Task: Experiment with long exposure effects on a night scene photo
Action: Mouse moved to (497, 606)
Screenshot: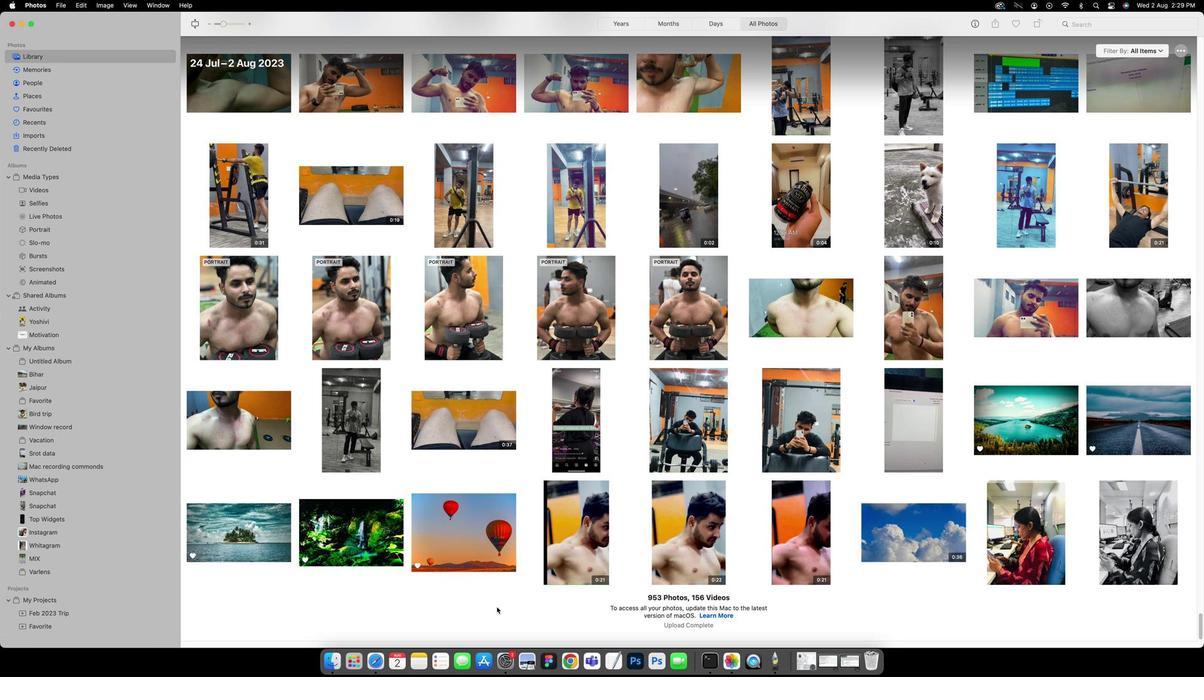 
Action: Mouse pressed left at (497, 606)
Screenshot: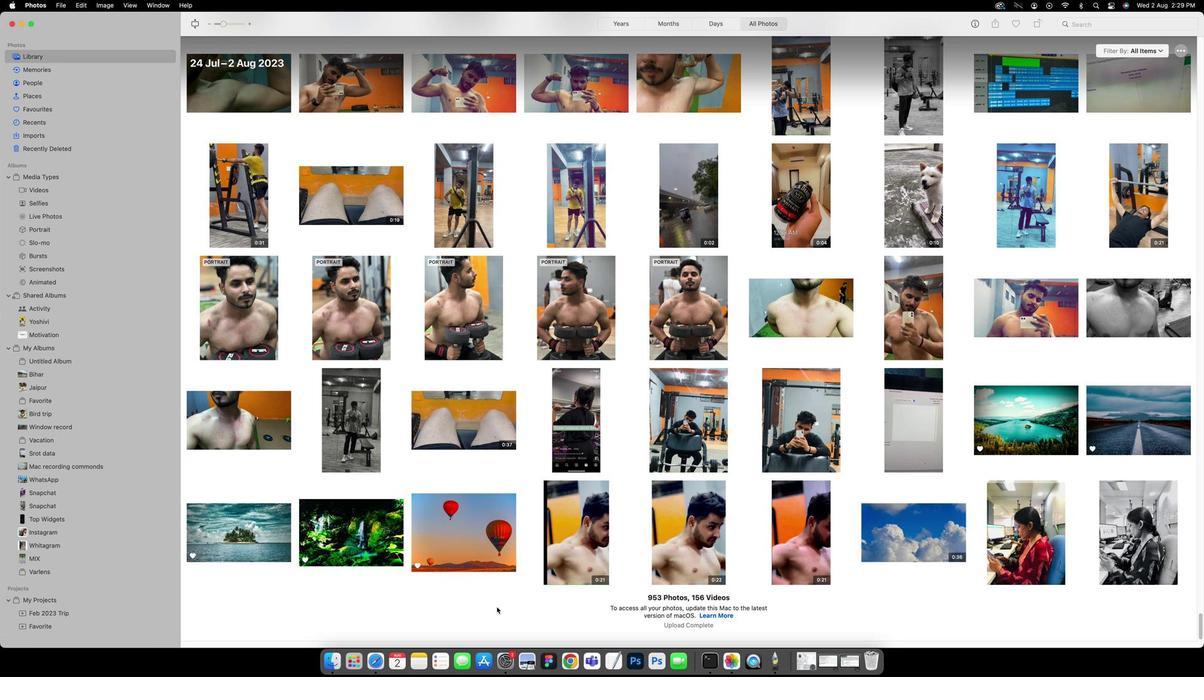 
Action: Mouse moved to (34, 134)
Screenshot: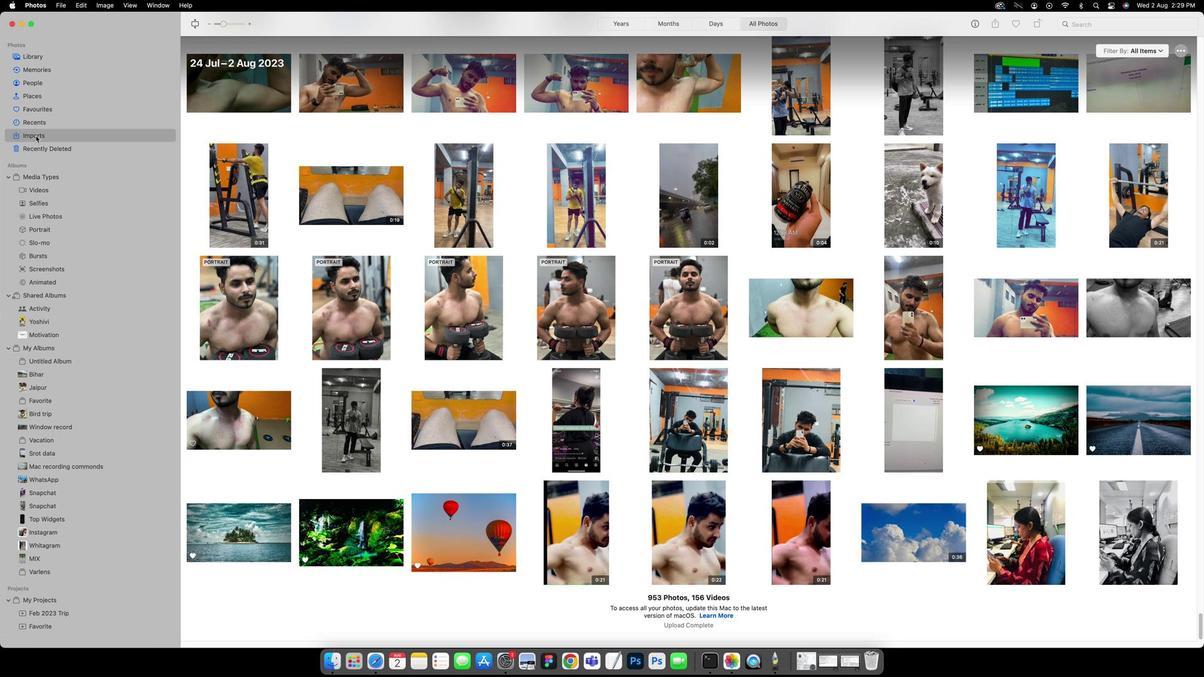 
Action: Mouse pressed left at (34, 134)
Screenshot: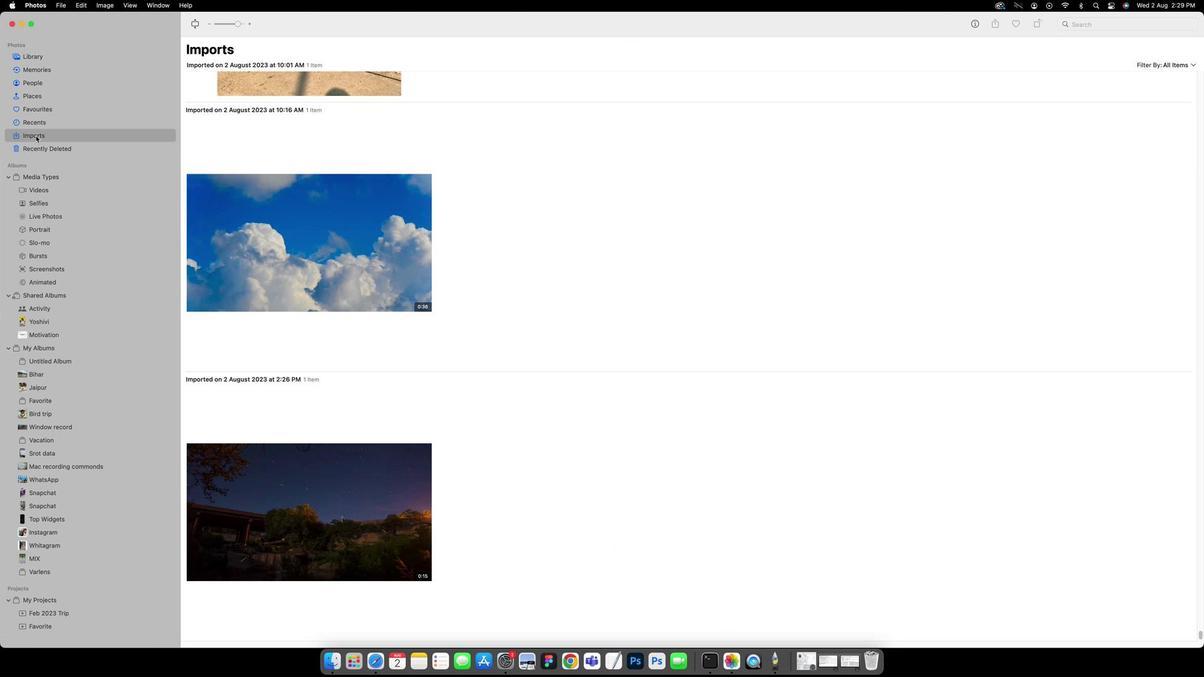 
Action: Mouse moved to (308, 483)
Screenshot: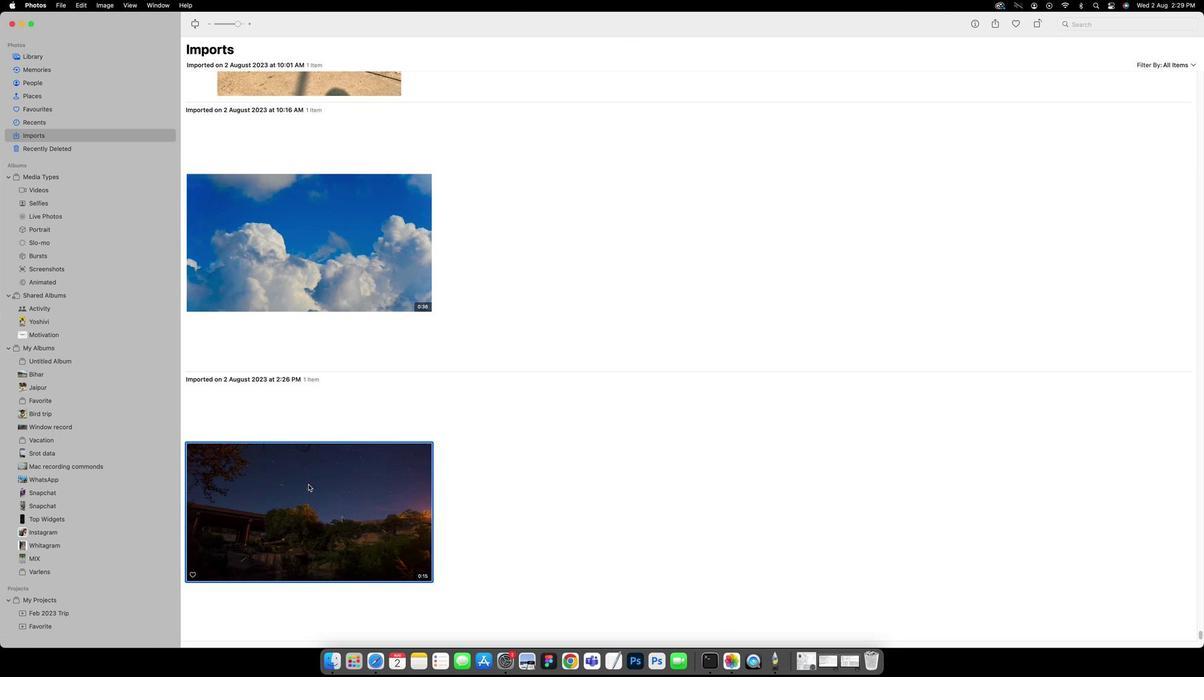 
Action: Mouse pressed left at (308, 483)
Screenshot: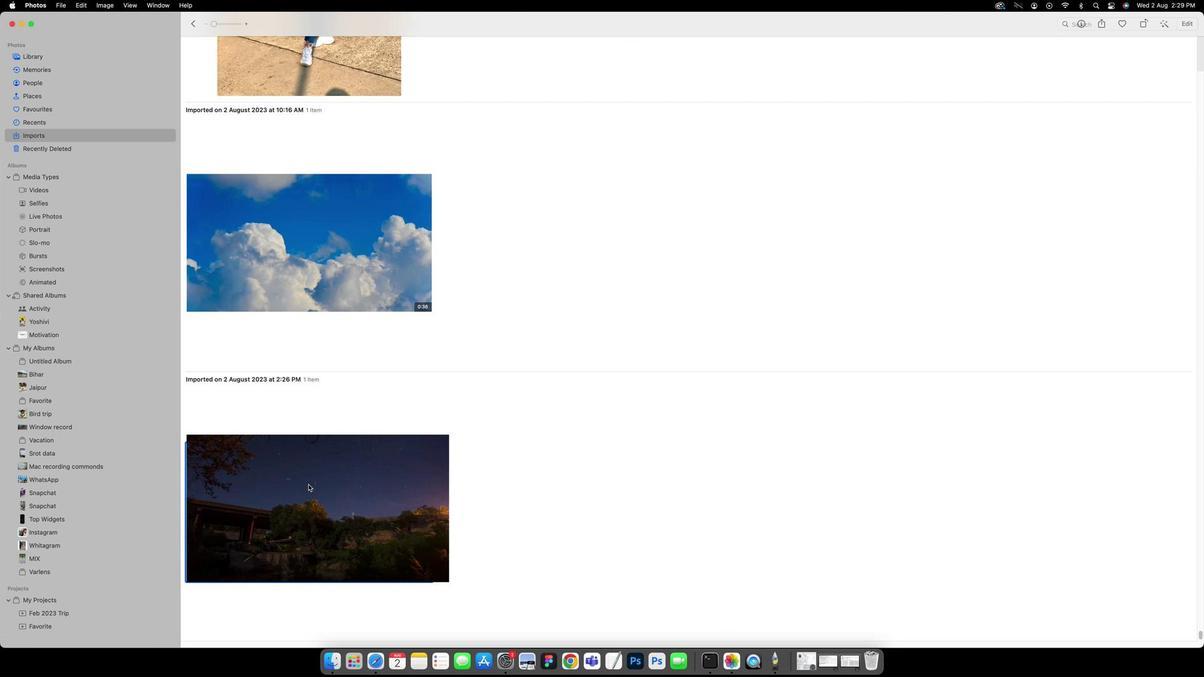 
Action: Mouse pressed left at (308, 483)
Screenshot: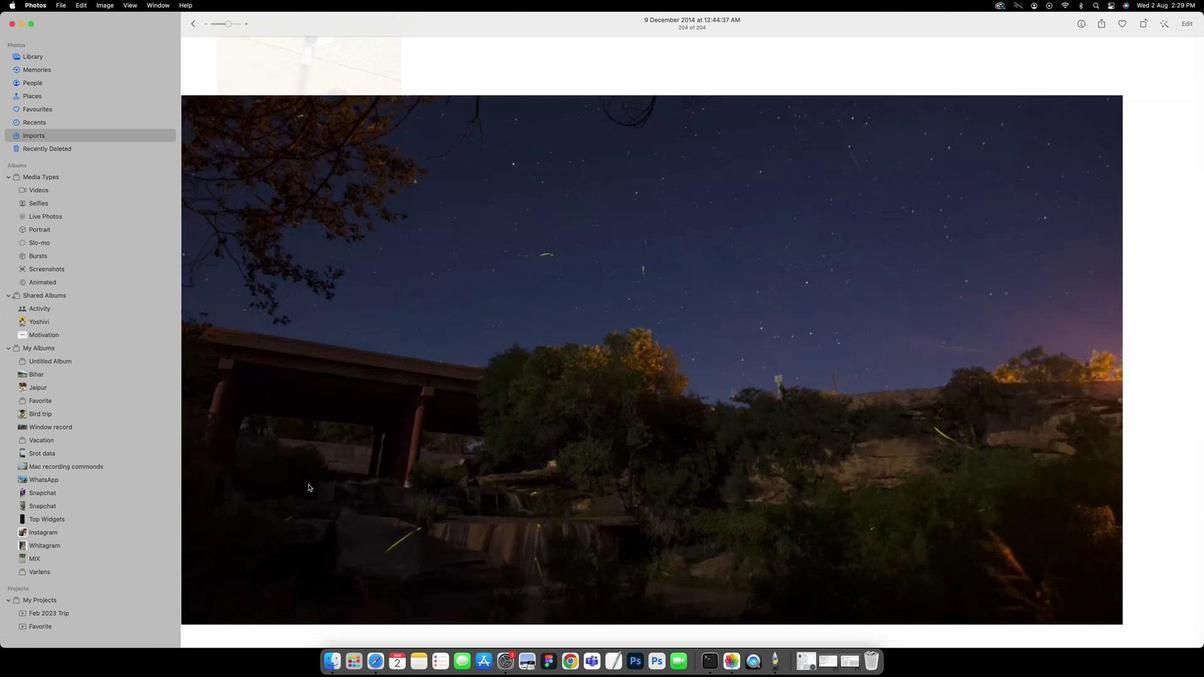 
Action: Mouse moved to (1169, 24)
Screenshot: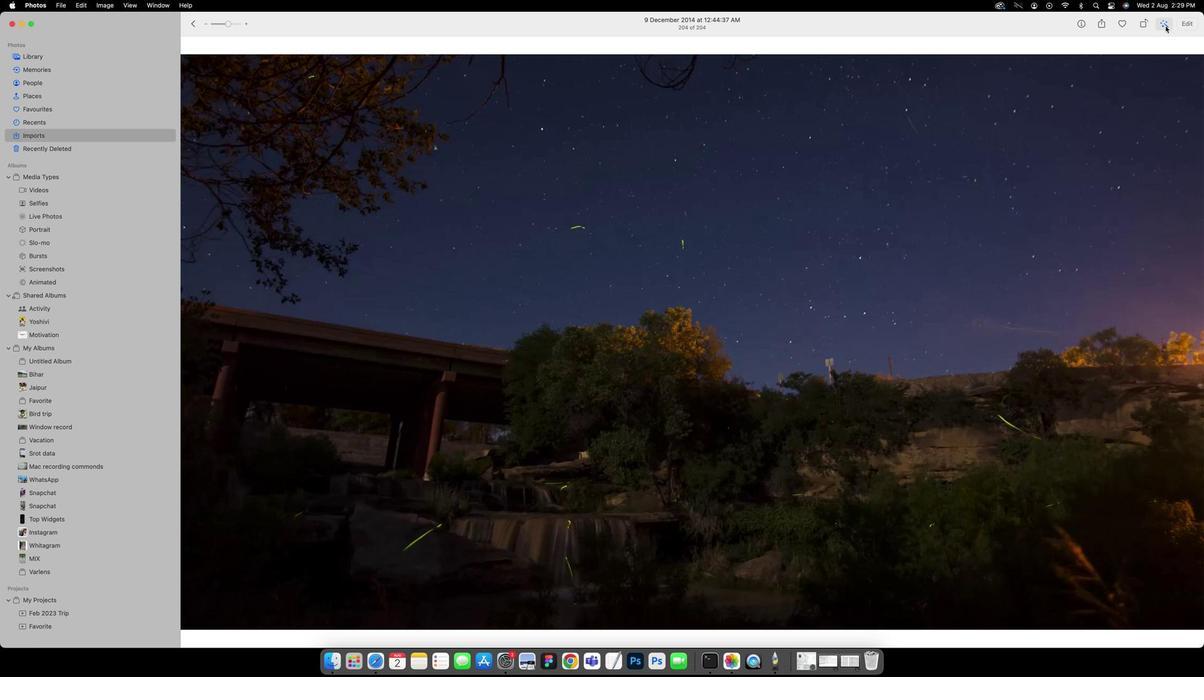 
Action: Mouse pressed left at (1169, 24)
Screenshot: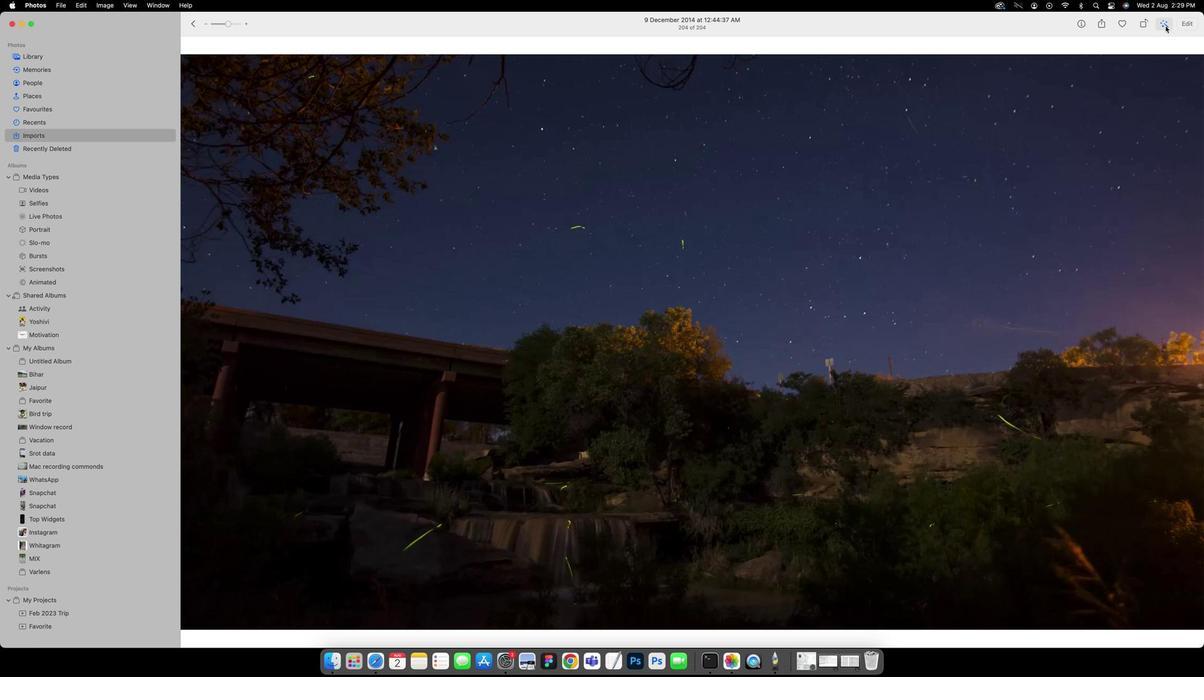 
Action: Mouse pressed left at (1169, 24)
Screenshot: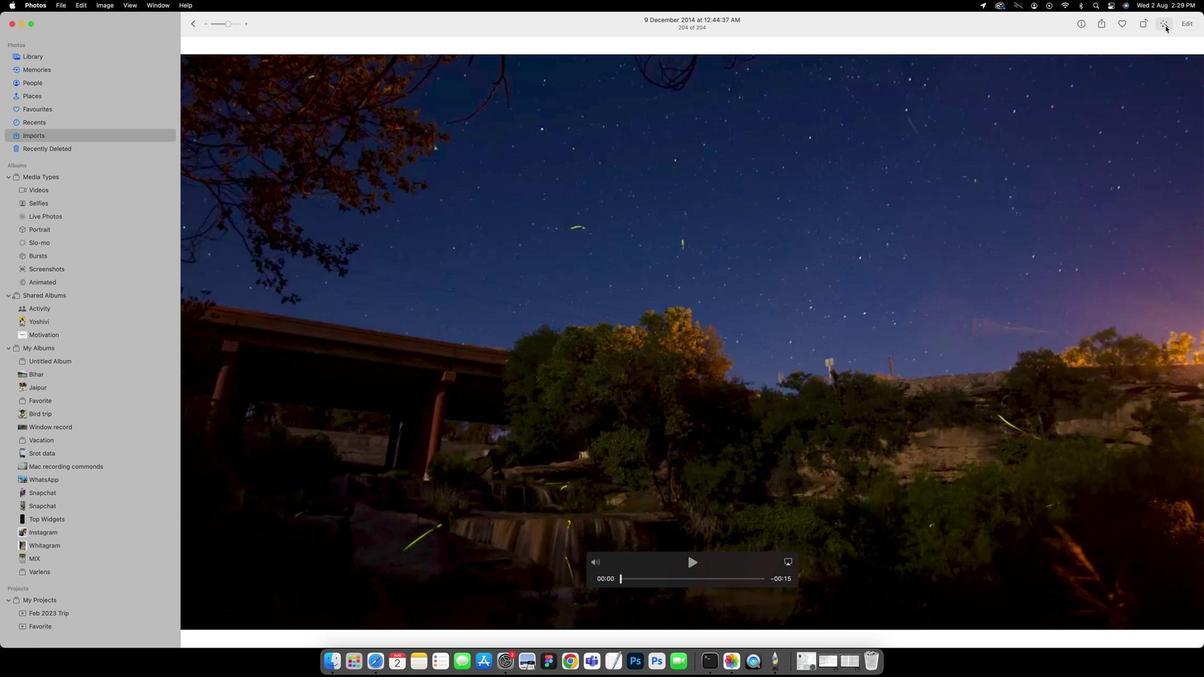 
Action: Mouse moved to (1196, 20)
Screenshot: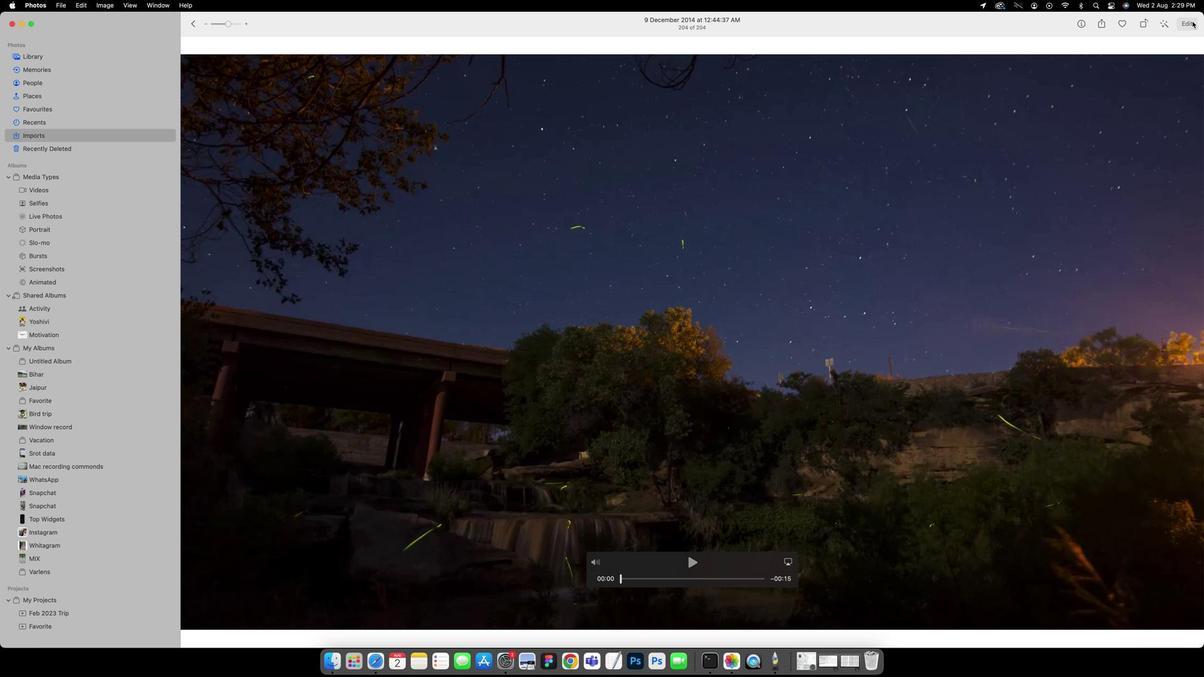 
Action: Mouse pressed left at (1196, 20)
Screenshot: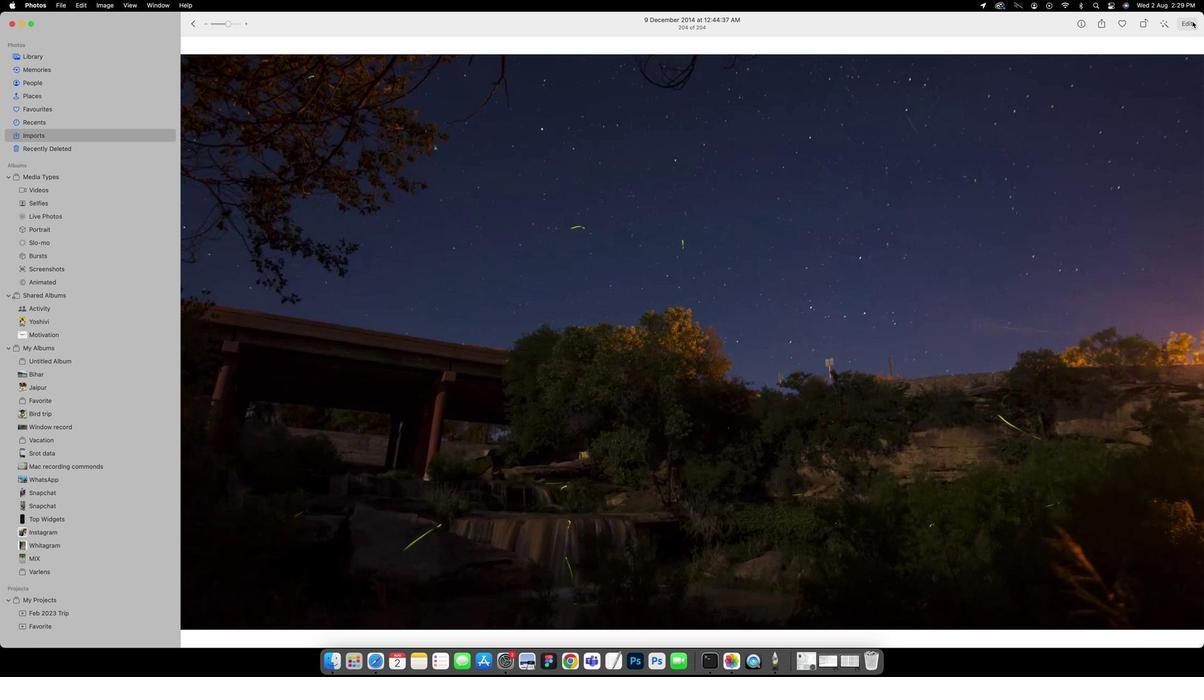 
Action: Mouse moved to (1145, 119)
Screenshot: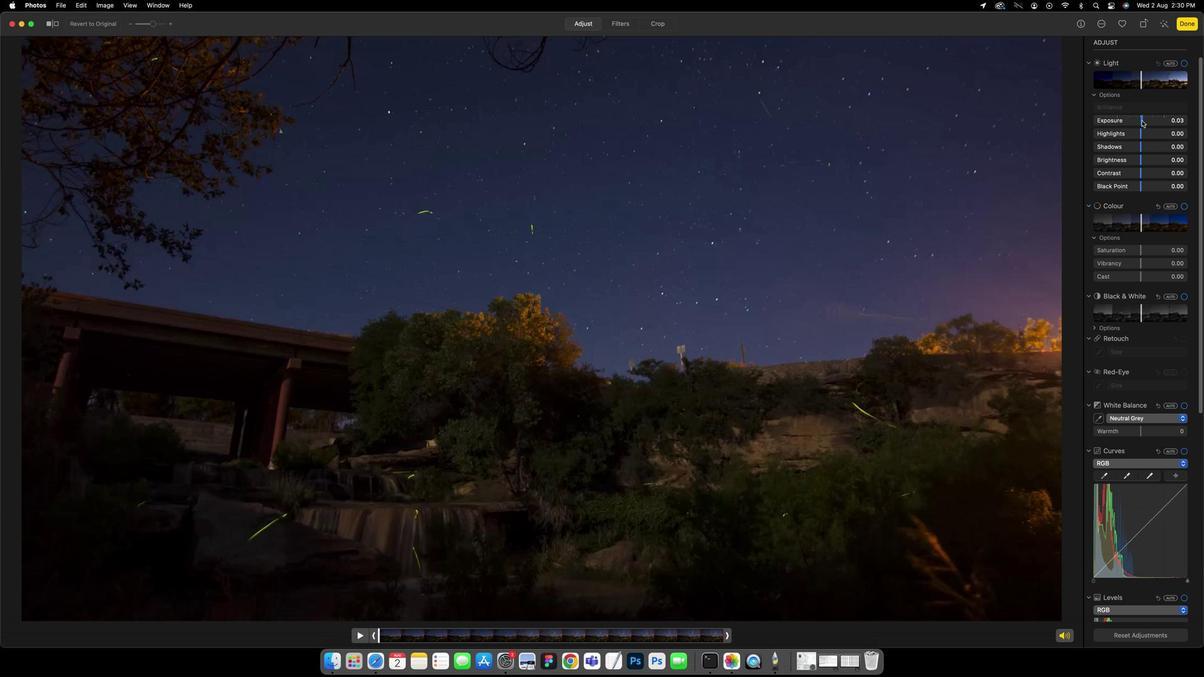 
Action: Mouse pressed left at (1145, 119)
Screenshot: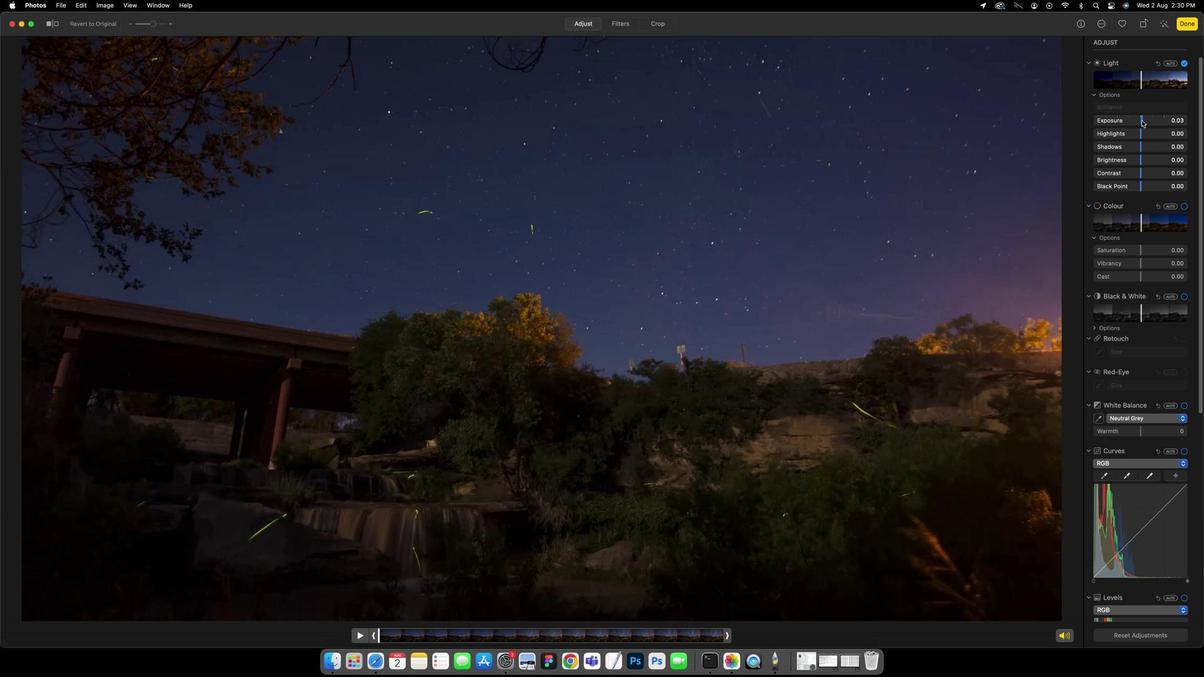 
Action: Mouse moved to (1145, 131)
Screenshot: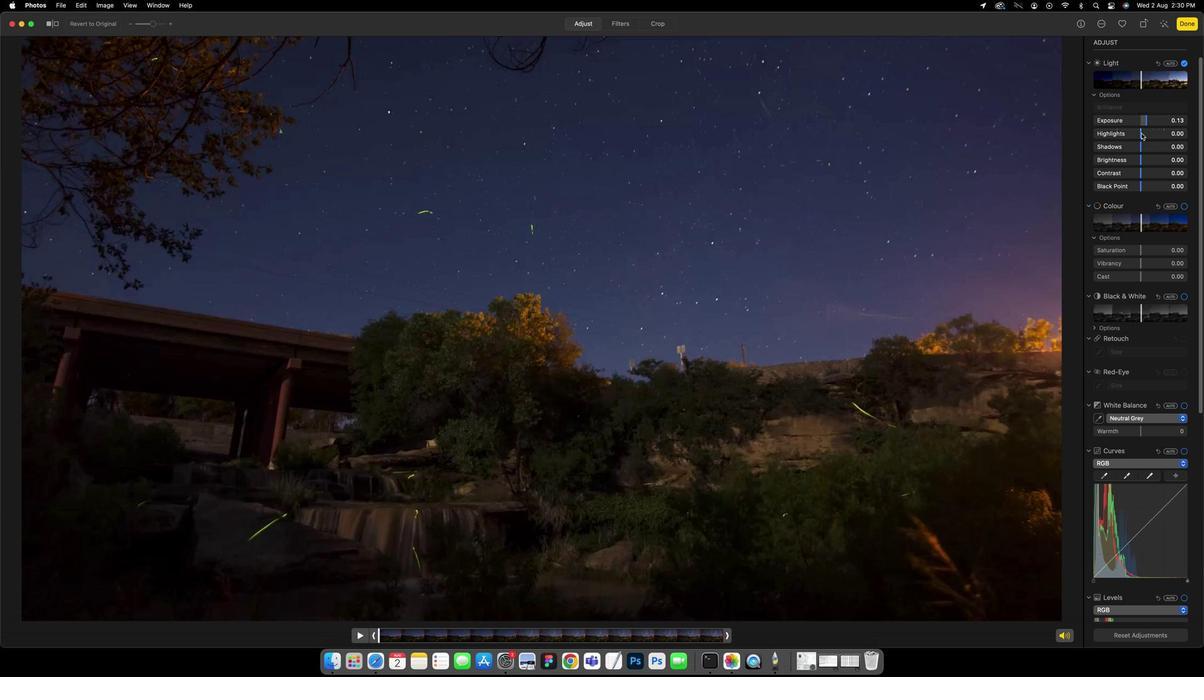 
Action: Mouse pressed left at (1145, 131)
Screenshot: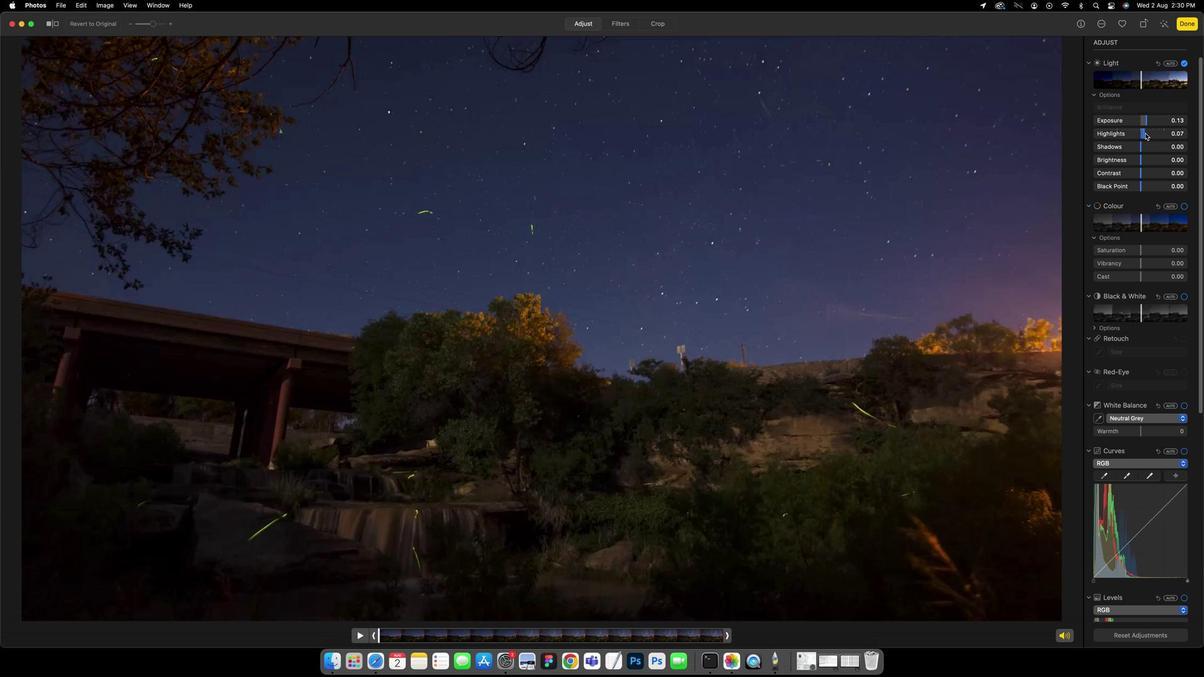 
Action: Mouse moved to (1146, 143)
Screenshot: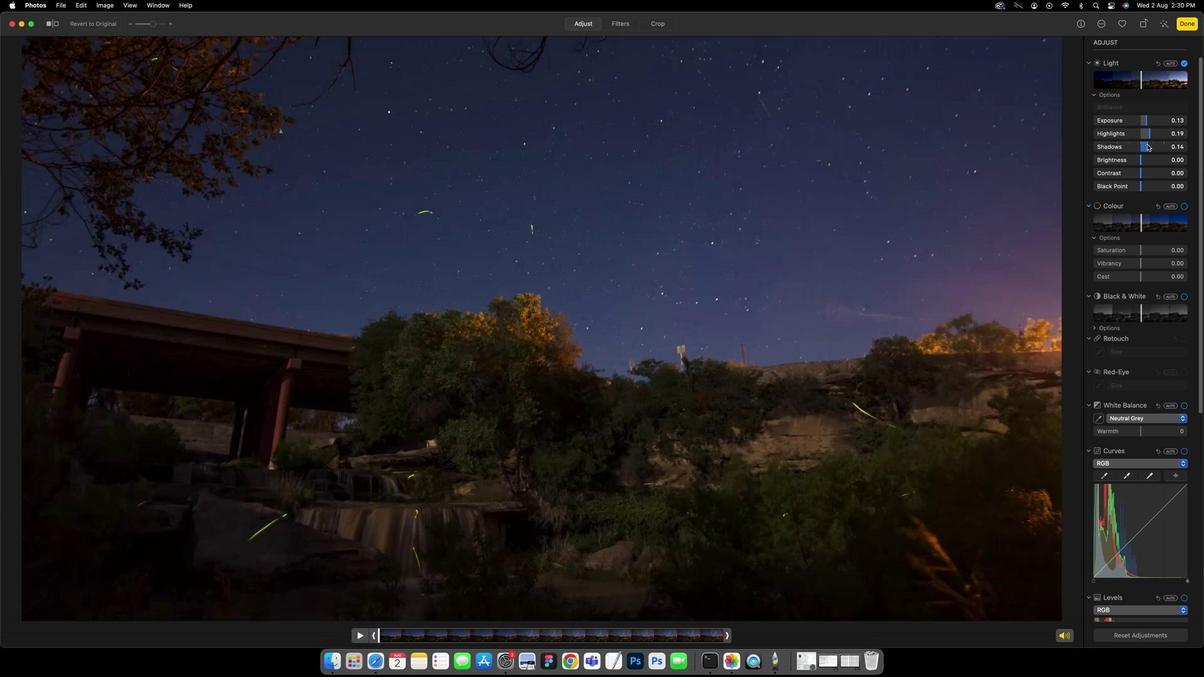 
Action: Mouse pressed left at (1146, 143)
Screenshot: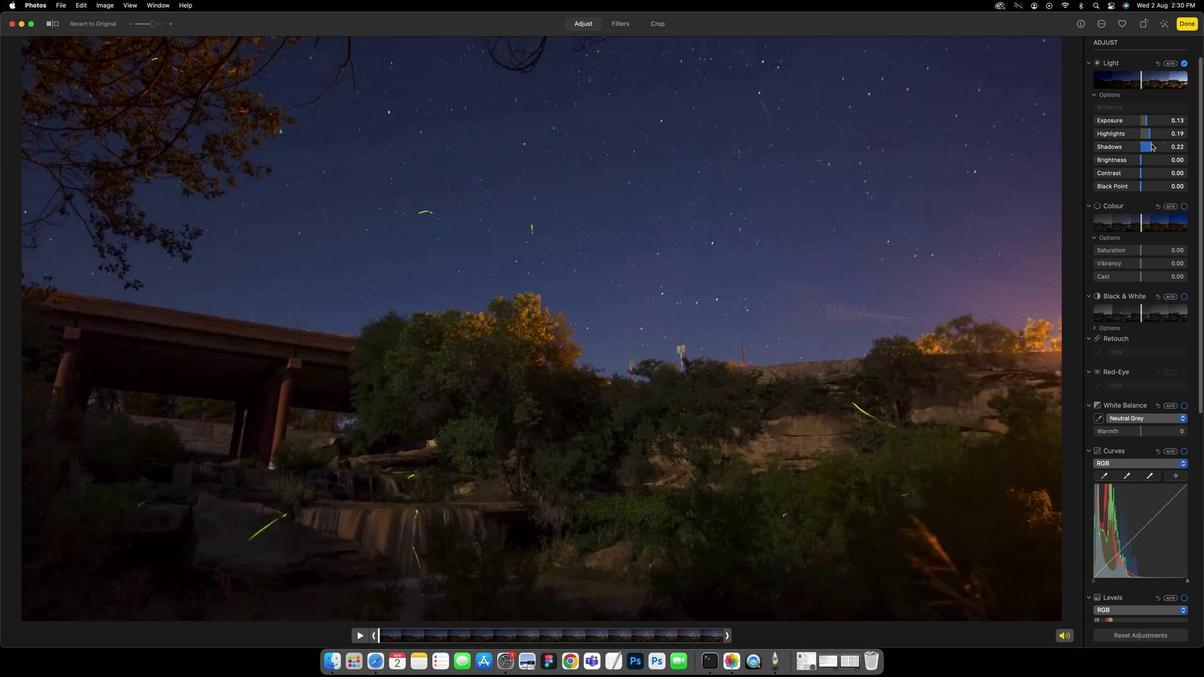 
Action: Mouse moved to (1146, 156)
Screenshot: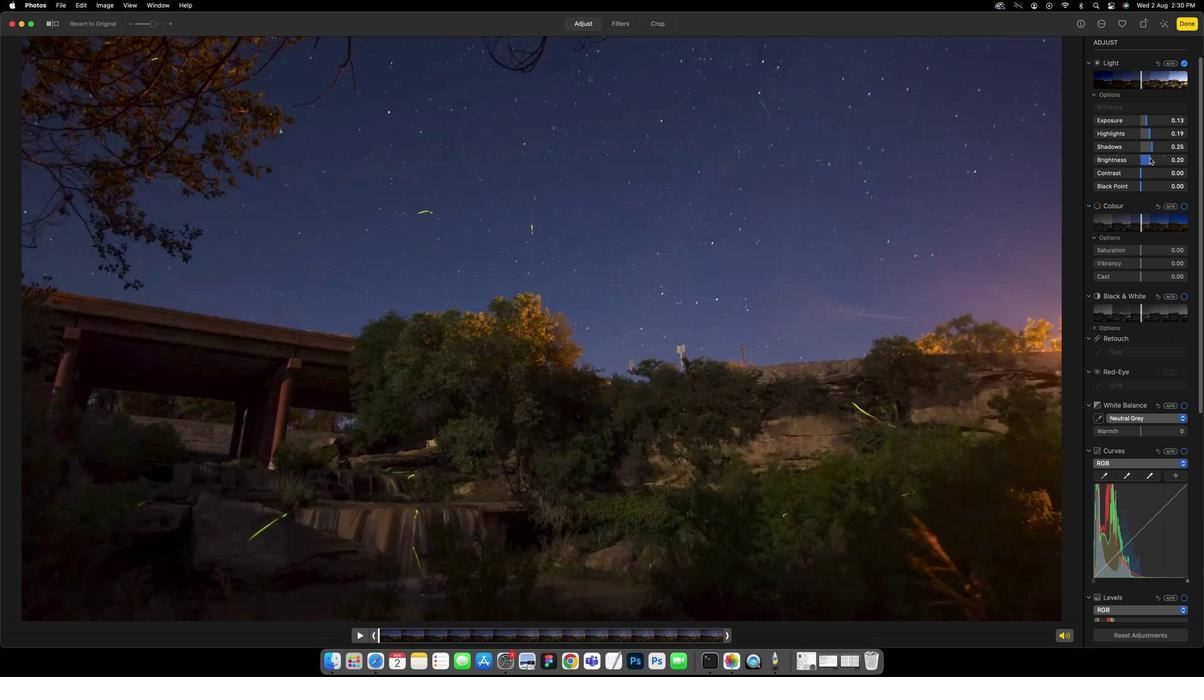 
Action: Mouse pressed left at (1146, 156)
Screenshot: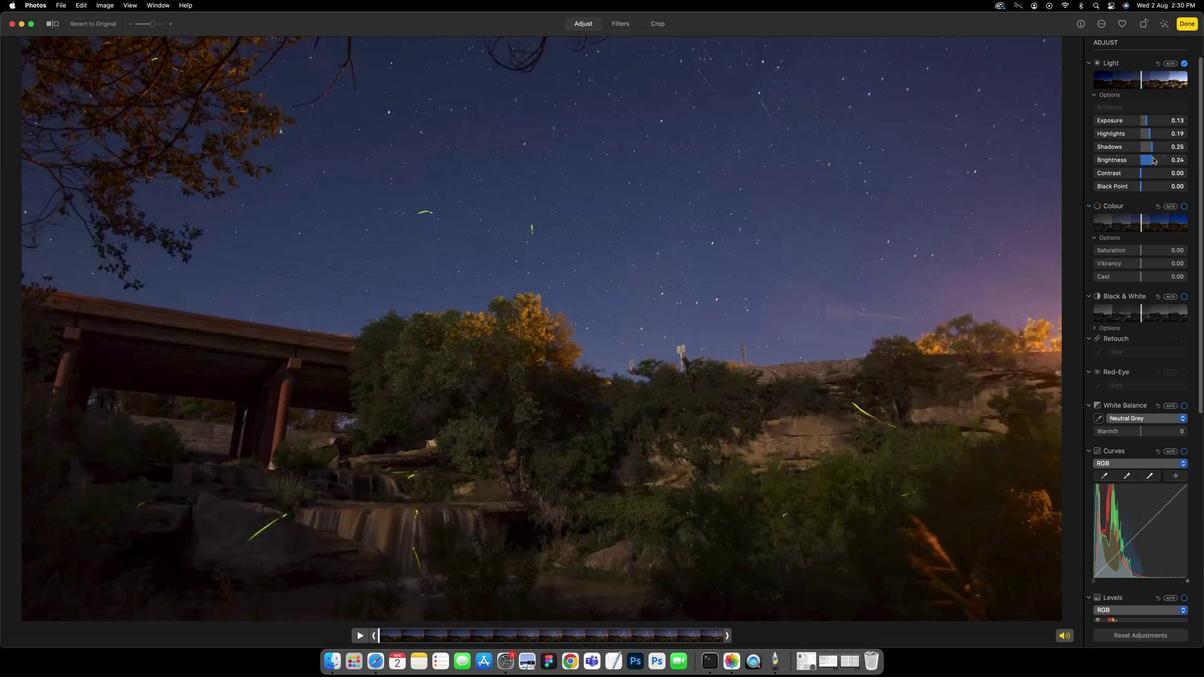 
Action: Mouse moved to (1146, 171)
Screenshot: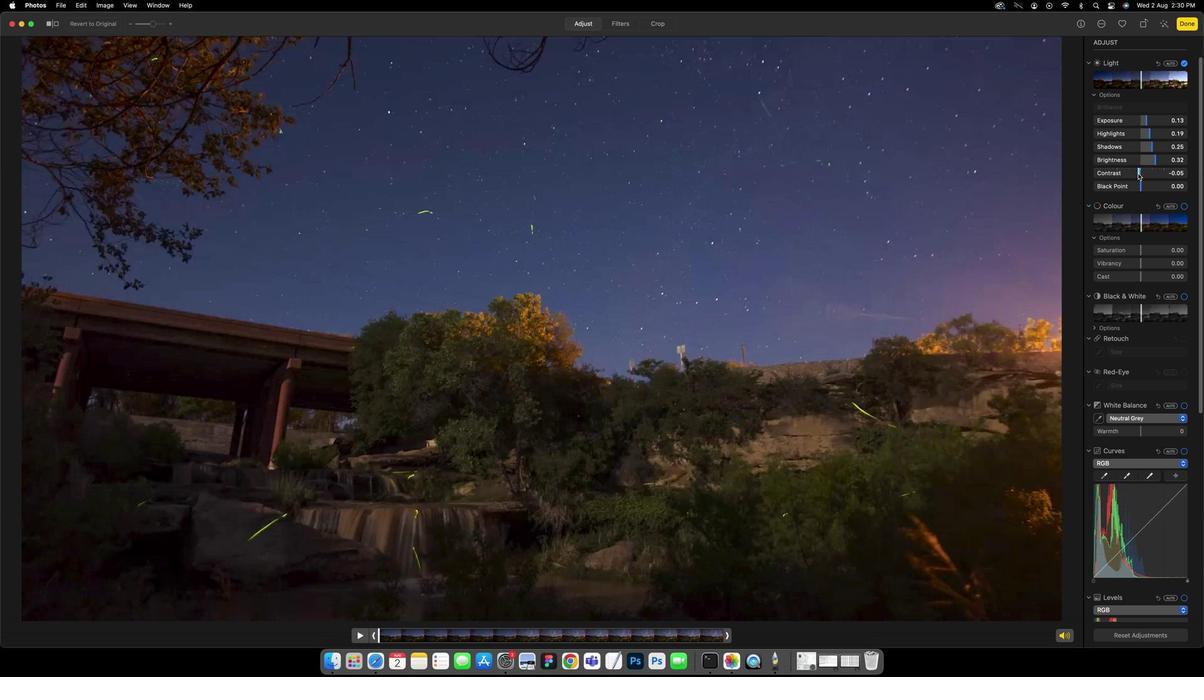 
Action: Mouse pressed left at (1146, 171)
Screenshot: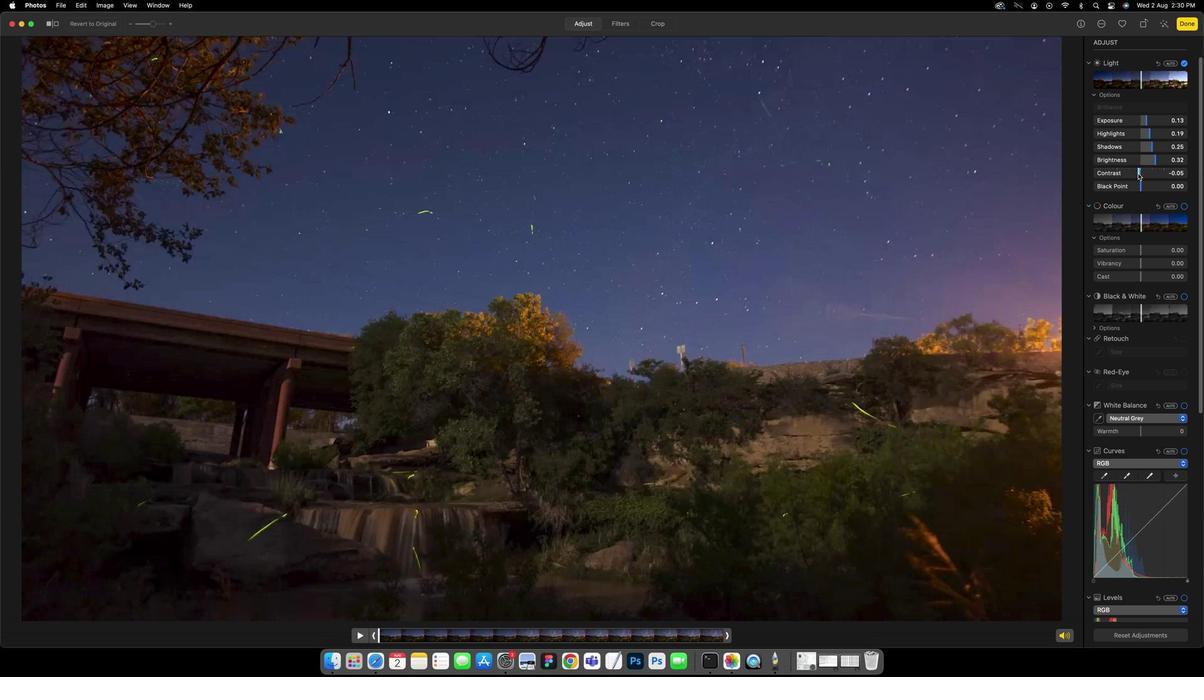 
Action: Mouse moved to (1142, 171)
Screenshot: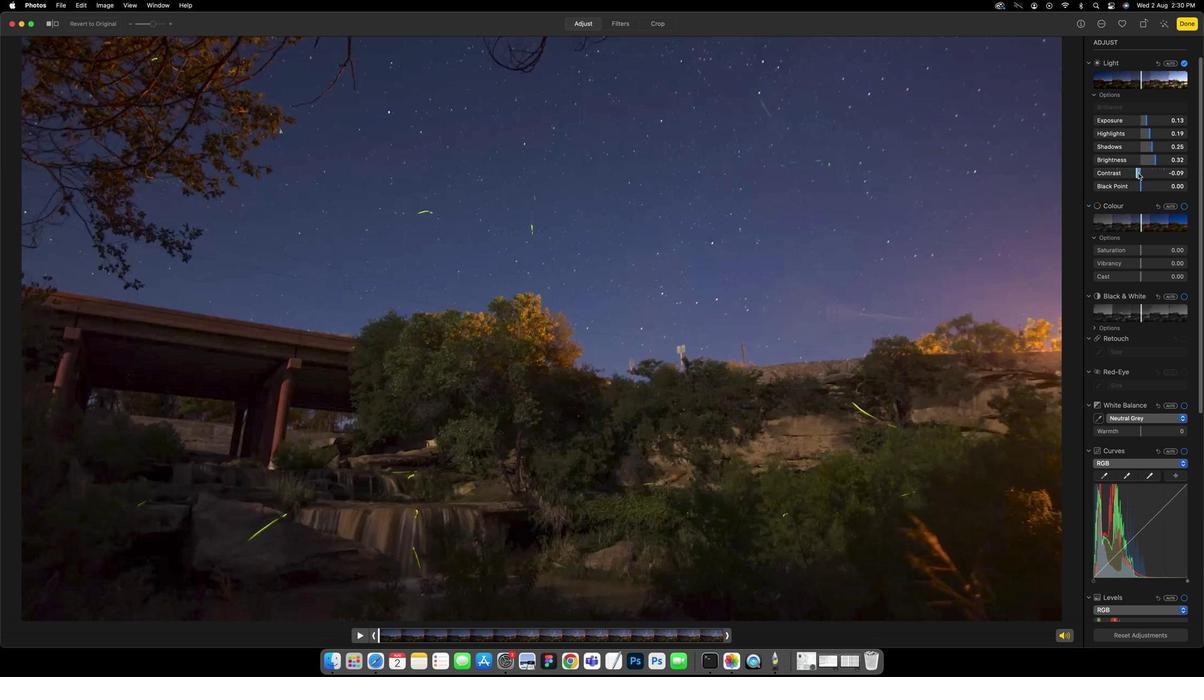 
Action: Mouse pressed left at (1142, 171)
Screenshot: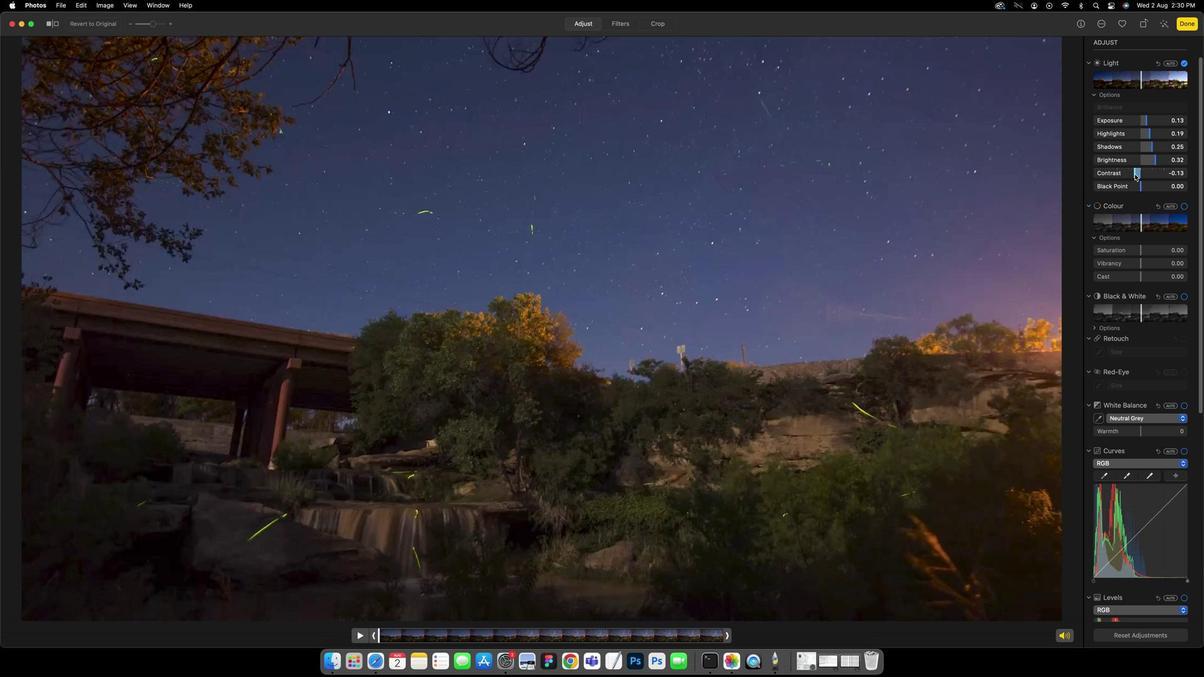 
Action: Mouse moved to (1144, 186)
Screenshot: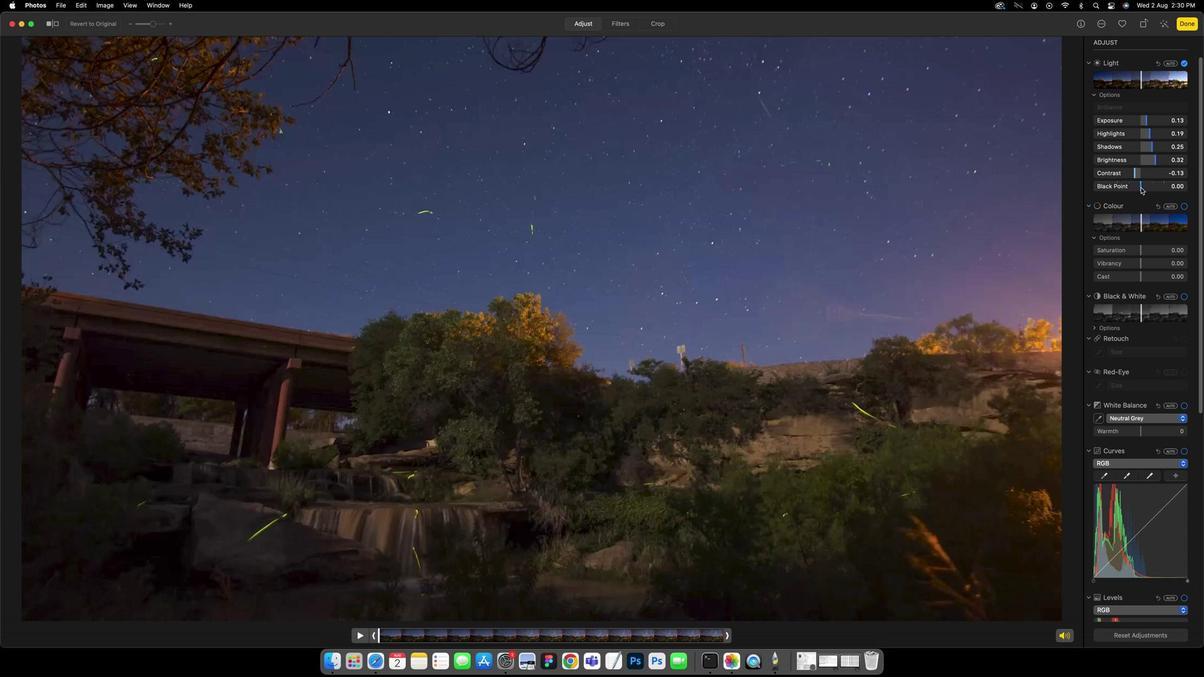 
Action: Mouse pressed left at (1144, 186)
Screenshot: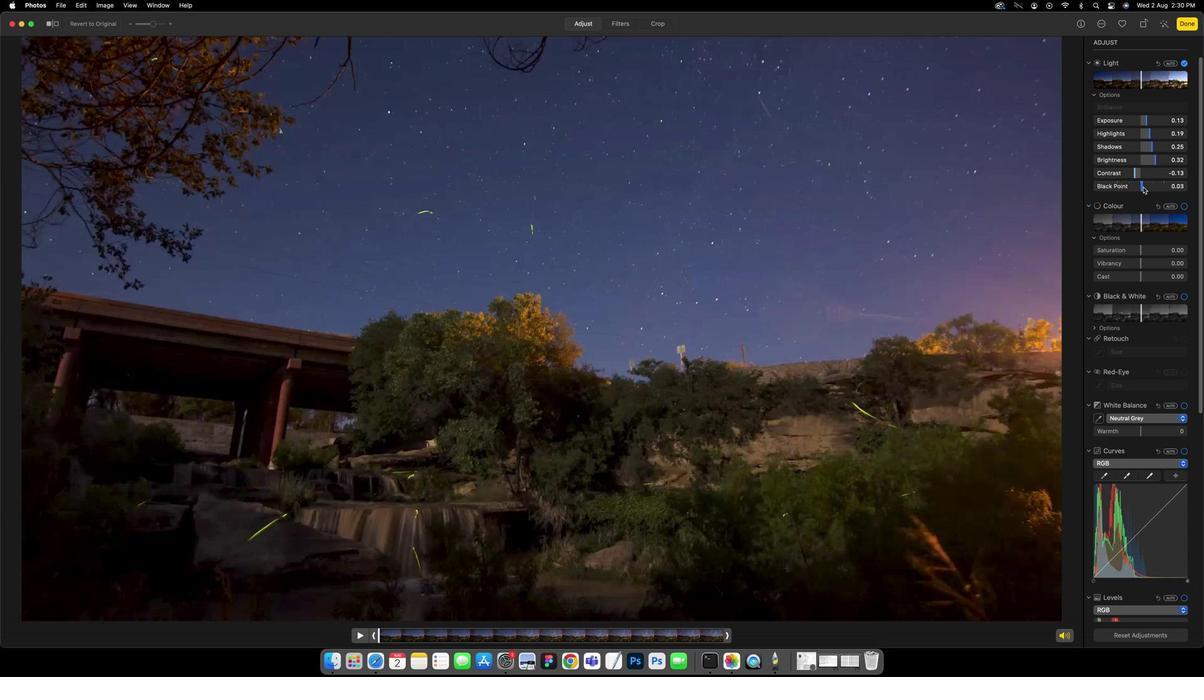
Action: Mouse moved to (1146, 224)
Screenshot: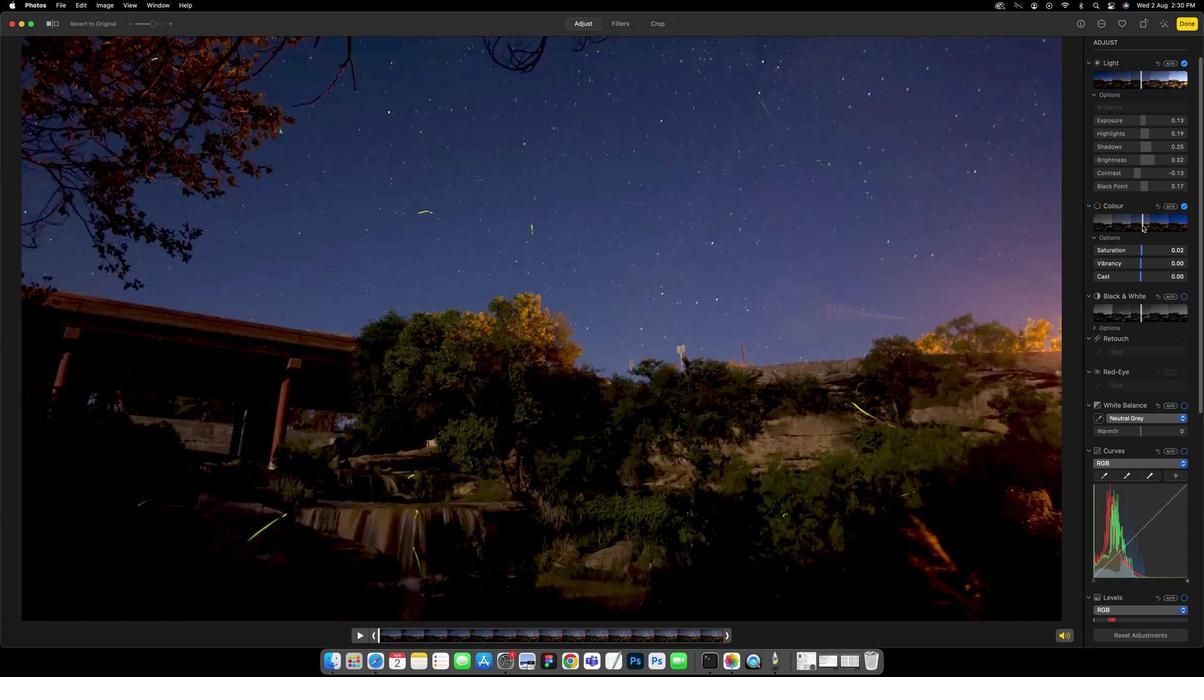 
Action: Mouse pressed left at (1146, 224)
Screenshot: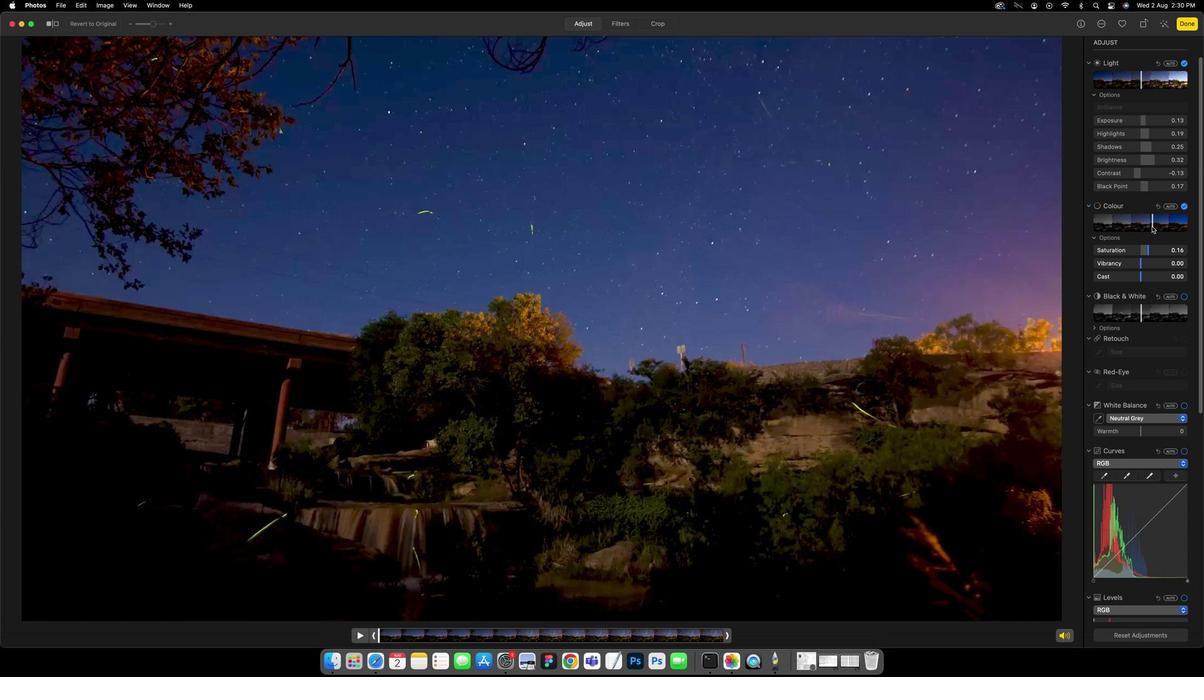 
Action: Mouse moved to (378, 631)
Screenshot: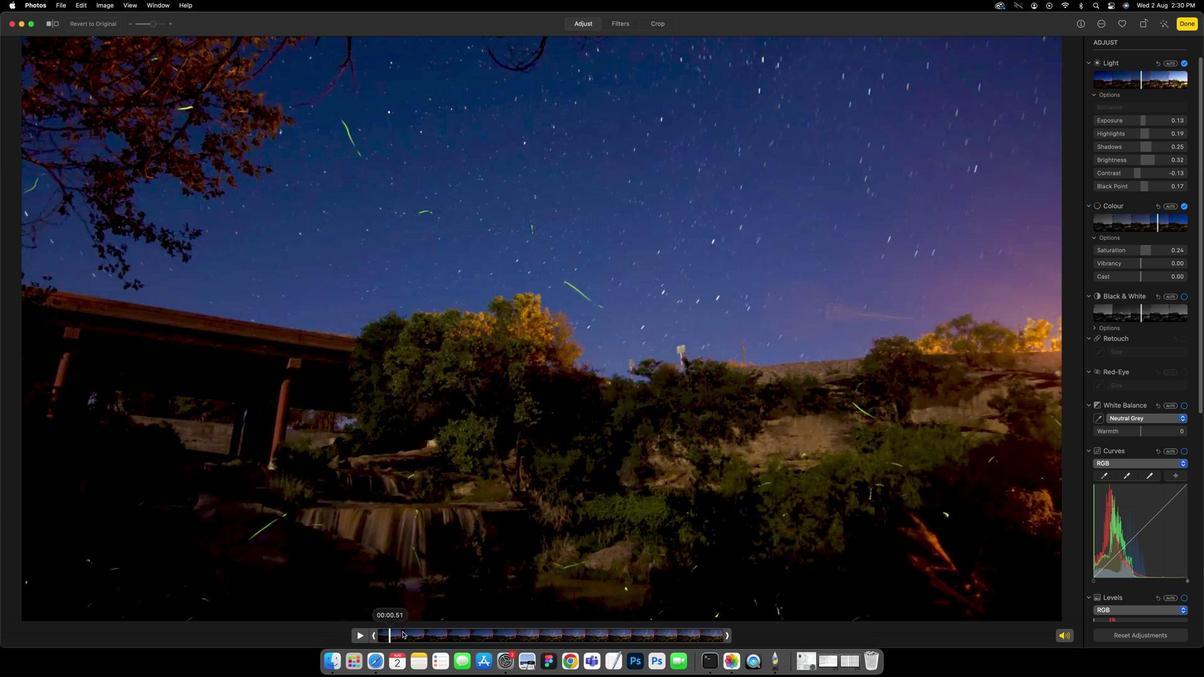 
Action: Mouse pressed left at (378, 631)
Screenshot: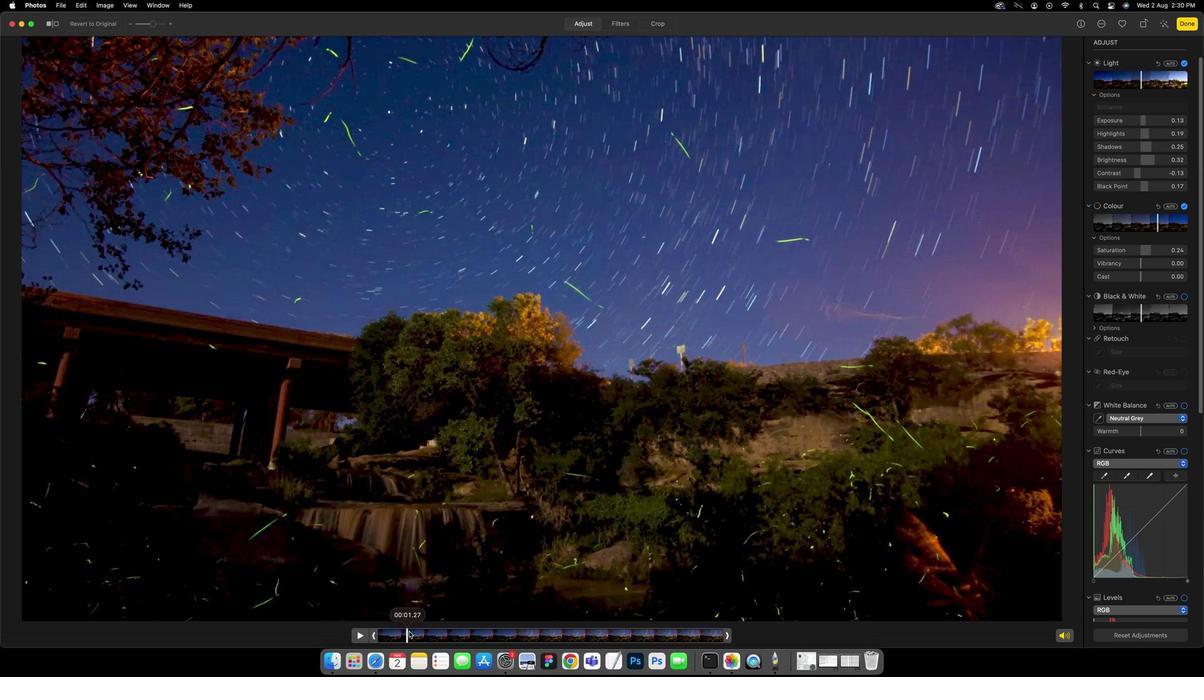 
Action: Mouse moved to (1156, 249)
Screenshot: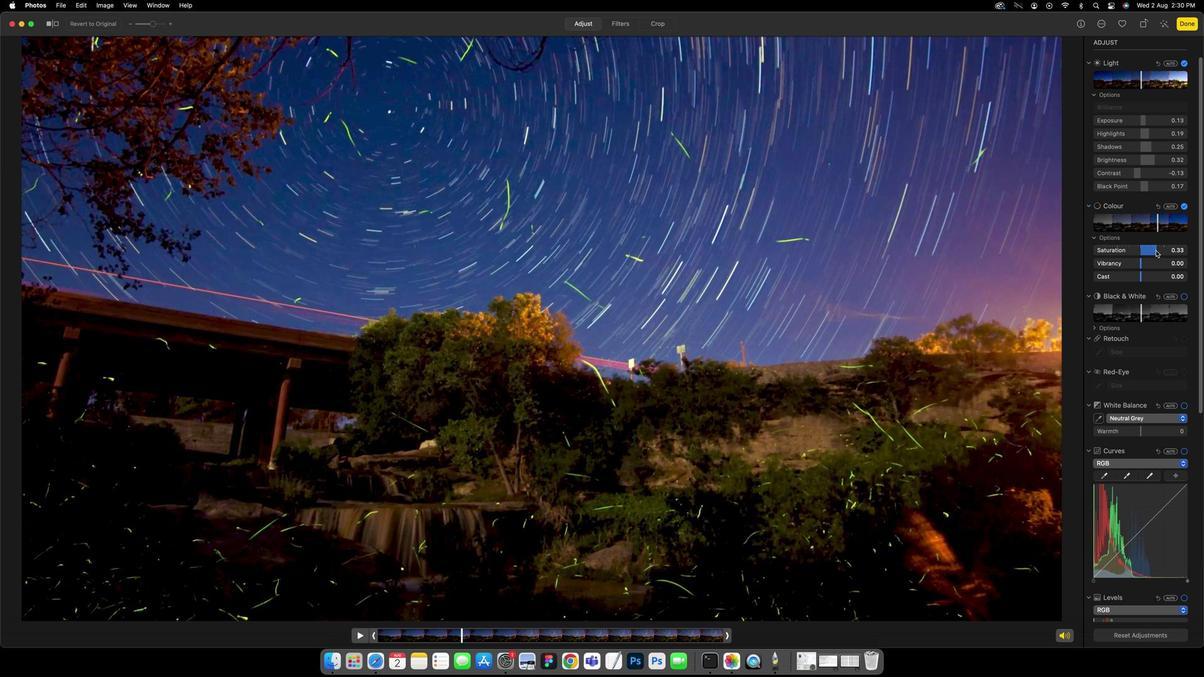 
Action: Mouse pressed left at (1156, 249)
Screenshot: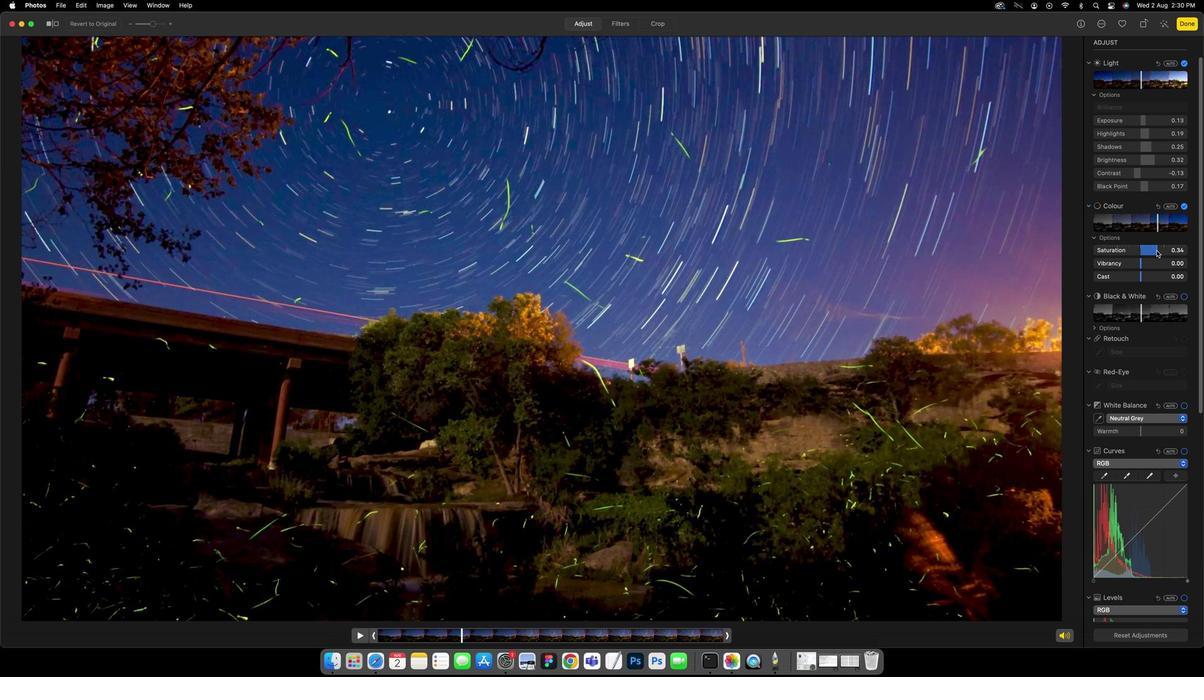 
Action: Mouse moved to (1145, 260)
Screenshot: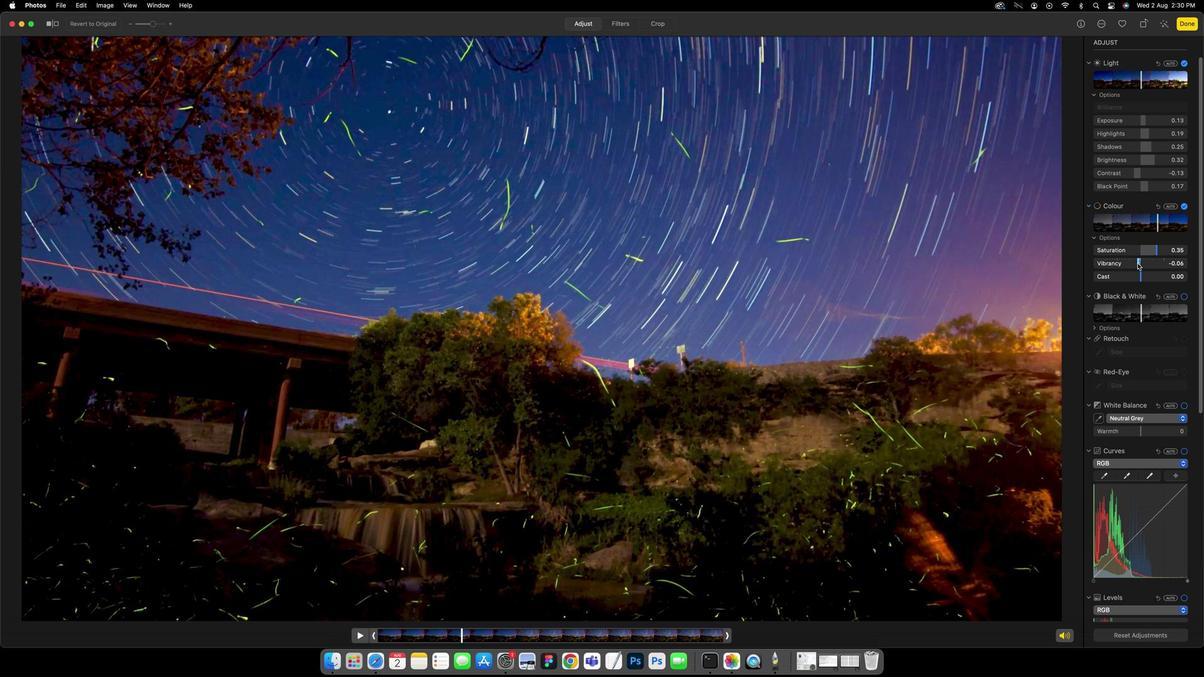 
Action: Mouse pressed left at (1145, 260)
Screenshot: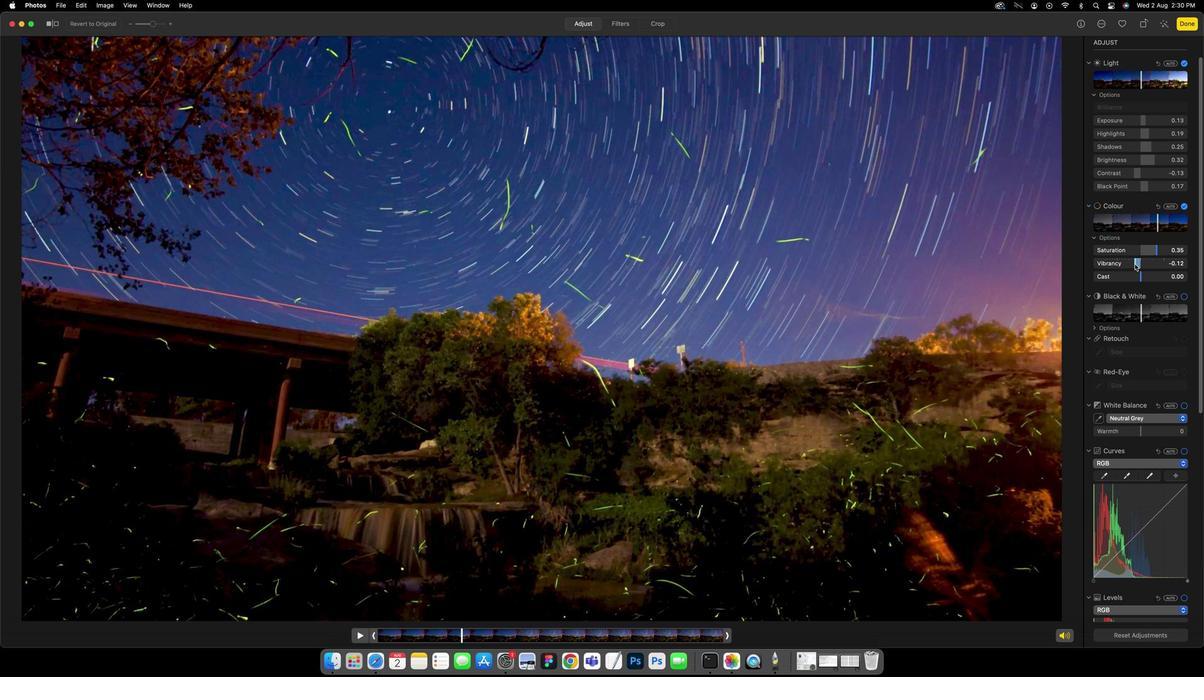 
Action: Mouse moved to (1145, 275)
Screenshot: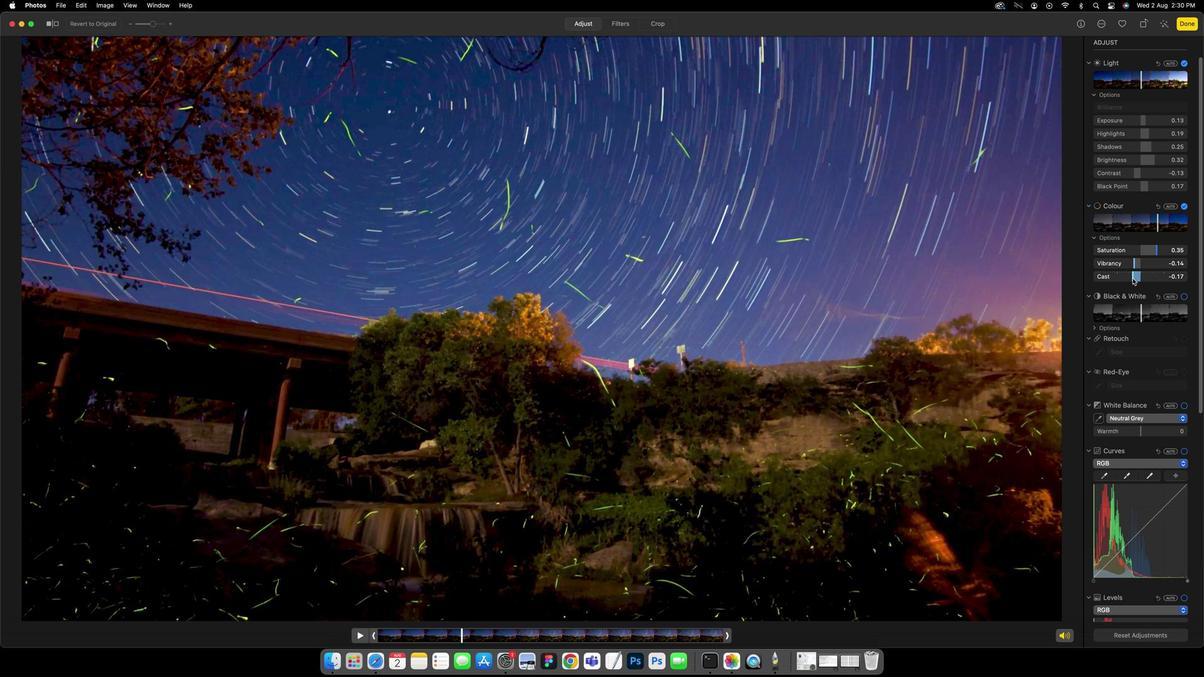 
Action: Mouse pressed left at (1145, 275)
Screenshot: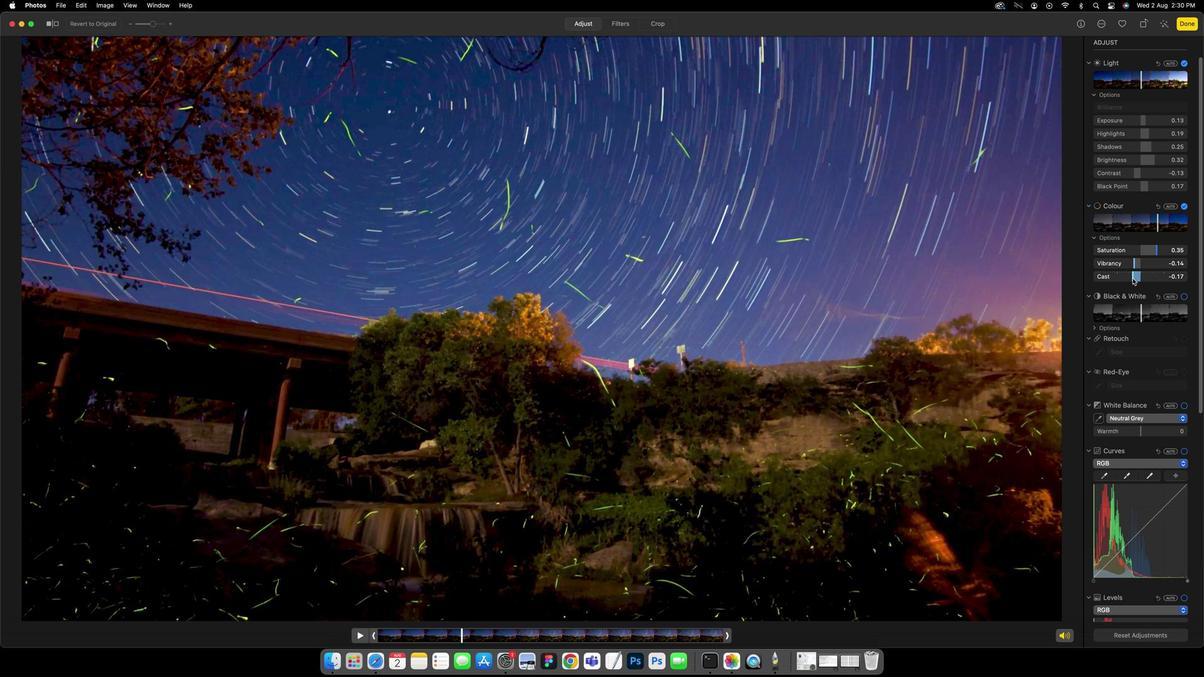 
Action: Mouse moved to (1125, 393)
Screenshot: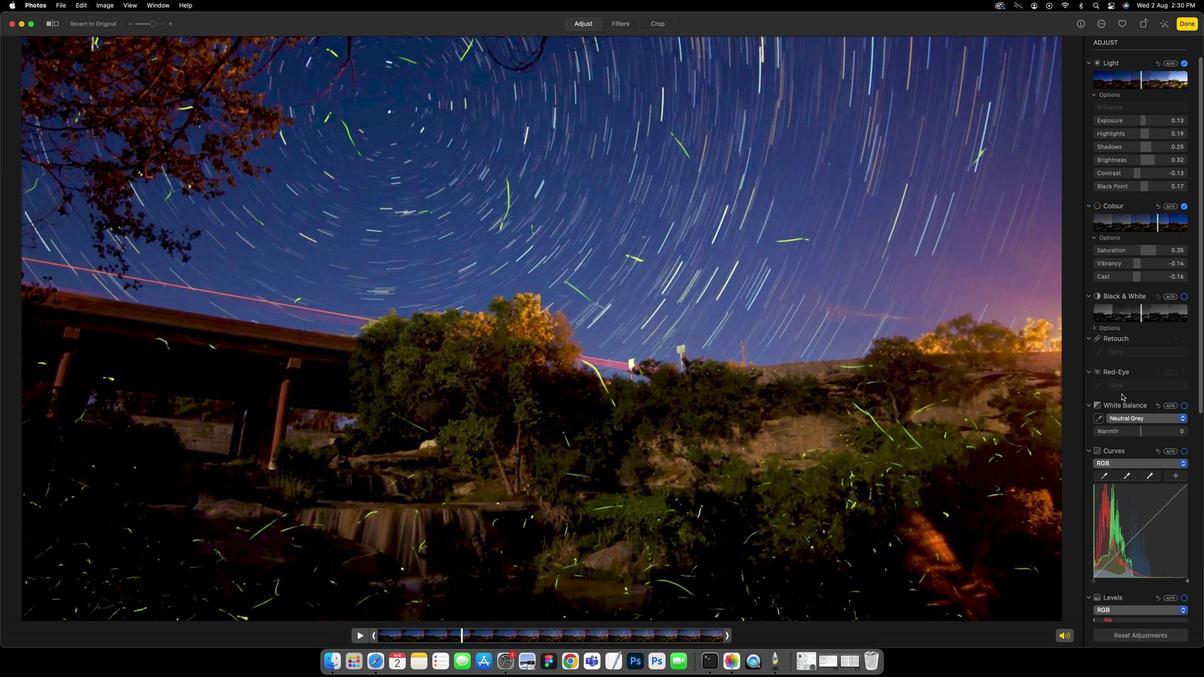 
Action: Mouse scrolled (1125, 393) with delta (0, -1)
Screenshot: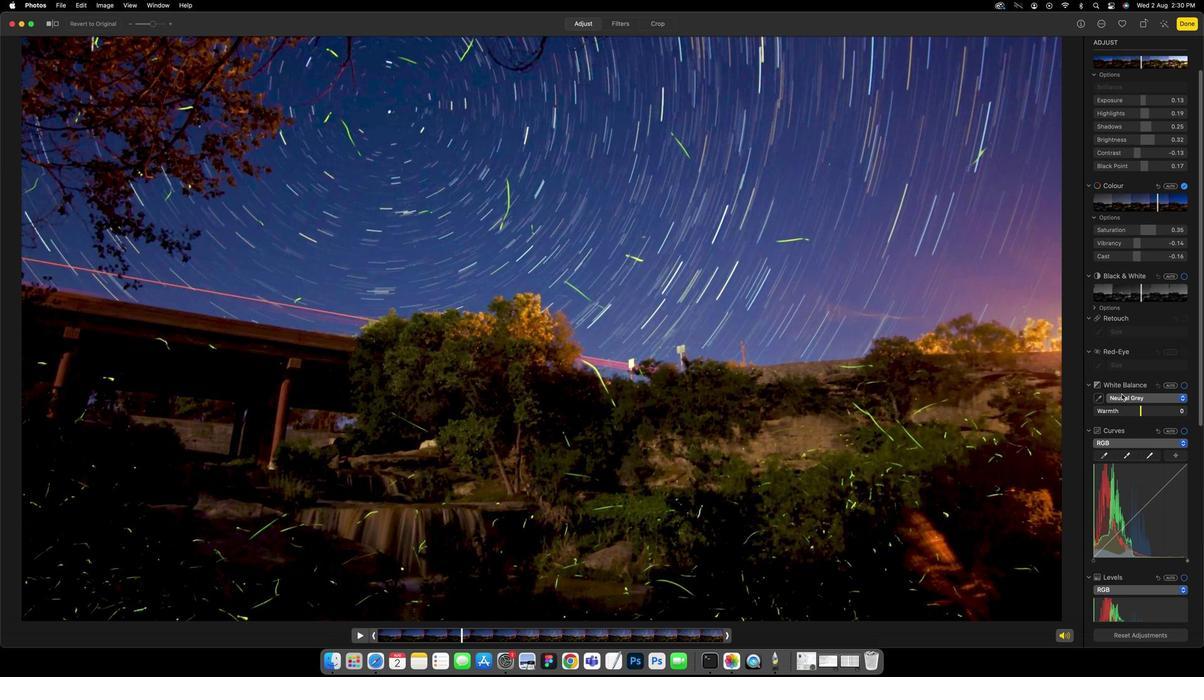 
Action: Mouse scrolled (1125, 393) with delta (0, -1)
Screenshot: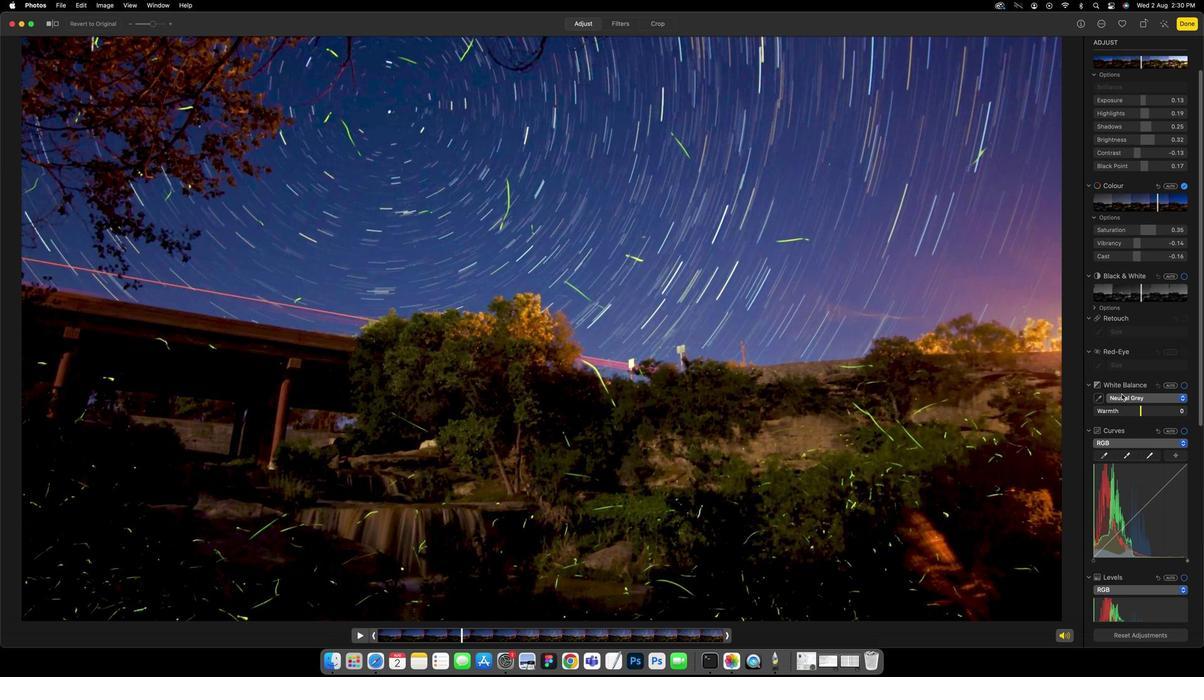 
Action: Mouse scrolled (1125, 393) with delta (0, -1)
Screenshot: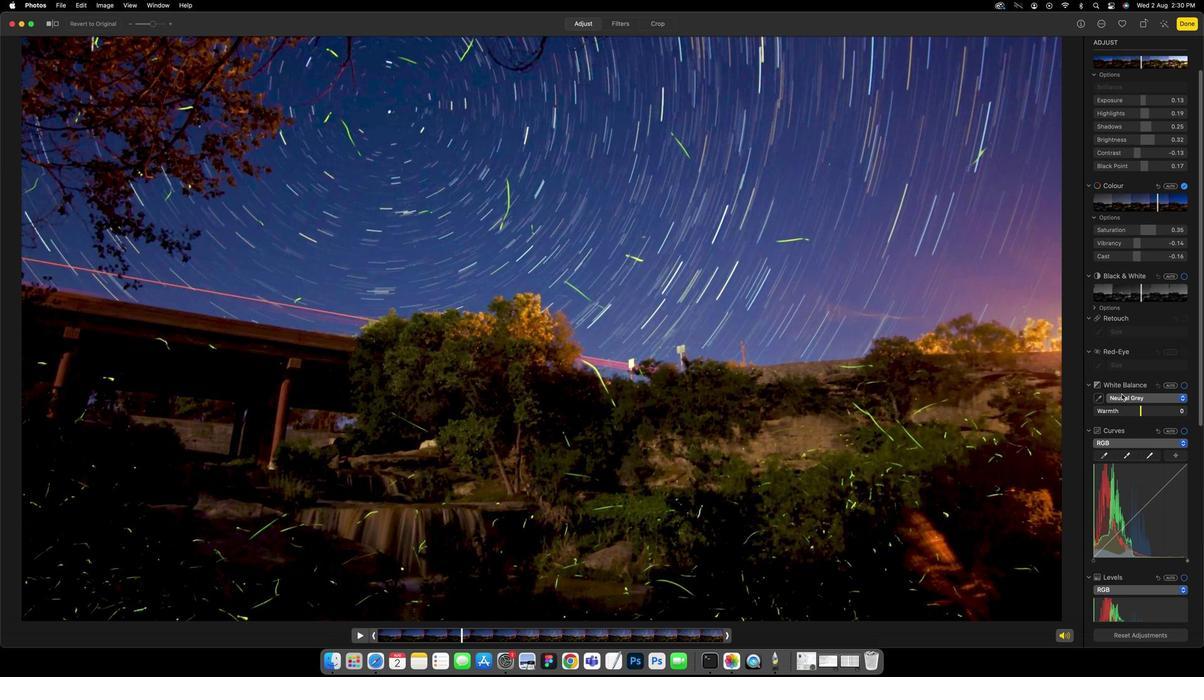 
Action: Mouse moved to (1146, 408)
Screenshot: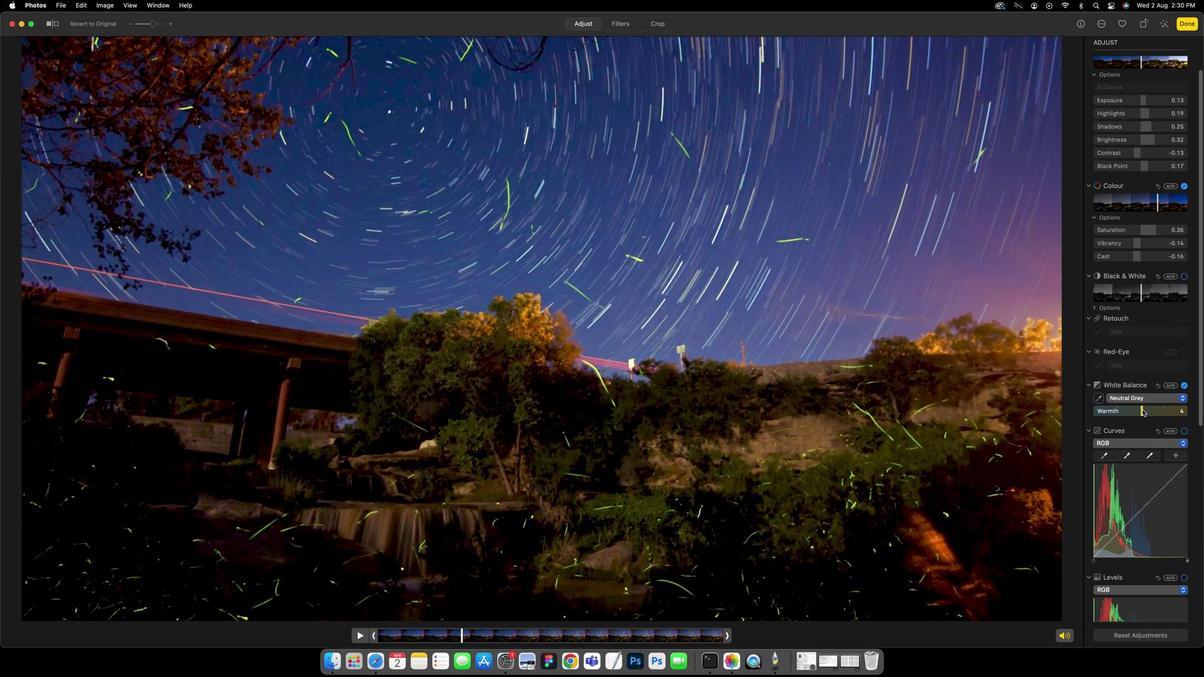 
Action: Mouse pressed left at (1146, 408)
Screenshot: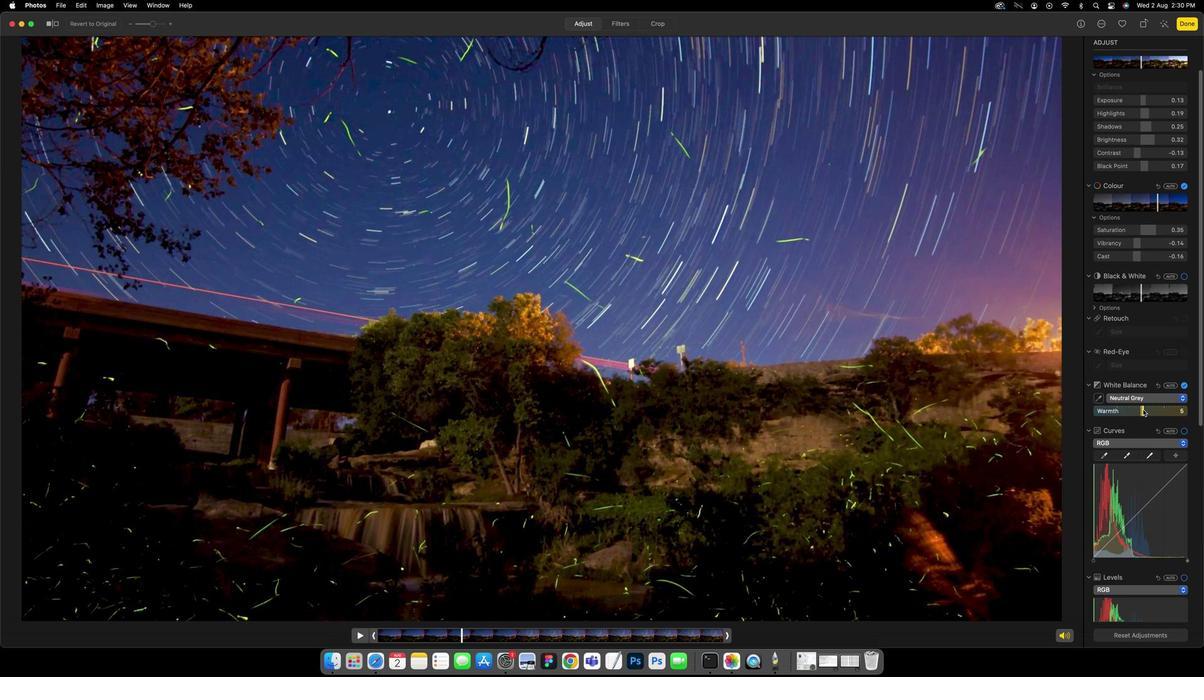 
Action: Mouse moved to (1148, 409)
Screenshot: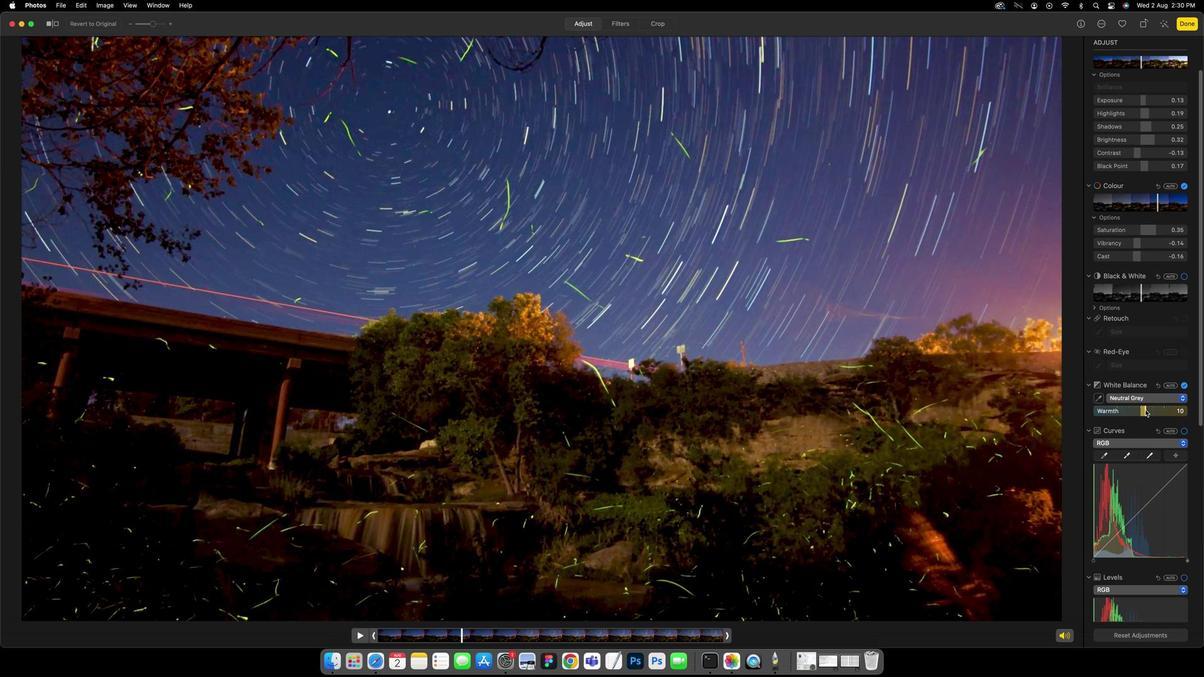 
Action: Mouse scrolled (1148, 409) with delta (0, -1)
Screenshot: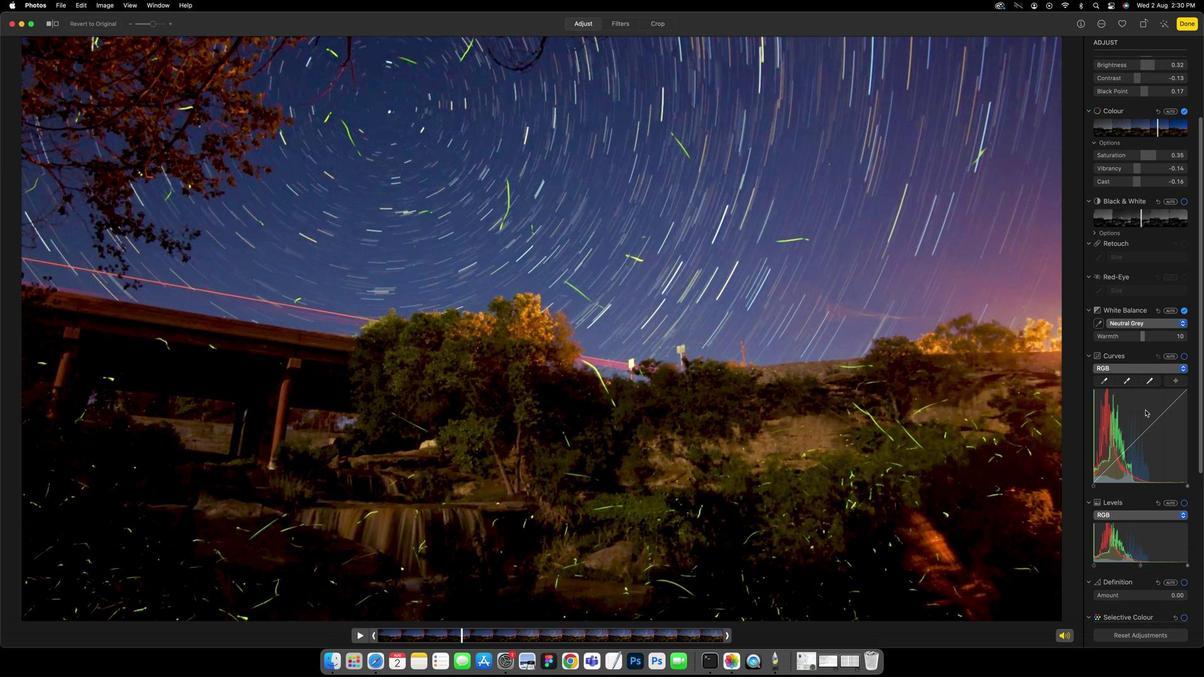 
Action: Mouse scrolled (1148, 409) with delta (0, -1)
Screenshot: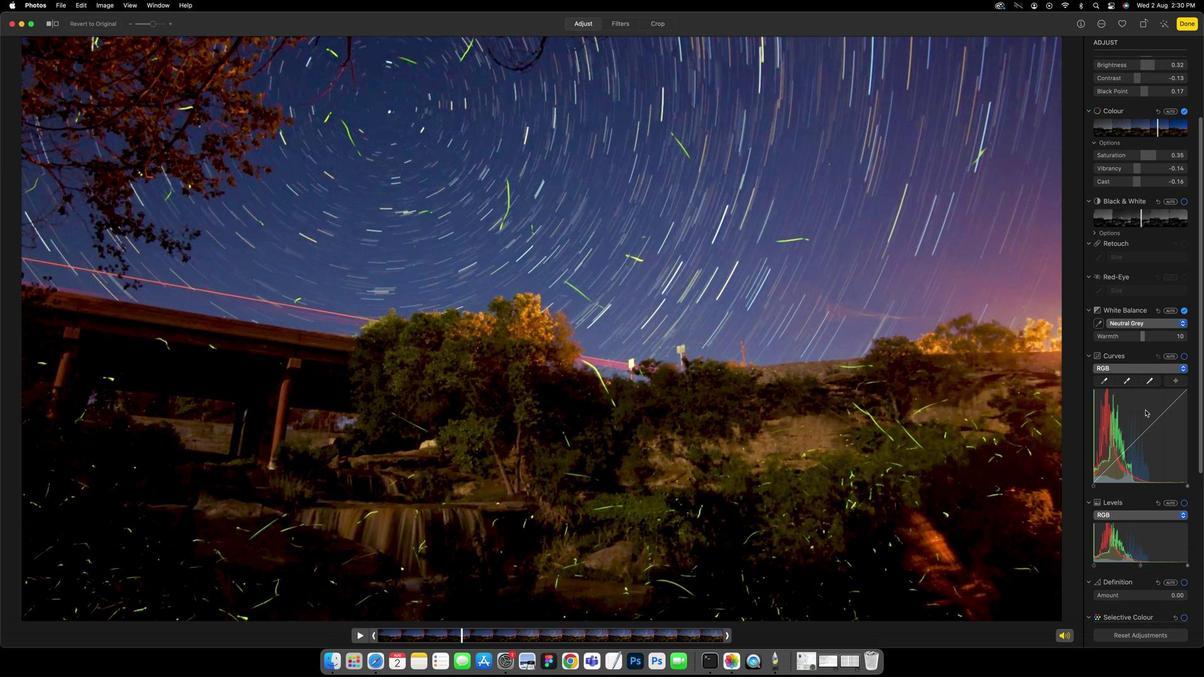 
Action: Mouse scrolled (1148, 409) with delta (0, -1)
Screenshot: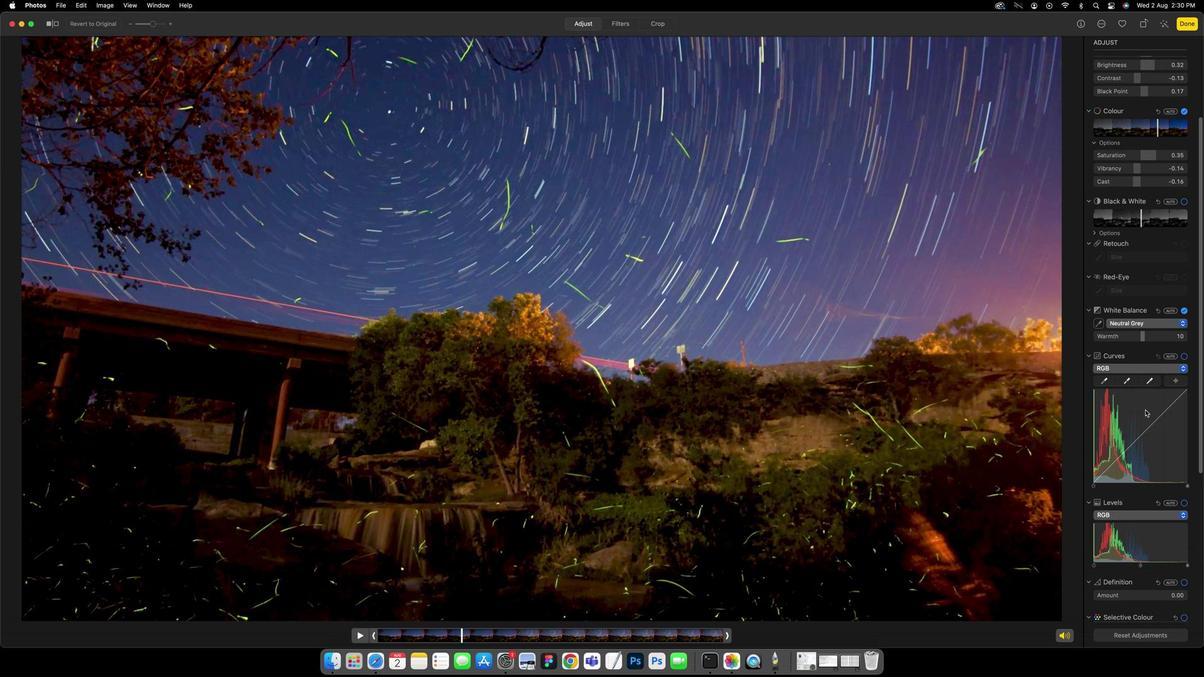 
Action: Mouse scrolled (1148, 409) with delta (0, -3)
Screenshot: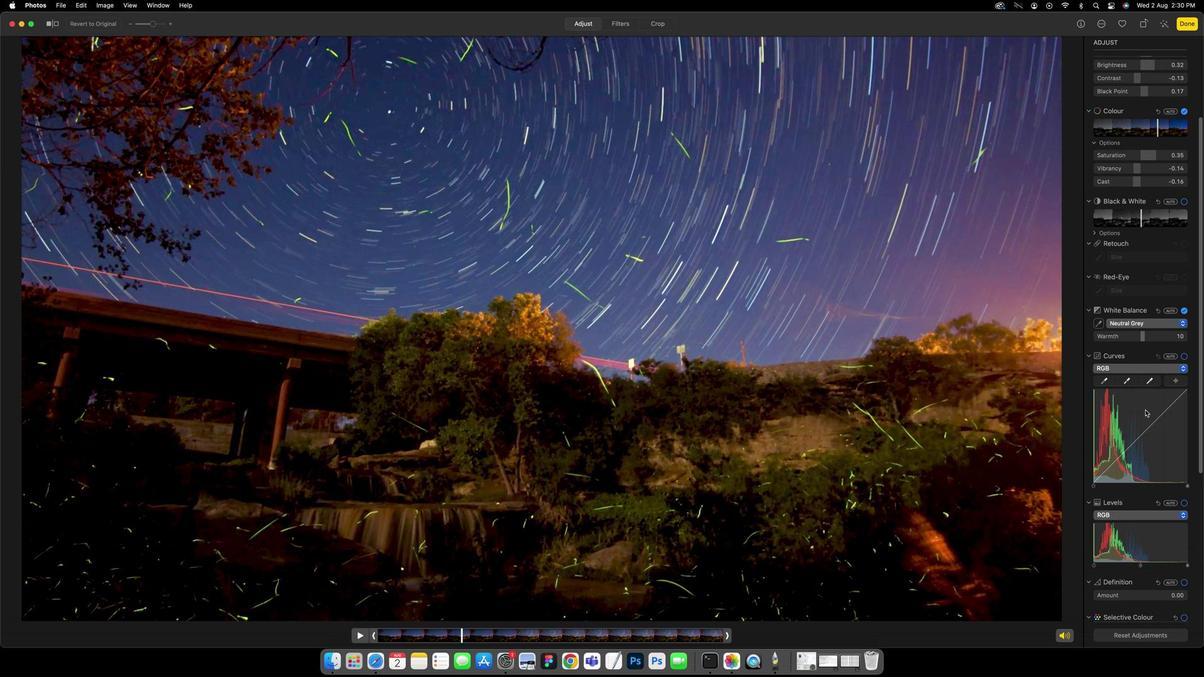 
Action: Mouse scrolled (1148, 409) with delta (0, -3)
Screenshot: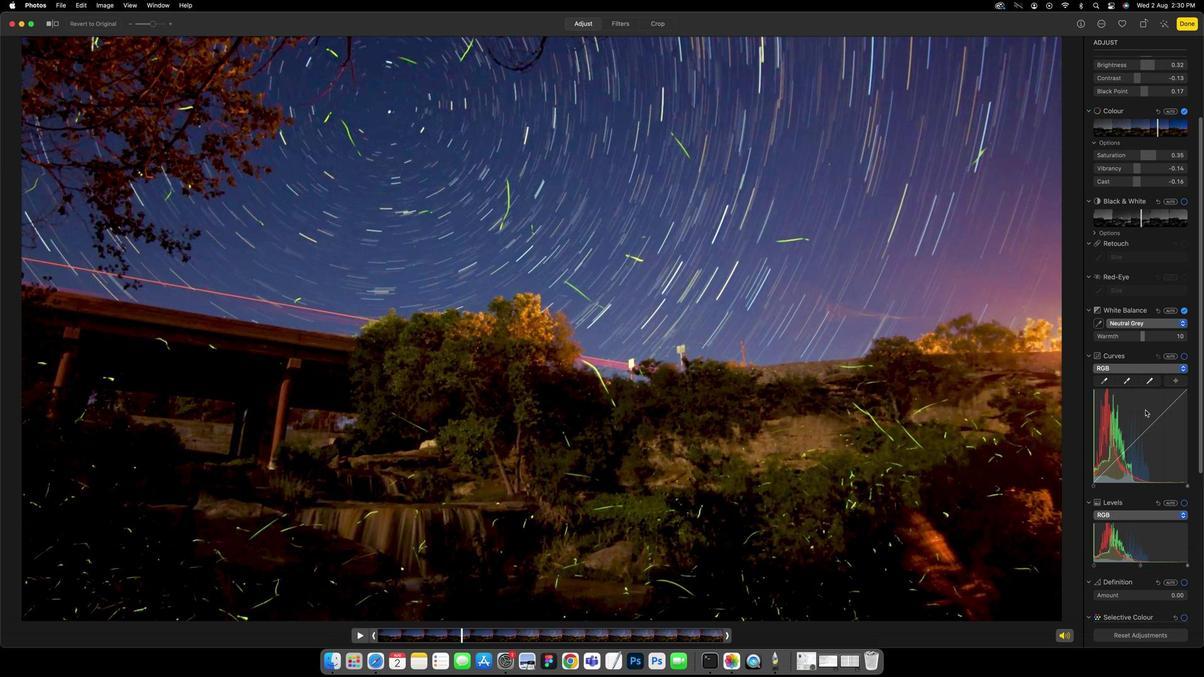
Action: Mouse moved to (1179, 400)
Screenshot: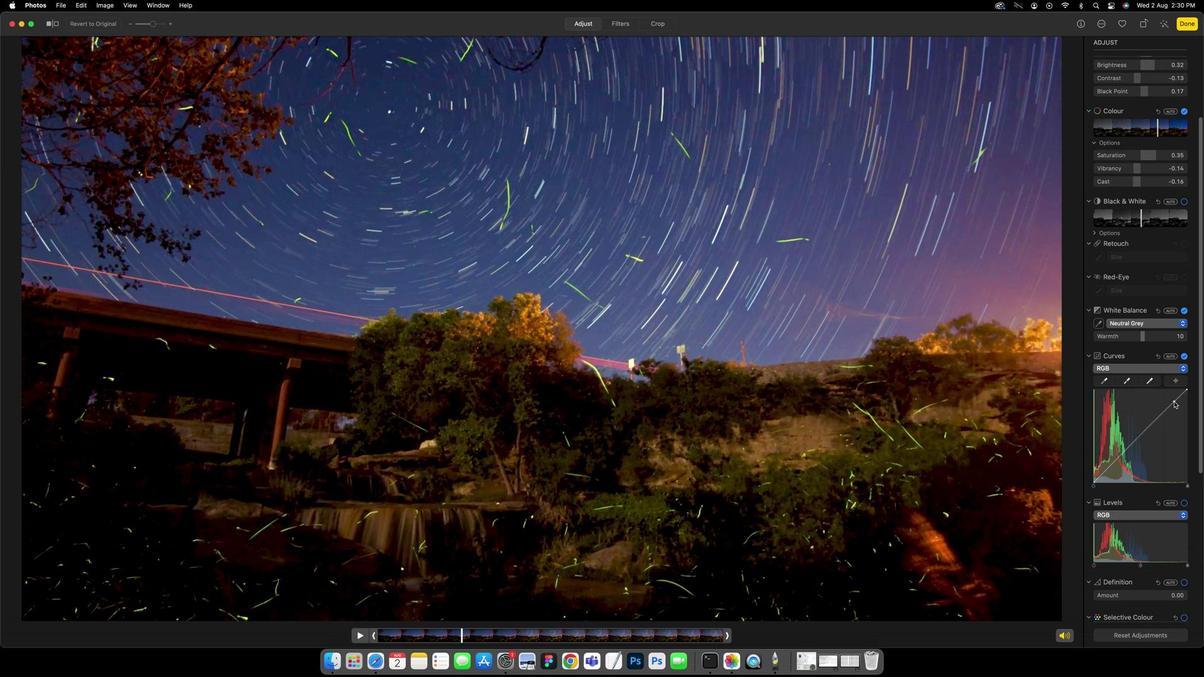 
Action: Mouse pressed left at (1179, 400)
Screenshot: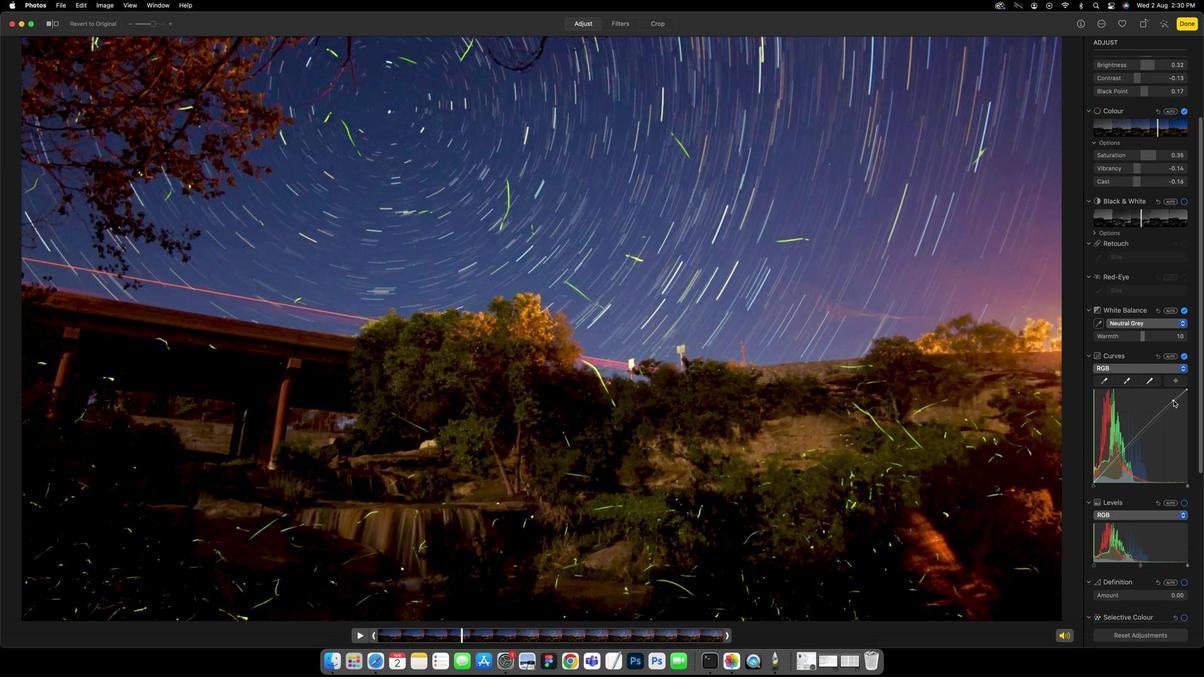 
Action: Mouse moved to (1159, 415)
Screenshot: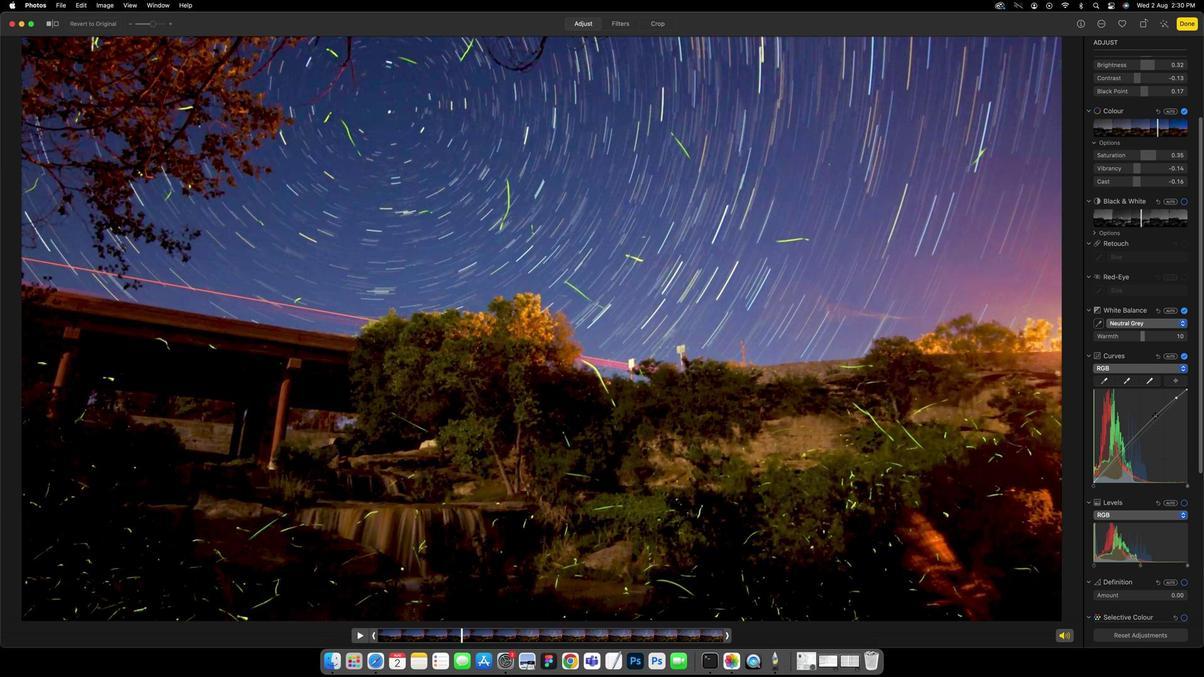 
Action: Mouse pressed left at (1159, 415)
Screenshot: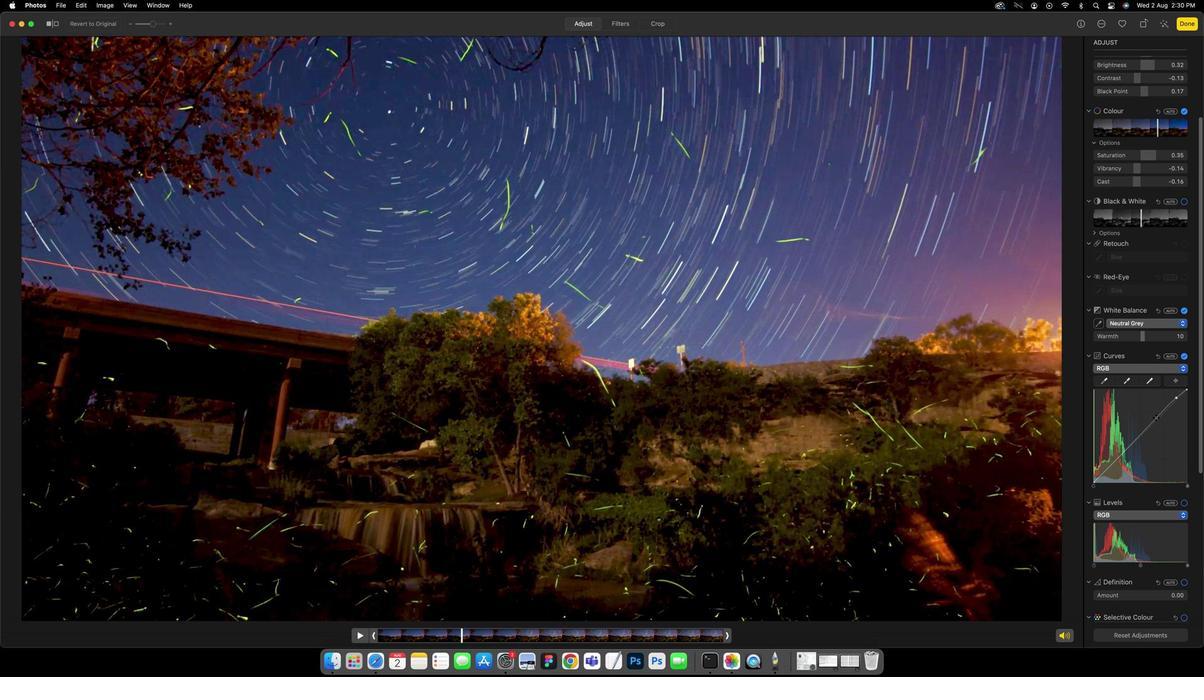 
Action: Mouse moved to (1135, 451)
Screenshot: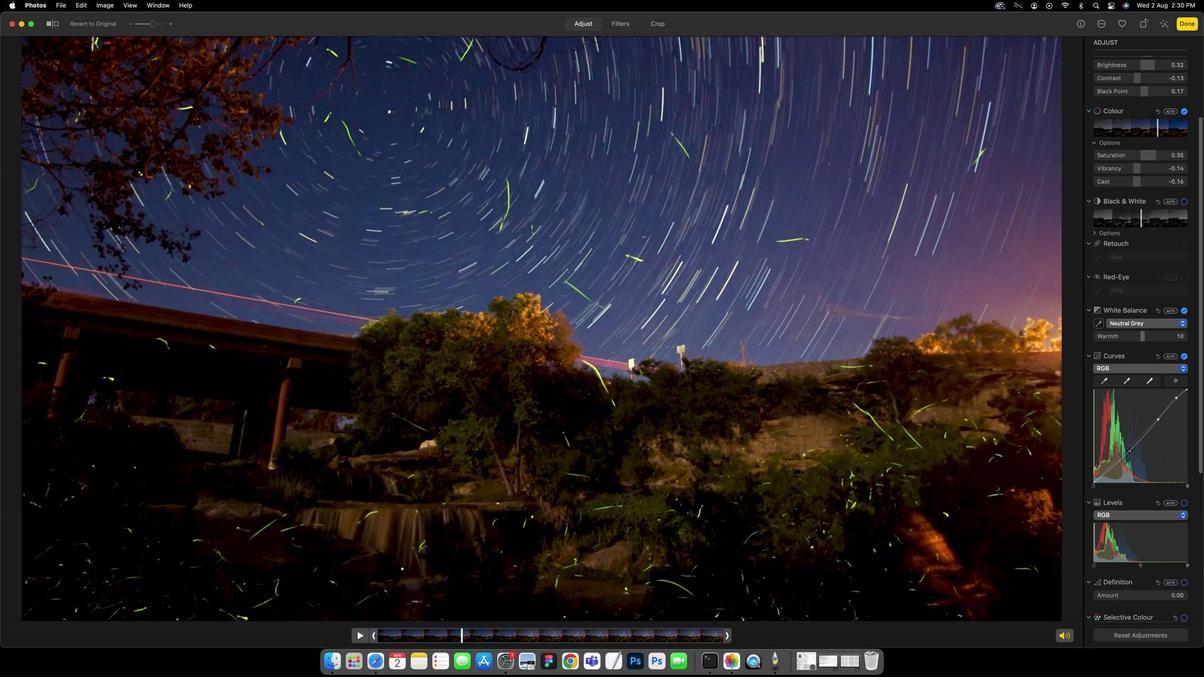 
Action: Mouse pressed left at (1135, 451)
Screenshot: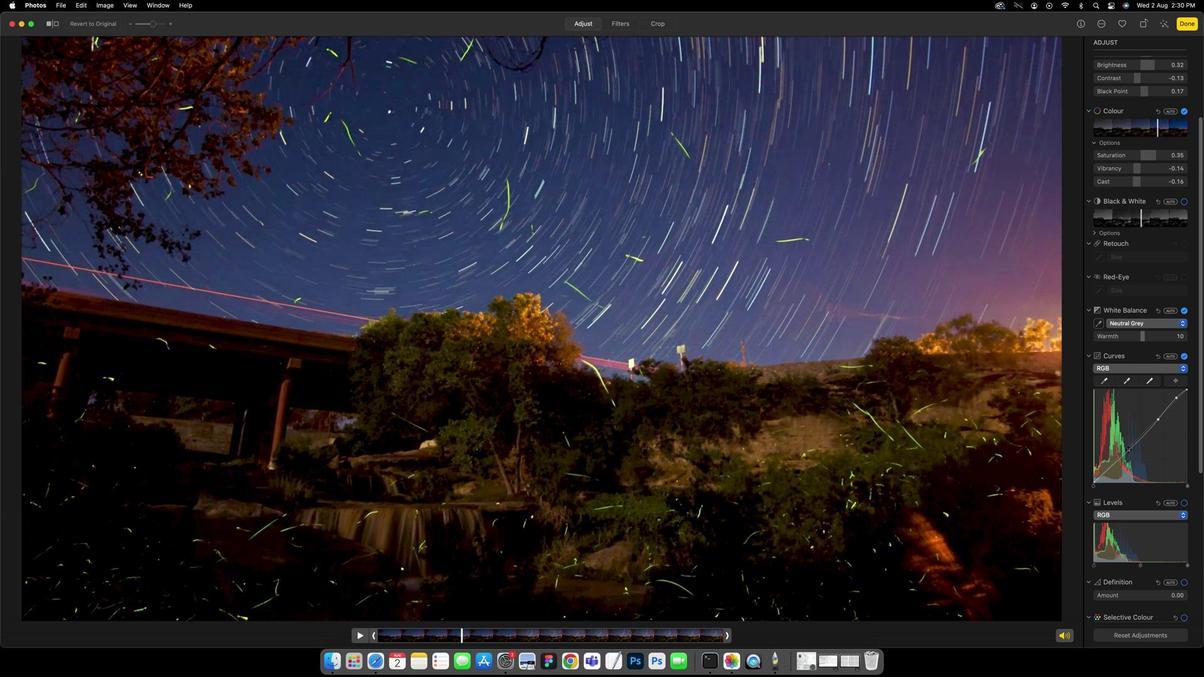 
Action: Mouse moved to (1111, 466)
Screenshot: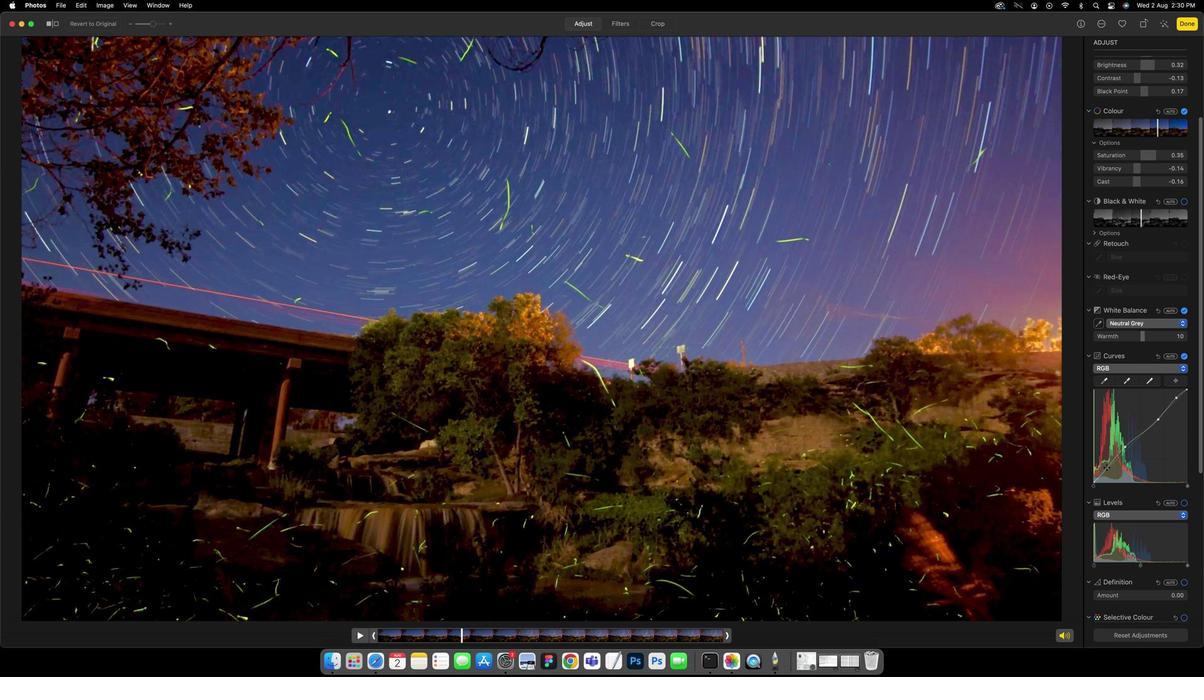 
Action: Mouse pressed left at (1111, 466)
Screenshot: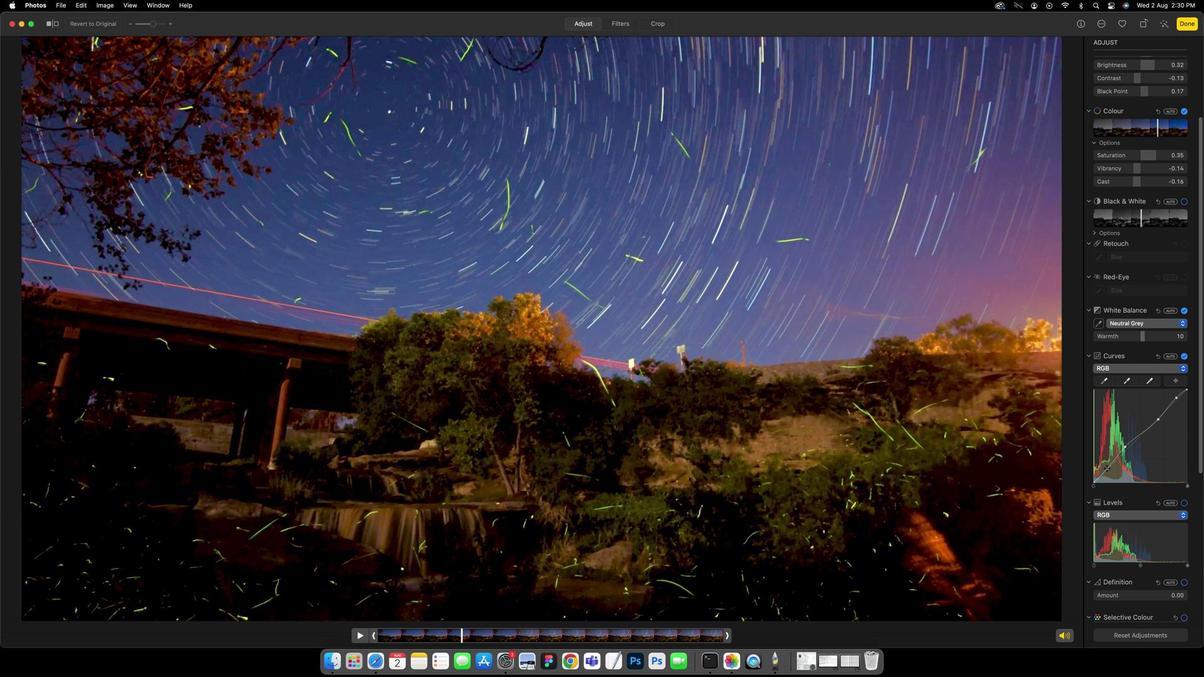 
Action: Mouse moved to (1123, 451)
Screenshot: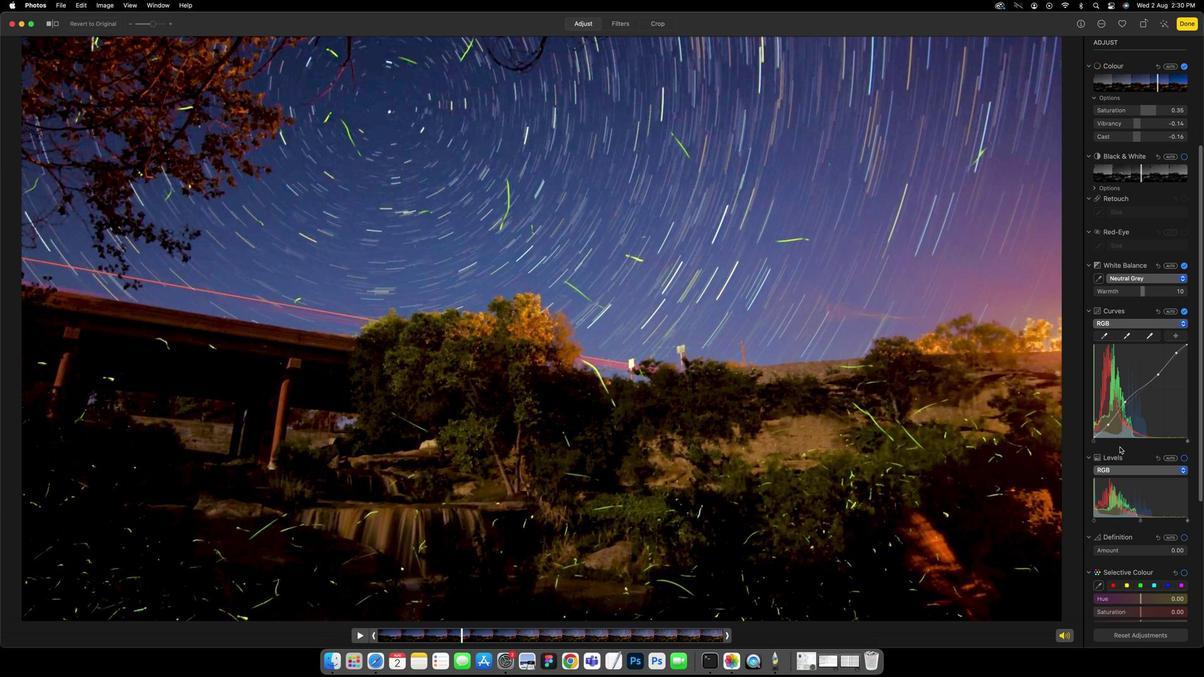 
Action: Mouse scrolled (1123, 451) with delta (0, -1)
Screenshot: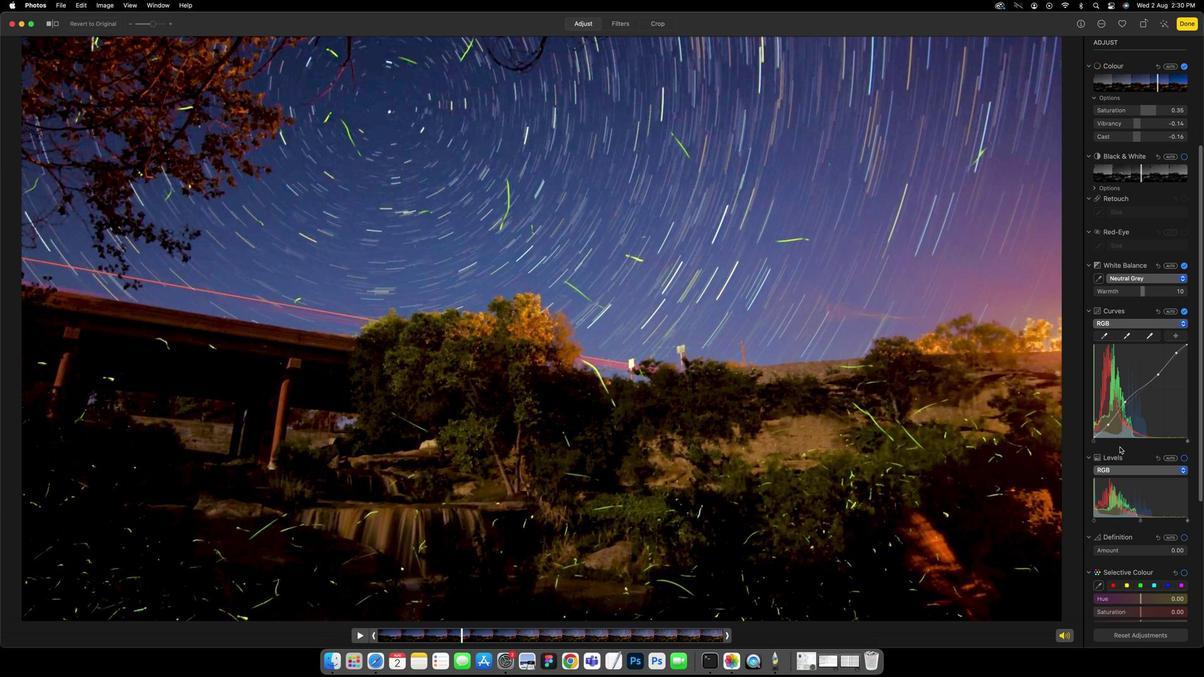 
Action: Mouse moved to (1124, 449)
Screenshot: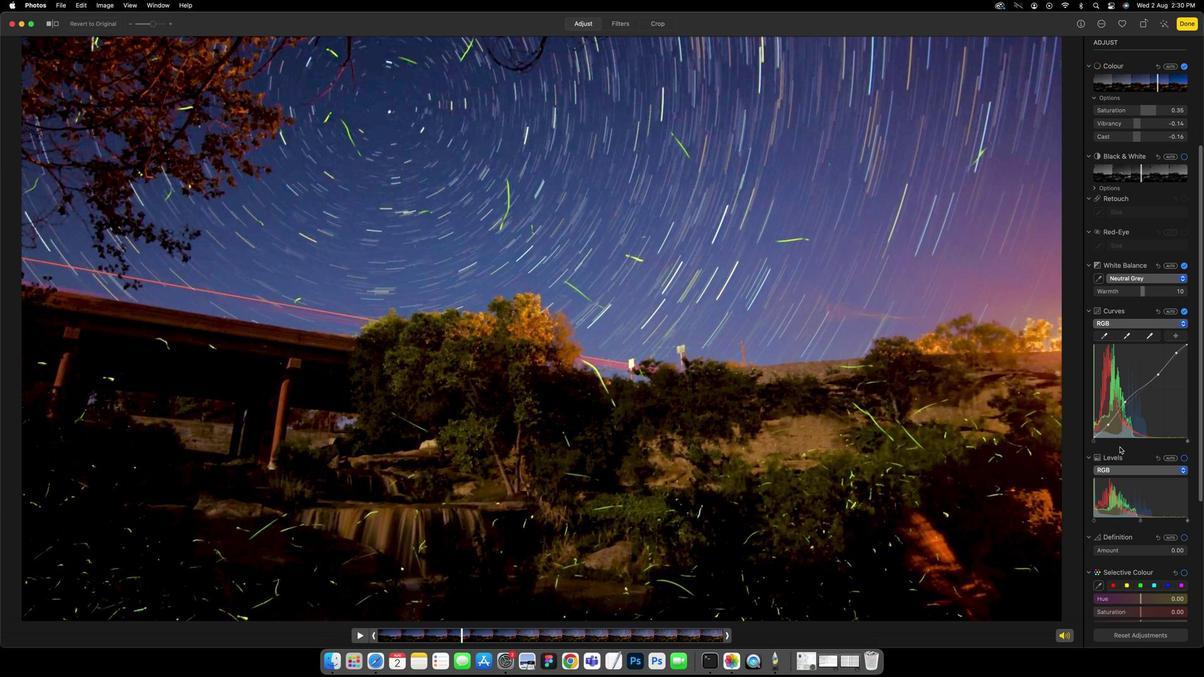 
Action: Mouse scrolled (1124, 449) with delta (0, -1)
Screenshot: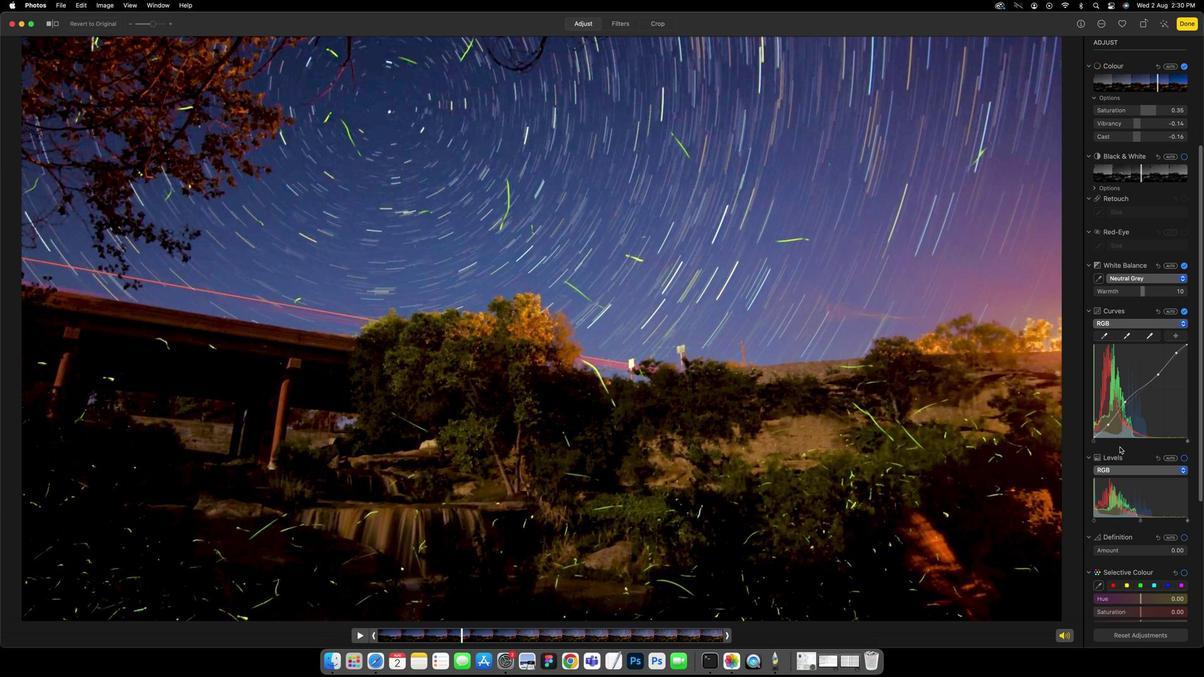
Action: Mouse moved to (1124, 449)
Screenshot: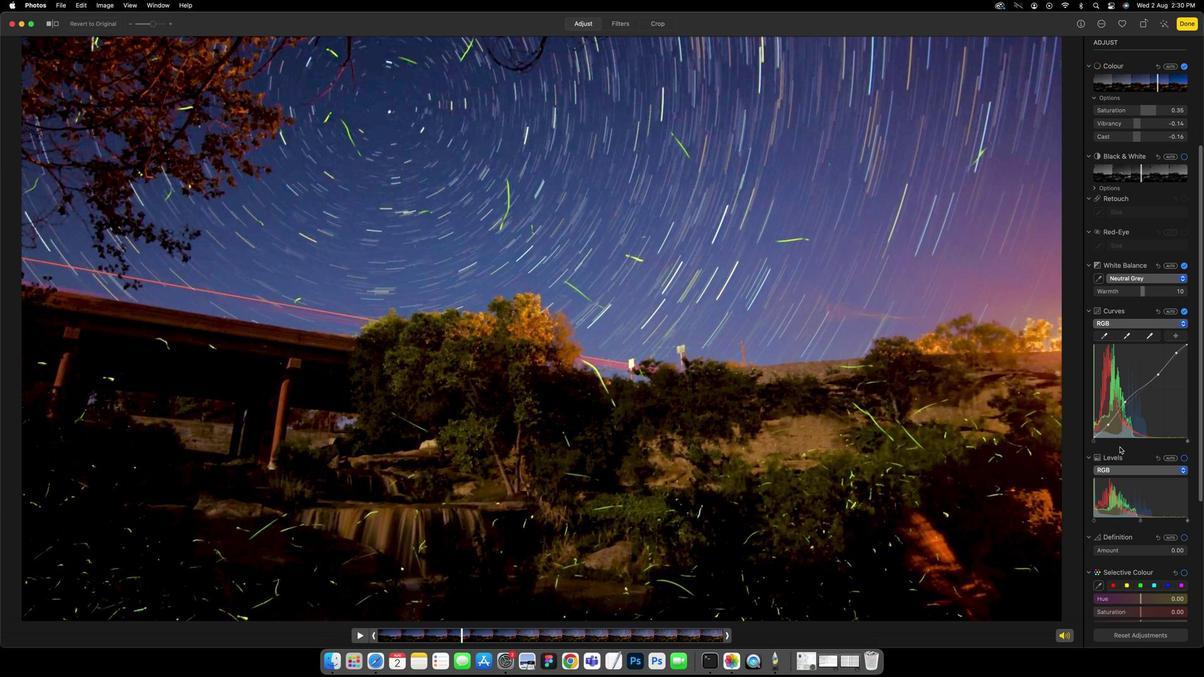 
Action: Mouse scrolled (1124, 449) with delta (0, -1)
Screenshot: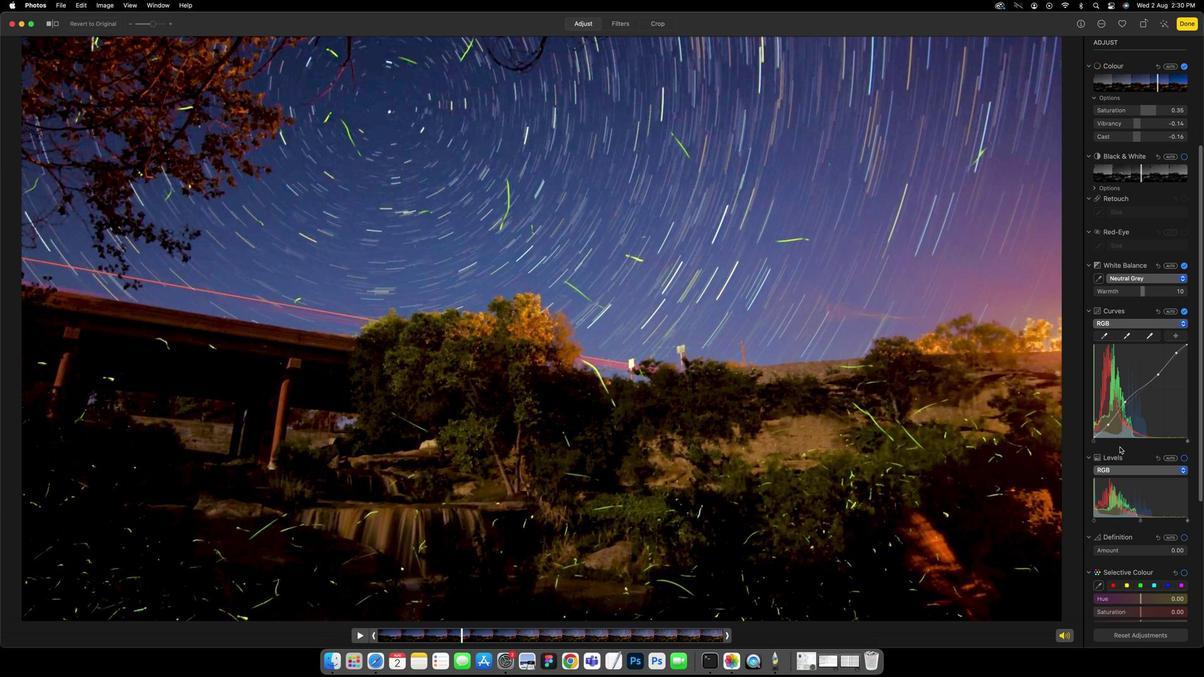 
Action: Mouse moved to (1123, 446)
Screenshot: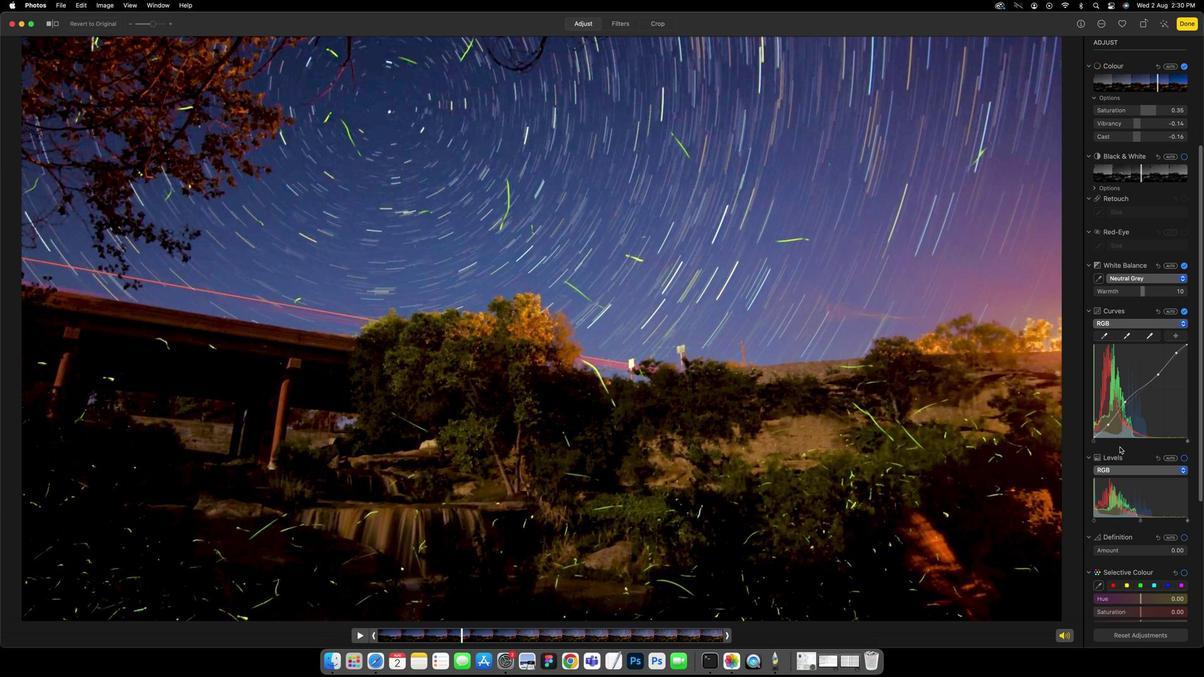 
Action: Mouse scrolled (1123, 446) with delta (0, -2)
Screenshot: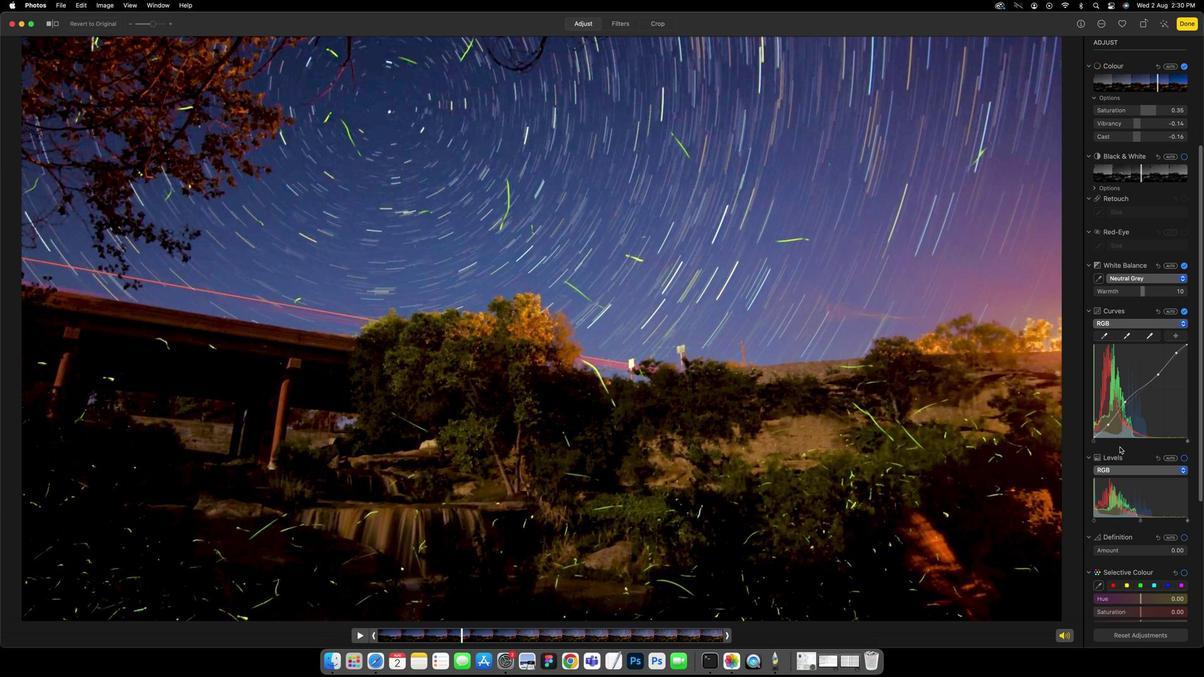 
Action: Mouse scrolled (1123, 446) with delta (0, -1)
Screenshot: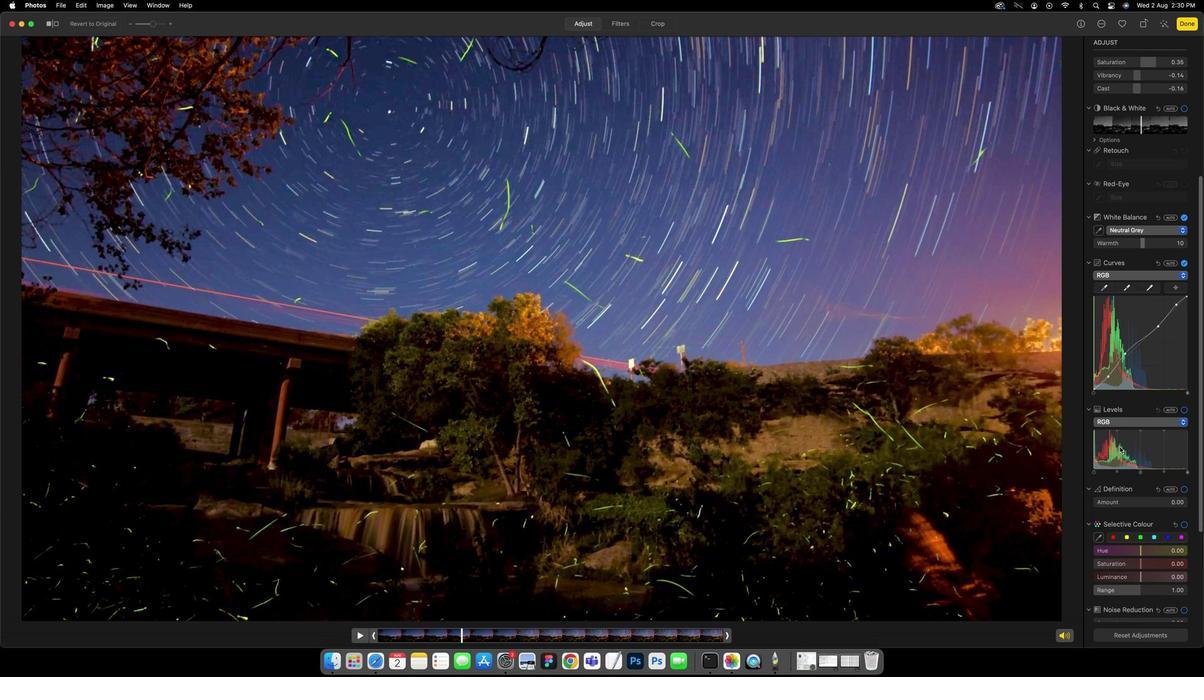 
Action: Mouse scrolled (1123, 446) with delta (0, -1)
Screenshot: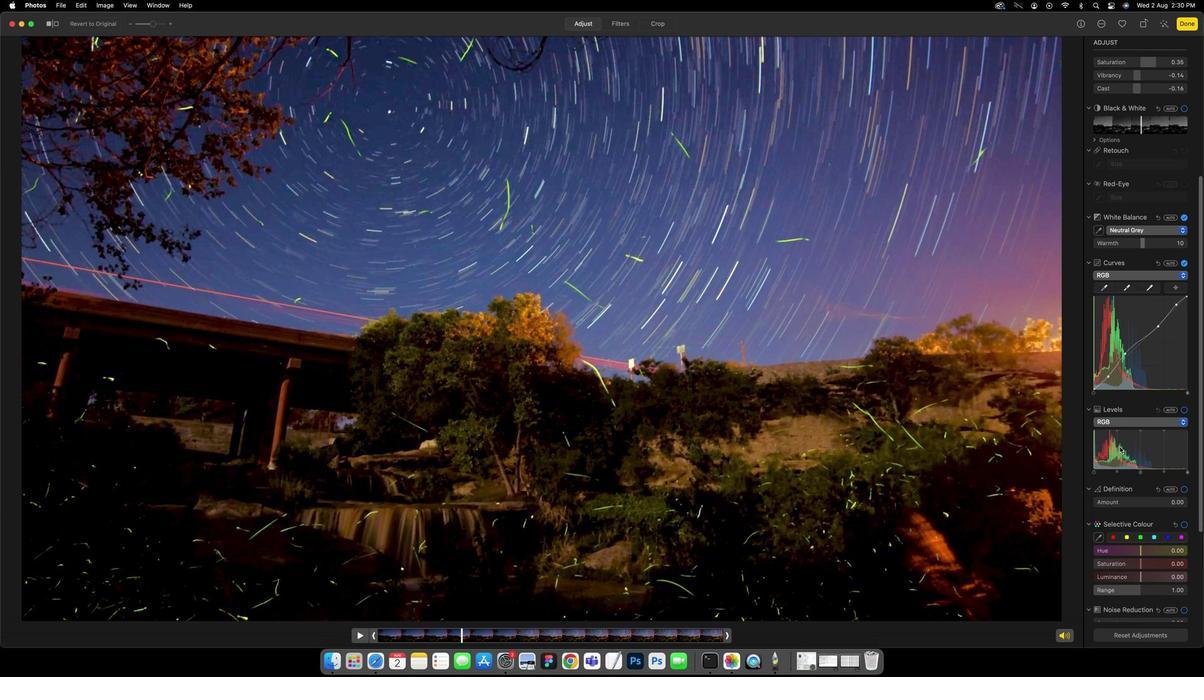 
Action: Mouse scrolled (1123, 446) with delta (0, -1)
Screenshot: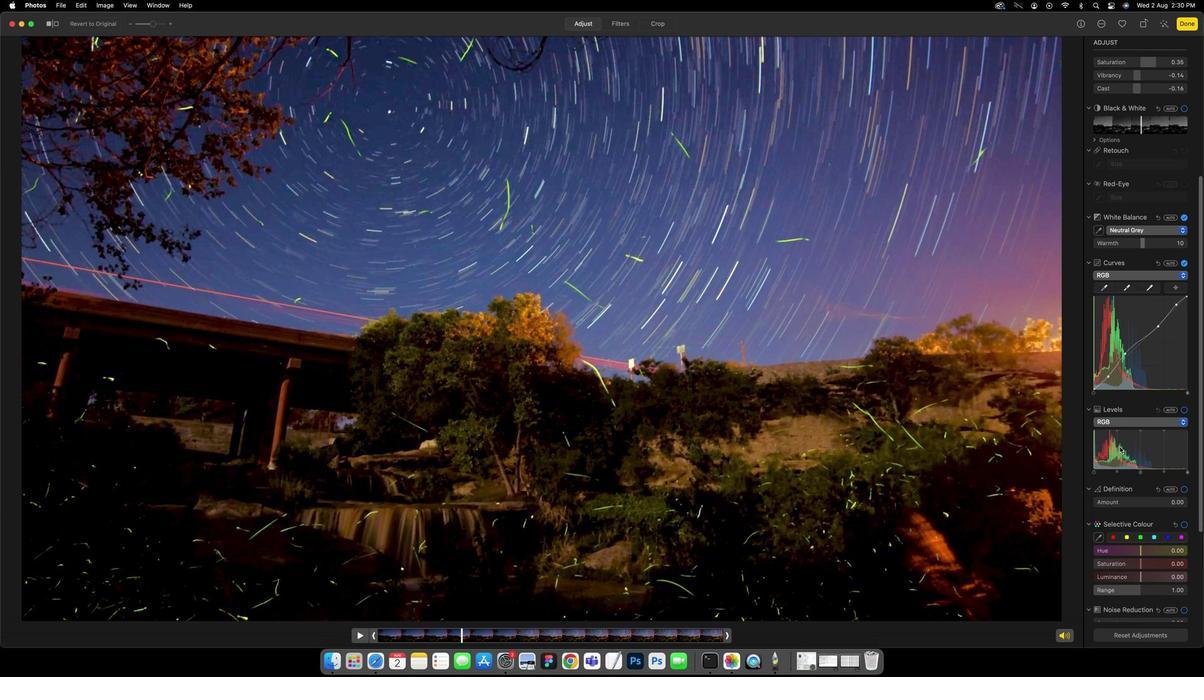 
Action: Mouse scrolled (1123, 446) with delta (0, -3)
Screenshot: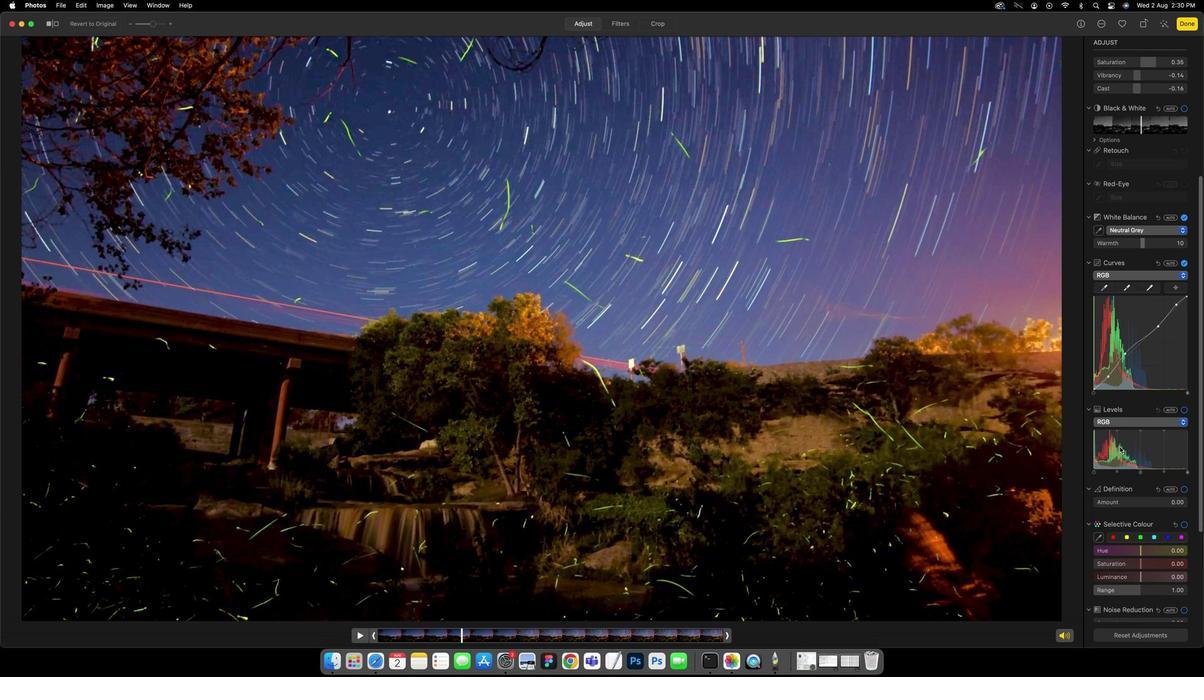
Action: Mouse moved to (1191, 471)
Screenshot: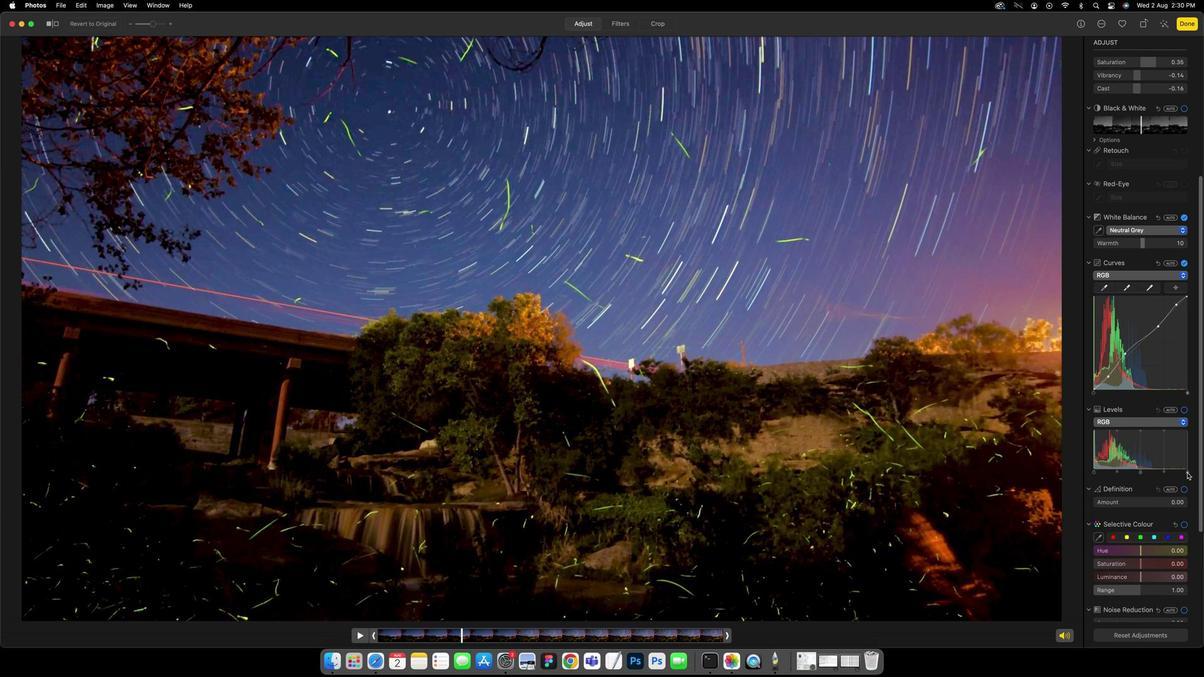 
Action: Mouse pressed left at (1191, 471)
Screenshot: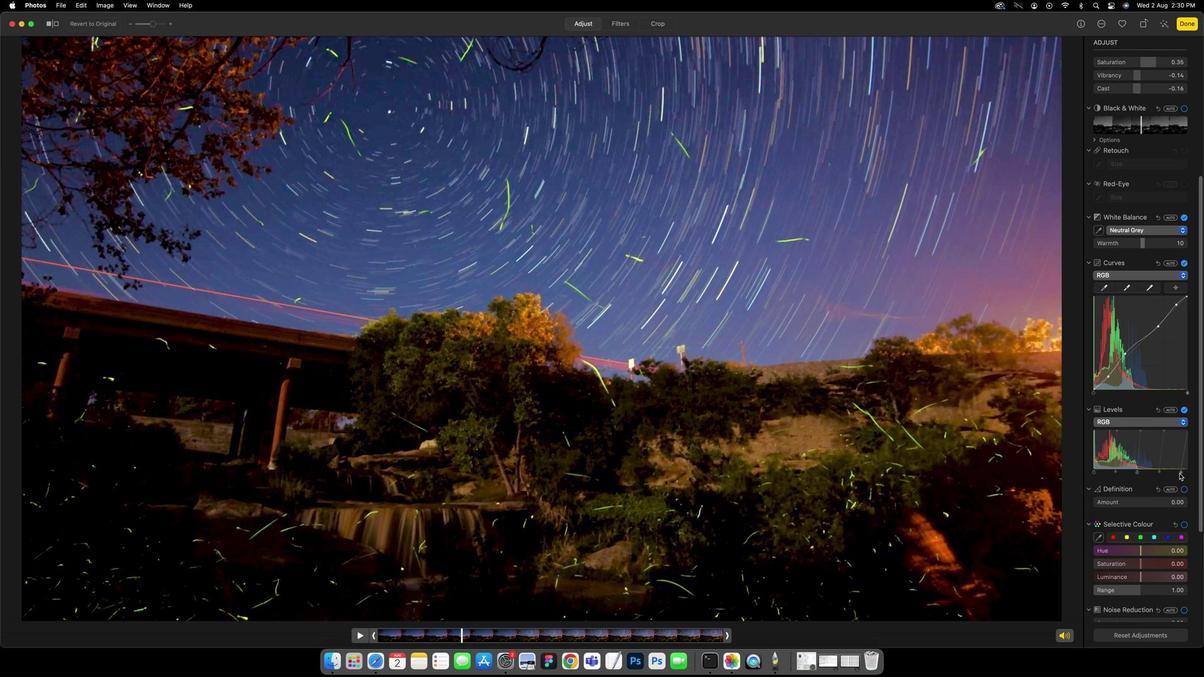 
Action: Mouse moved to (1164, 472)
Screenshot: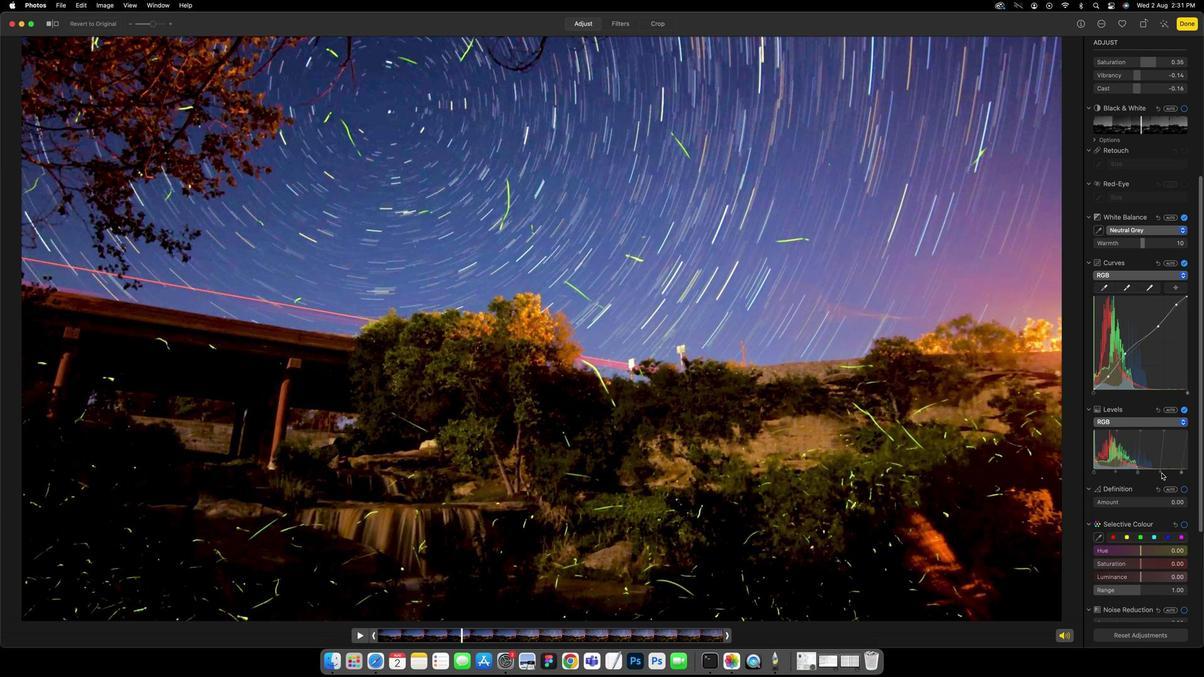 
Action: Mouse pressed left at (1164, 472)
Screenshot: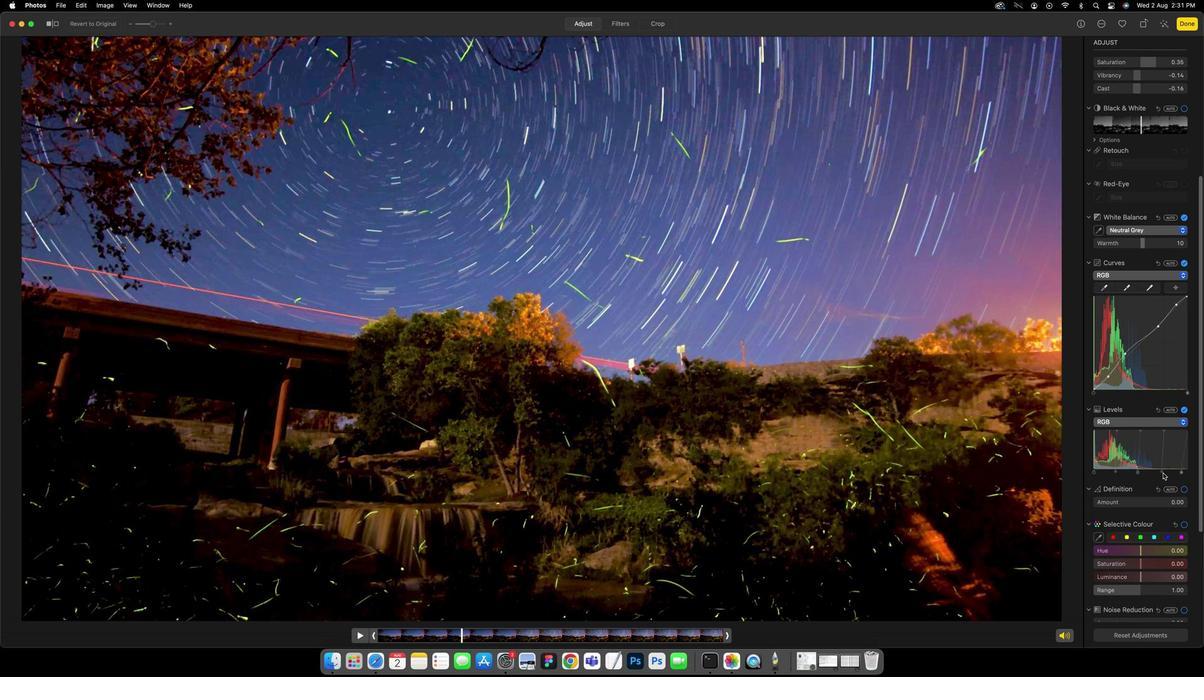 
Action: Mouse moved to (1142, 472)
Screenshot: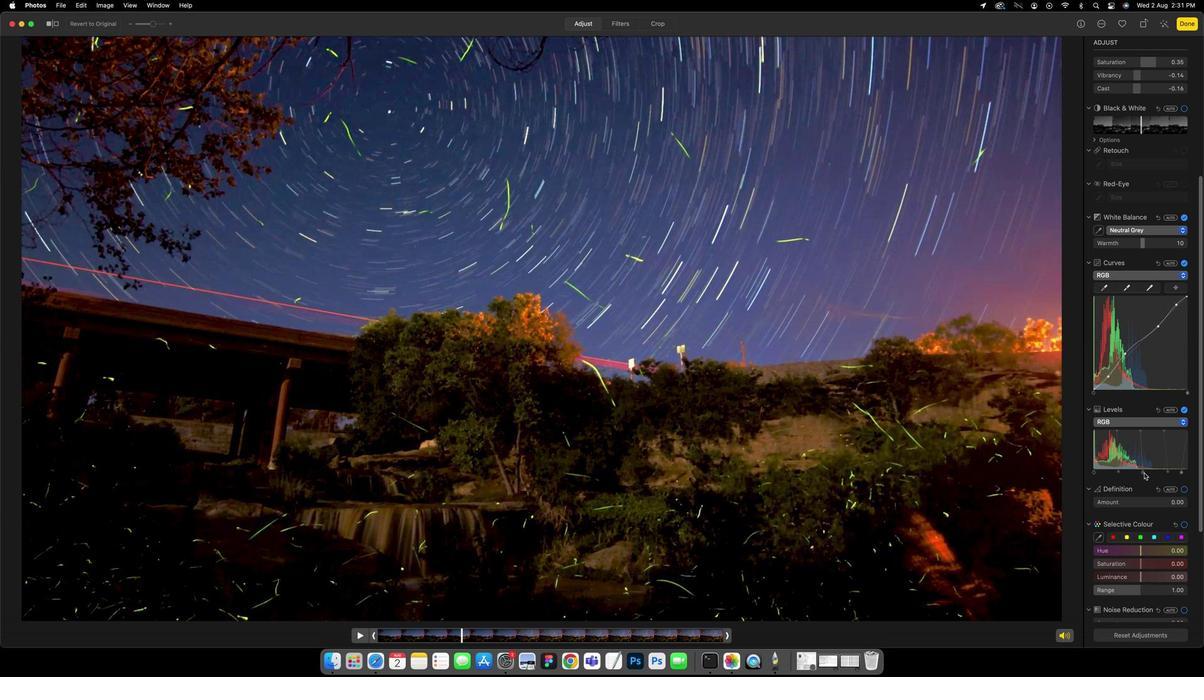 
Action: Mouse pressed left at (1142, 472)
Screenshot: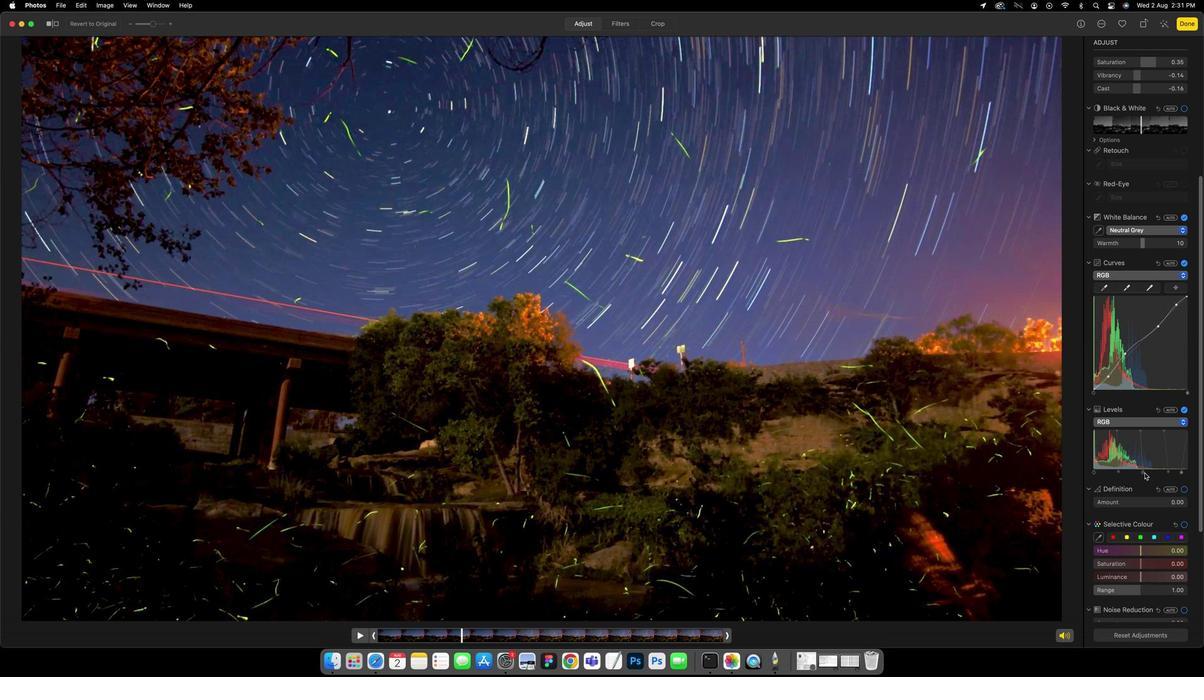 
Action: Mouse moved to (1142, 473)
Screenshot: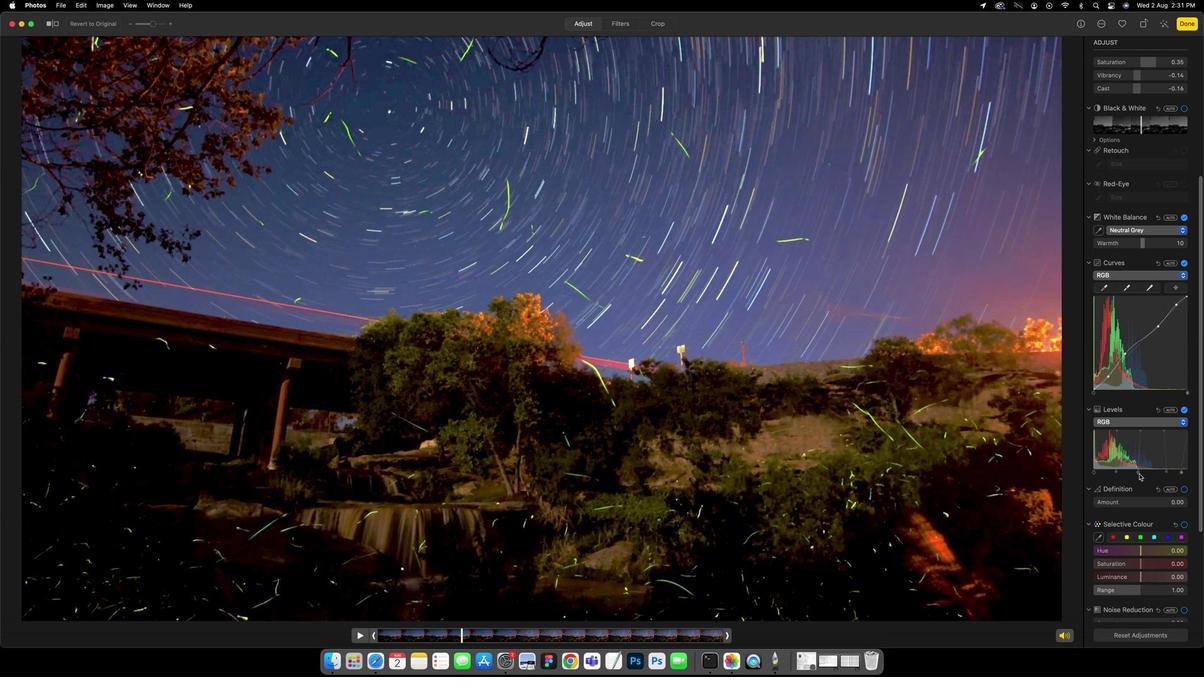 
Action: Mouse scrolled (1142, 473) with delta (0, -1)
Screenshot: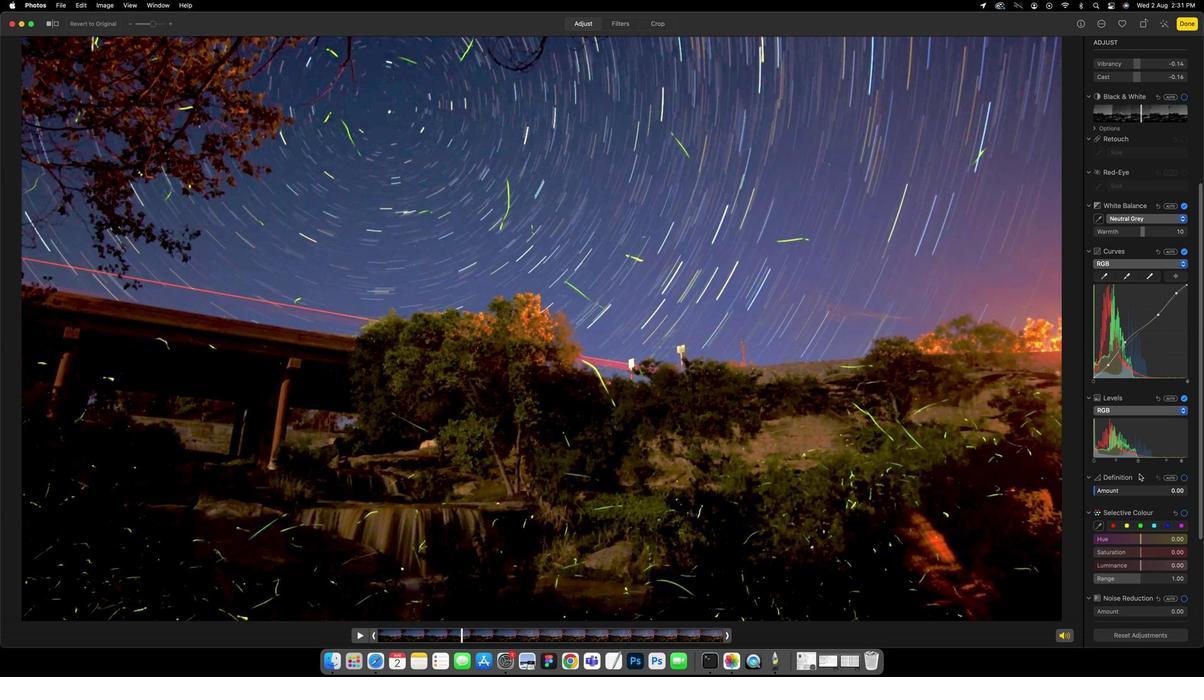 
Action: Mouse scrolled (1142, 473) with delta (0, -1)
Screenshot: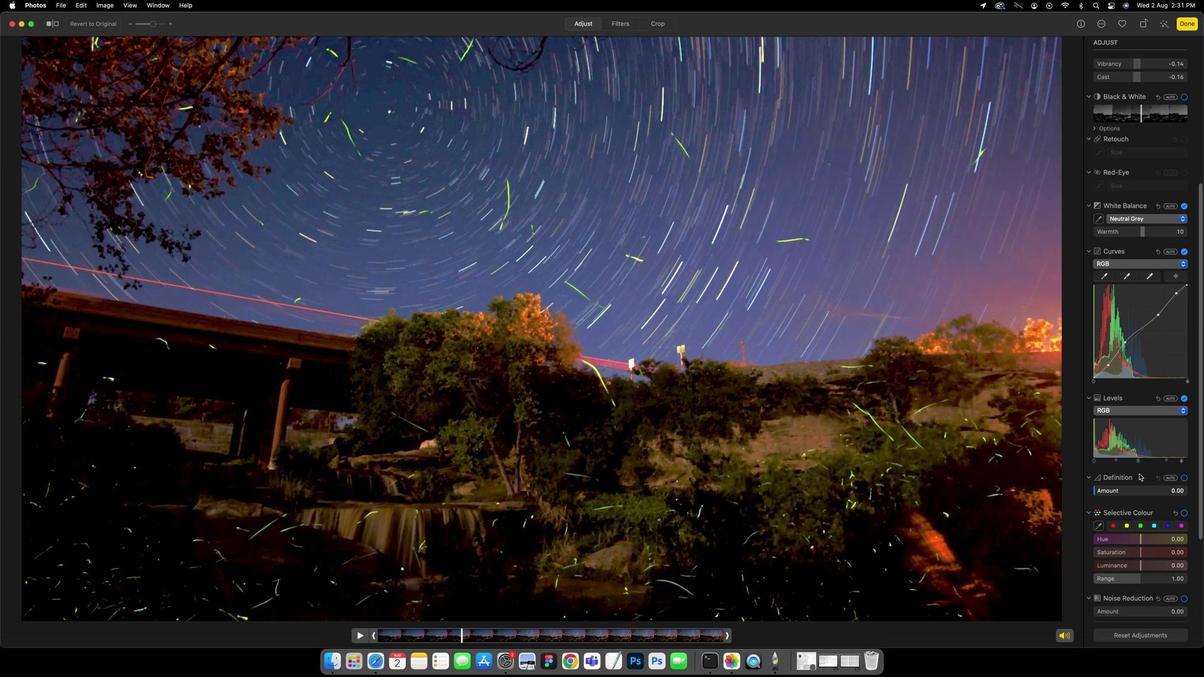 
Action: Mouse scrolled (1142, 473) with delta (0, -1)
Screenshot: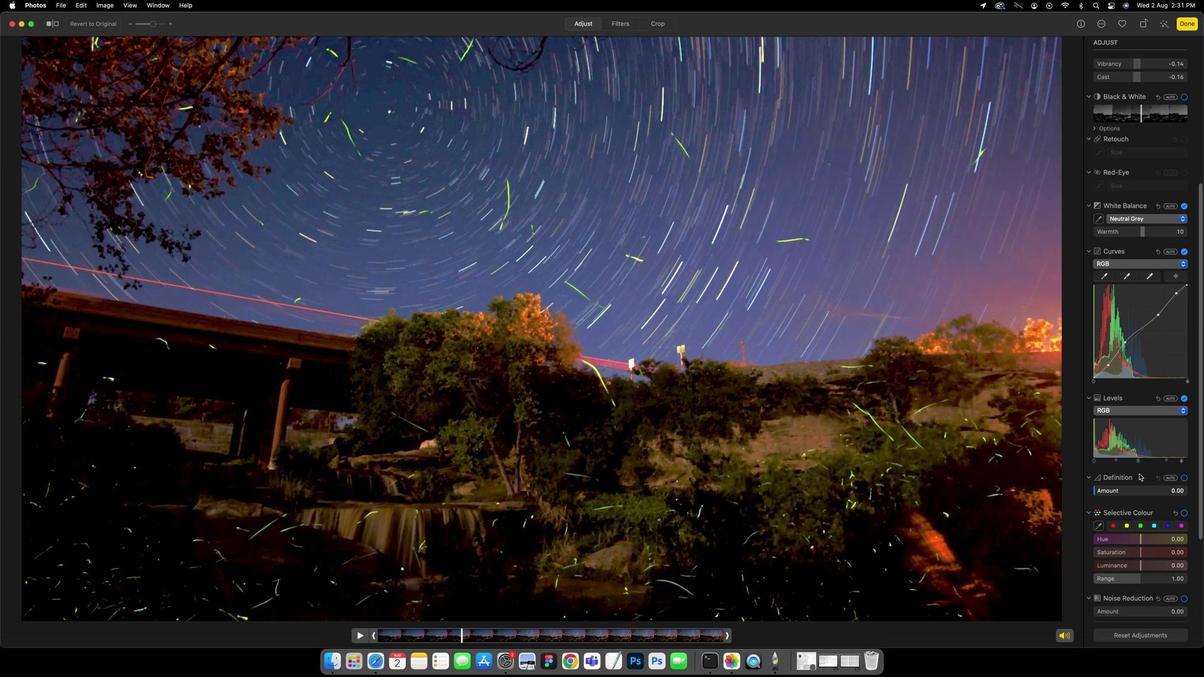 
Action: Mouse moved to (1119, 459)
Screenshot: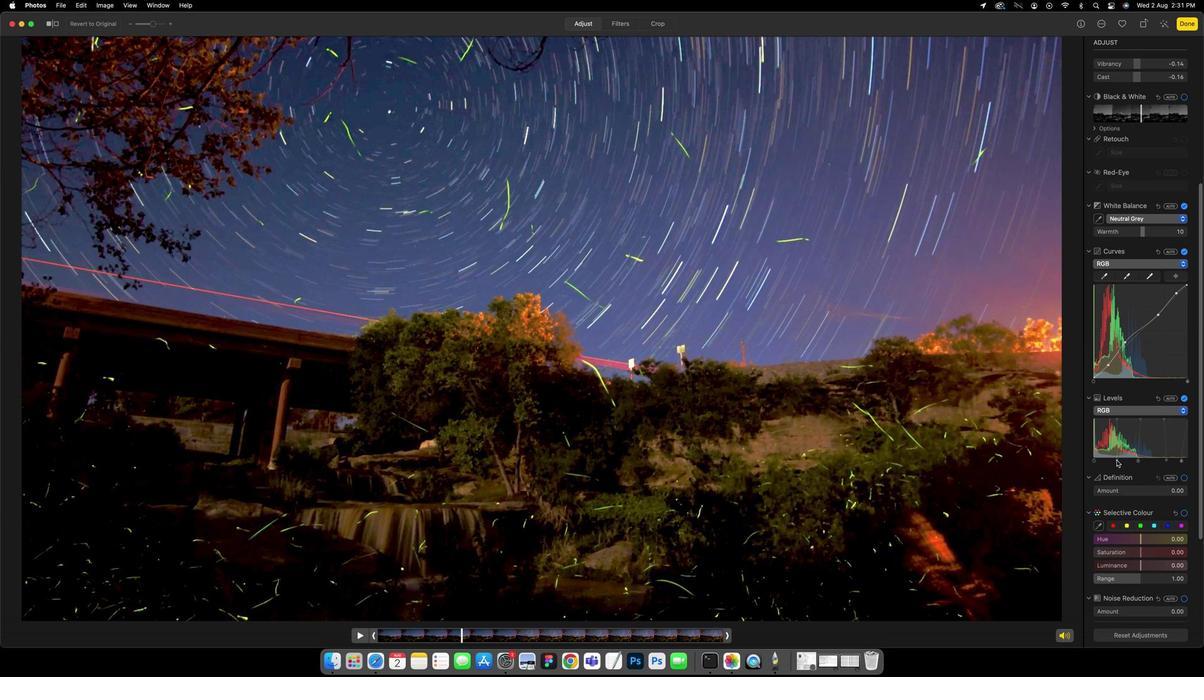 
Action: Mouse pressed left at (1119, 459)
Screenshot: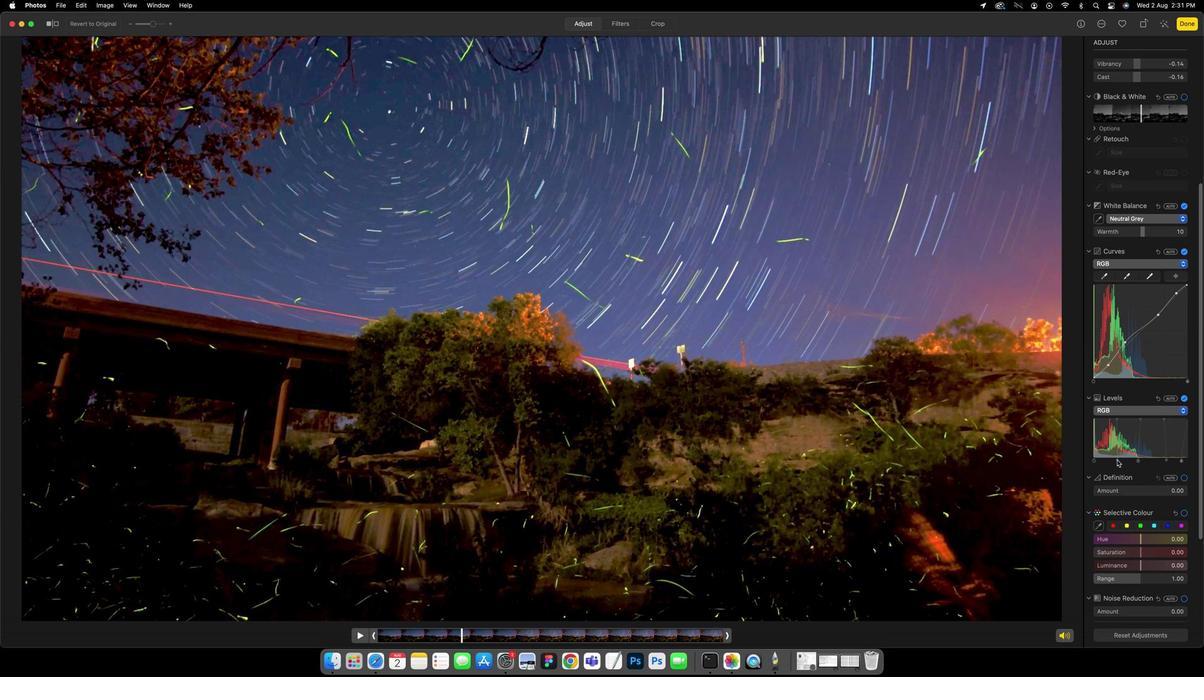 
Action: Mouse moved to (1121, 457)
Screenshot: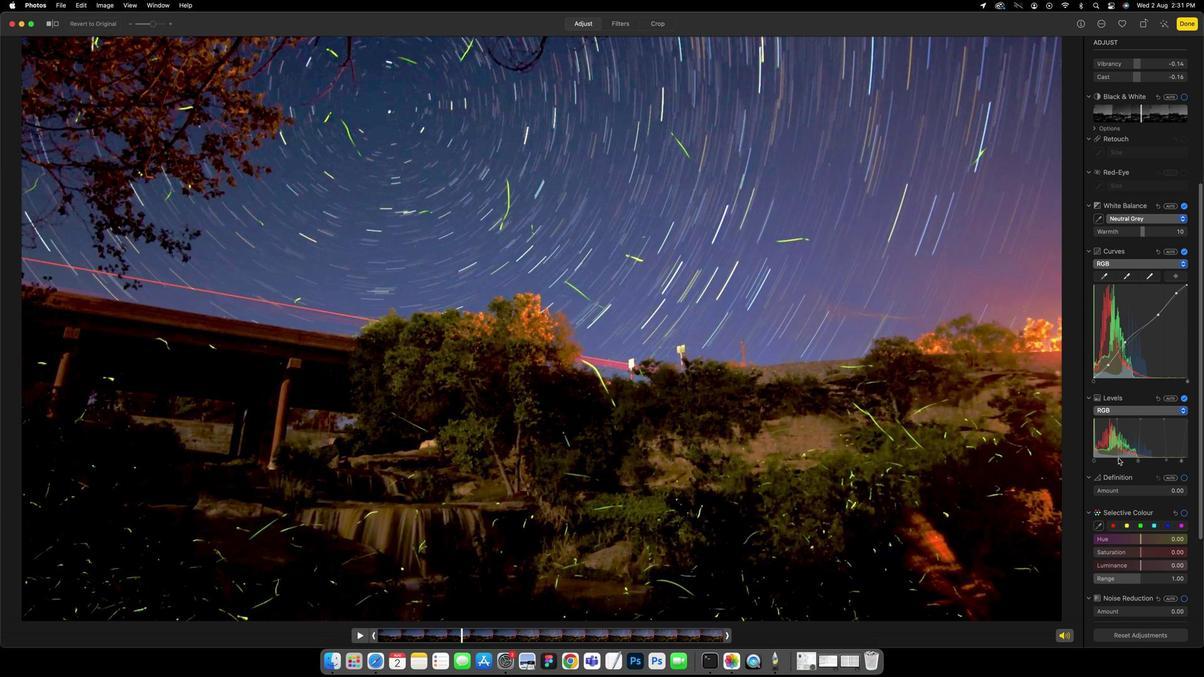 
Action: Mouse scrolled (1121, 457) with delta (0, -1)
Screenshot: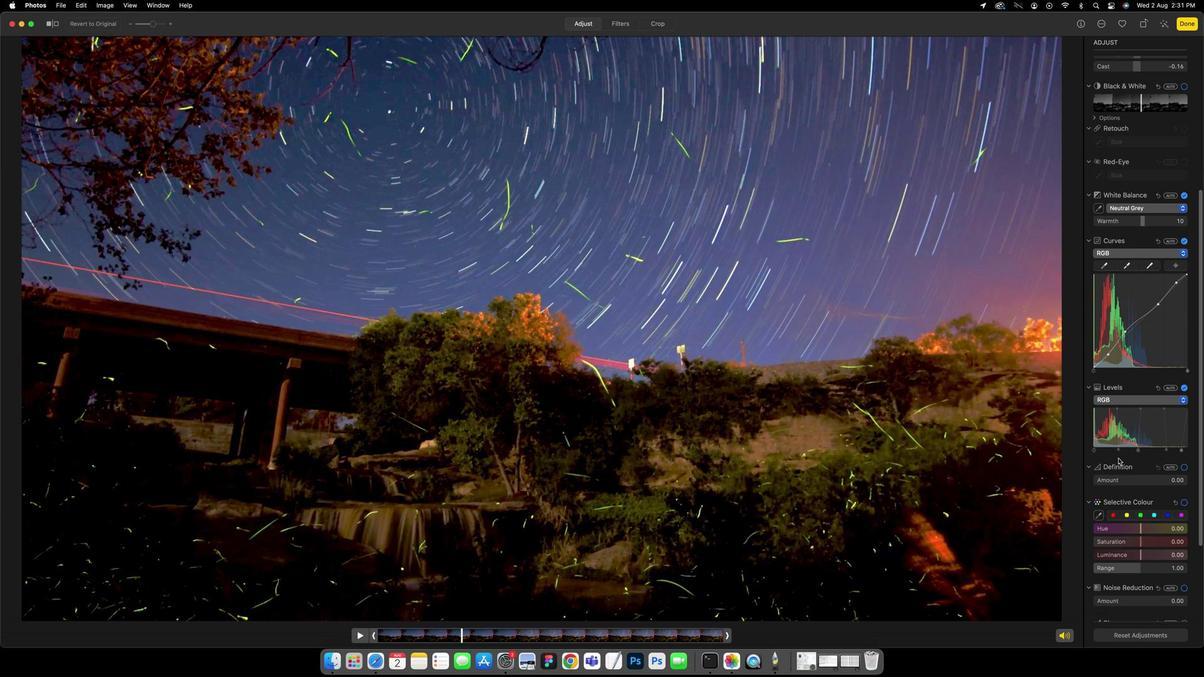 
Action: Mouse scrolled (1121, 457) with delta (0, -1)
Screenshot: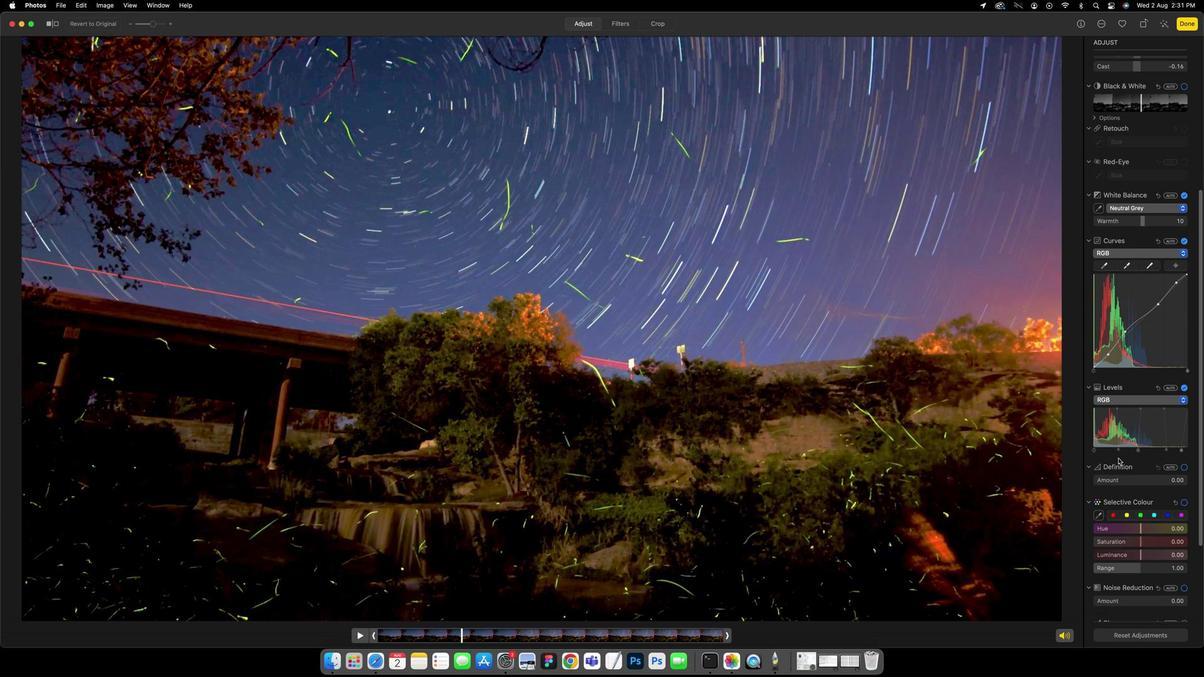 
Action: Mouse scrolled (1121, 457) with delta (0, -1)
Screenshot: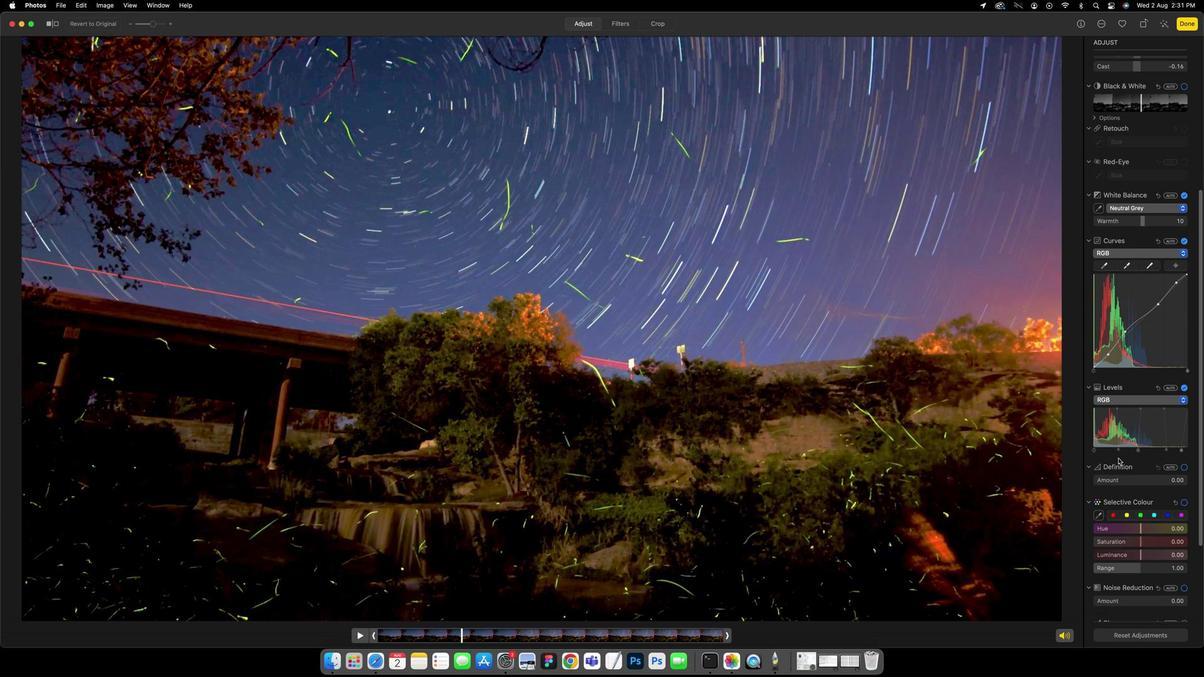 
Action: Mouse scrolled (1121, 457) with delta (0, -1)
Screenshot: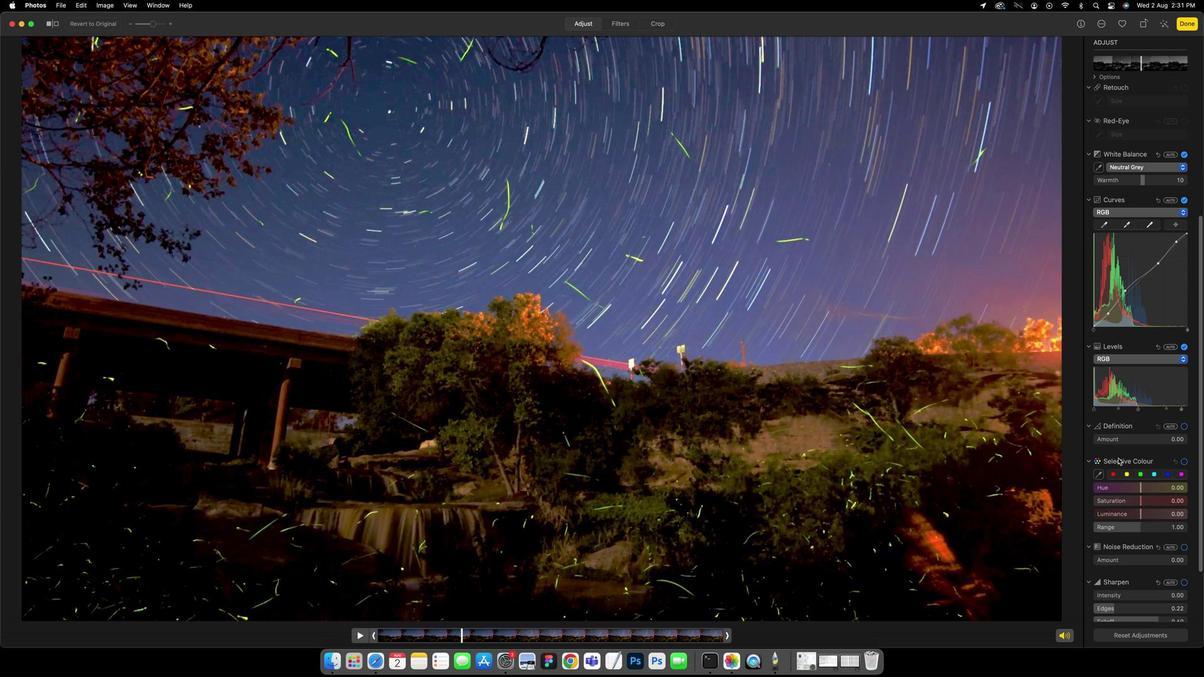 
Action: Mouse scrolled (1121, 457) with delta (0, -1)
Screenshot: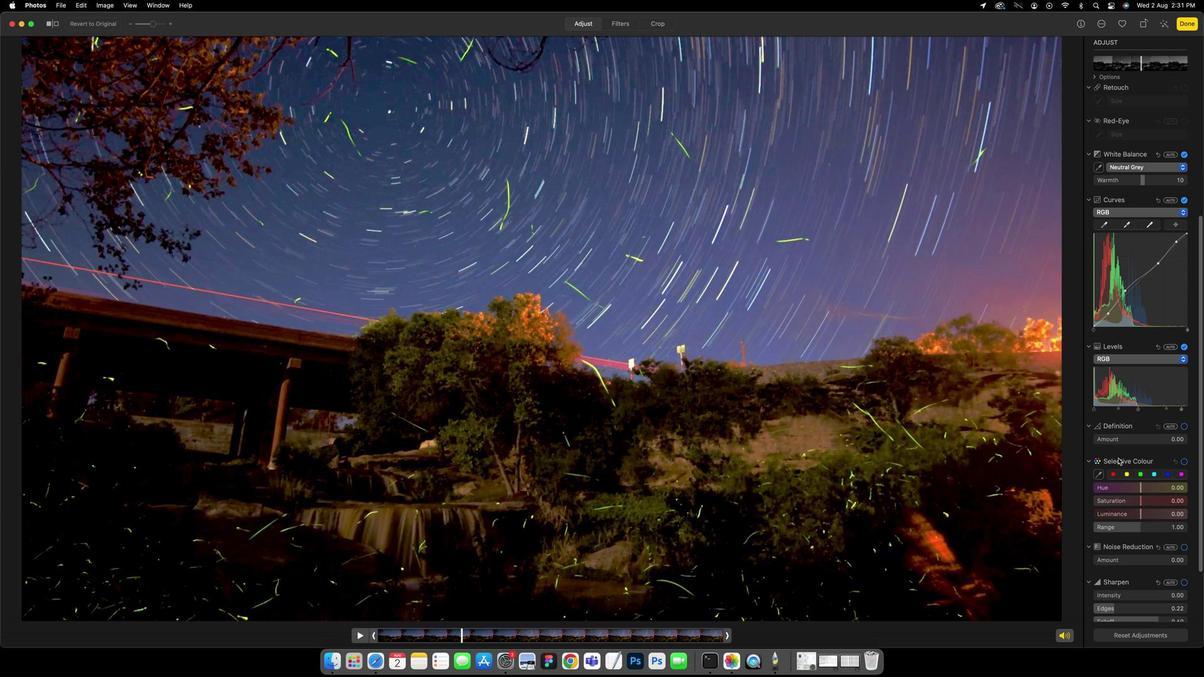 
Action: Mouse scrolled (1121, 457) with delta (0, -1)
Screenshot: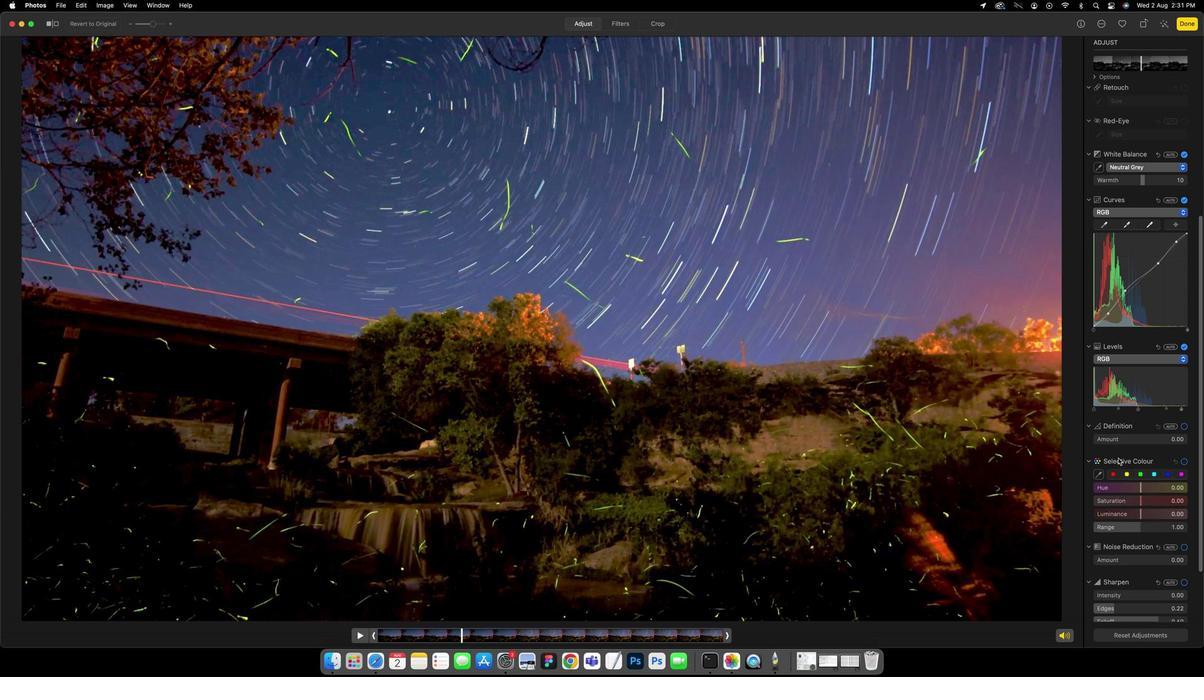 
Action: Mouse scrolled (1121, 457) with delta (0, -2)
Screenshot: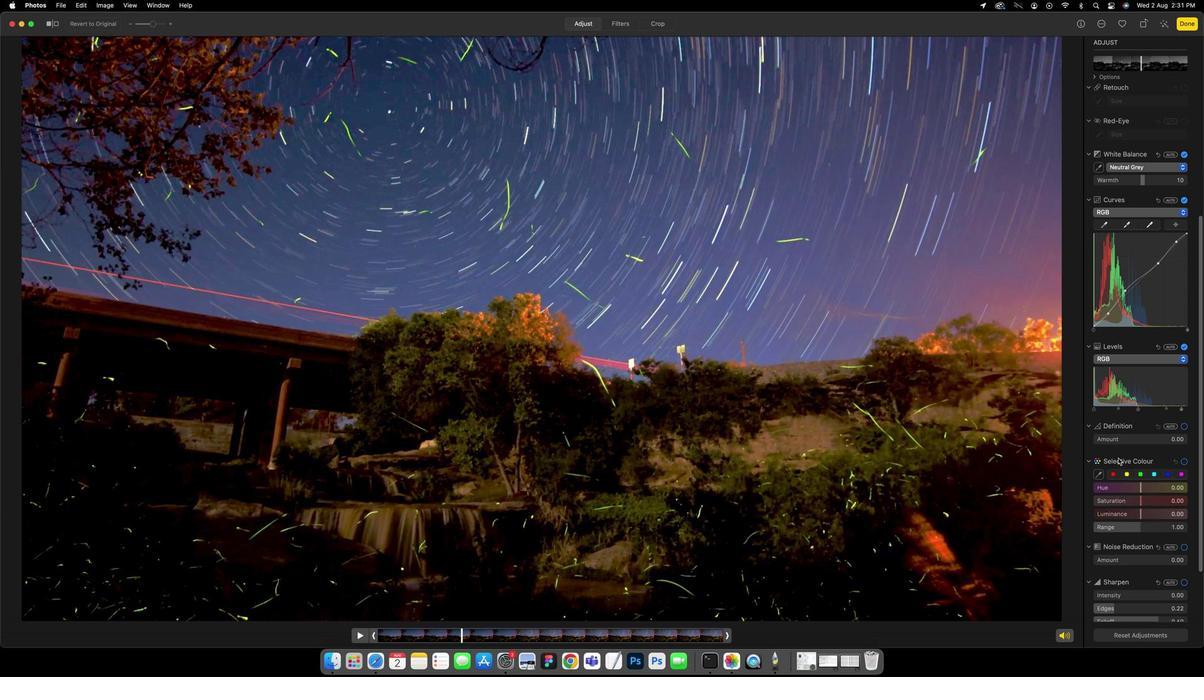
Action: Mouse scrolled (1121, 457) with delta (0, -1)
Screenshot: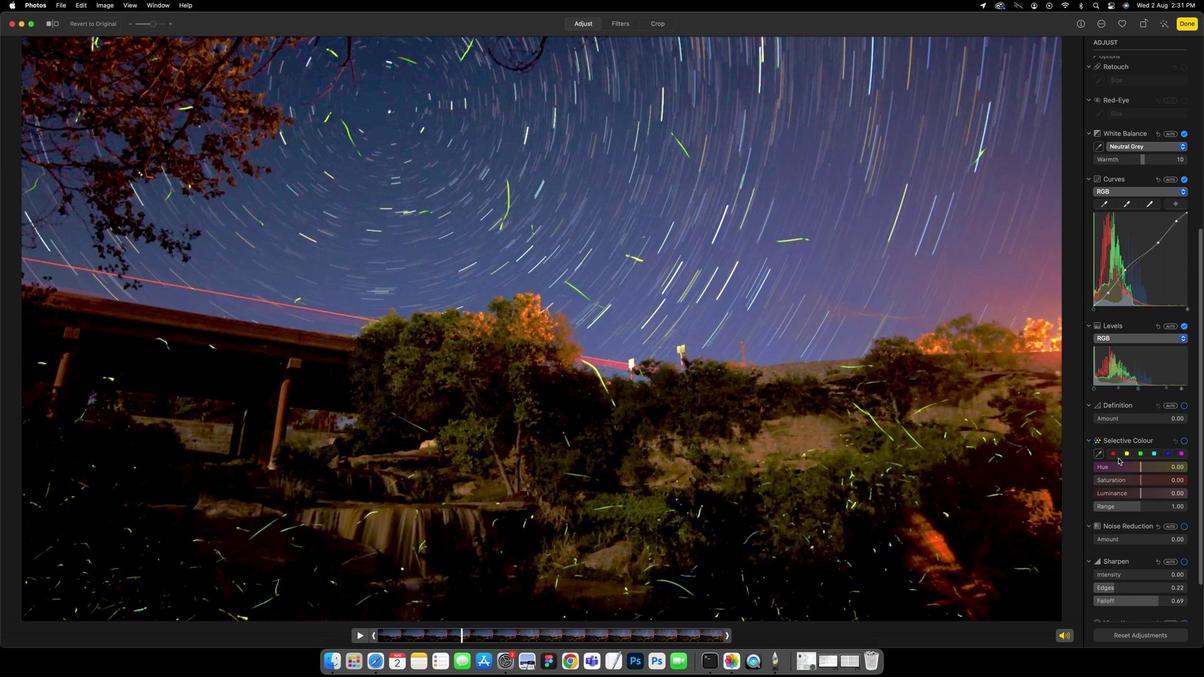 
Action: Mouse scrolled (1121, 457) with delta (0, -1)
Screenshot: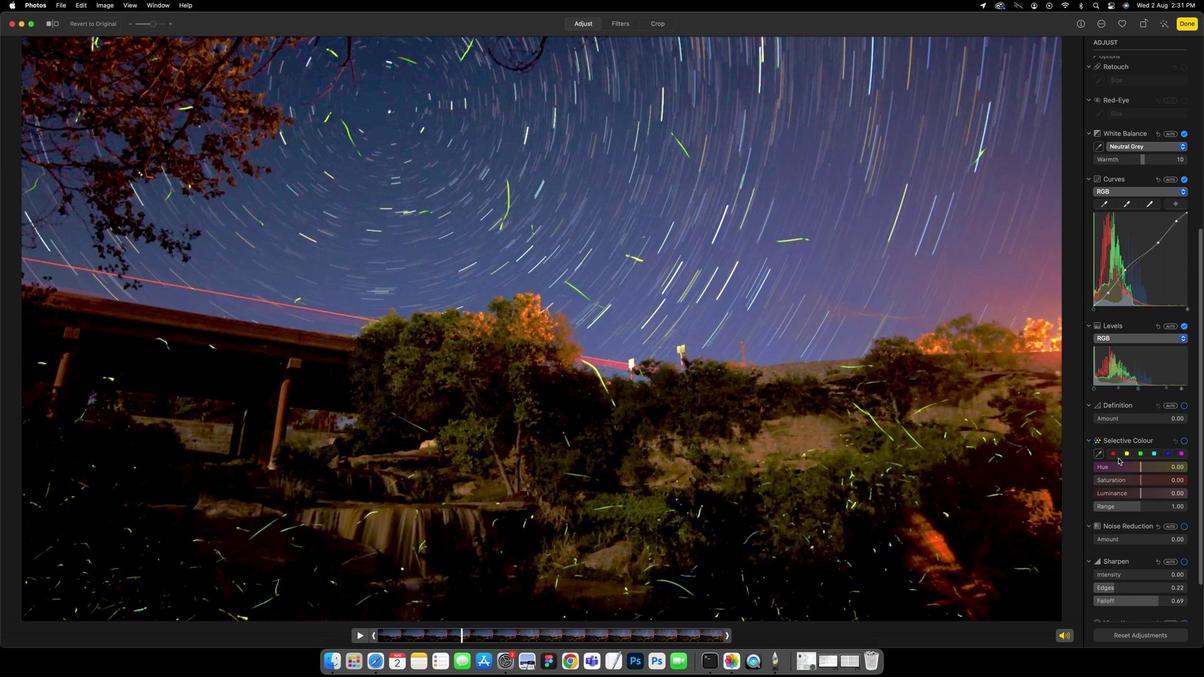
Action: Mouse scrolled (1121, 457) with delta (0, -1)
Screenshot: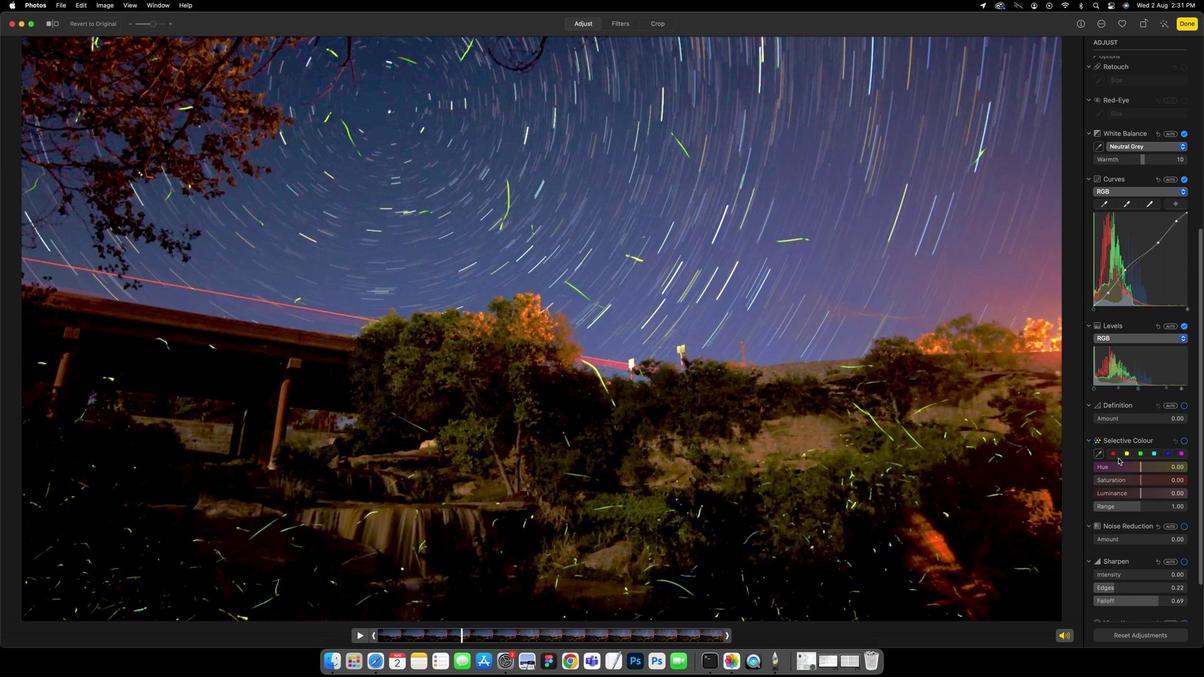 
Action: Mouse moved to (1147, 464)
Screenshot: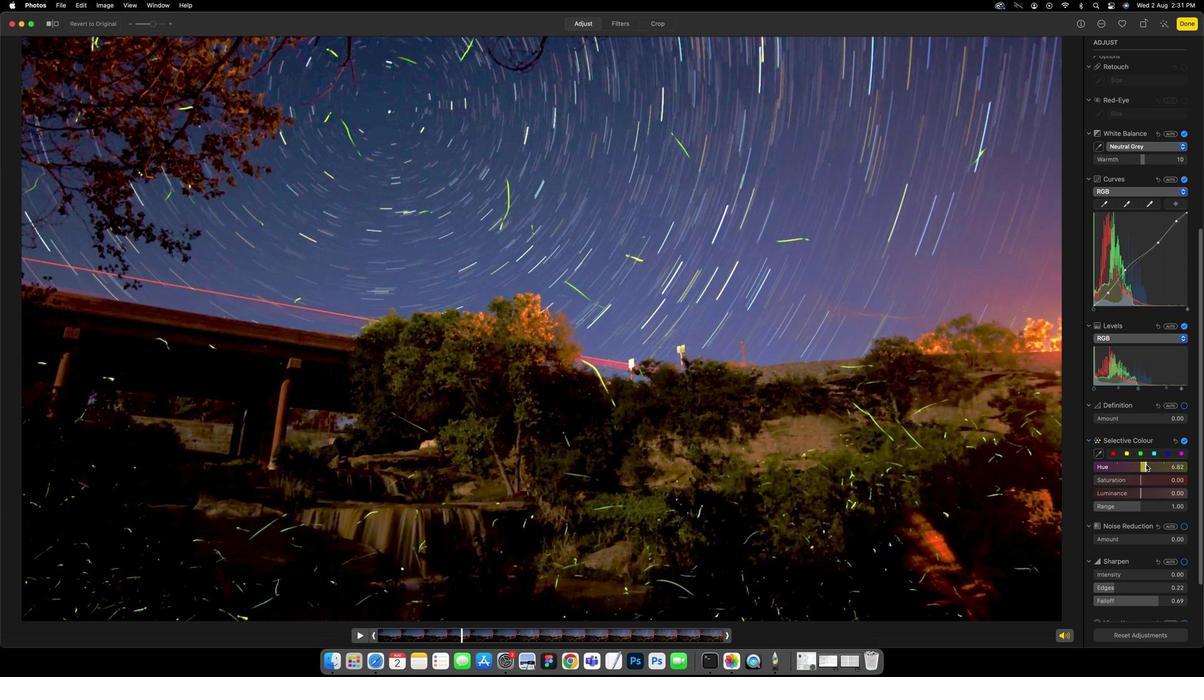 
Action: Mouse pressed left at (1147, 464)
Screenshot: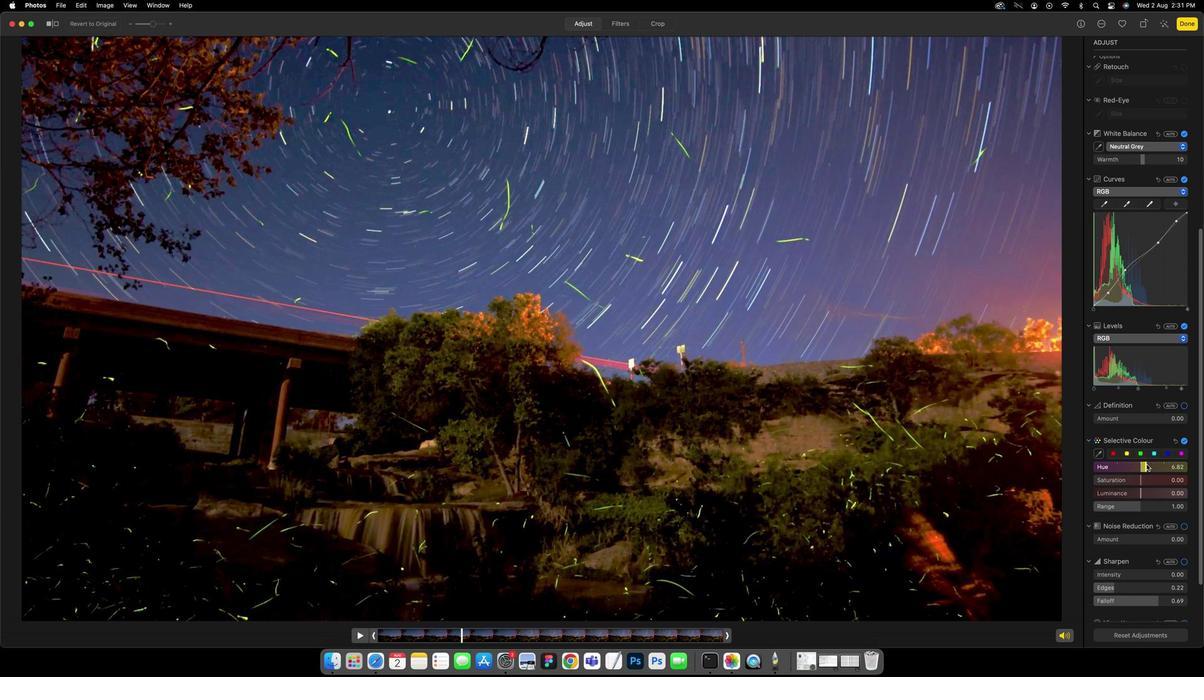 
Action: Mouse moved to (1144, 479)
Screenshot: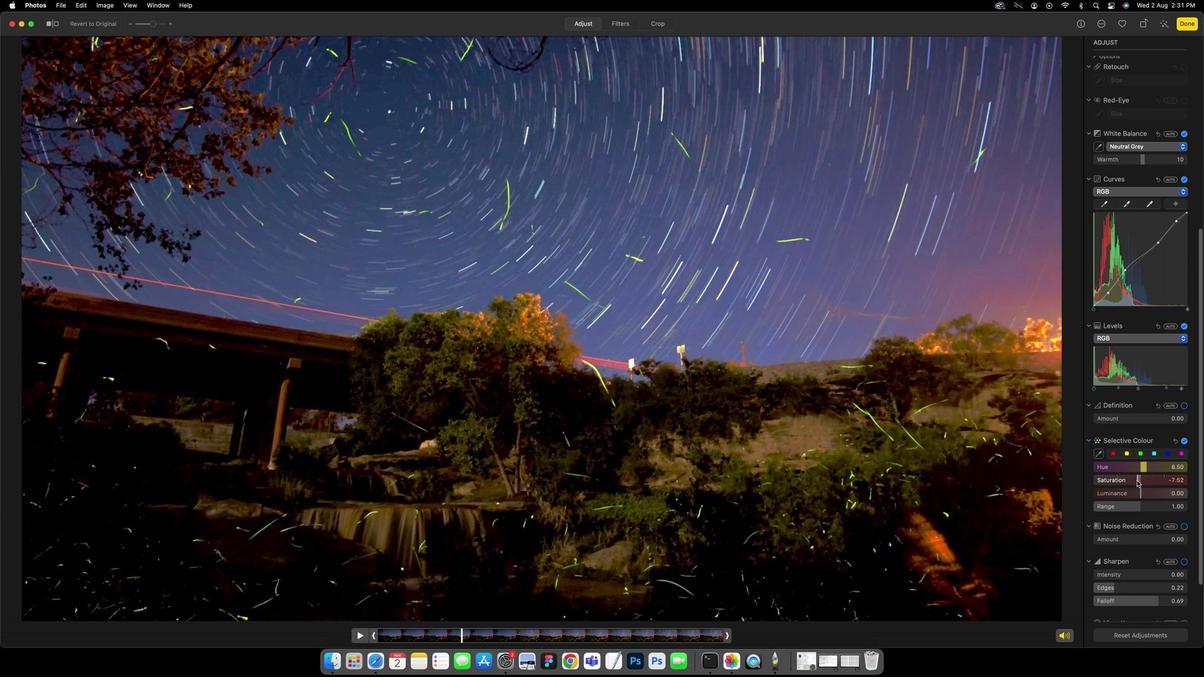 
Action: Mouse pressed left at (1144, 479)
Screenshot: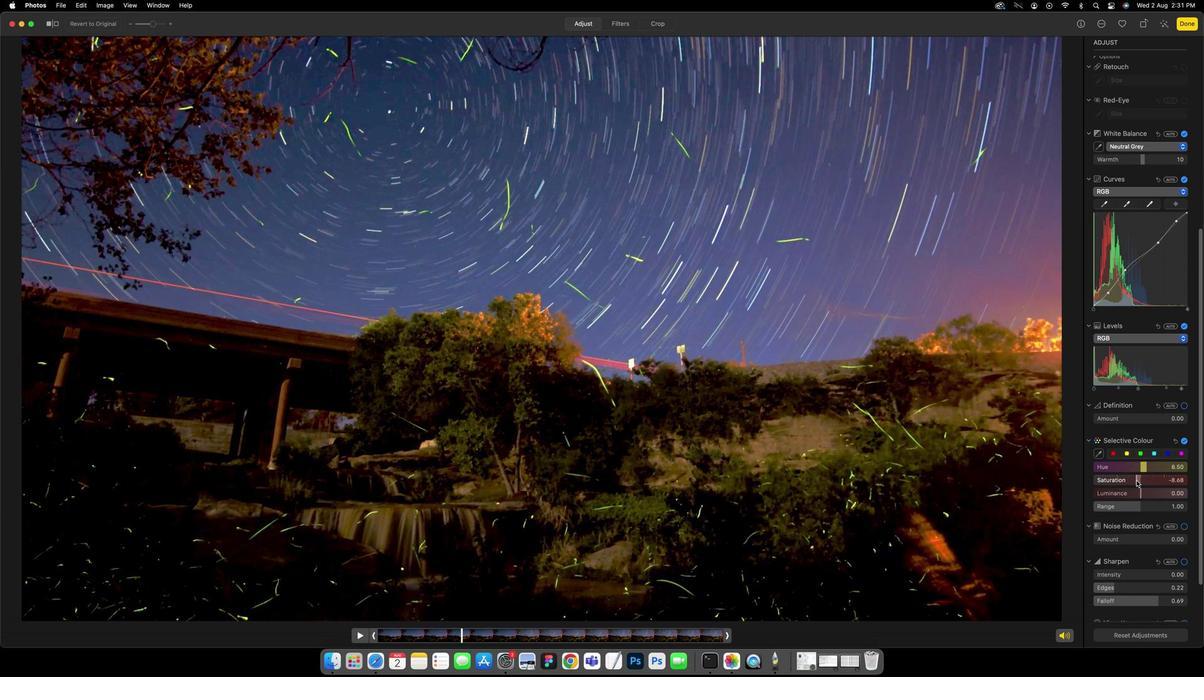 
Action: Mouse moved to (1144, 492)
Screenshot: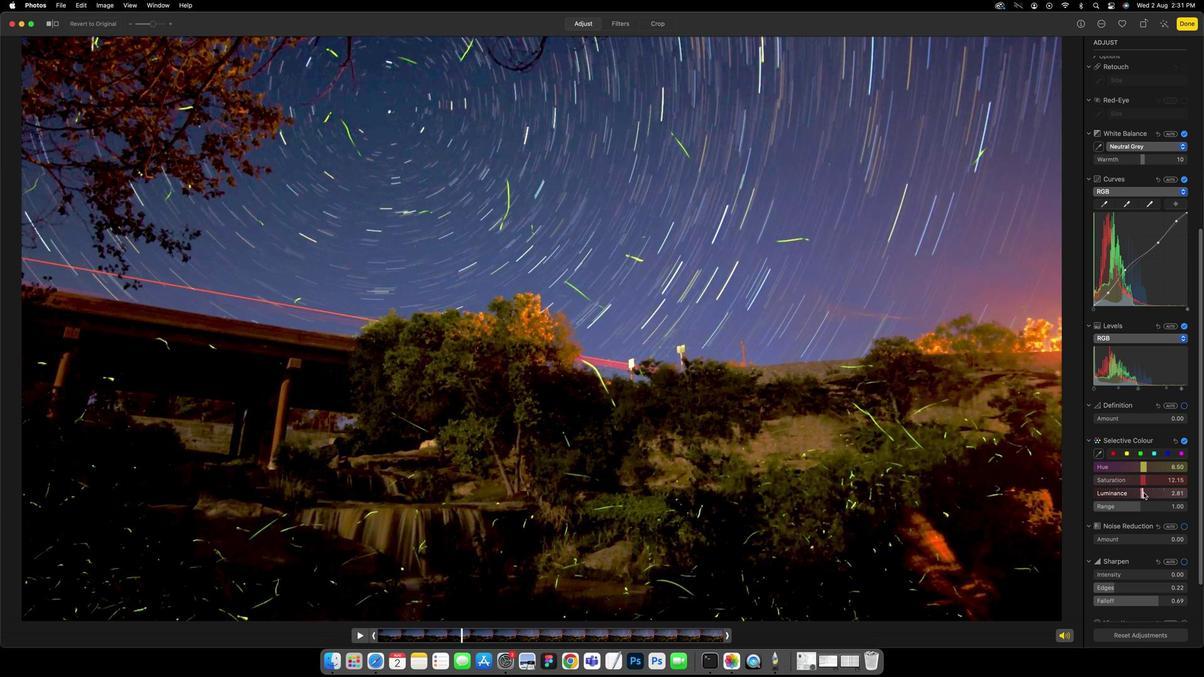 
Action: Mouse pressed left at (1144, 492)
Screenshot: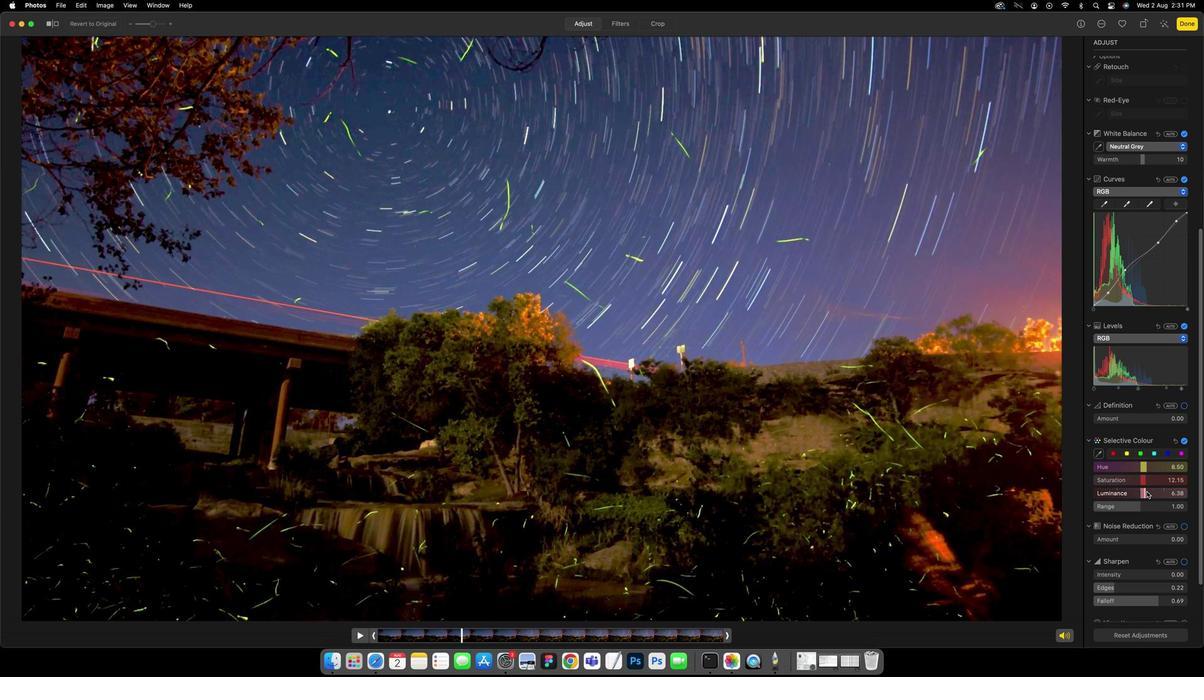 
Action: Mouse moved to (1152, 489)
Screenshot: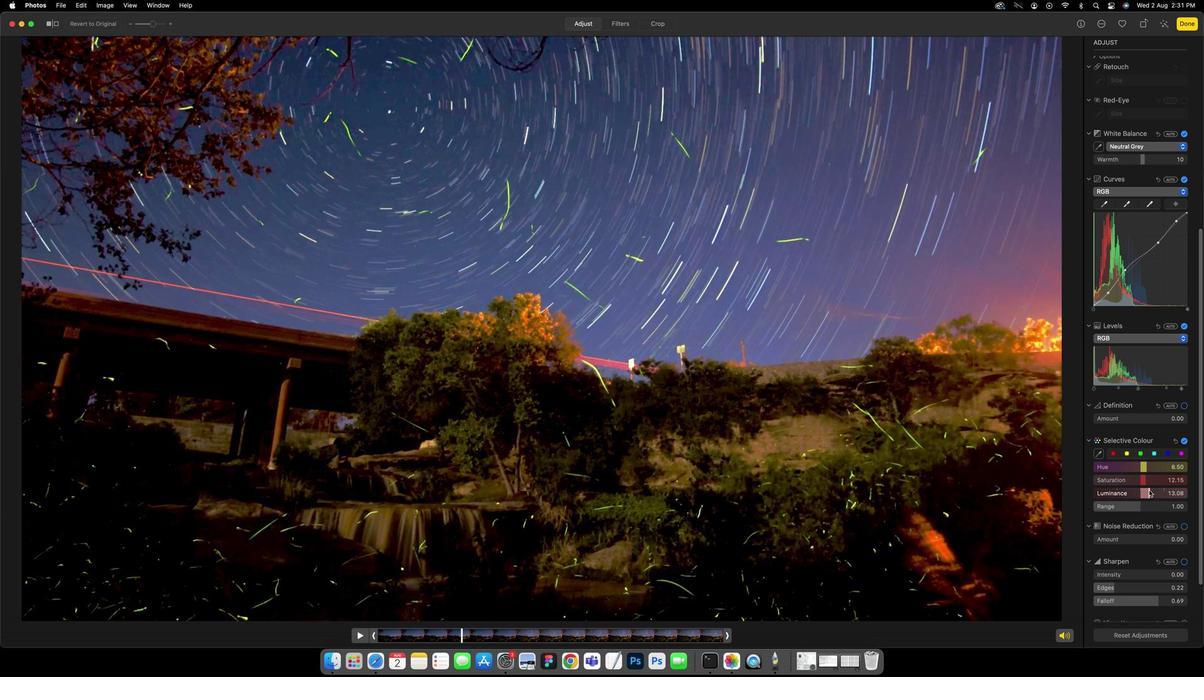 
Action: Mouse scrolled (1152, 489) with delta (0, -1)
Screenshot: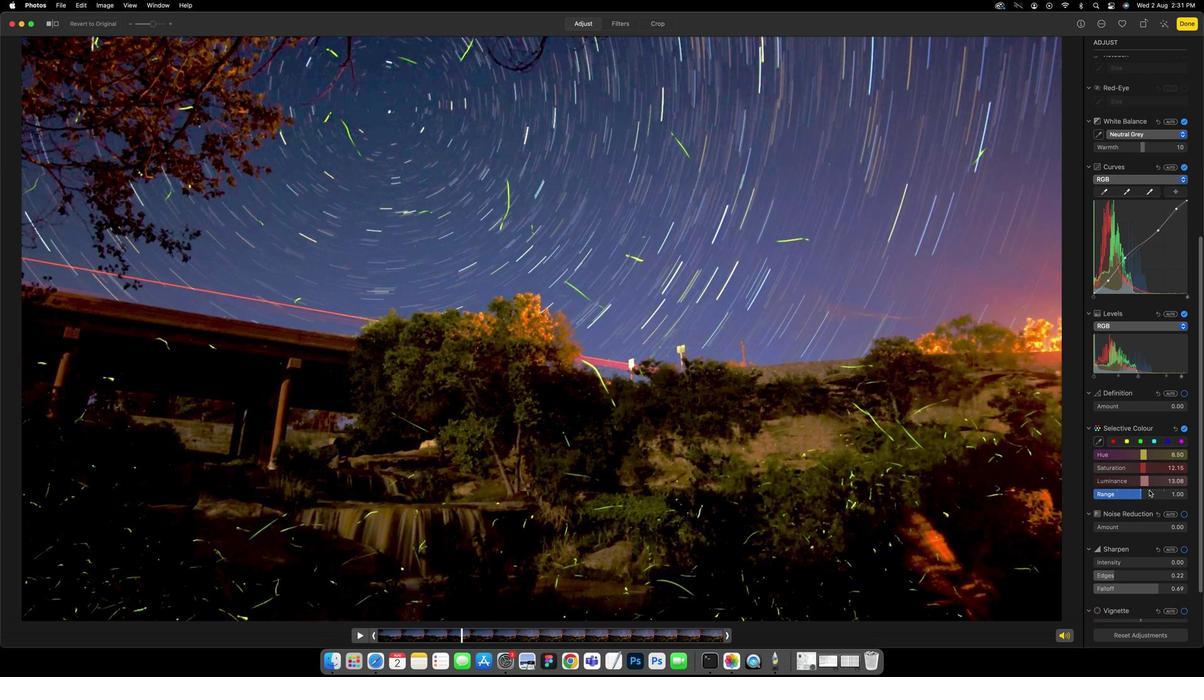 
Action: Mouse scrolled (1152, 489) with delta (0, -1)
Screenshot: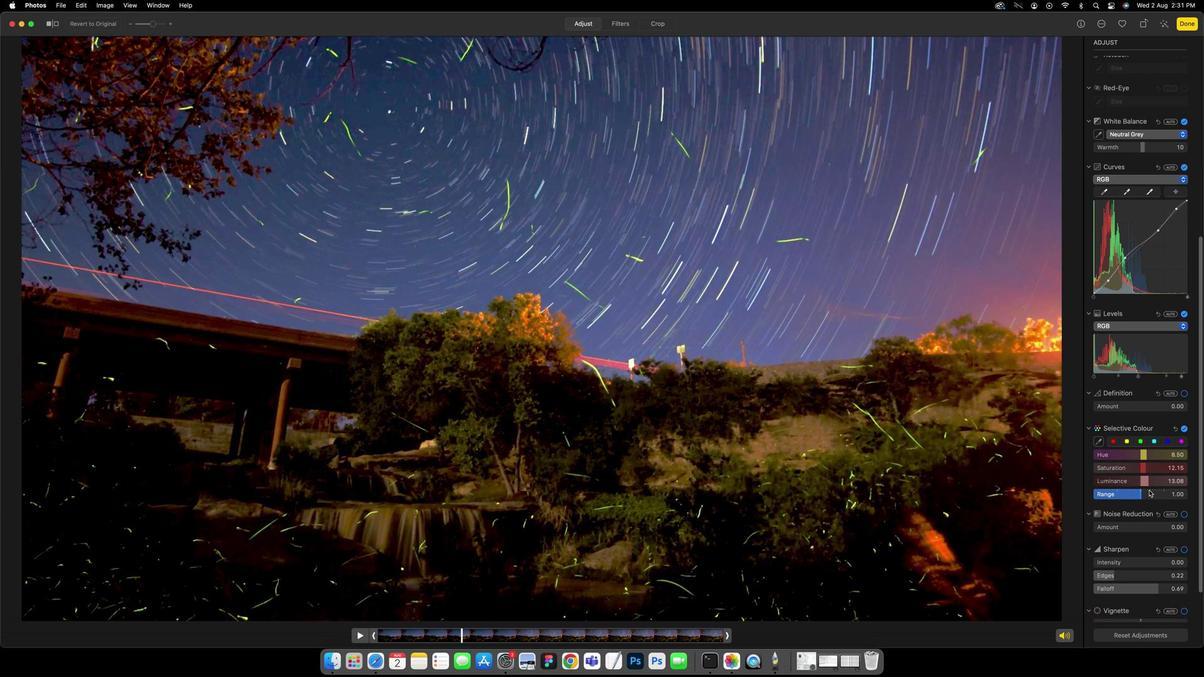 
Action: Mouse scrolled (1152, 489) with delta (0, -1)
Screenshot: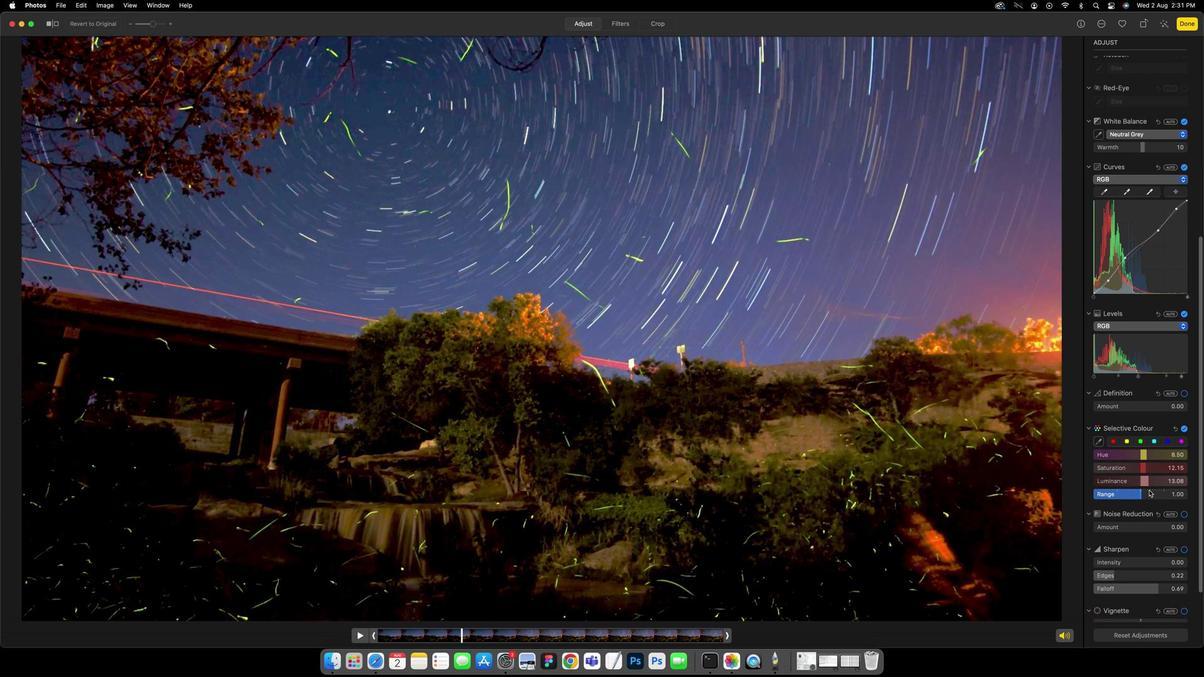 
Action: Mouse scrolled (1152, 489) with delta (0, -1)
Screenshot: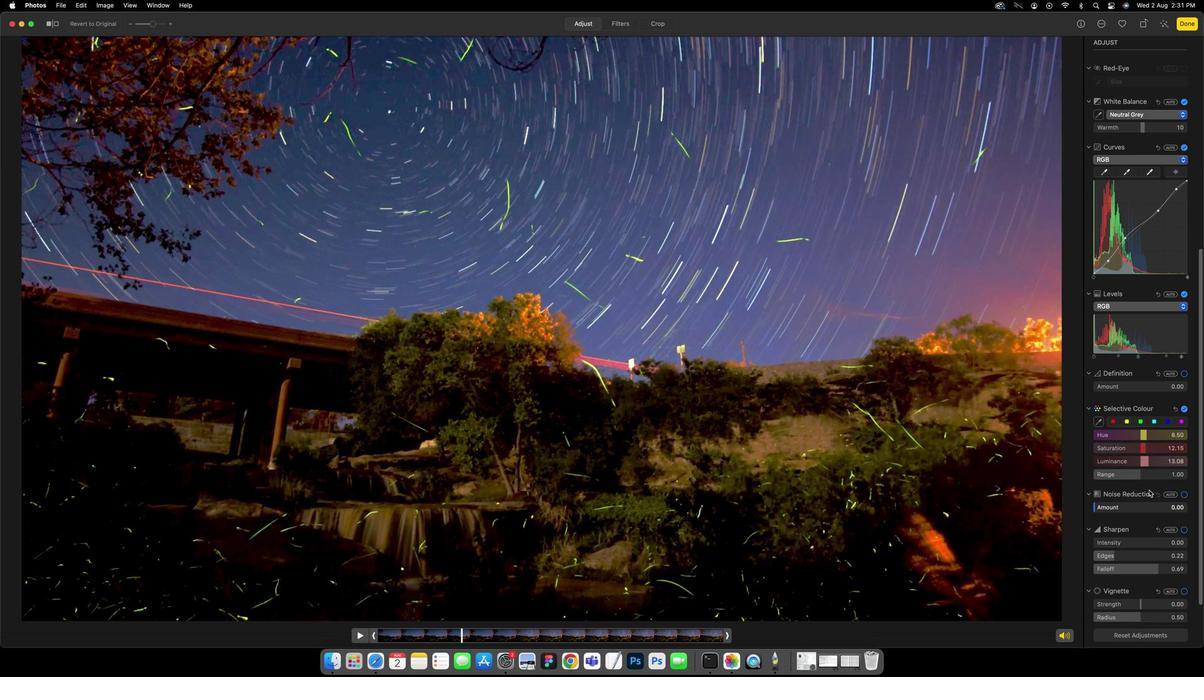 
Action: Mouse scrolled (1152, 489) with delta (0, -1)
Screenshot: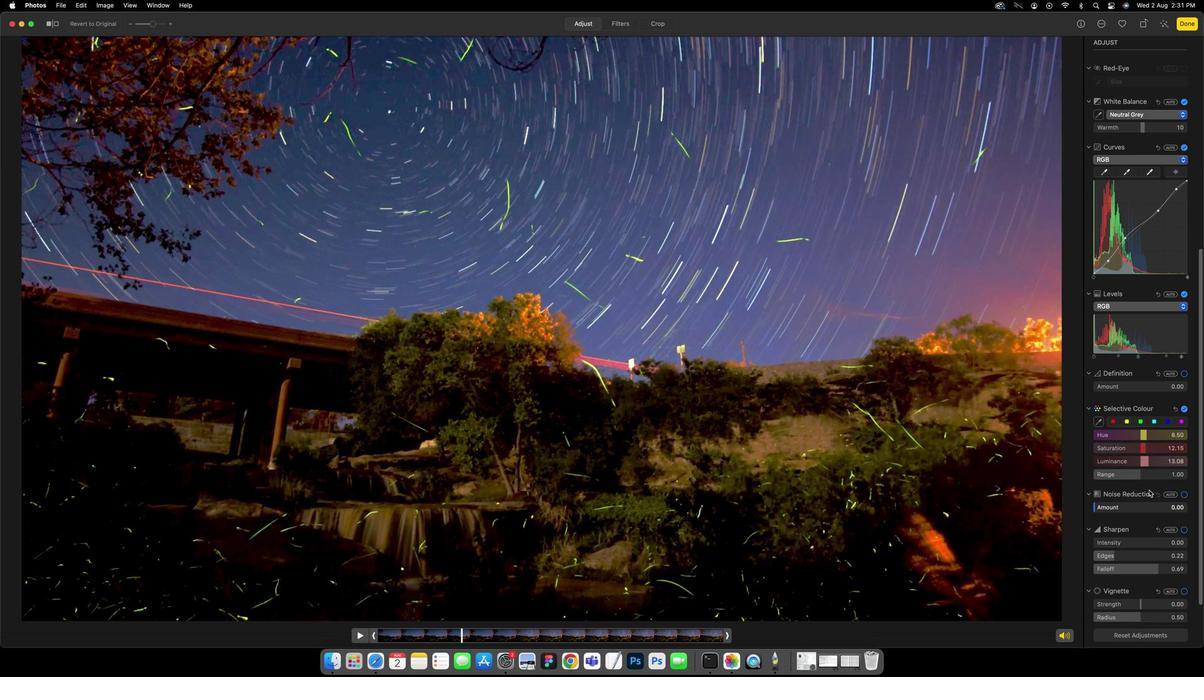 
Action: Mouse scrolled (1152, 489) with delta (0, -1)
Screenshot: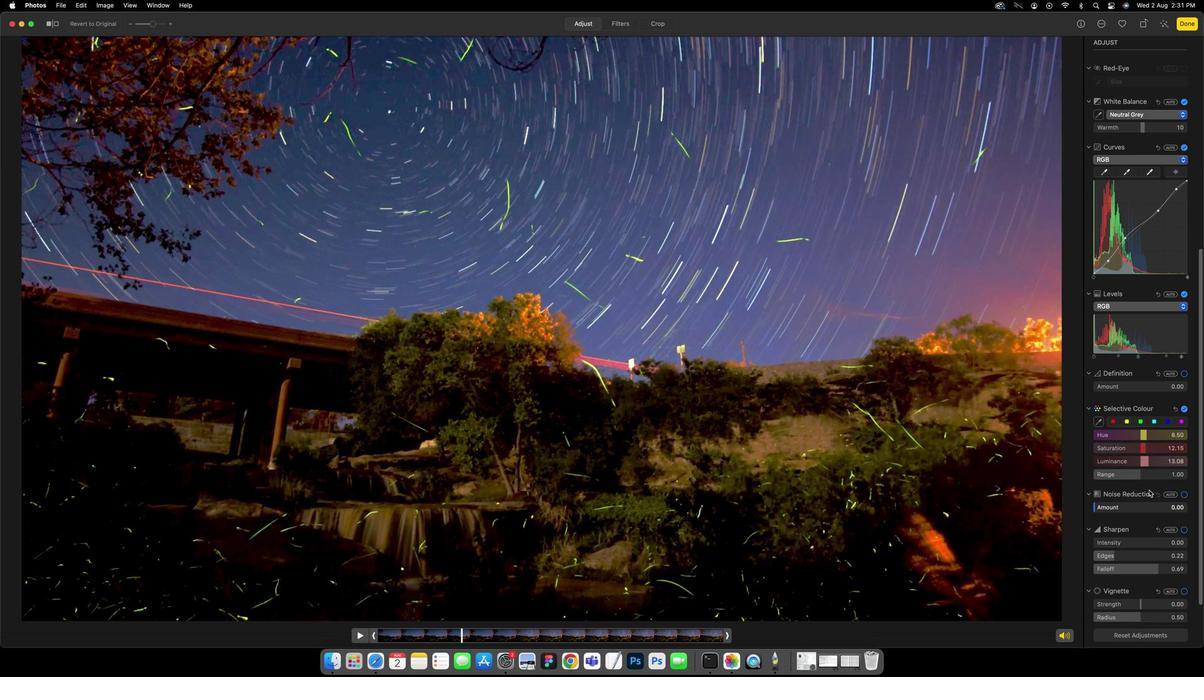 
Action: Mouse scrolled (1152, 489) with delta (0, -1)
Screenshot: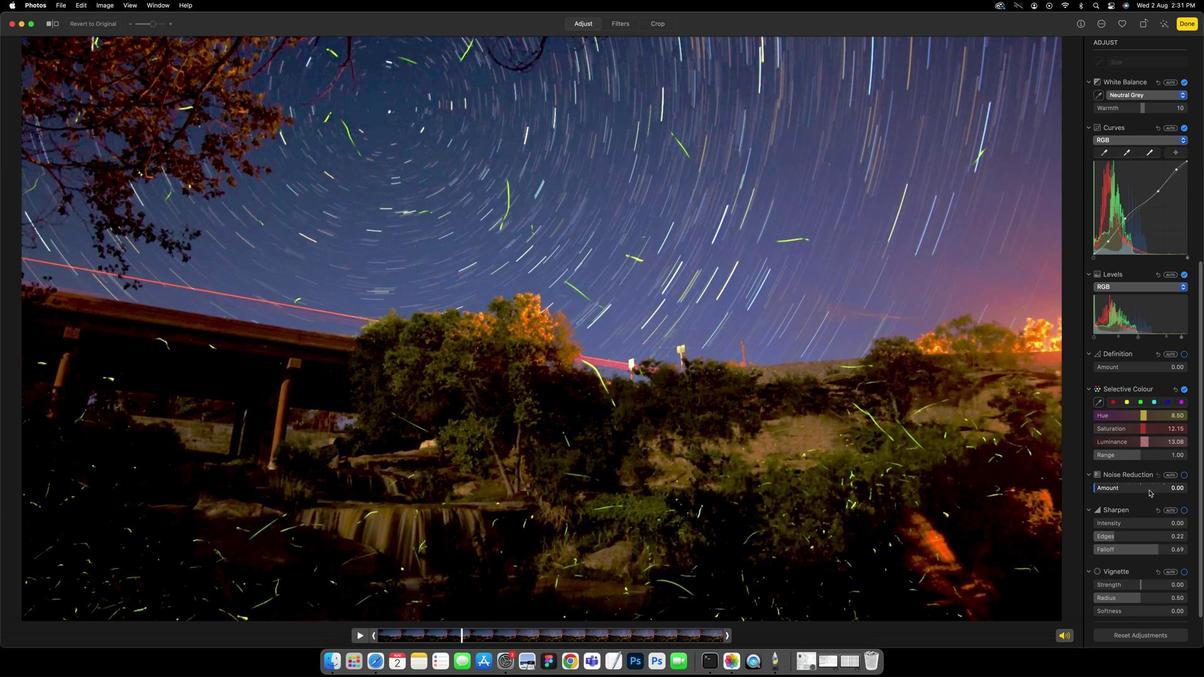 
Action: Mouse scrolled (1152, 489) with delta (0, -1)
Screenshot: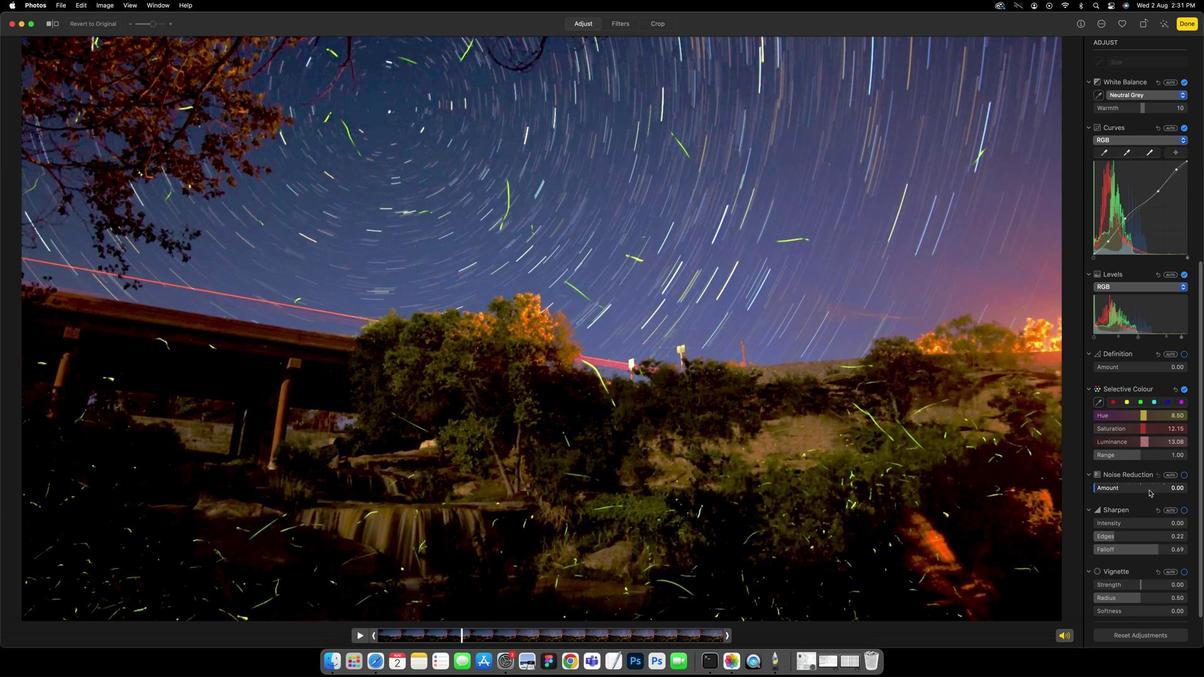 
Action: Mouse scrolled (1152, 489) with delta (0, -1)
Screenshot: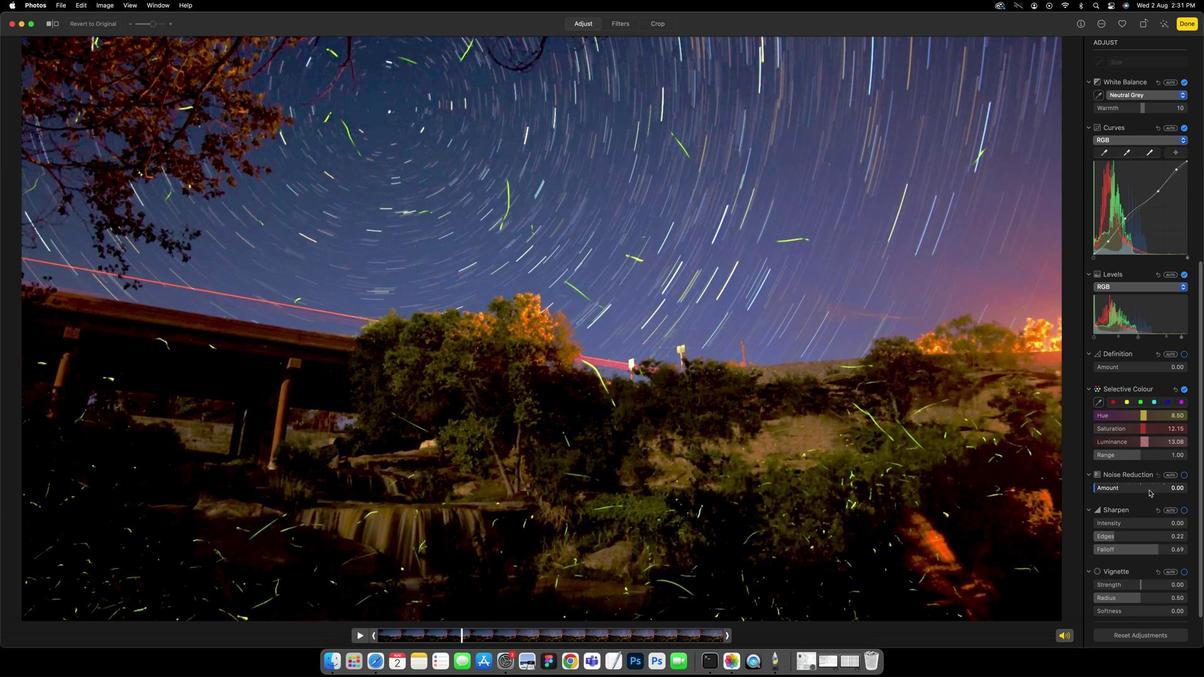 
Action: Mouse scrolled (1152, 489) with delta (0, -1)
Screenshot: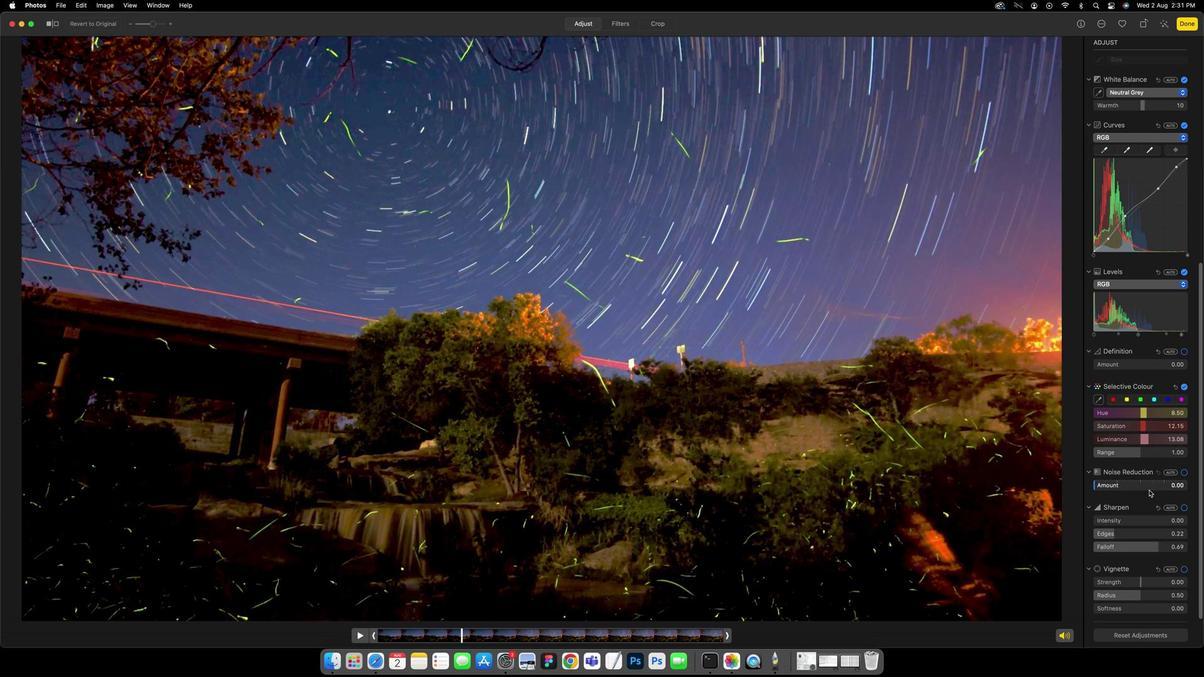 
Action: Mouse scrolled (1152, 489) with delta (0, -1)
Screenshot: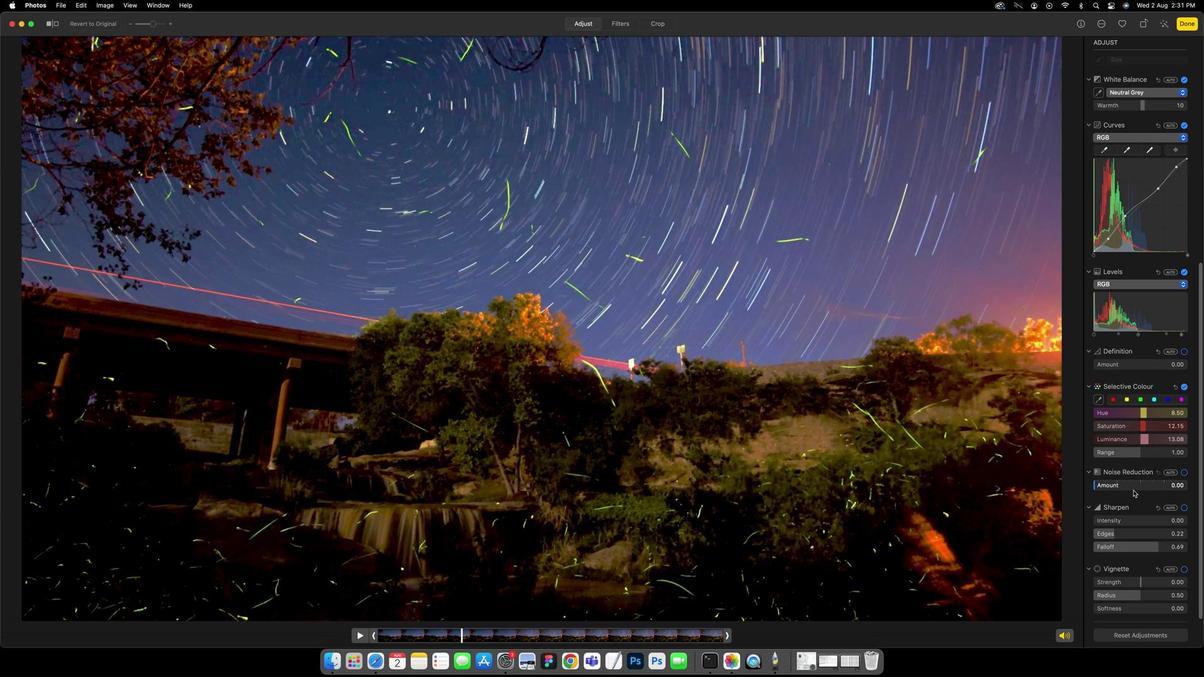 
Action: Mouse moved to (1098, 485)
Screenshot: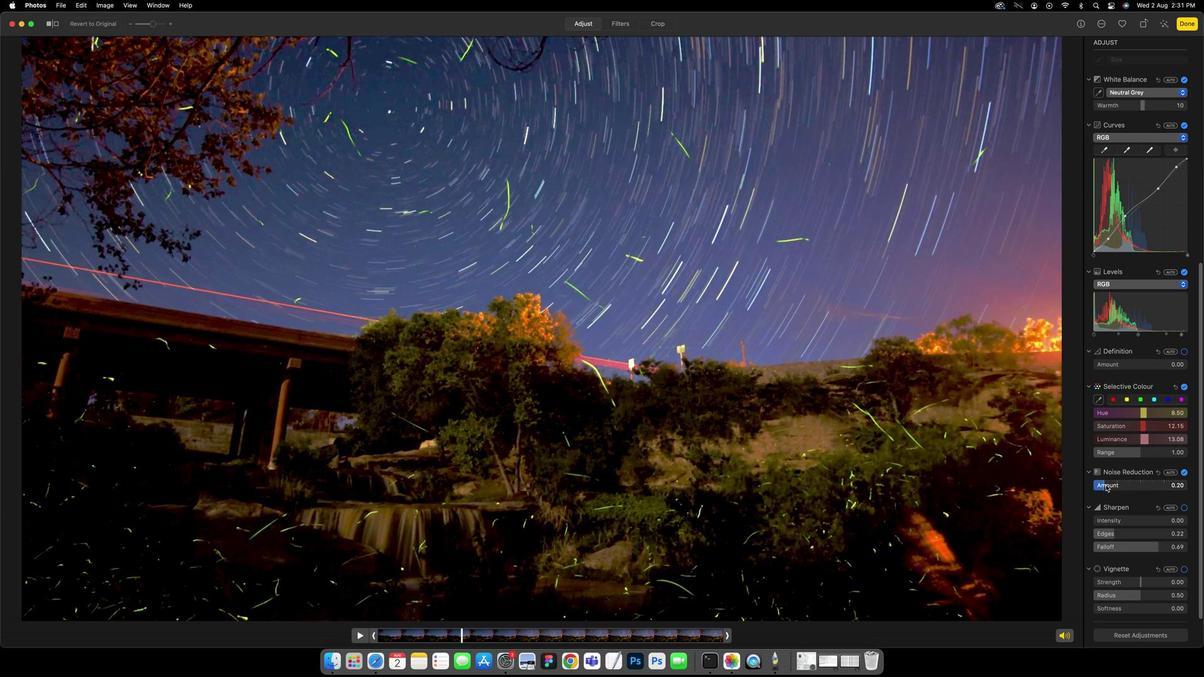
Action: Mouse pressed left at (1098, 485)
Screenshot: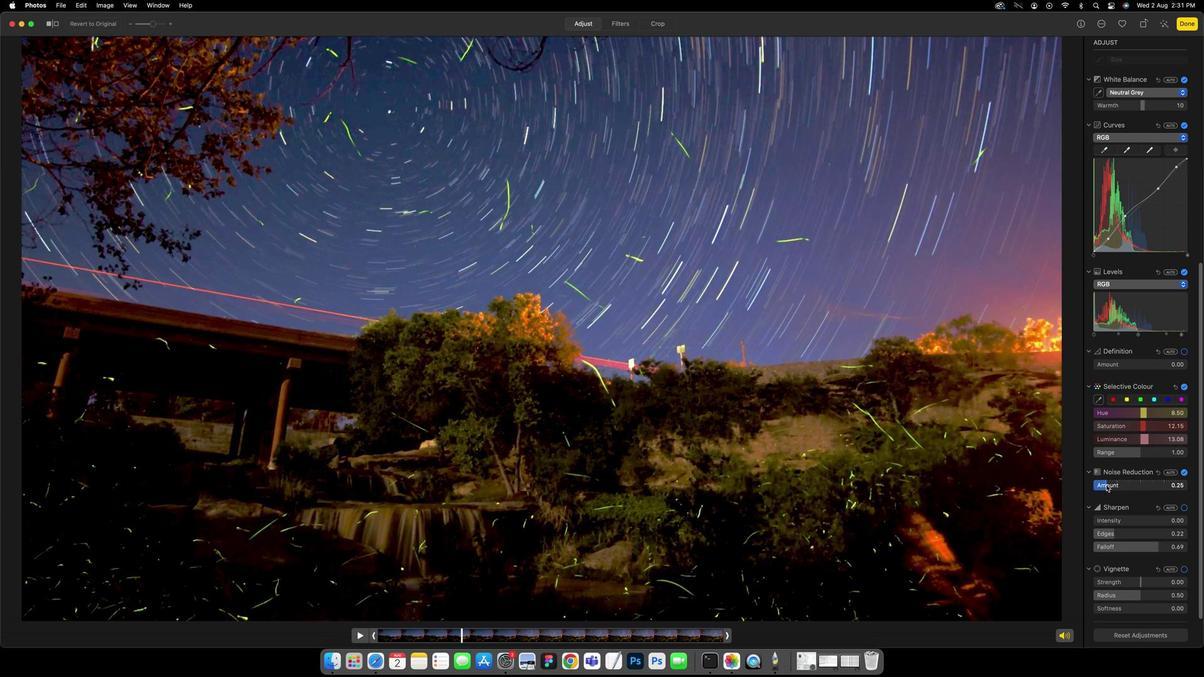 
Action: Mouse moved to (1114, 483)
Screenshot: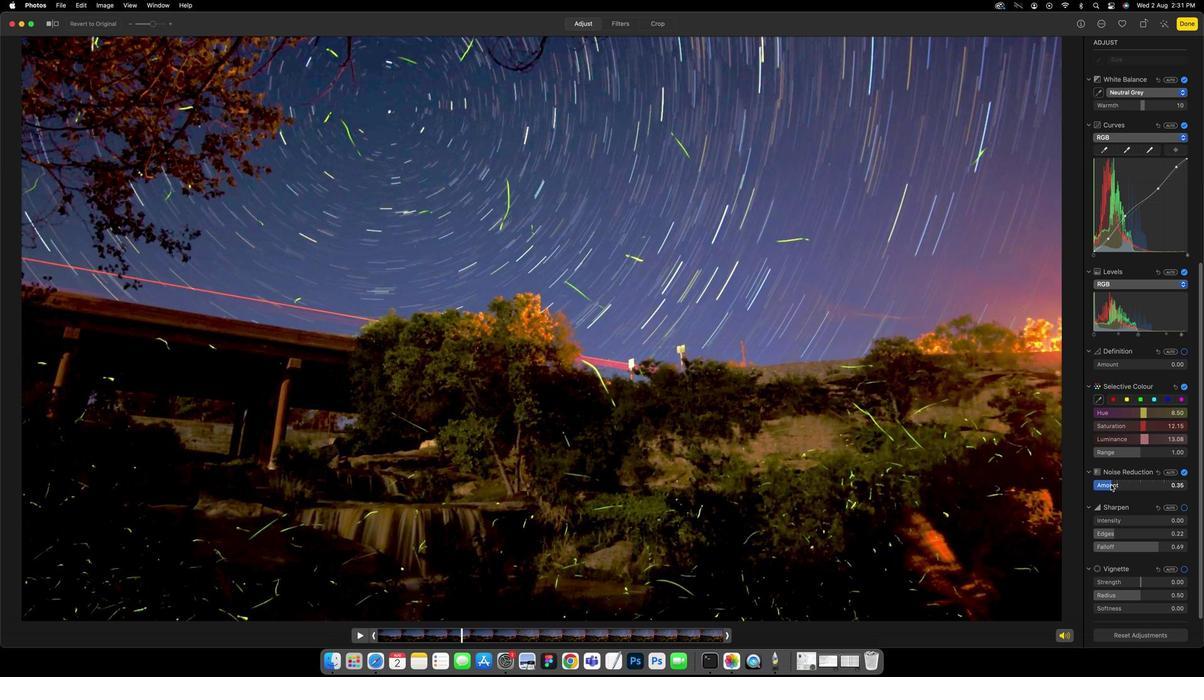 
Action: Mouse scrolled (1114, 483) with delta (0, -1)
Screenshot: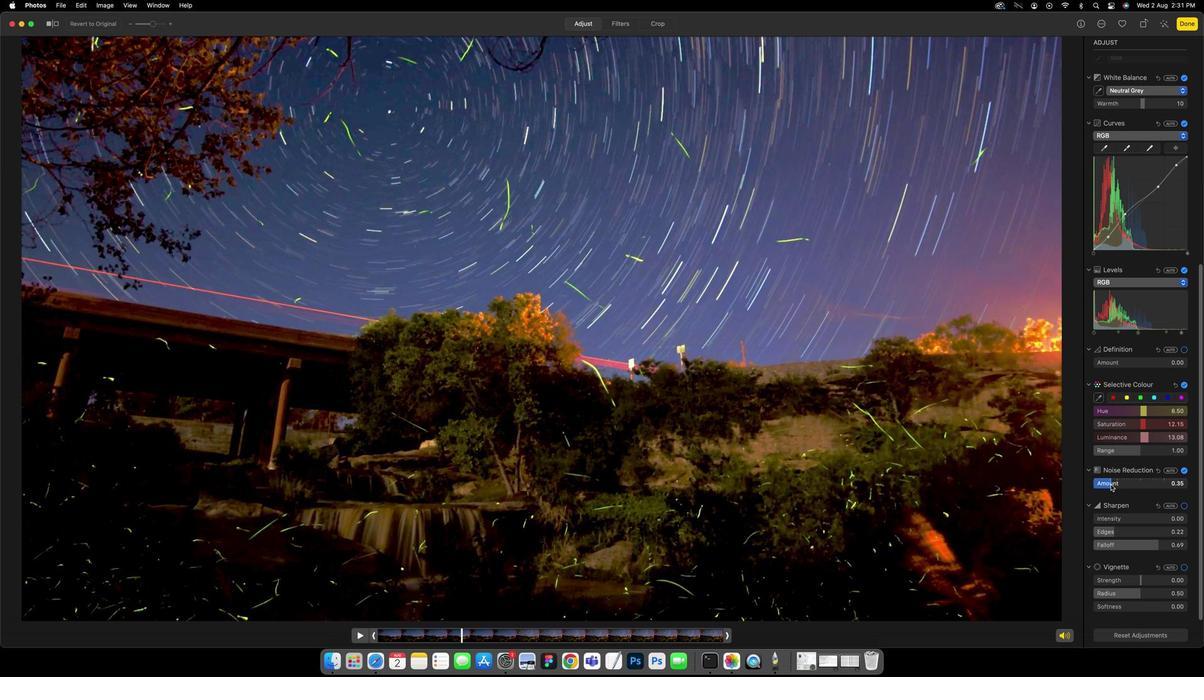 
Action: Mouse scrolled (1114, 483) with delta (0, -1)
Screenshot: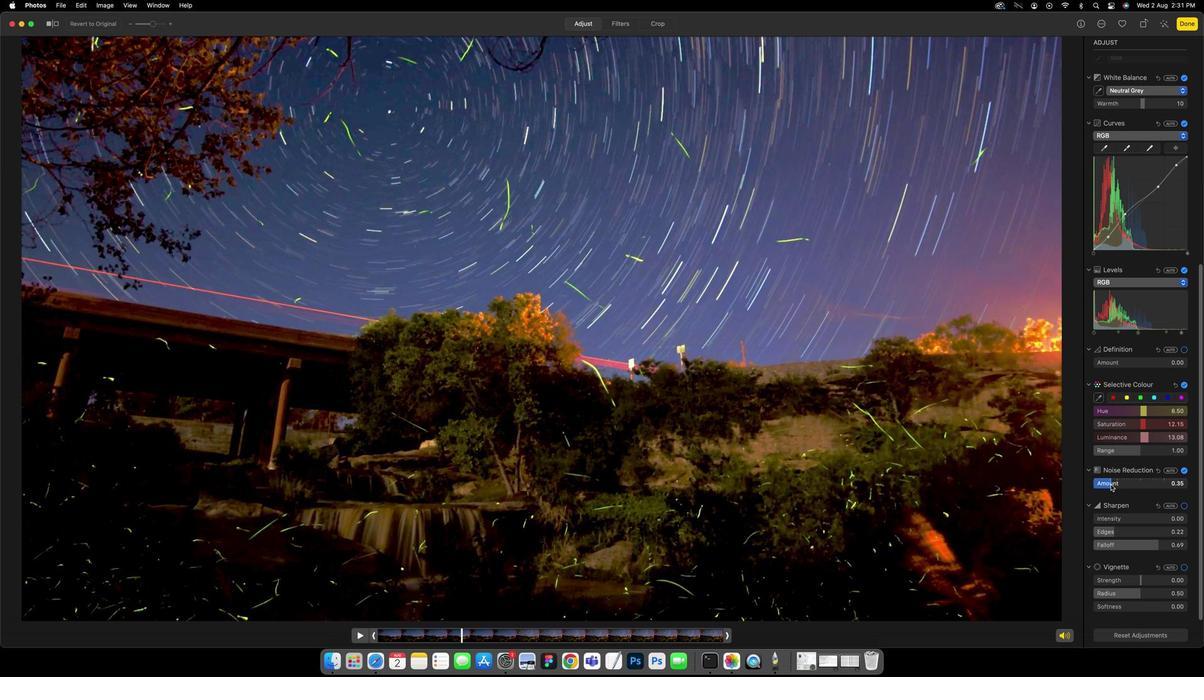 
Action: Mouse scrolled (1114, 483) with delta (0, -1)
Screenshot: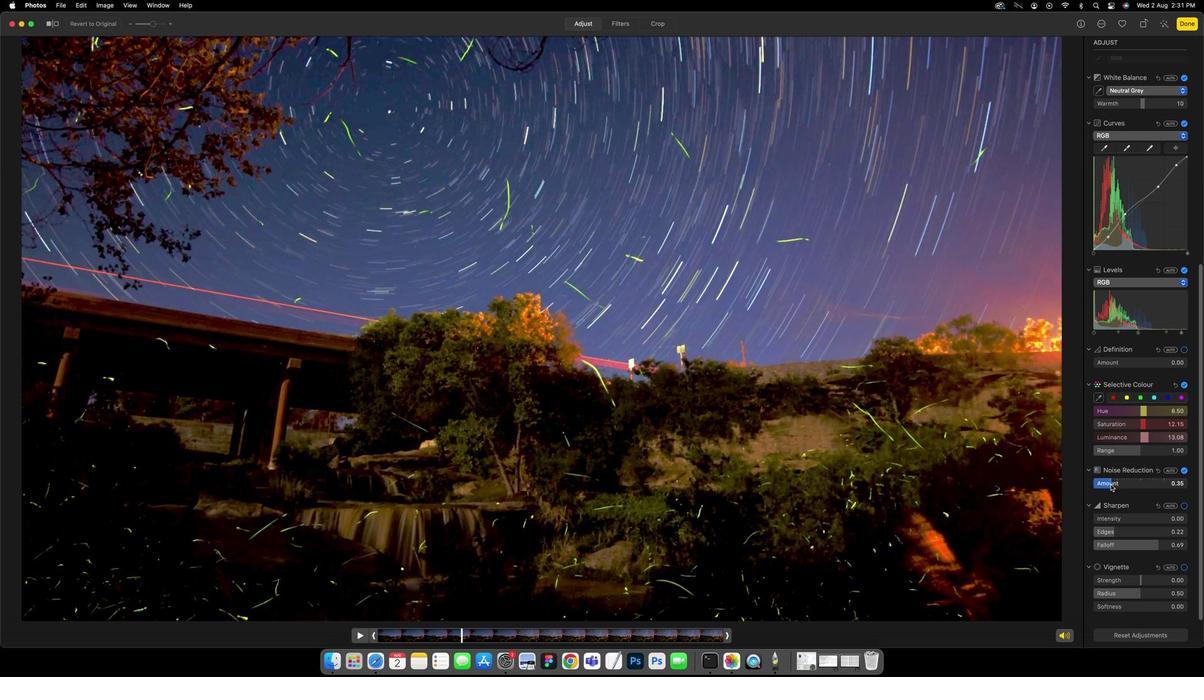 
Action: Mouse moved to (1099, 515)
Screenshot: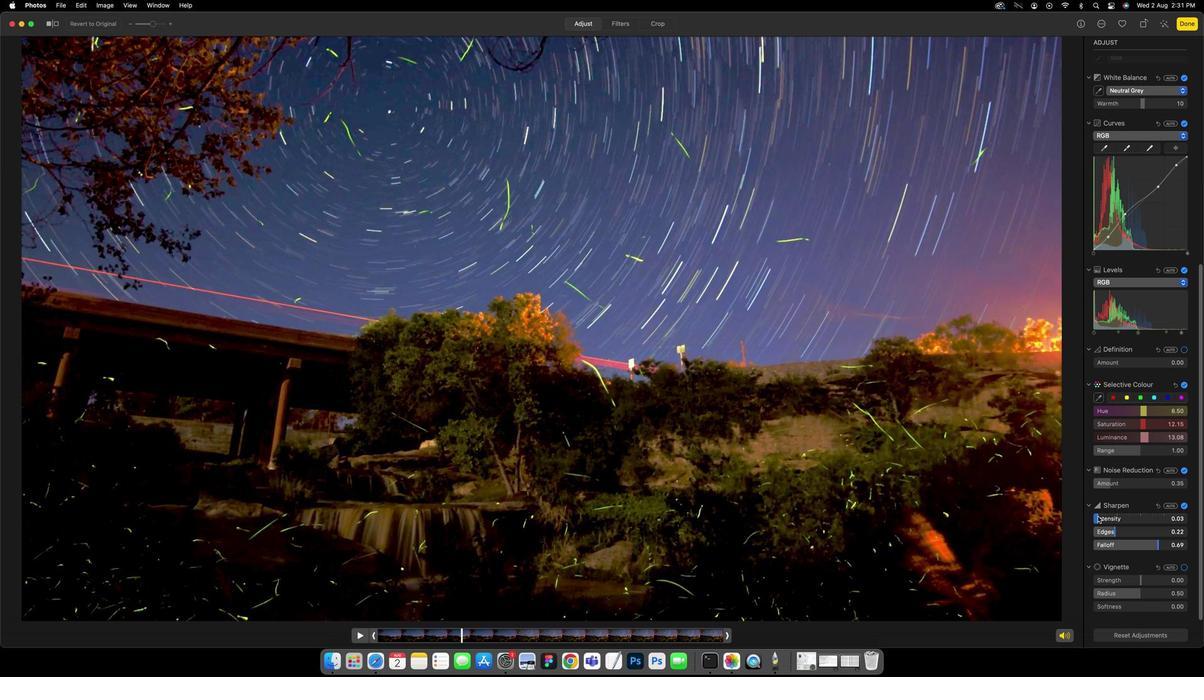 
Action: Mouse pressed left at (1099, 515)
Screenshot: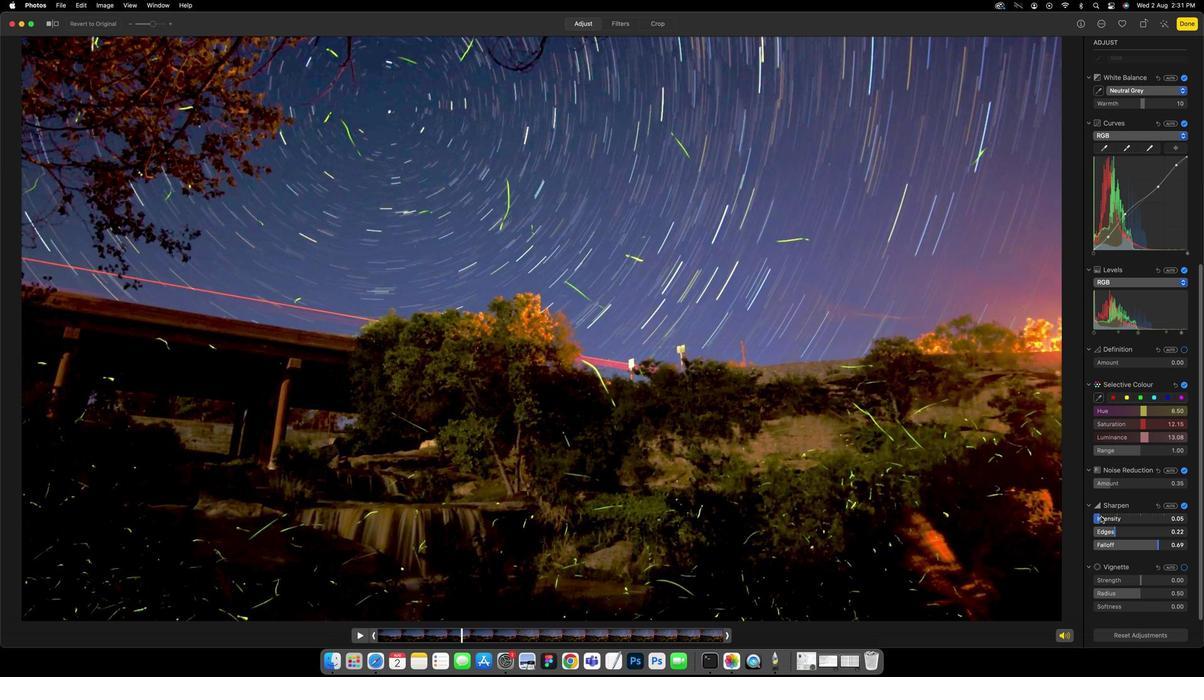 
Action: Mouse moved to (1106, 515)
Screenshot: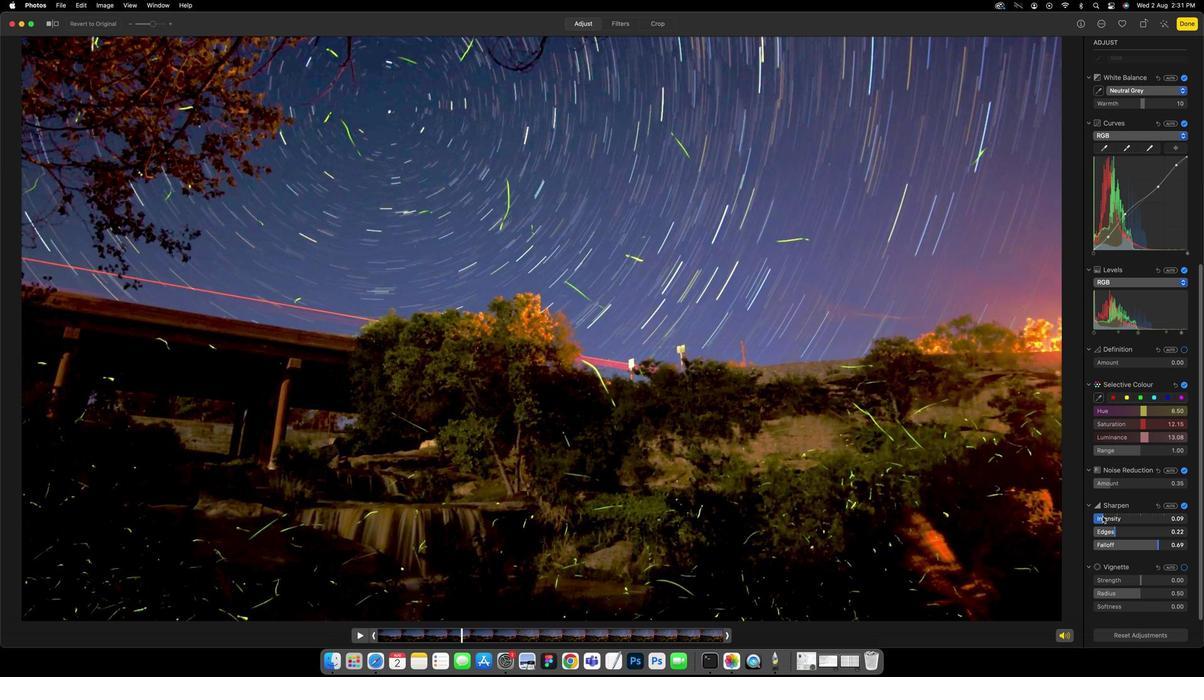 
Action: Mouse scrolled (1106, 515) with delta (0, -1)
Screenshot: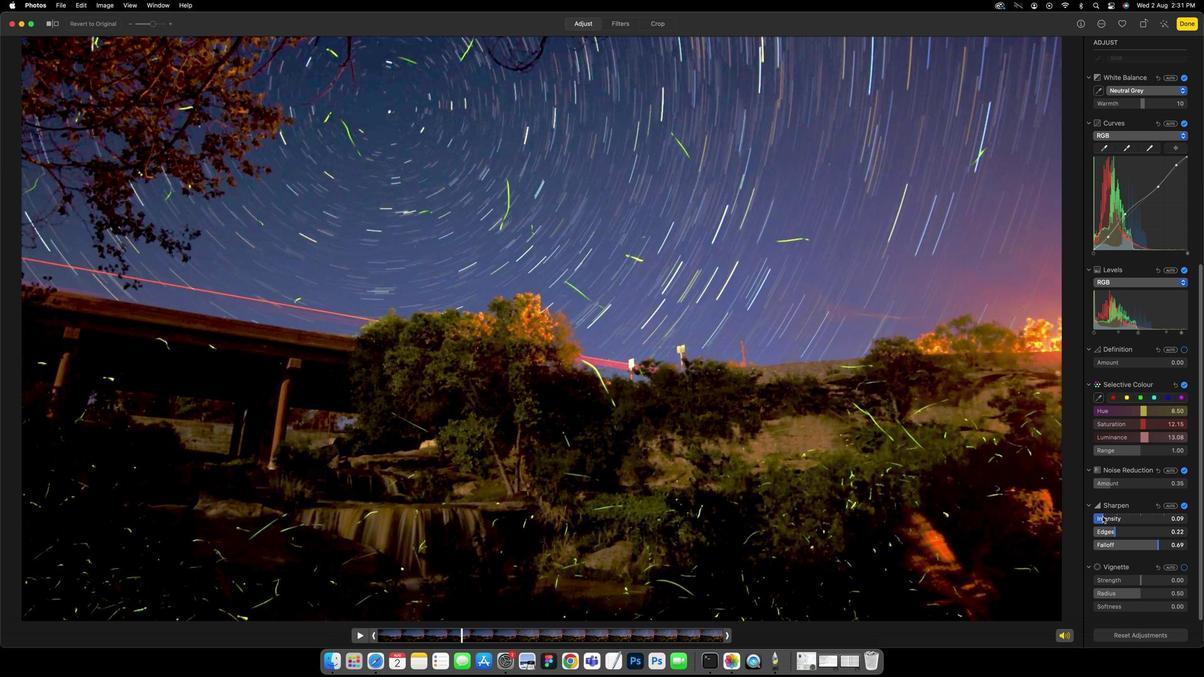 
Action: Mouse scrolled (1106, 515) with delta (0, -1)
Screenshot: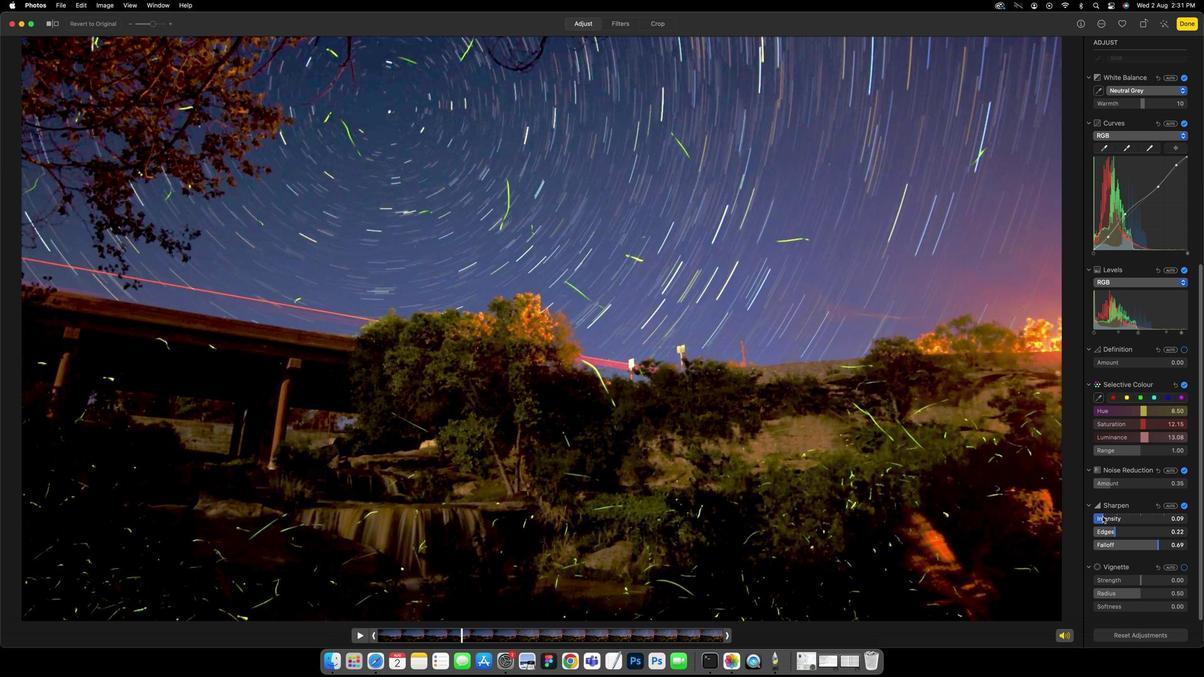 
Action: Mouse scrolled (1106, 515) with delta (0, -1)
Screenshot: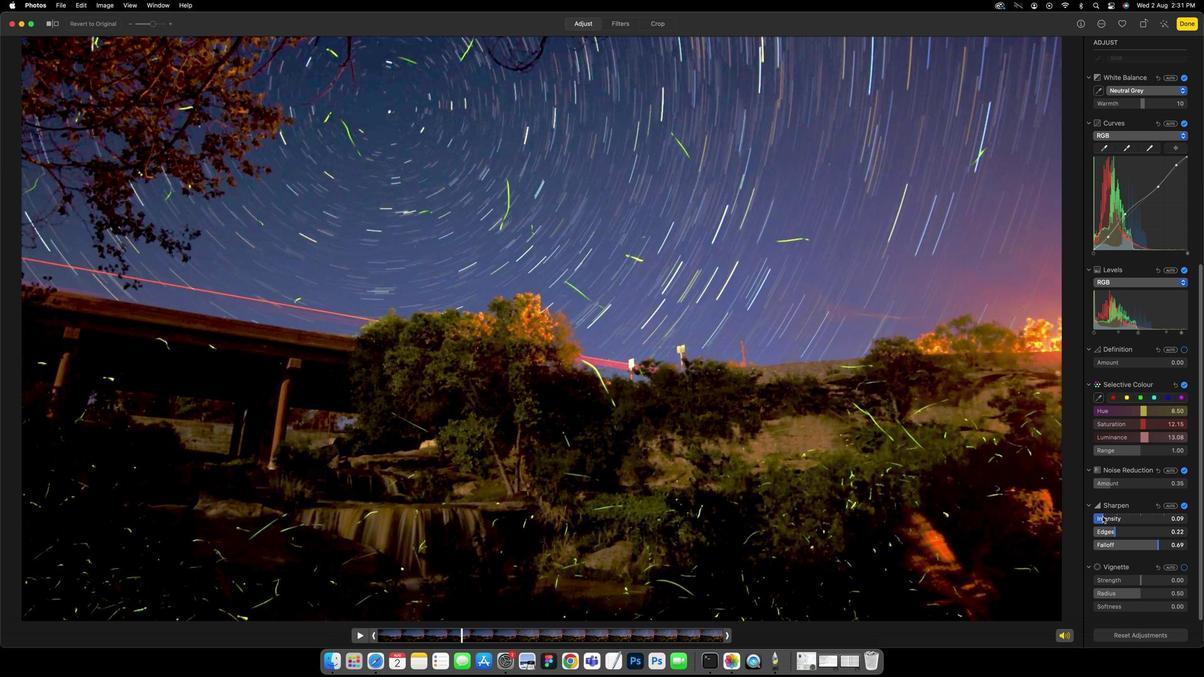 
Action: Mouse moved to (1117, 532)
Screenshot: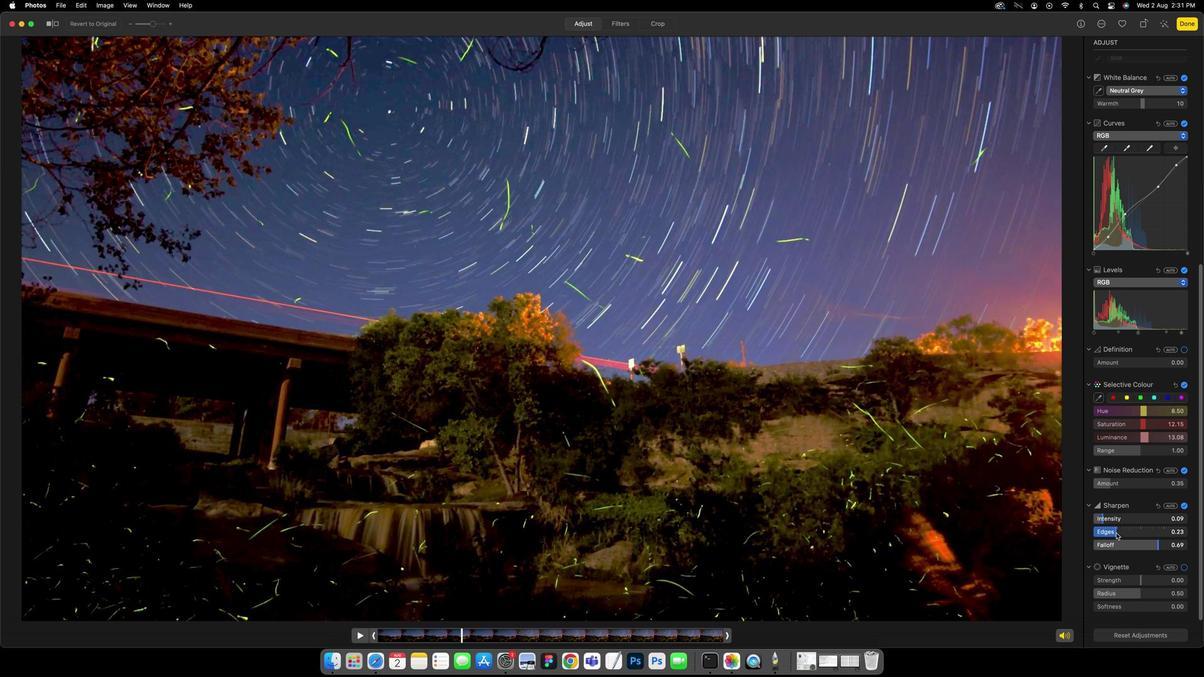 
Action: Mouse pressed left at (1117, 532)
Screenshot: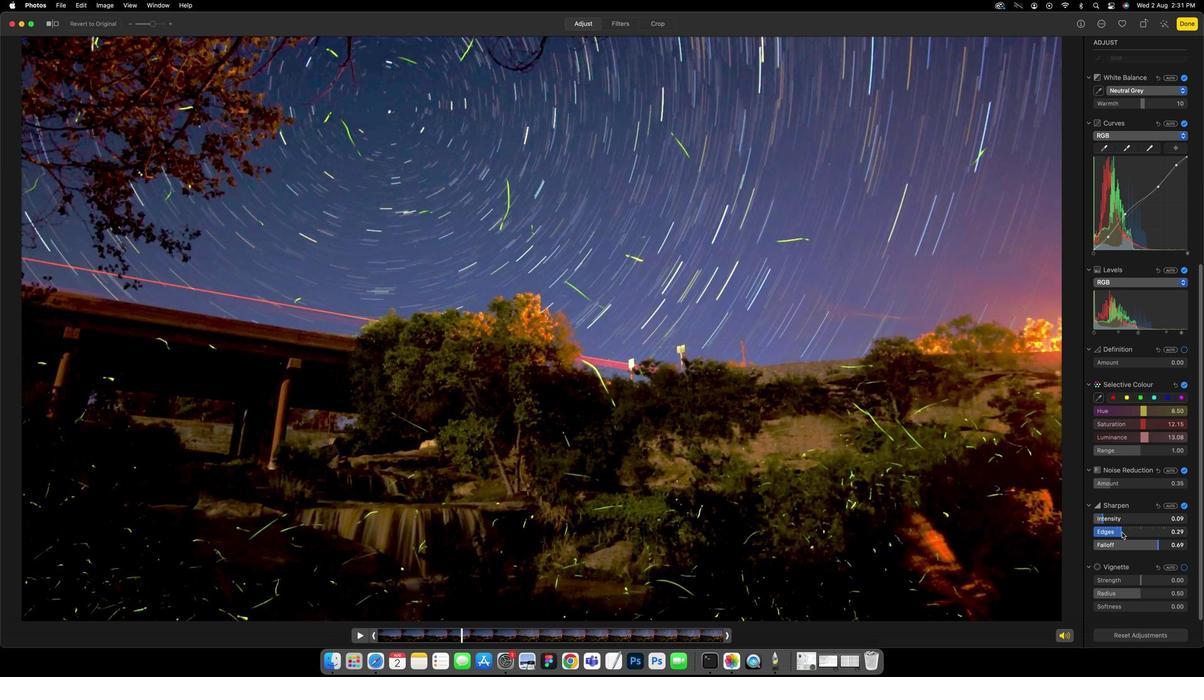 
Action: Mouse moved to (1164, 543)
Screenshot: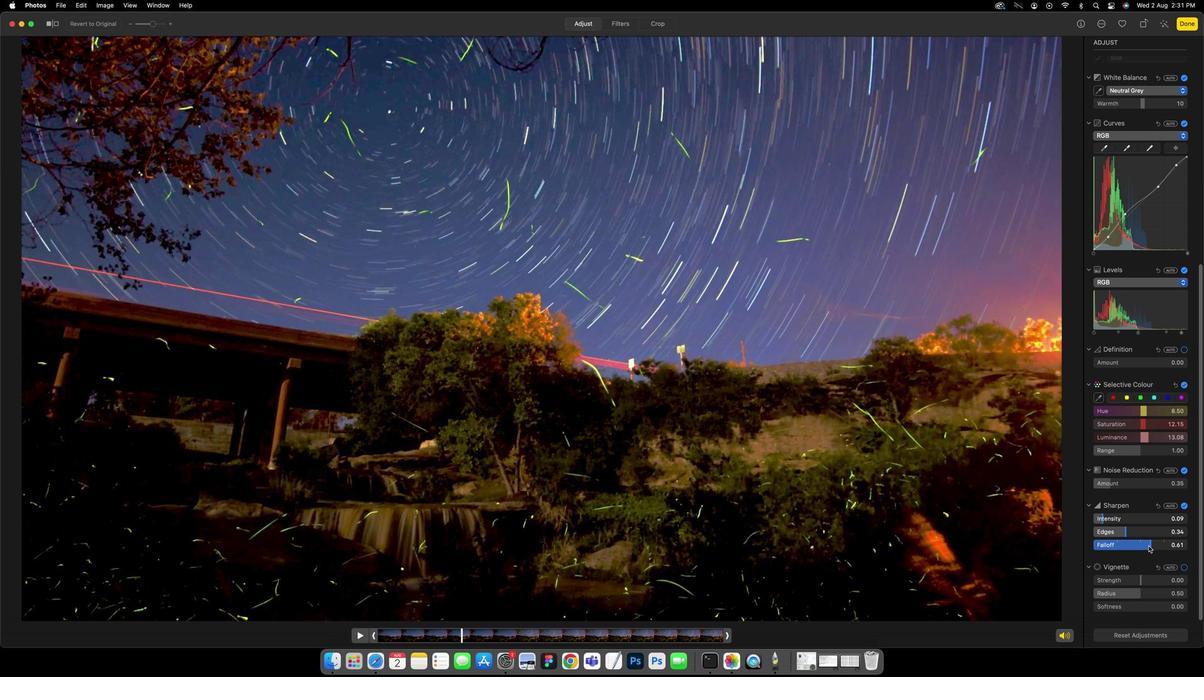 
Action: Mouse pressed left at (1164, 543)
Screenshot: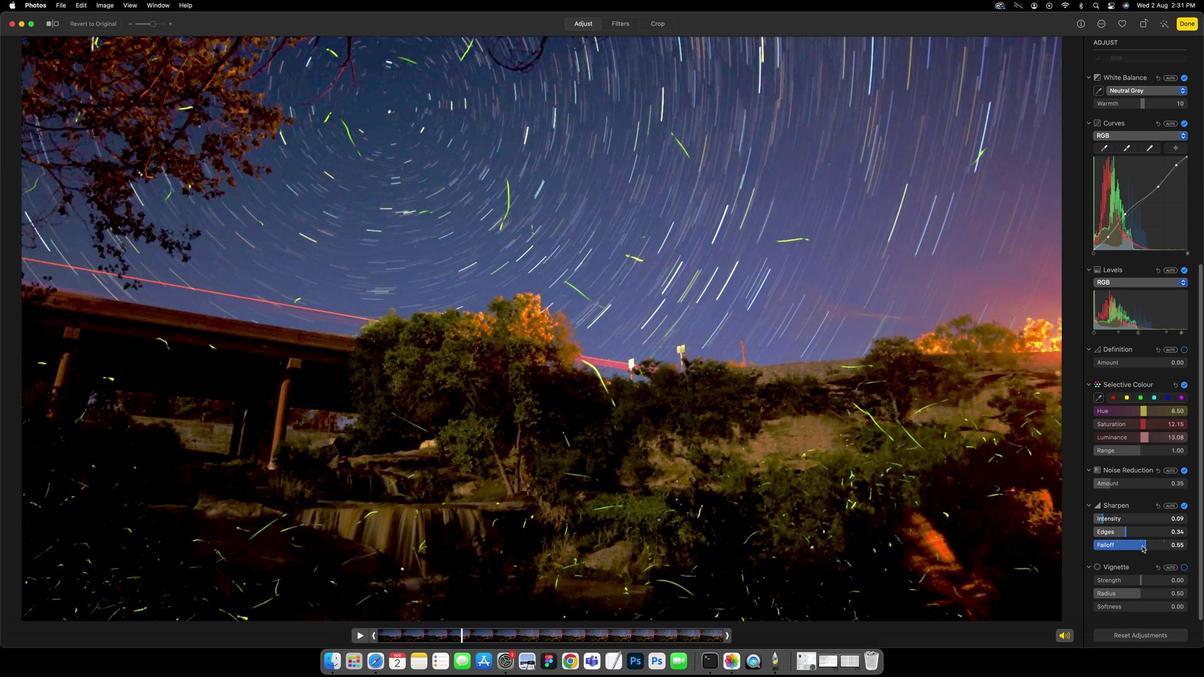 
Action: Mouse moved to (1146, 577)
Screenshot: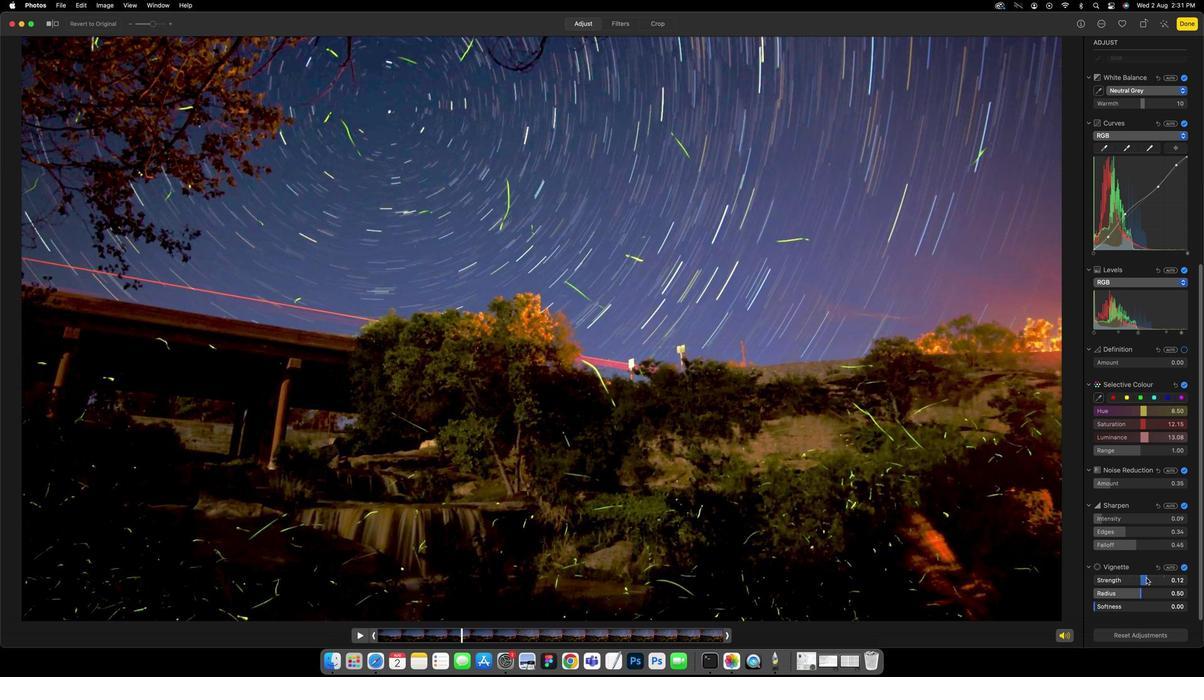 
Action: Mouse pressed left at (1146, 577)
Screenshot: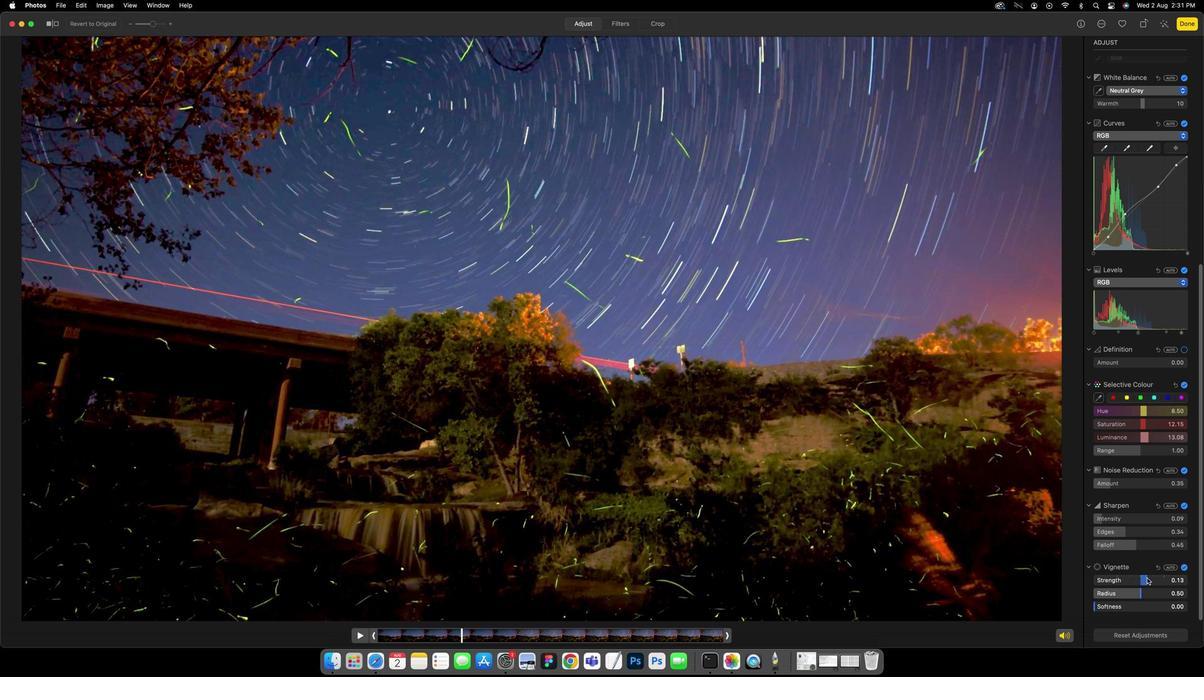 
Action: Mouse moved to (462, 634)
Screenshot: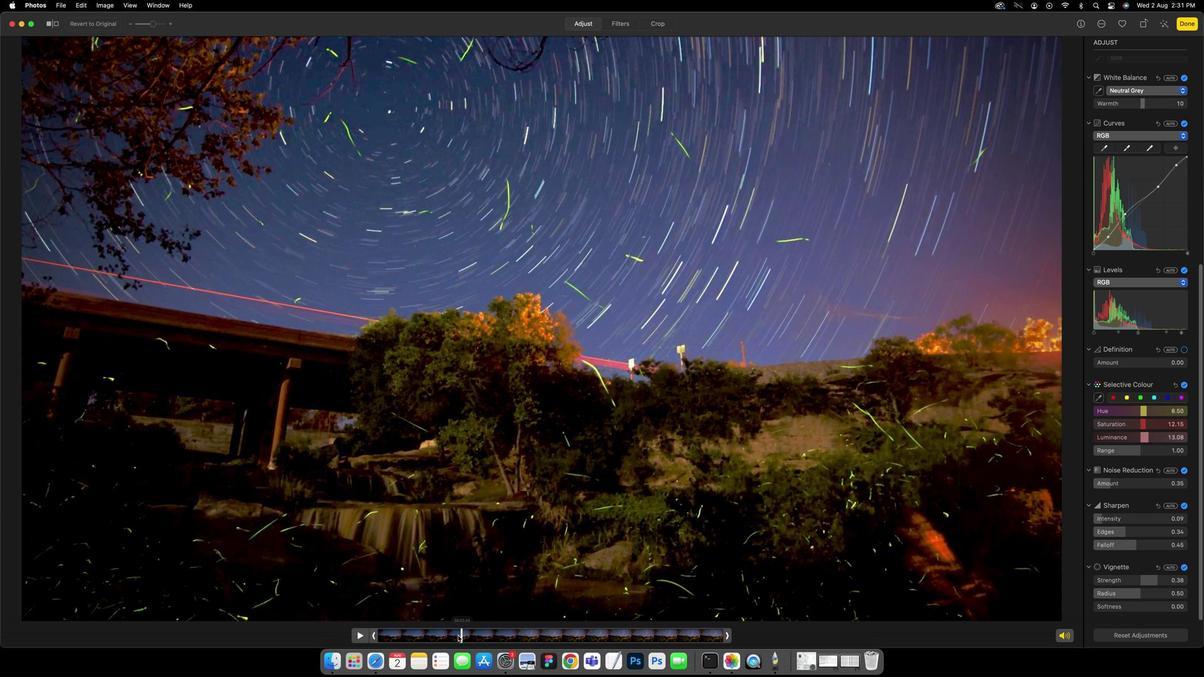 
Action: Mouse pressed left at (462, 634)
Screenshot: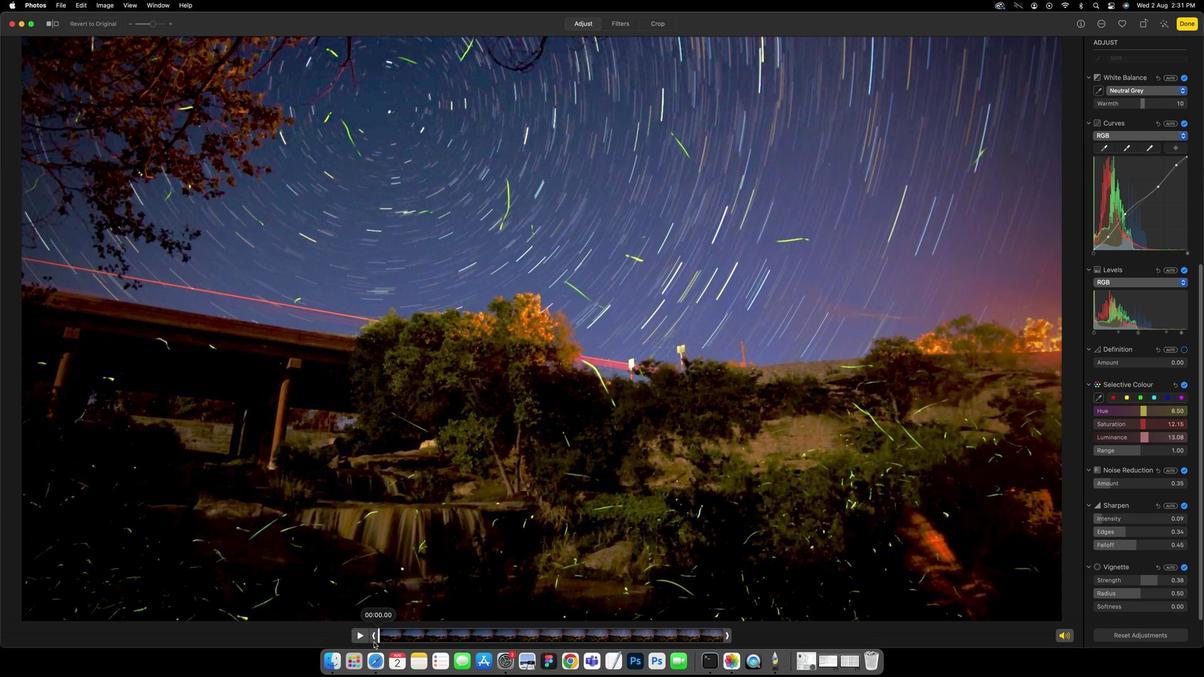 
Action: Mouse moved to (358, 635)
Screenshot: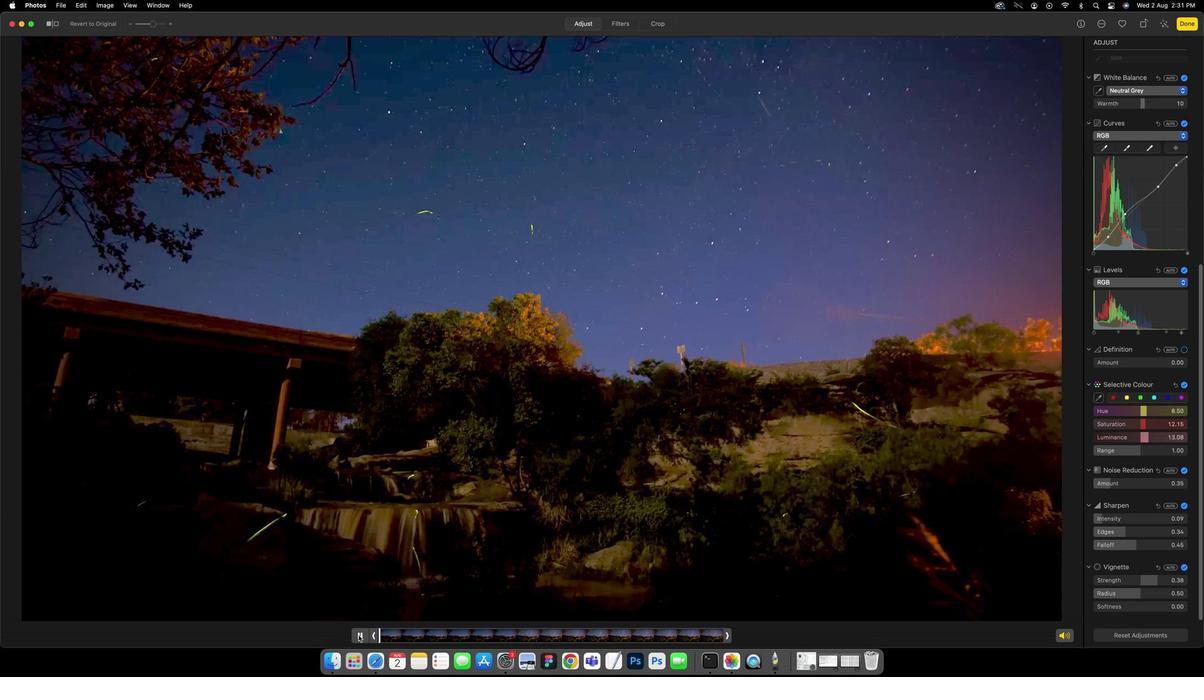 
Action: Mouse pressed left at (358, 635)
Screenshot: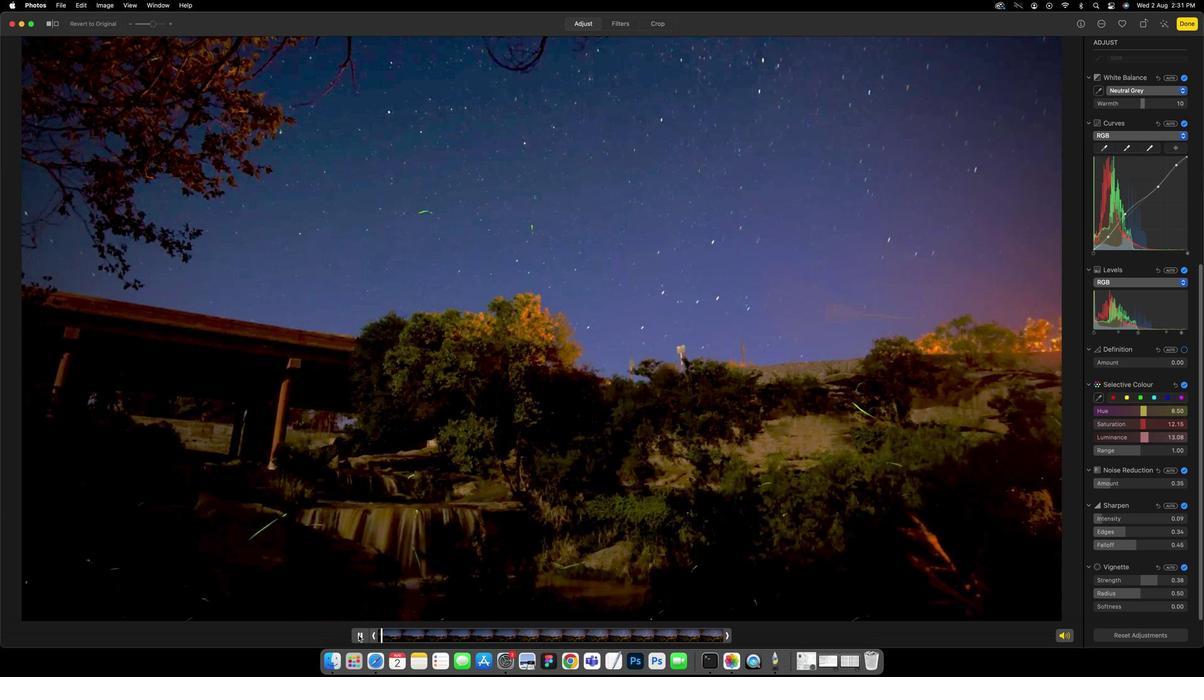 
Action: Mouse moved to (1099, 607)
Screenshot: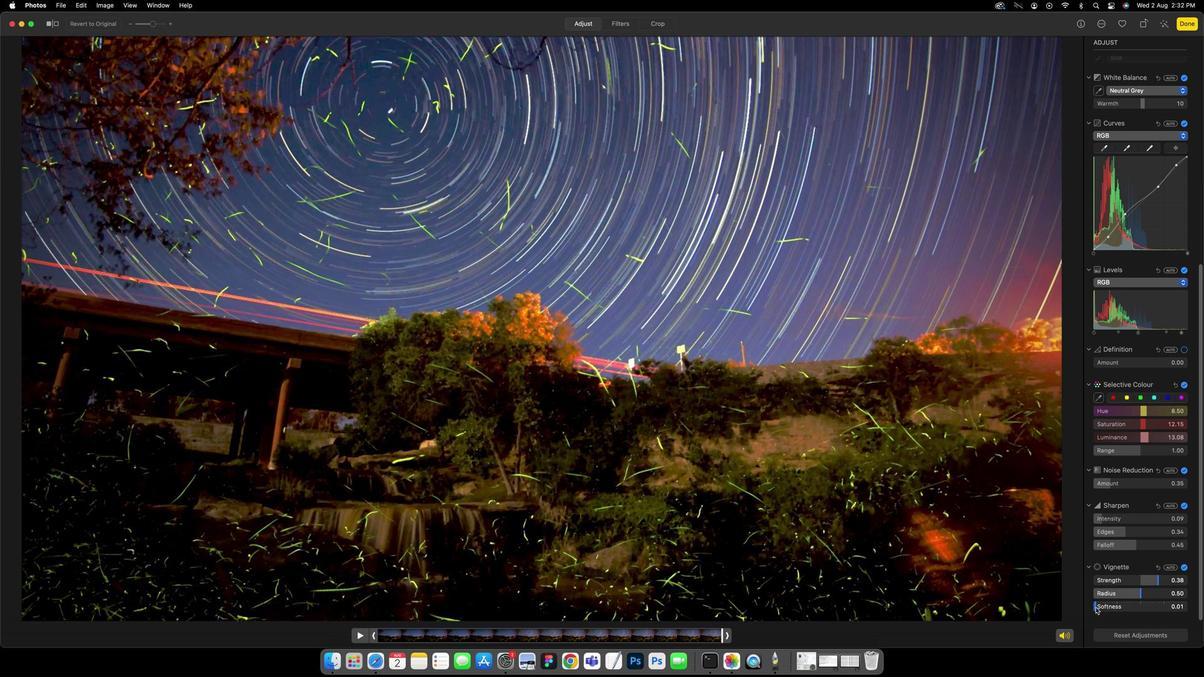 
Action: Mouse pressed left at (1099, 607)
Screenshot: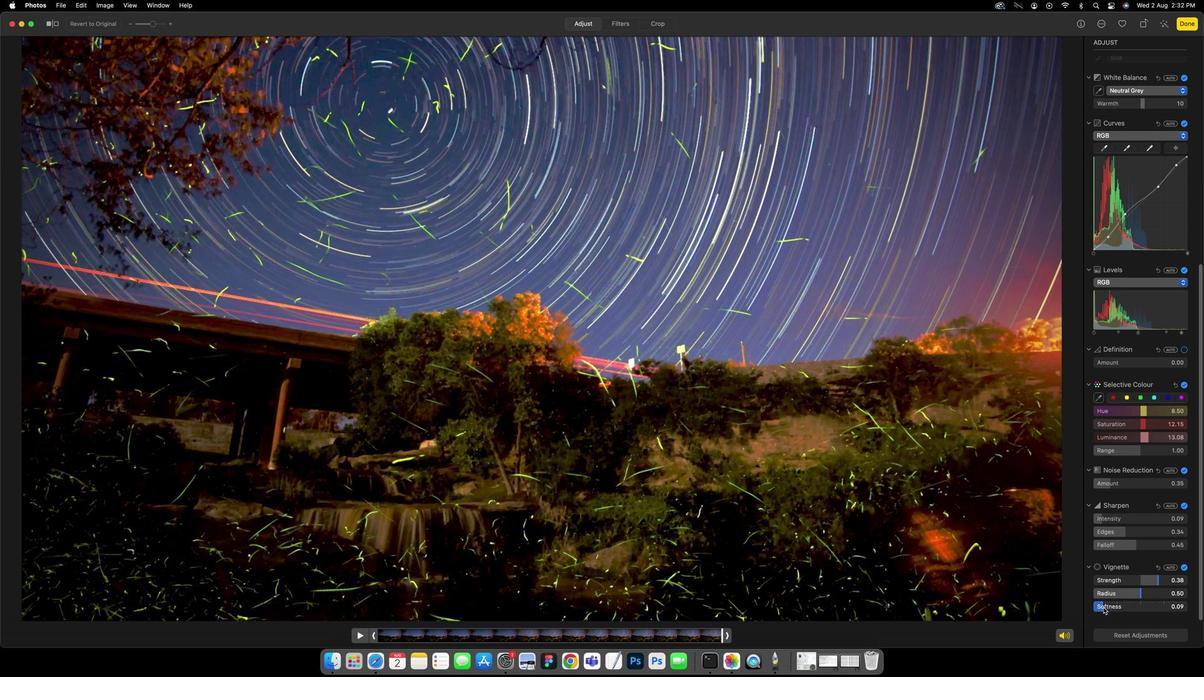 
Action: Mouse moved to (1115, 488)
Screenshot: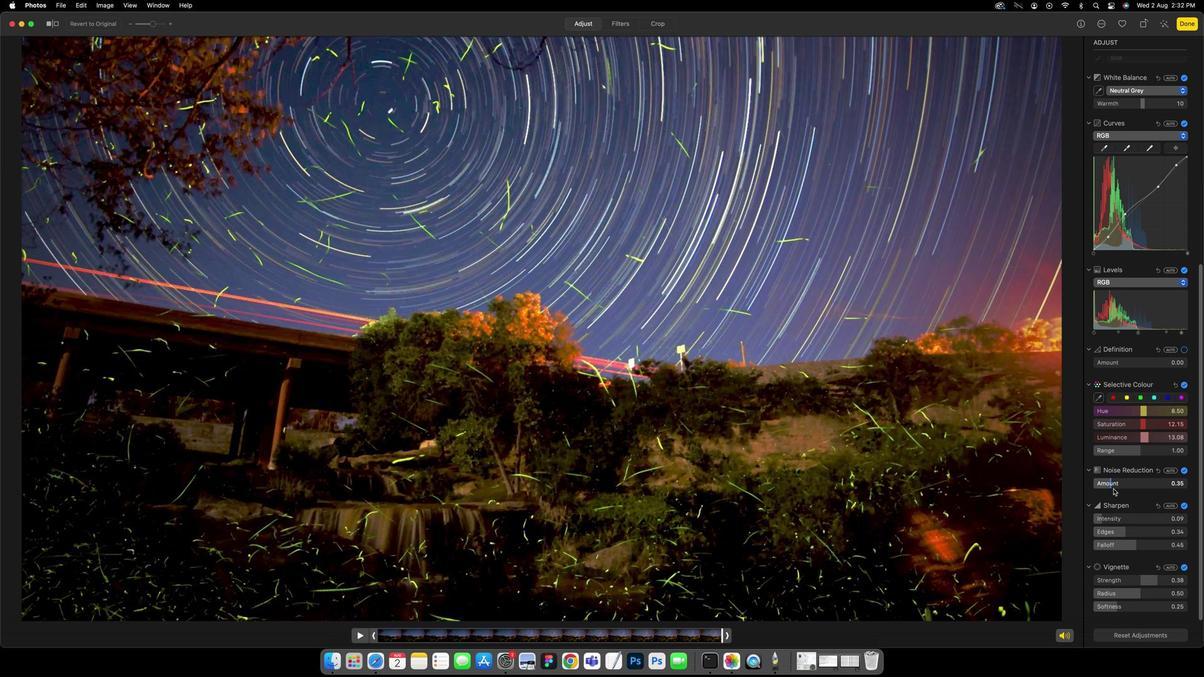 
Action: Mouse pressed left at (1115, 488)
Screenshot: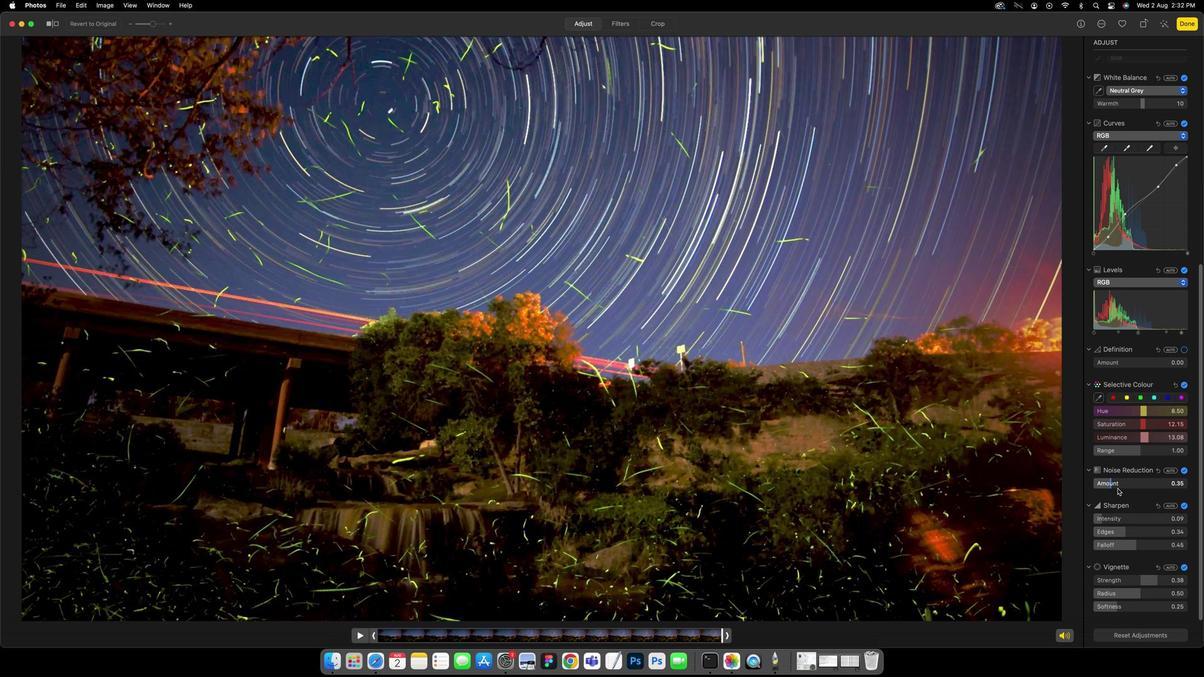 
Action: Mouse moved to (1112, 481)
Screenshot: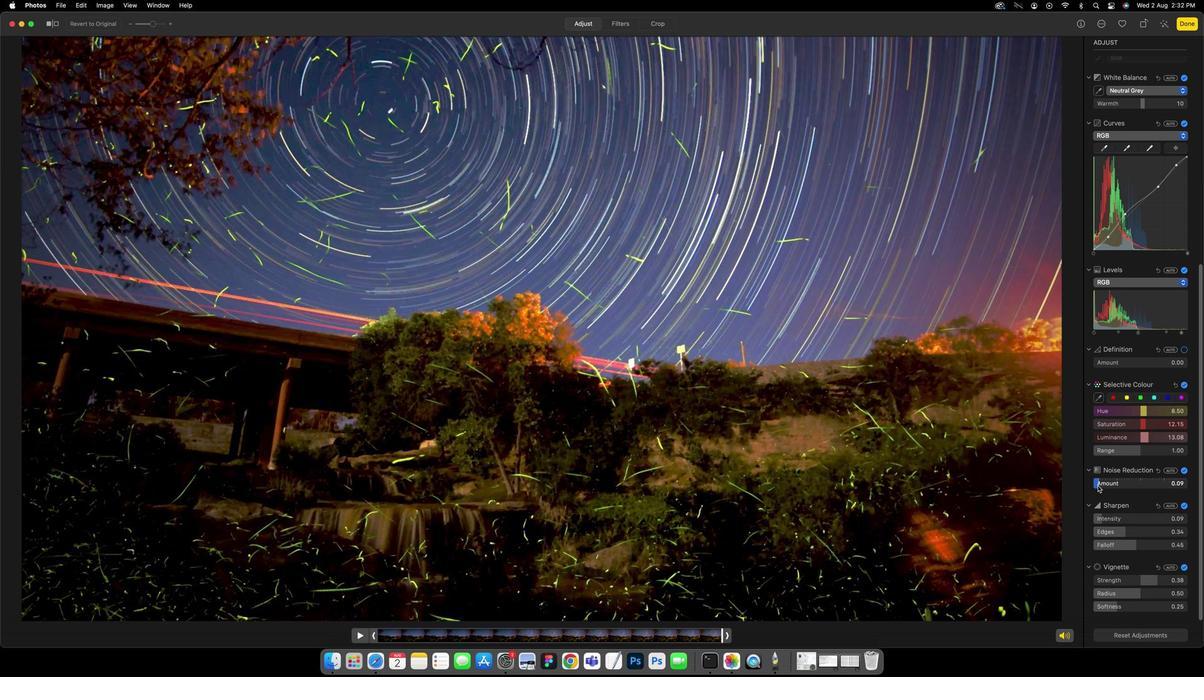 
Action: Mouse pressed left at (1112, 481)
Screenshot: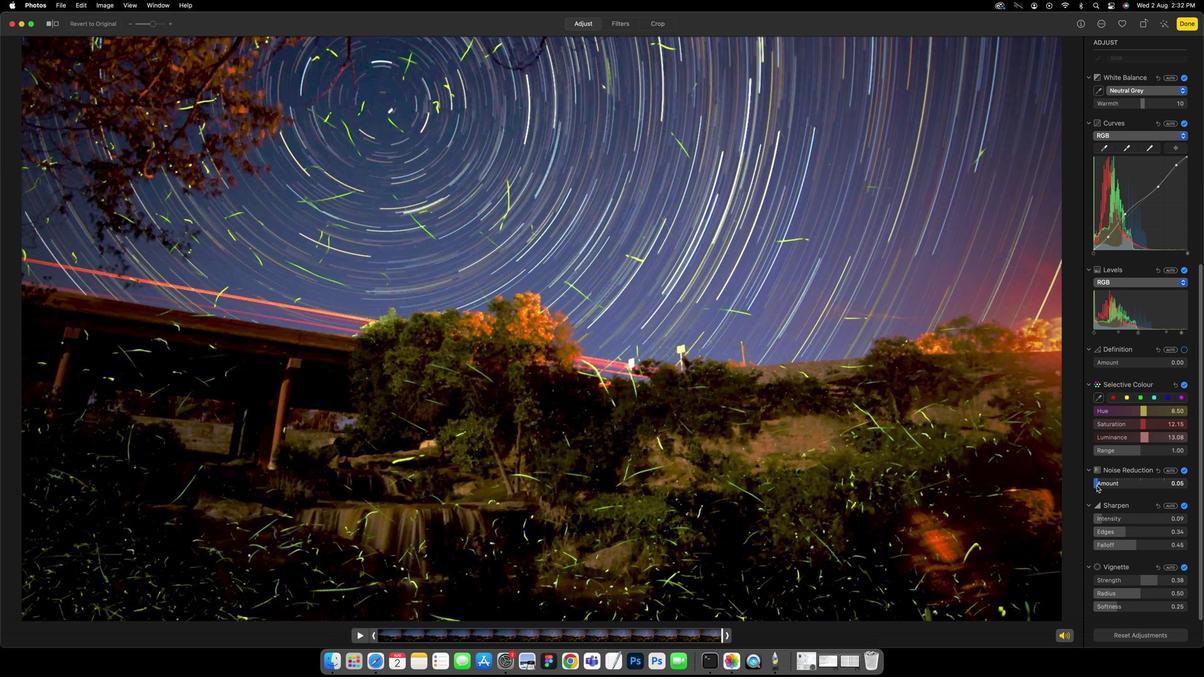 
Action: Mouse moved to (1137, 196)
Screenshot: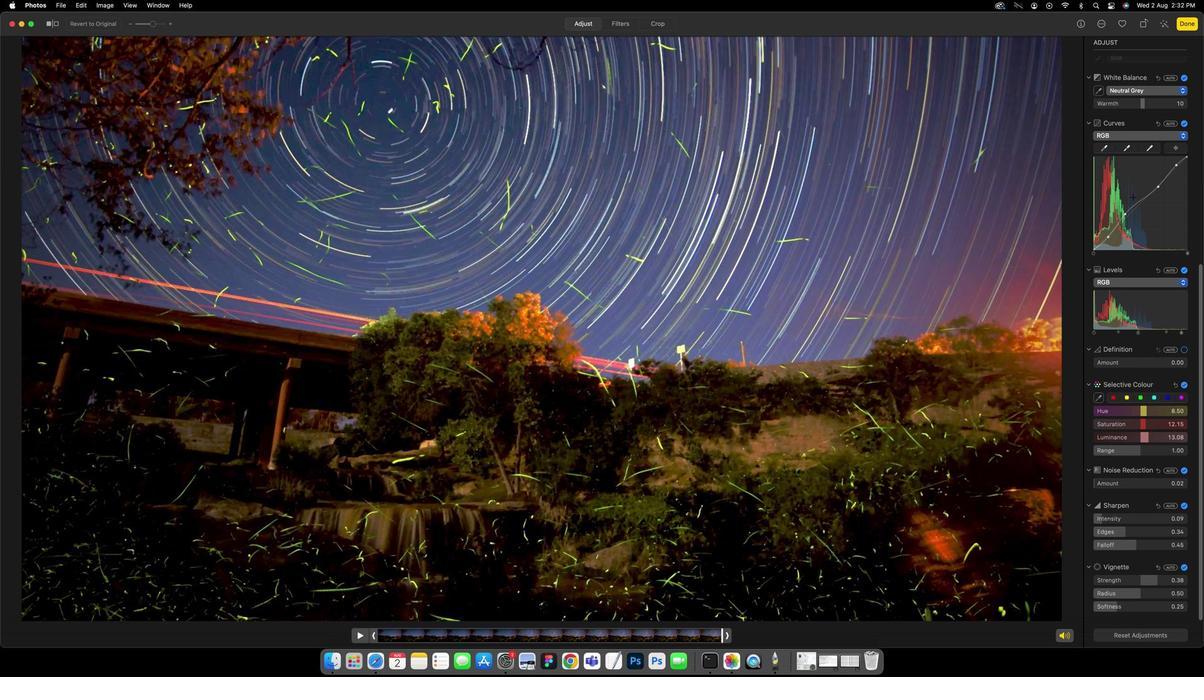 
Action: Mouse scrolled (1137, 196) with delta (0, 0)
Screenshot: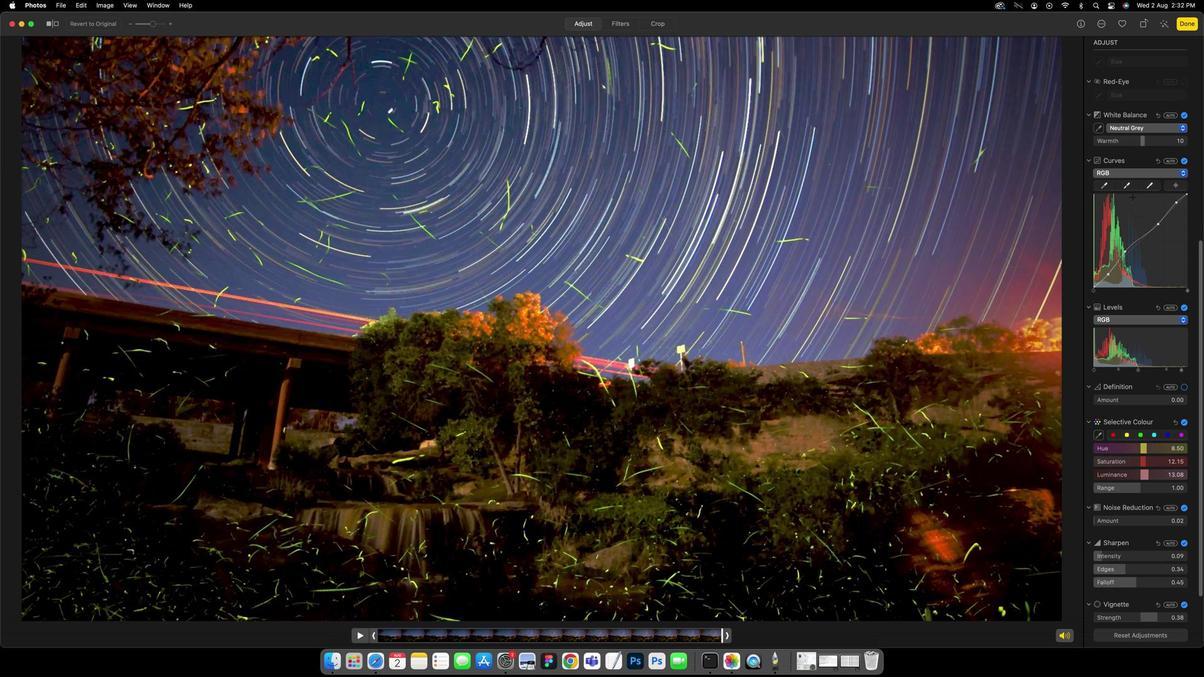 
Action: Mouse scrolled (1137, 196) with delta (0, 0)
Screenshot: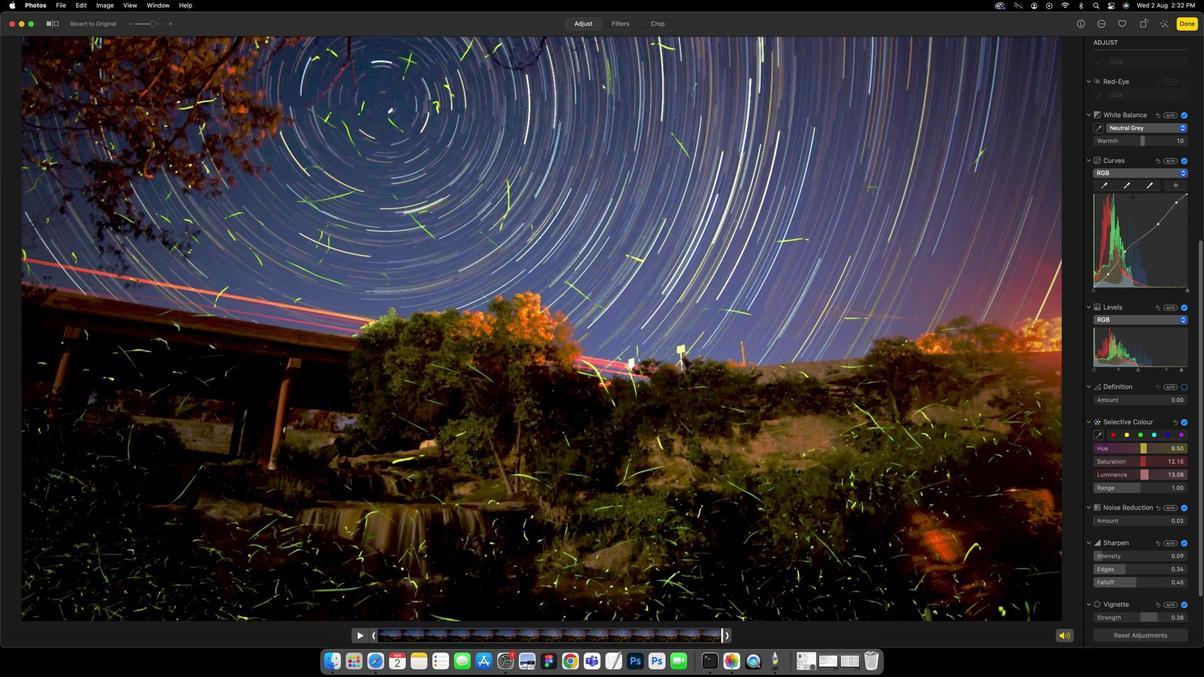 
Action: Mouse scrolled (1137, 196) with delta (0, 0)
Screenshot: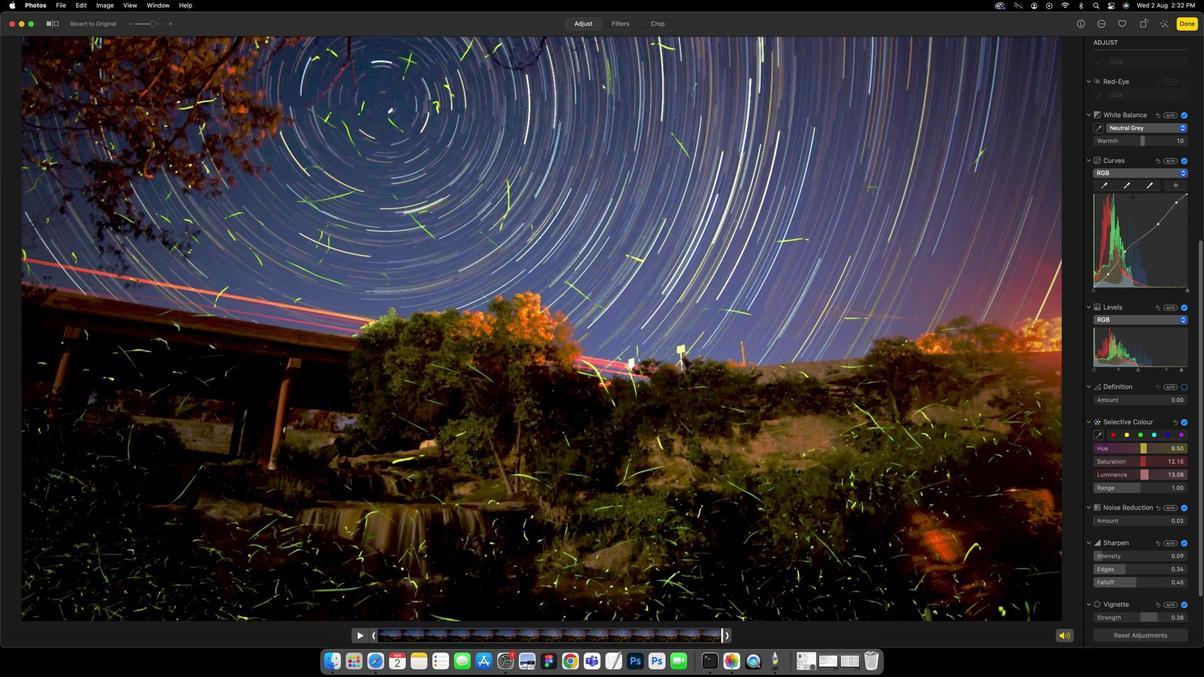
Action: Mouse scrolled (1137, 196) with delta (0, 0)
Screenshot: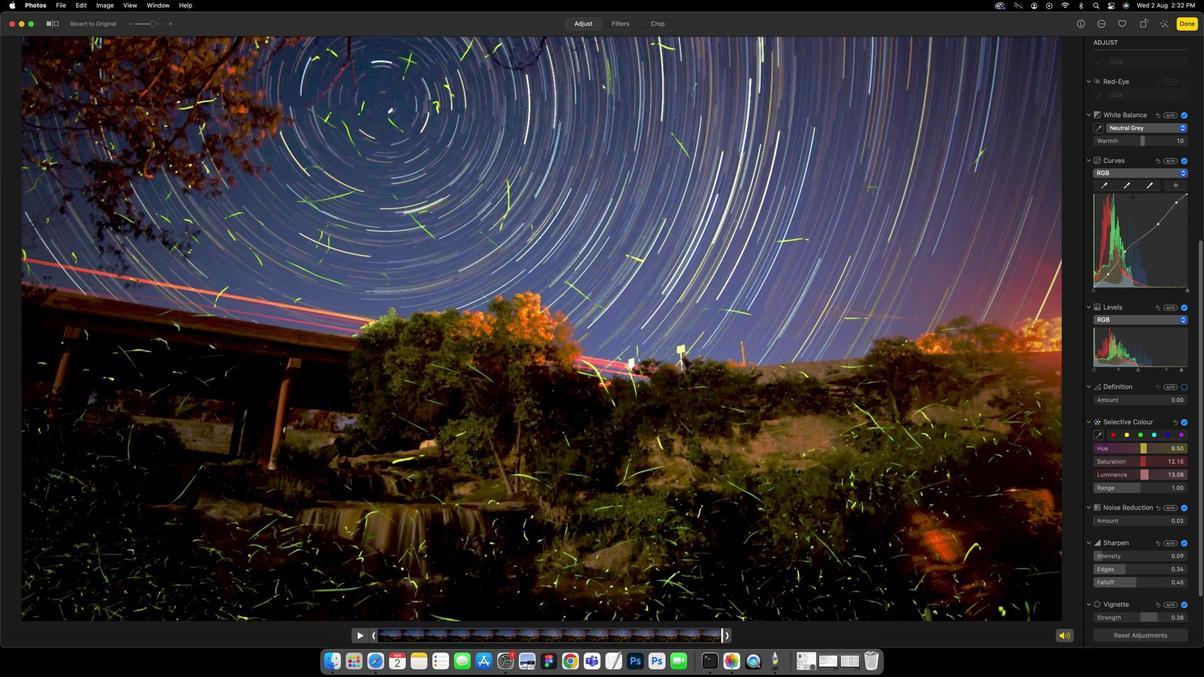 
Action: Mouse scrolled (1137, 196) with delta (0, 0)
Screenshot: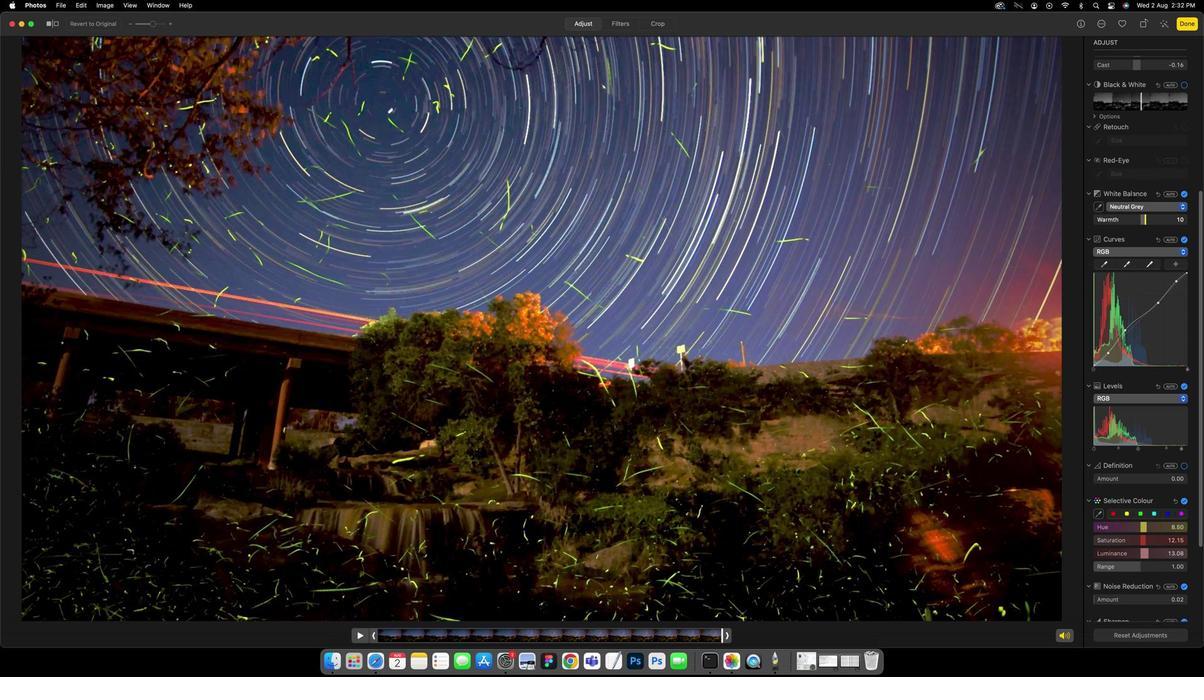 
Action: Mouse scrolled (1137, 196) with delta (0, 0)
Screenshot: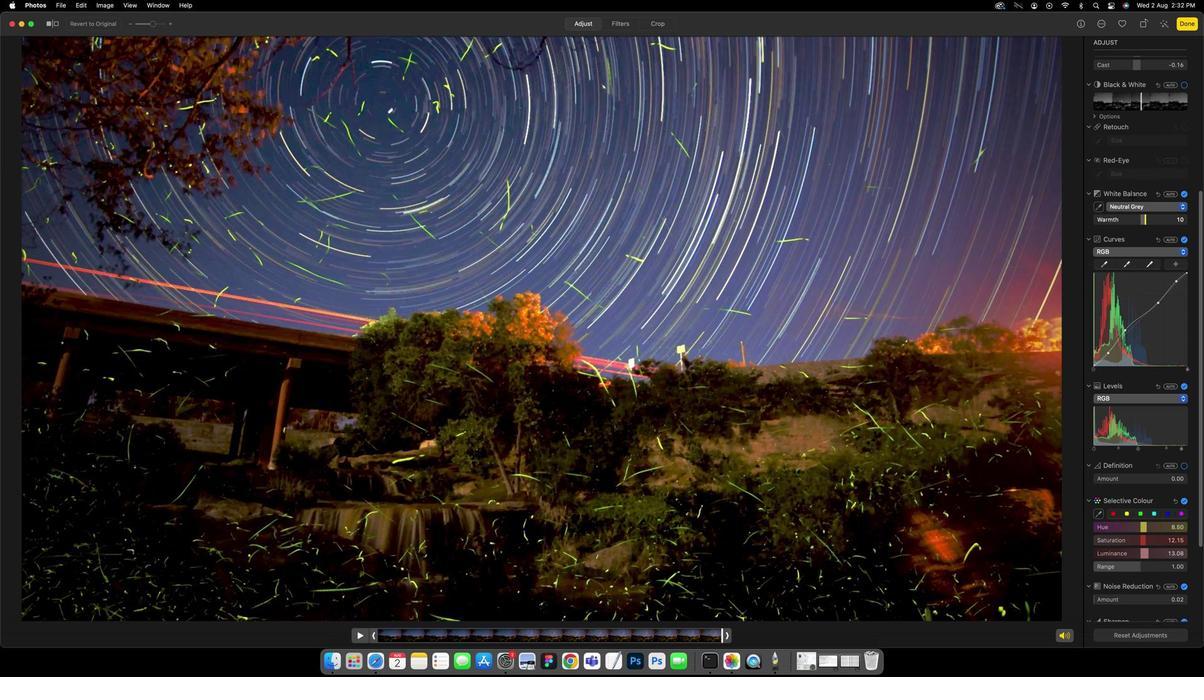 
Action: Mouse scrolled (1137, 196) with delta (0, 0)
Screenshot: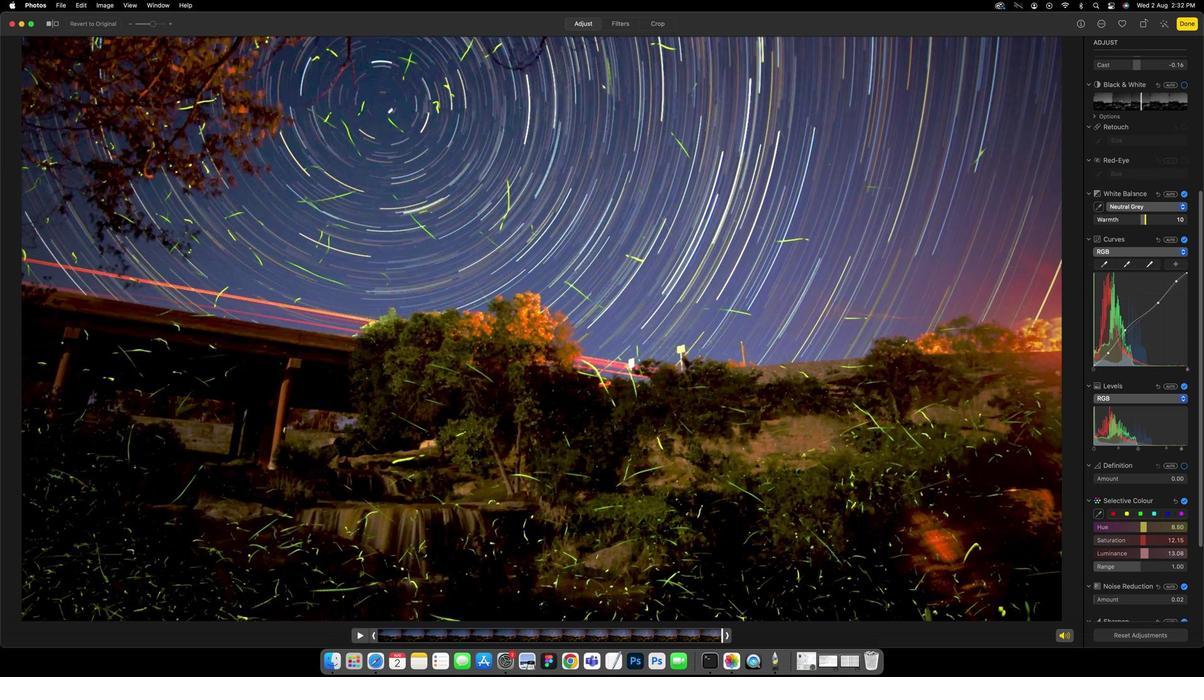 
Action: Mouse scrolled (1137, 196) with delta (0, 1)
Screenshot: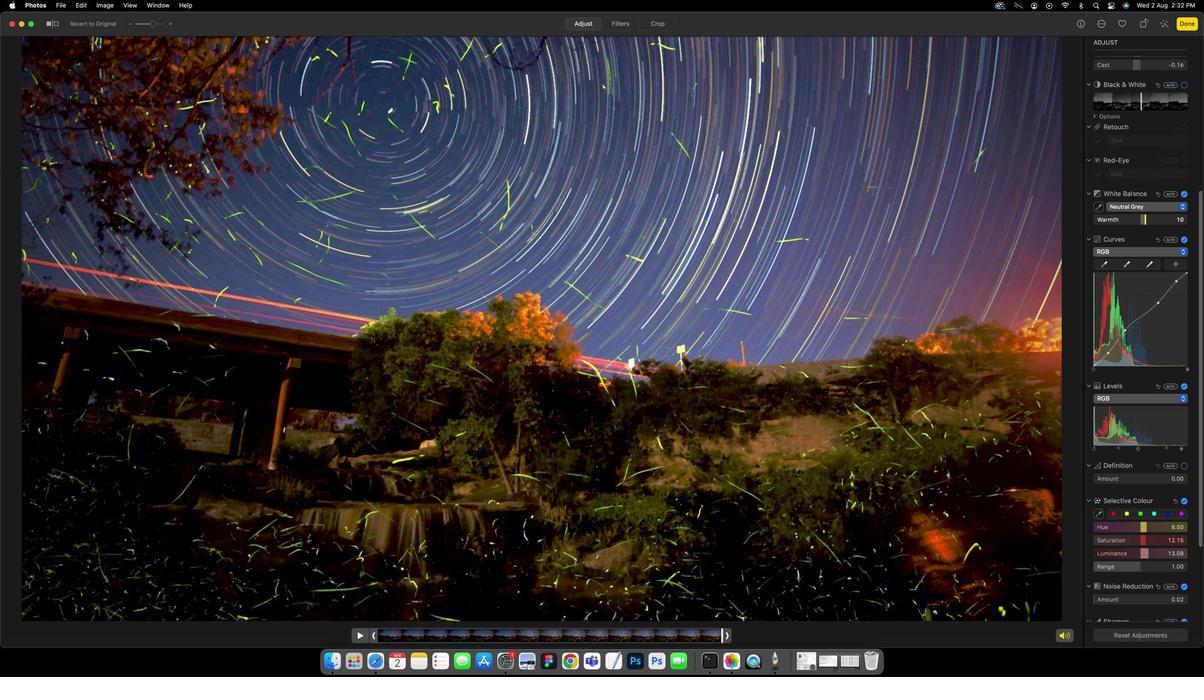 
Action: Mouse scrolled (1137, 196) with delta (0, 1)
Screenshot: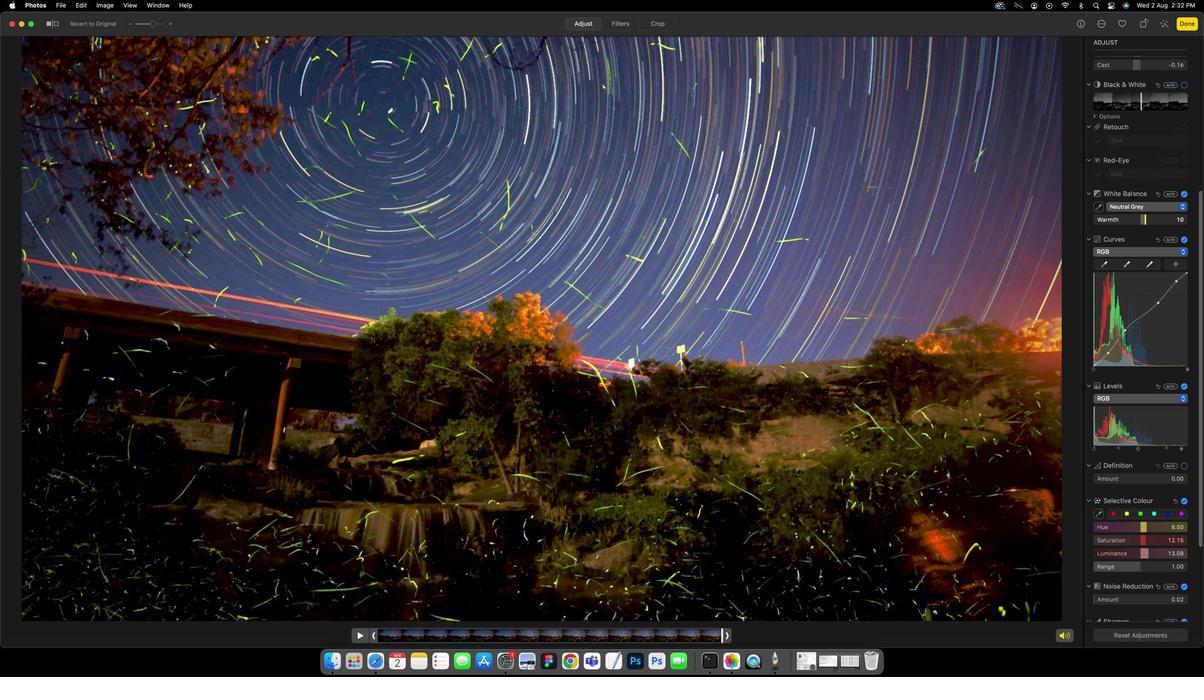 
Action: Mouse scrolled (1137, 196) with delta (0, 0)
Screenshot: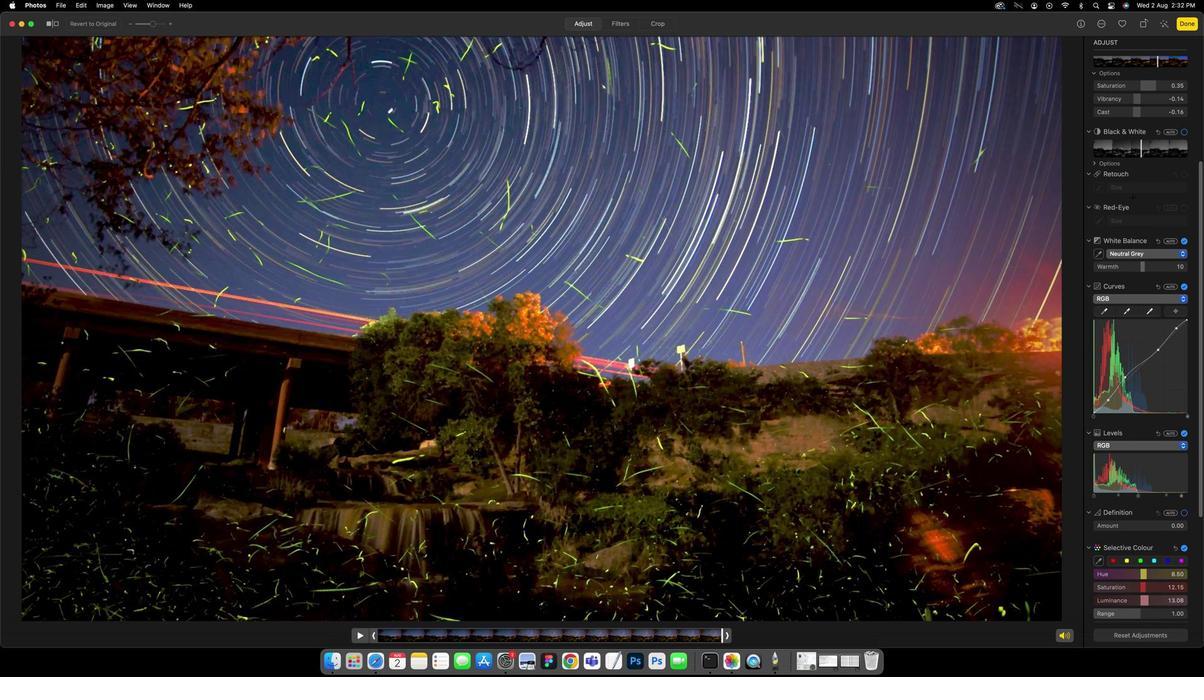
Action: Mouse scrolled (1137, 196) with delta (0, 0)
Screenshot: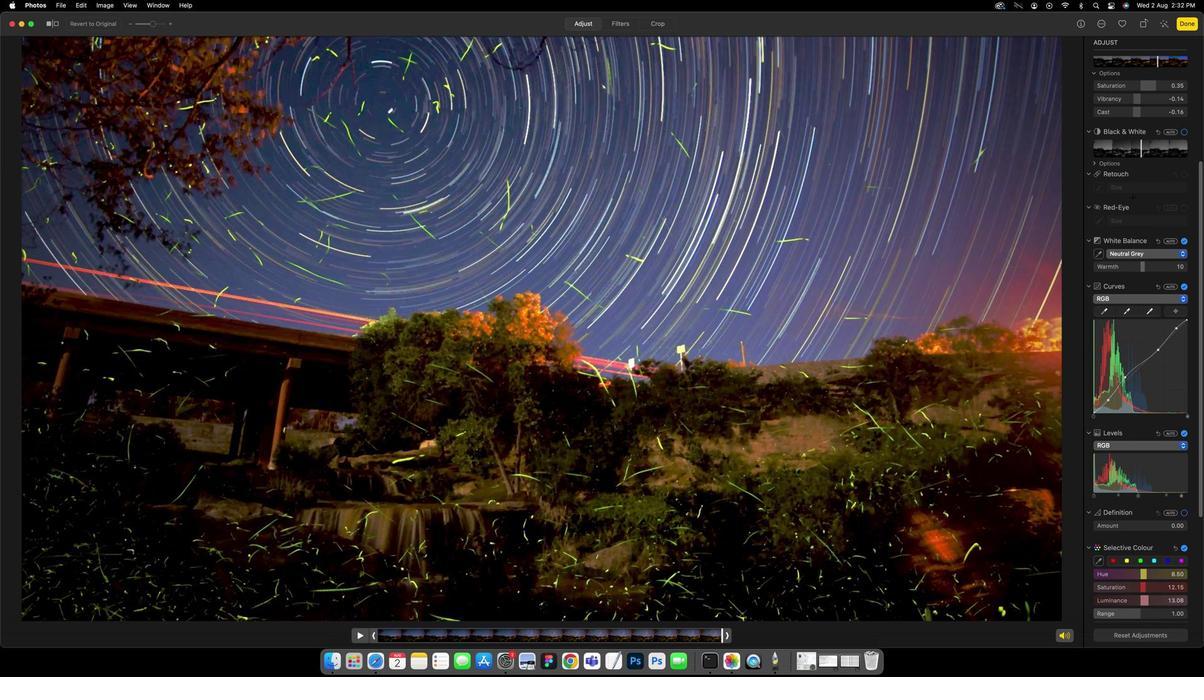 
Action: Mouse scrolled (1137, 196) with delta (0, 0)
Screenshot: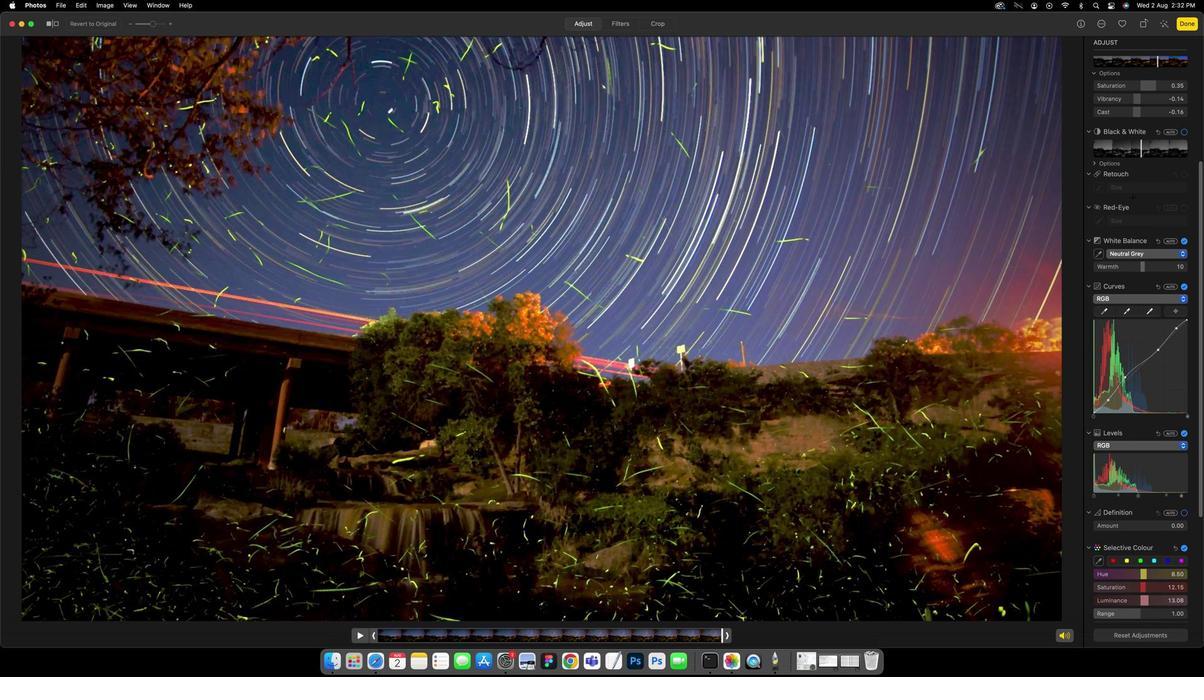 
Action: Mouse scrolled (1137, 196) with delta (0, 1)
Screenshot: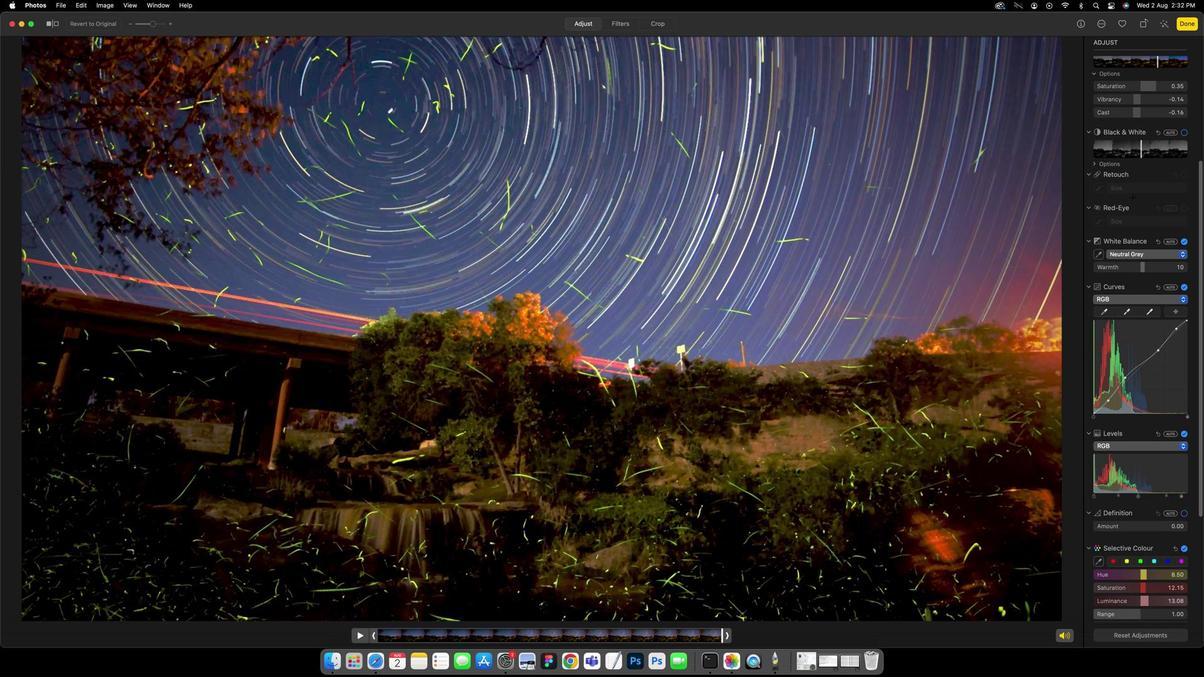 
Action: Mouse scrolled (1137, 196) with delta (0, 0)
Screenshot: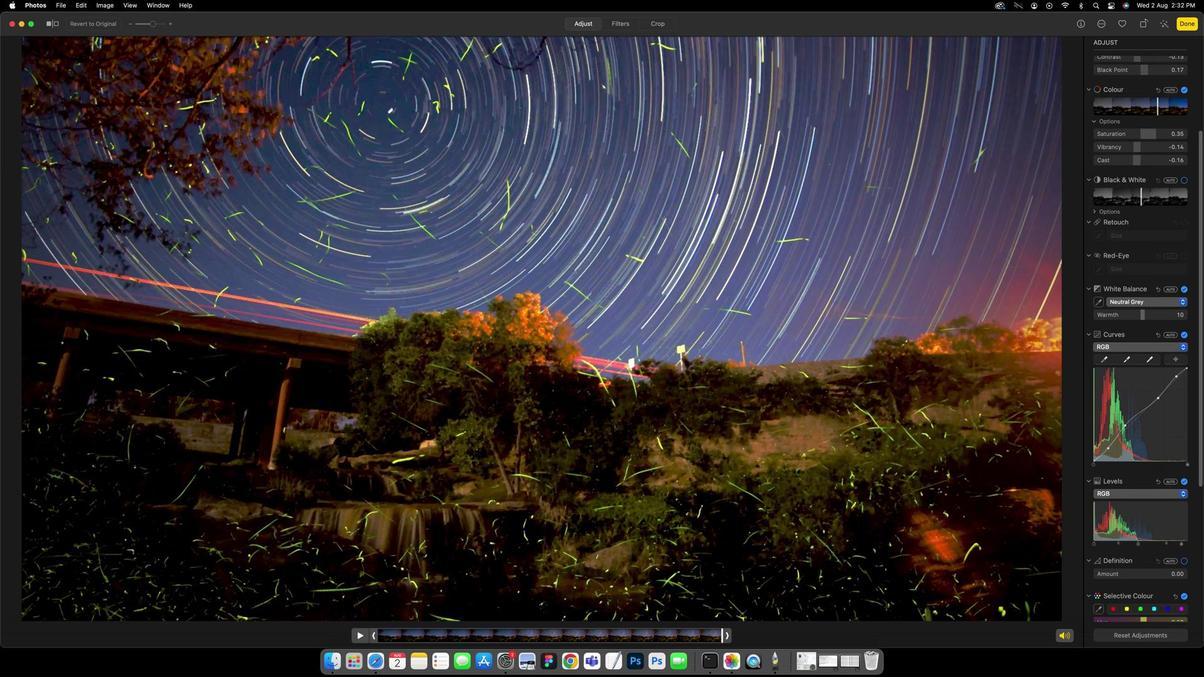 
Action: Mouse scrolled (1137, 196) with delta (0, 0)
Screenshot: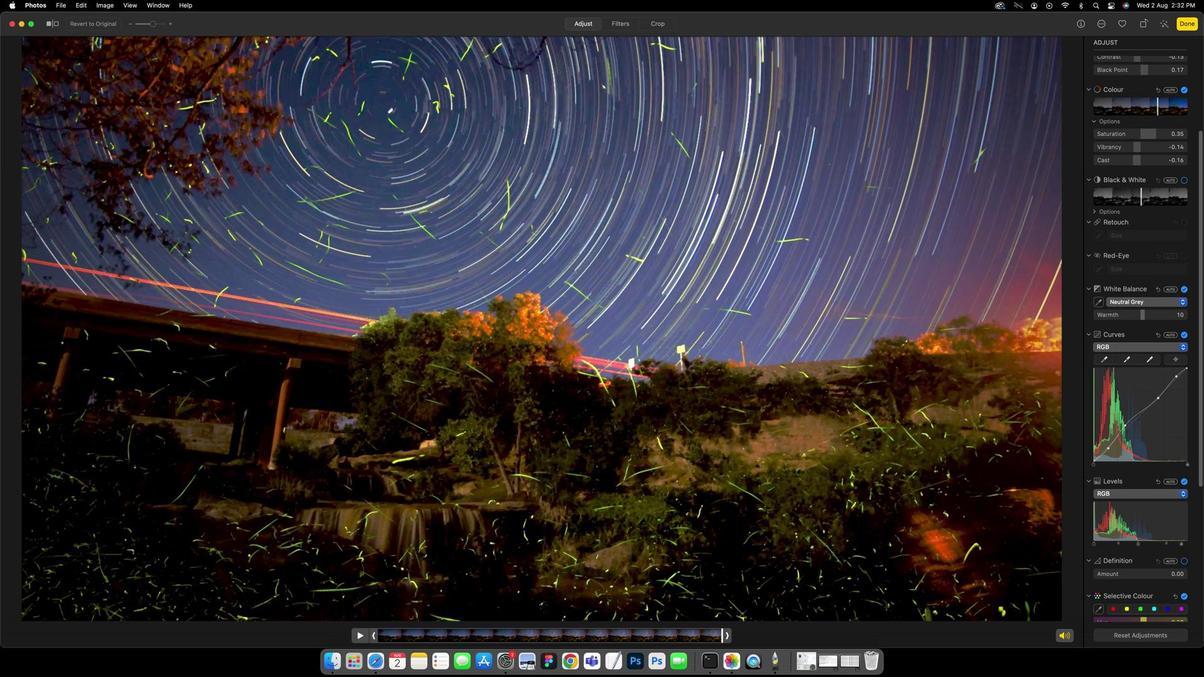 
Action: Mouse scrolled (1137, 196) with delta (0, 0)
Screenshot: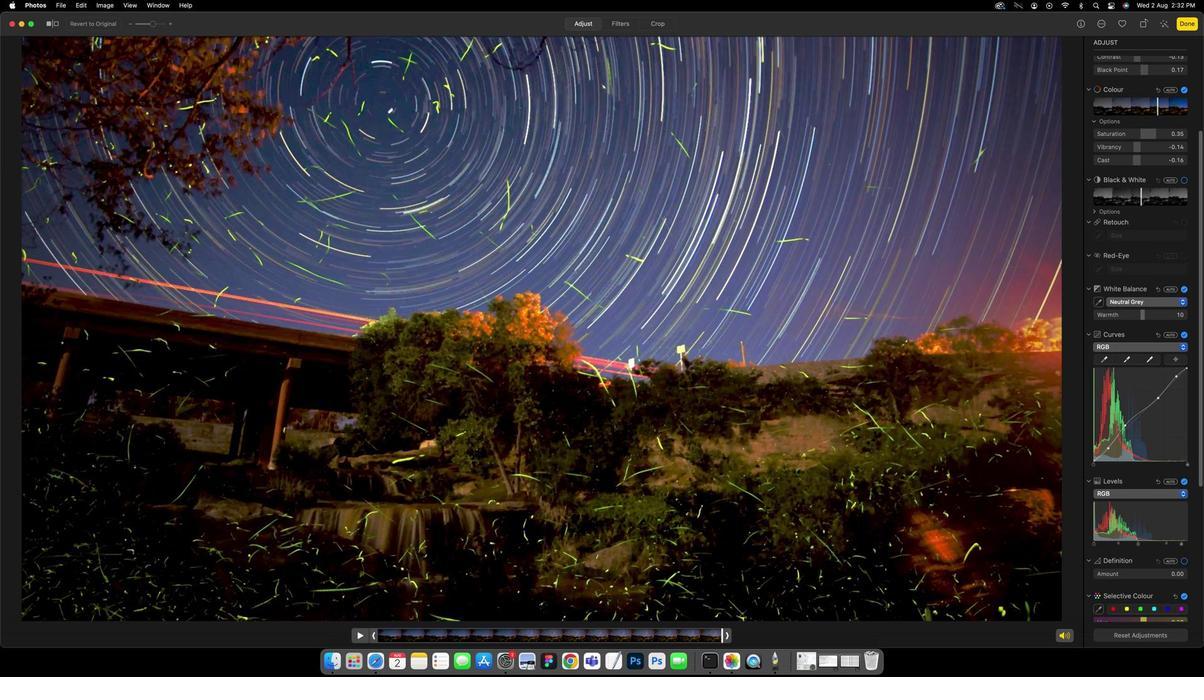 
Action: Mouse scrolled (1137, 196) with delta (0, 0)
Screenshot: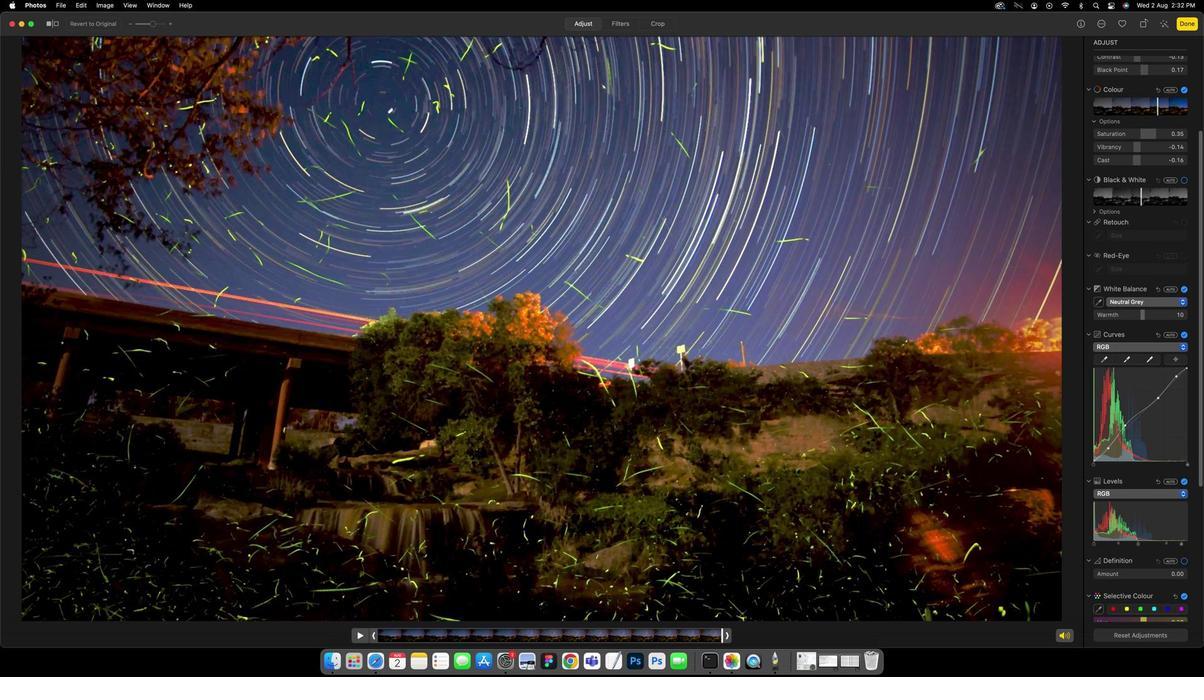 
Action: Mouse scrolled (1137, 196) with delta (0, 1)
Screenshot: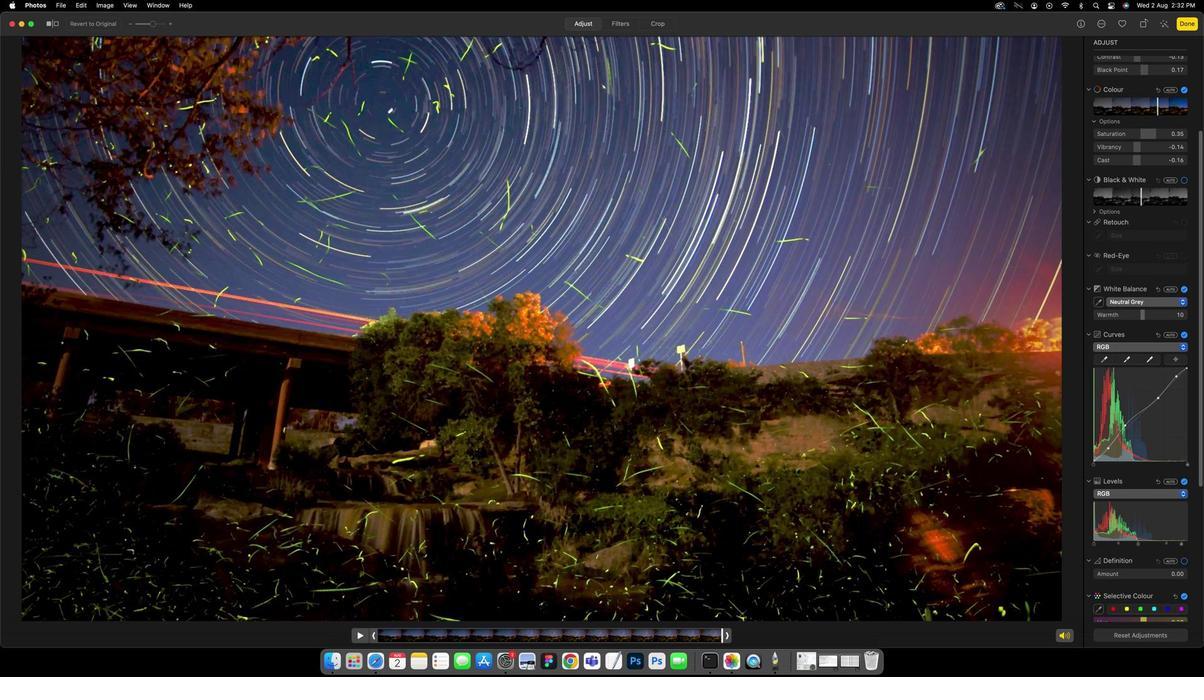 
Action: Mouse moved to (1137, 199)
Screenshot: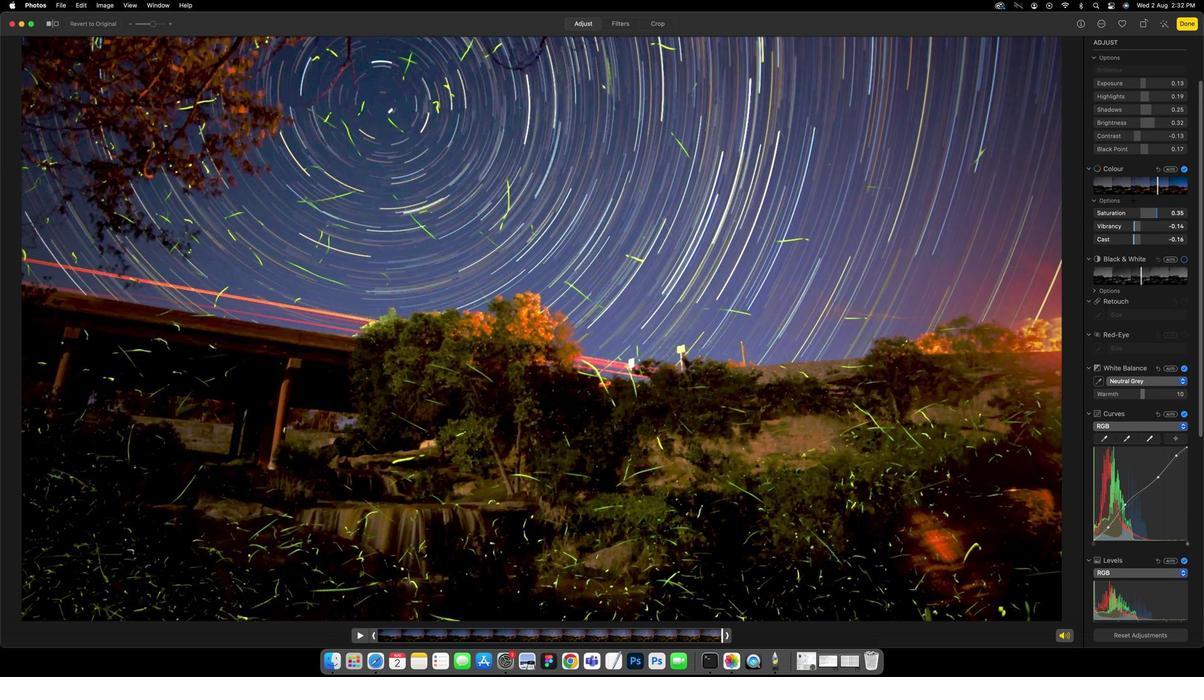 
Action: Mouse scrolled (1137, 199) with delta (0, 0)
Screenshot: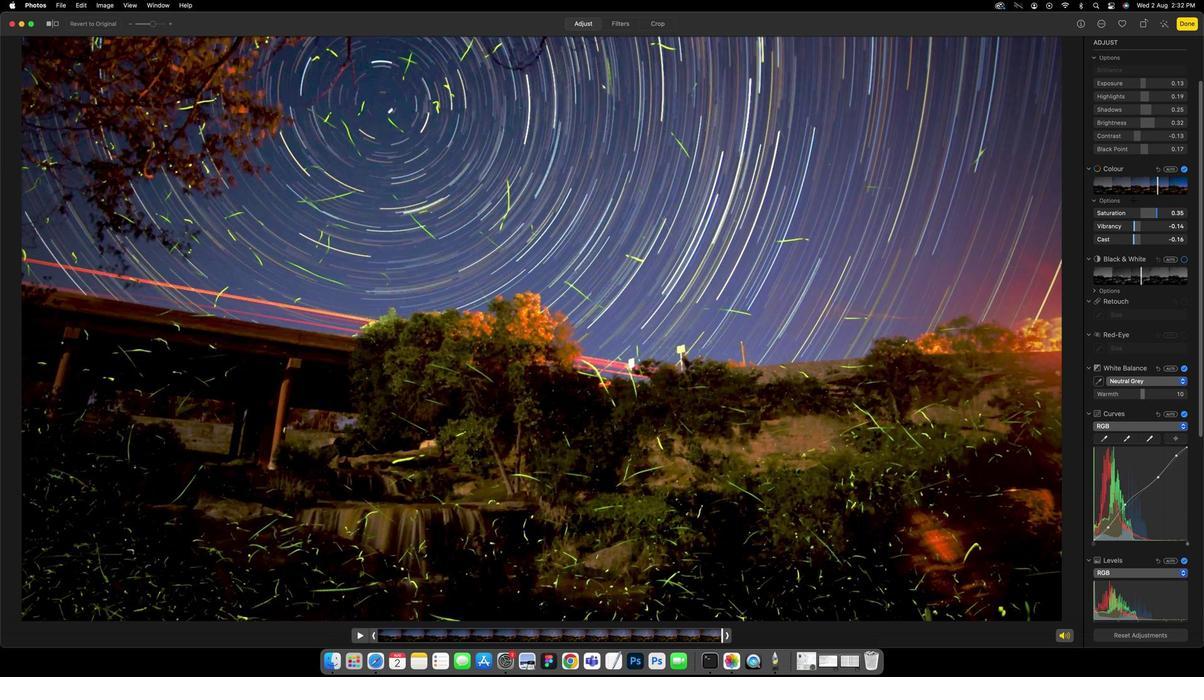 
Action: Mouse scrolled (1137, 199) with delta (0, 0)
Screenshot: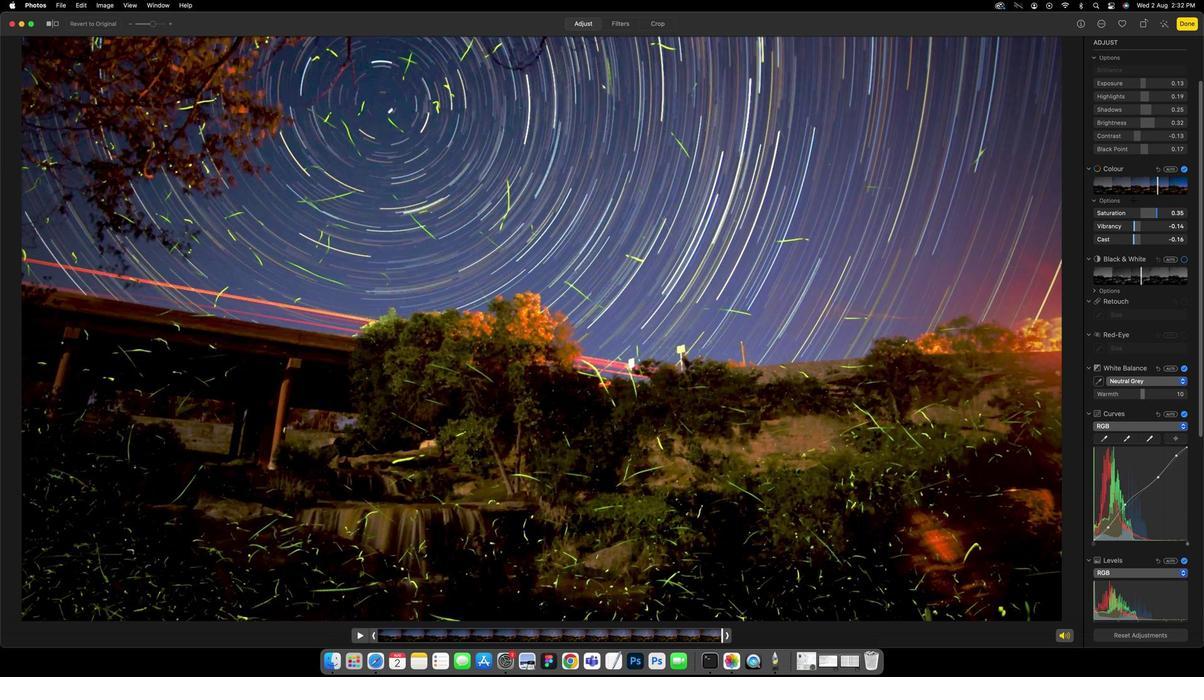 
Action: Mouse scrolled (1137, 199) with delta (0, 0)
Screenshot: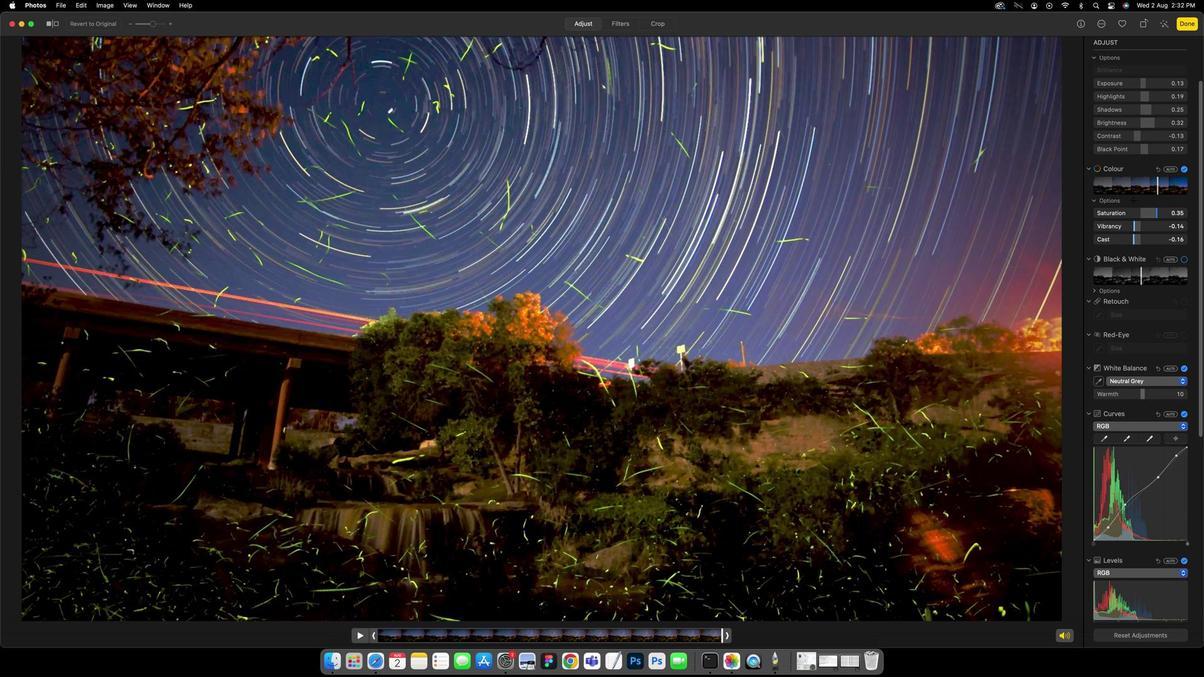 
Action: Mouse scrolled (1137, 199) with delta (0, 1)
Screenshot: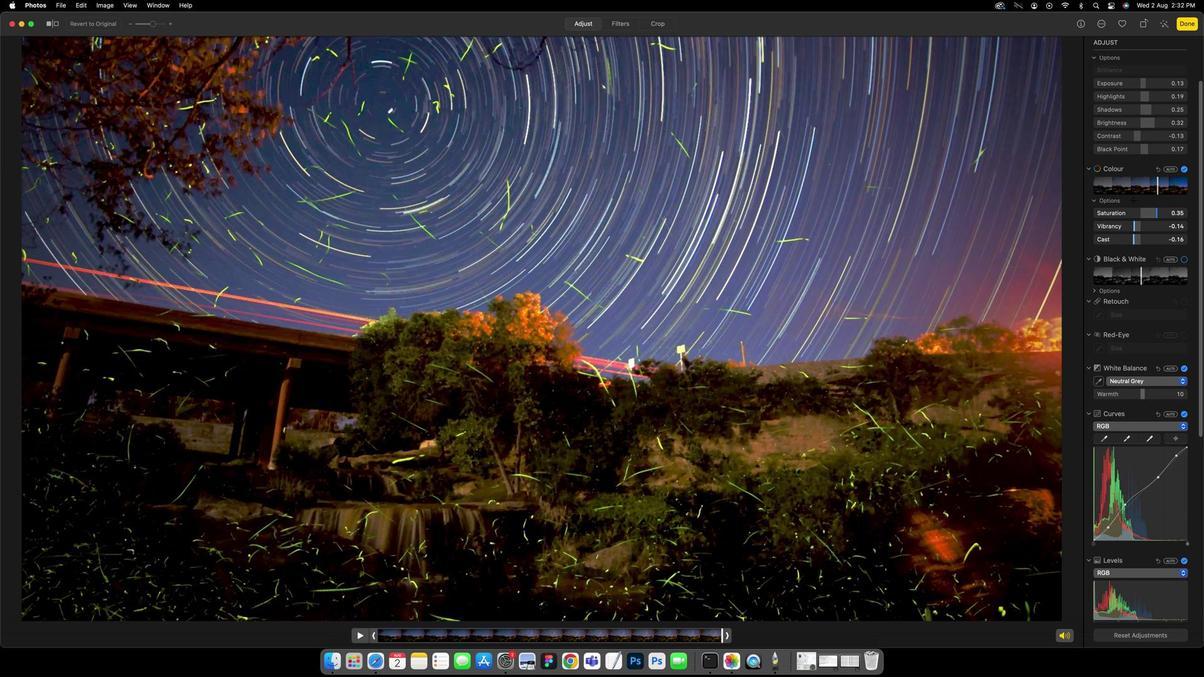 
Action: Mouse scrolled (1137, 199) with delta (0, 1)
Screenshot: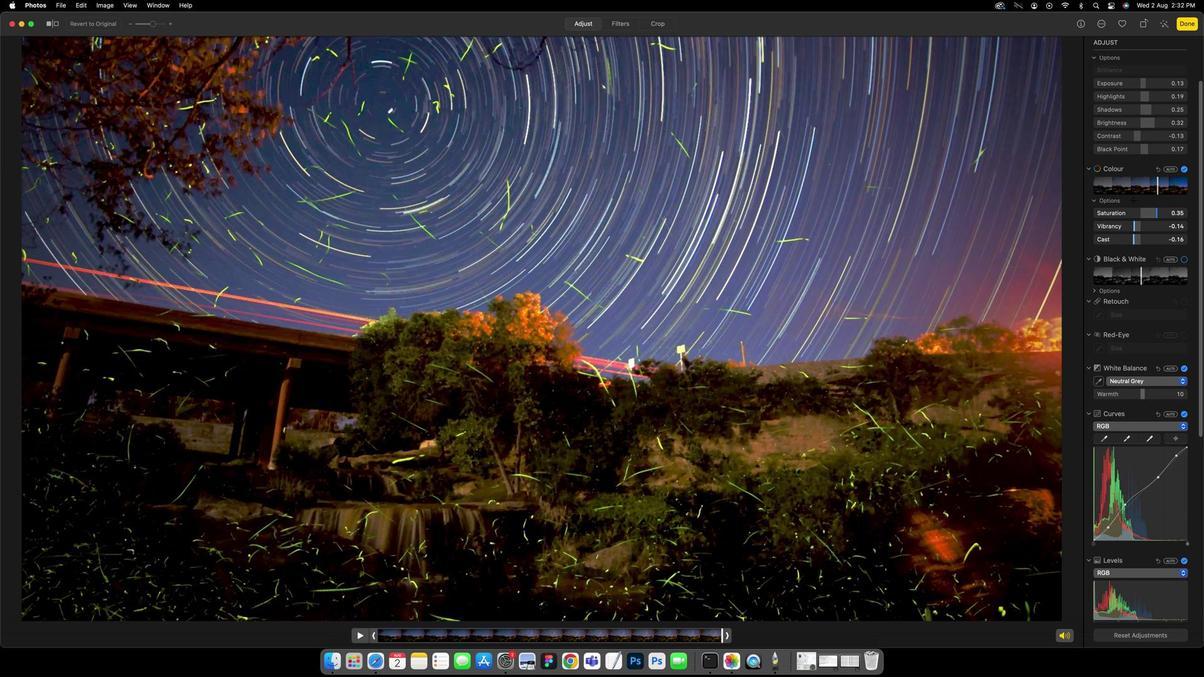 
Action: Mouse scrolled (1137, 199) with delta (0, 0)
Screenshot: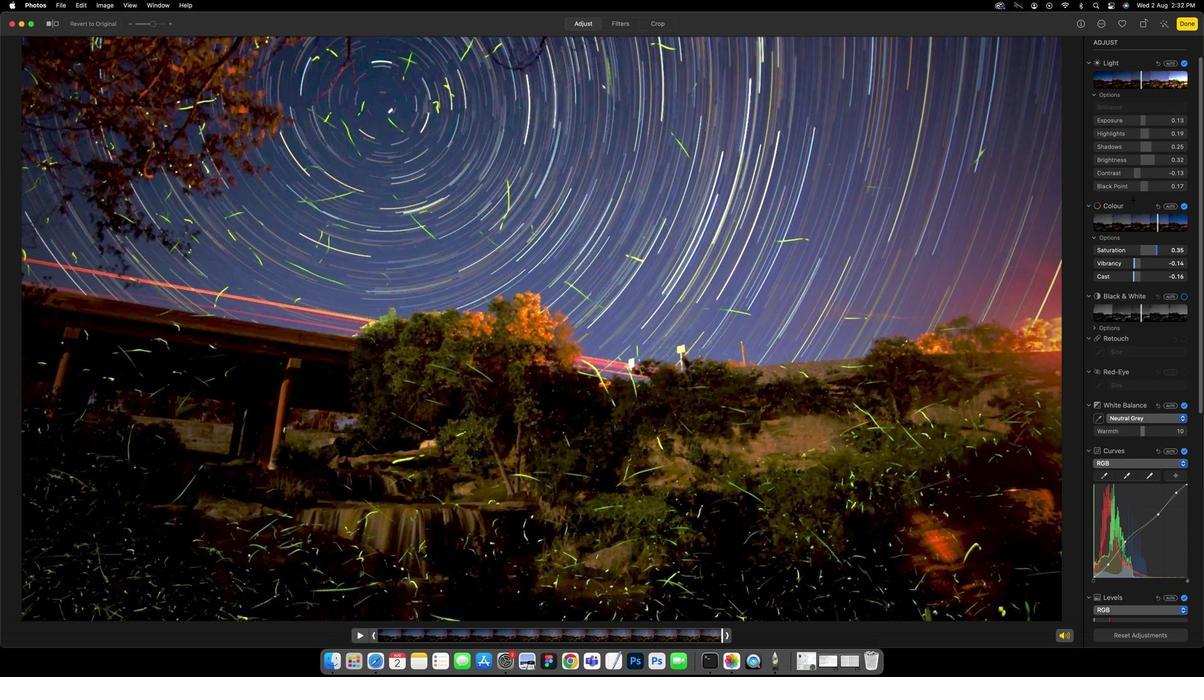 
Action: Mouse scrolled (1137, 199) with delta (0, 0)
Screenshot: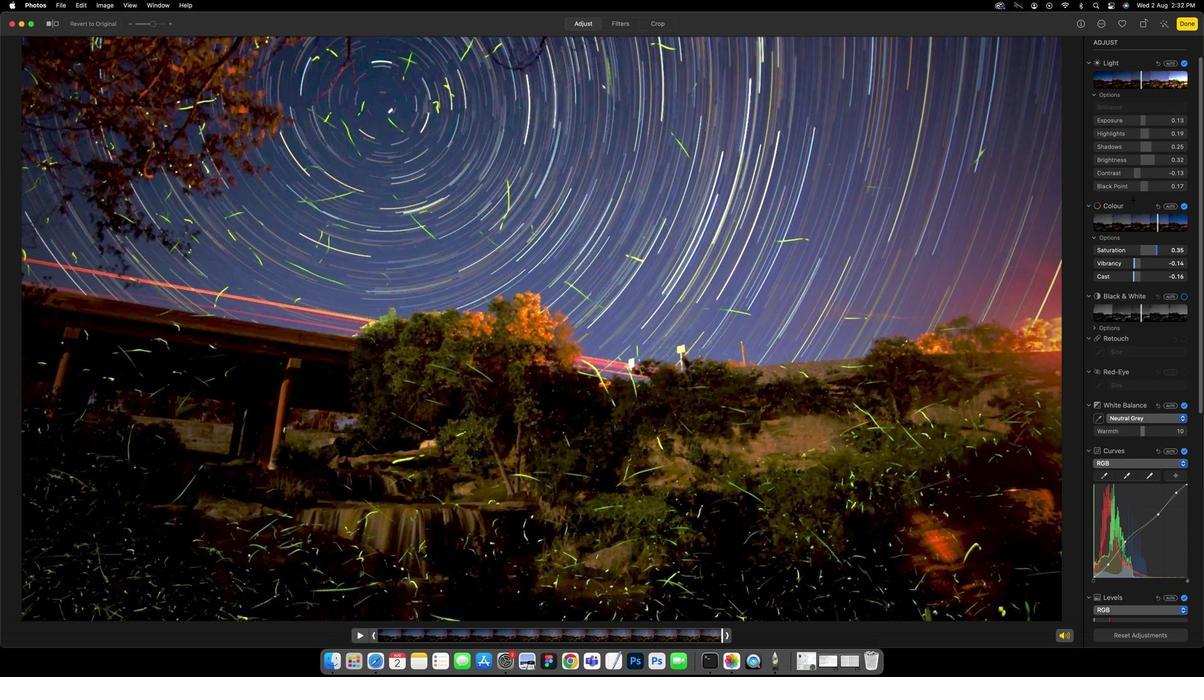 
Action: Mouse scrolled (1137, 199) with delta (0, 0)
Screenshot: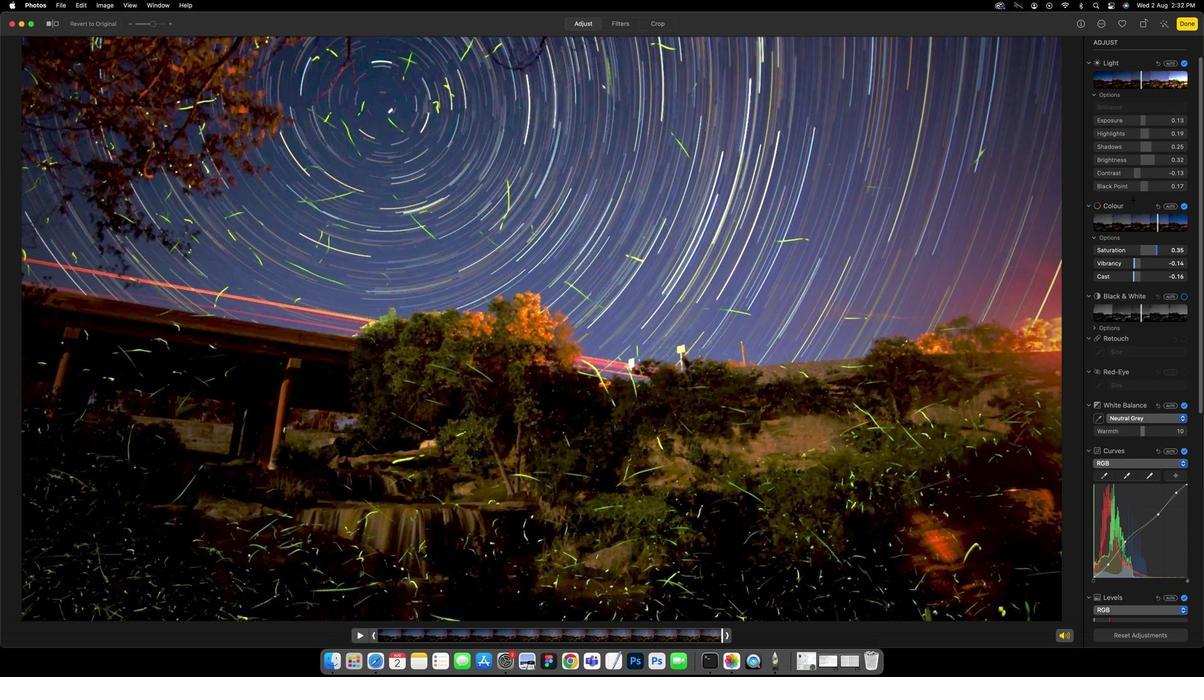 
Action: Mouse scrolled (1137, 199) with delta (0, 1)
Screenshot: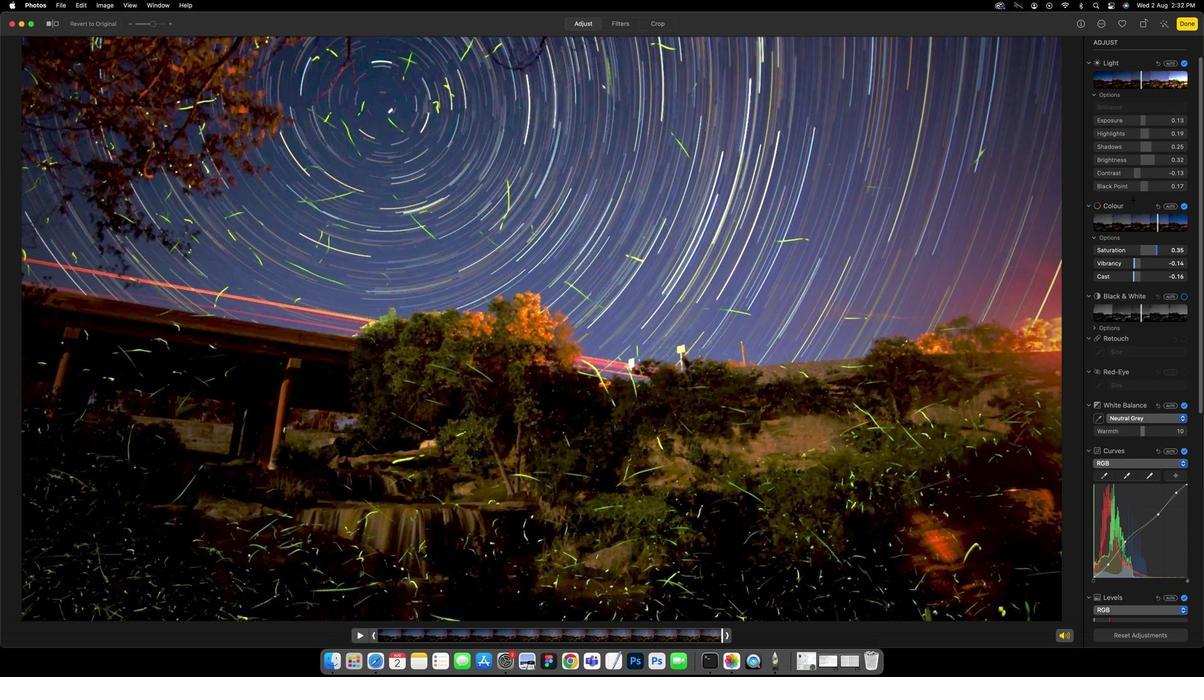 
Action: Mouse scrolled (1137, 199) with delta (0, 1)
Screenshot: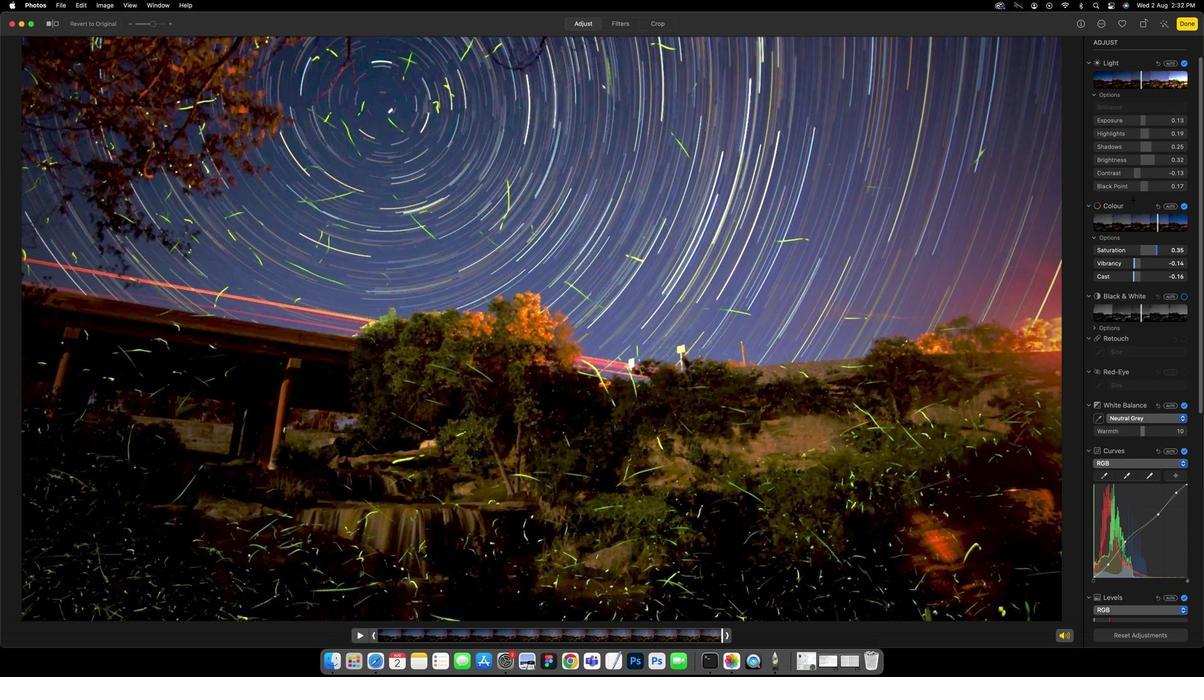 
Action: Mouse scrolled (1137, 199) with delta (0, 0)
Screenshot: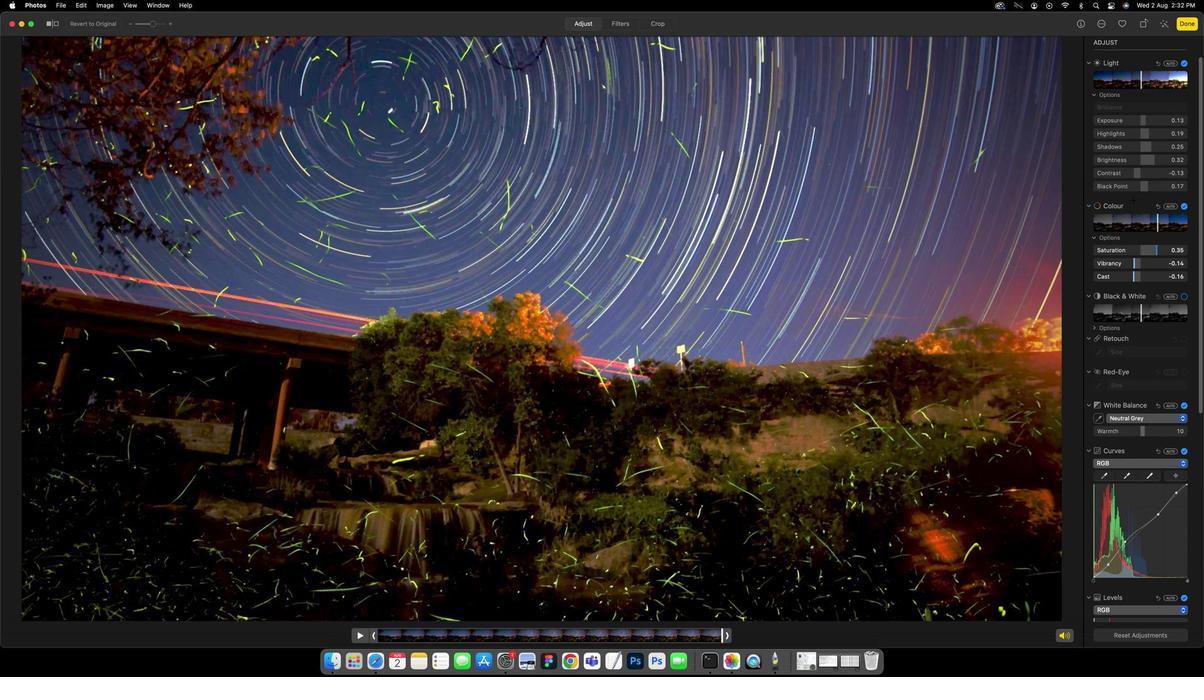 
Action: Mouse scrolled (1137, 199) with delta (0, 0)
Screenshot: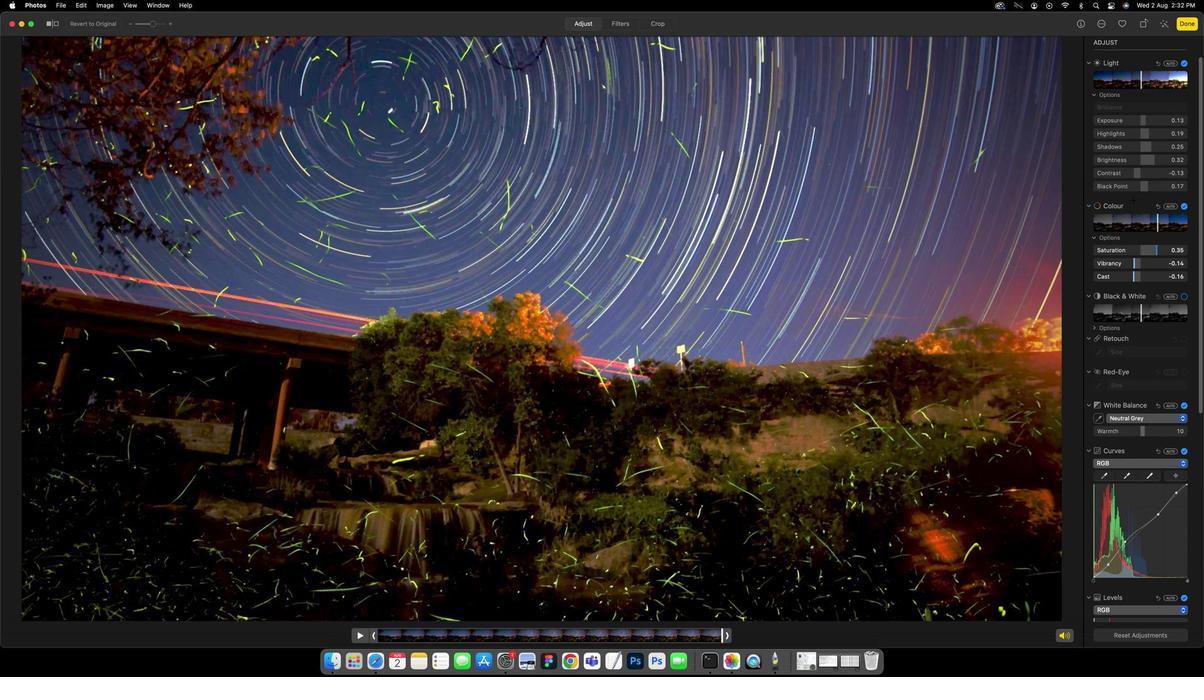 
Action: Mouse scrolled (1137, 199) with delta (0, 0)
Screenshot: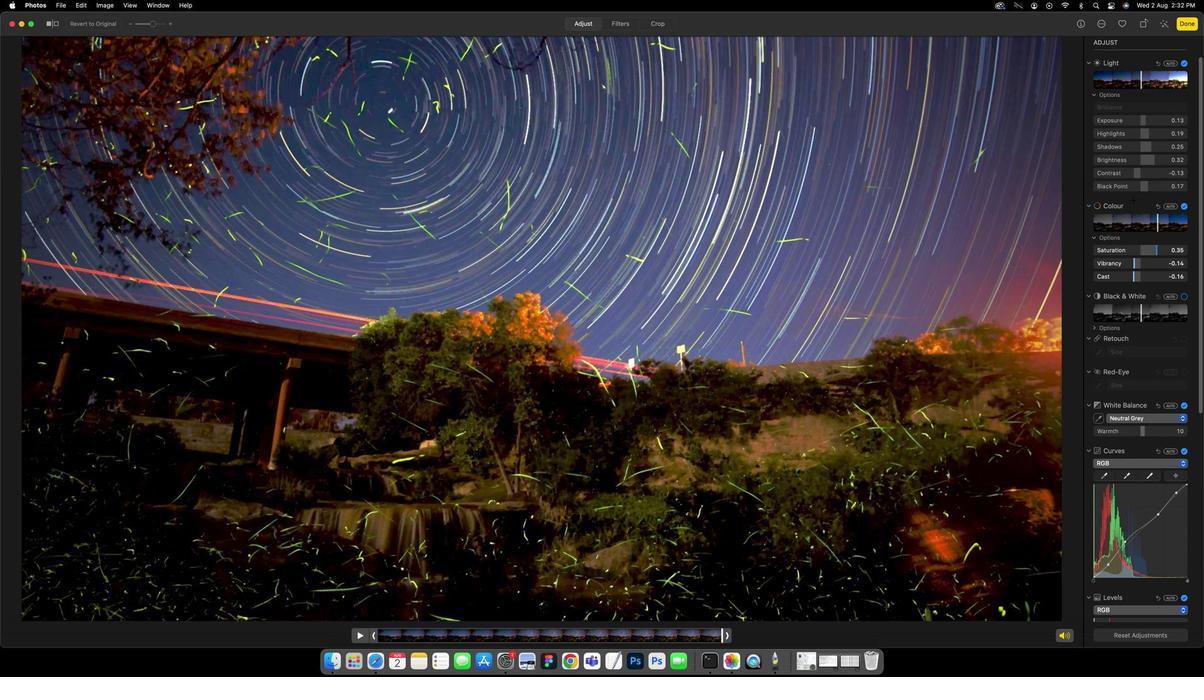 
Action: Mouse scrolled (1137, 199) with delta (0, 1)
Screenshot: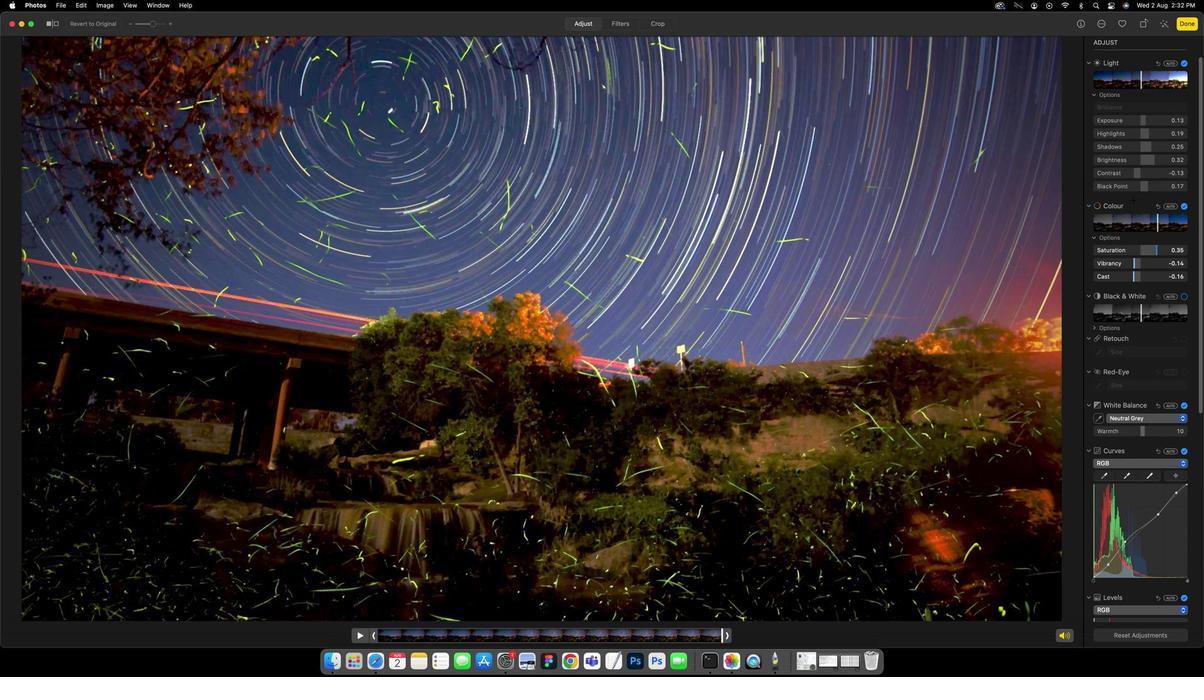 
Action: Mouse scrolled (1137, 199) with delta (0, 1)
Screenshot: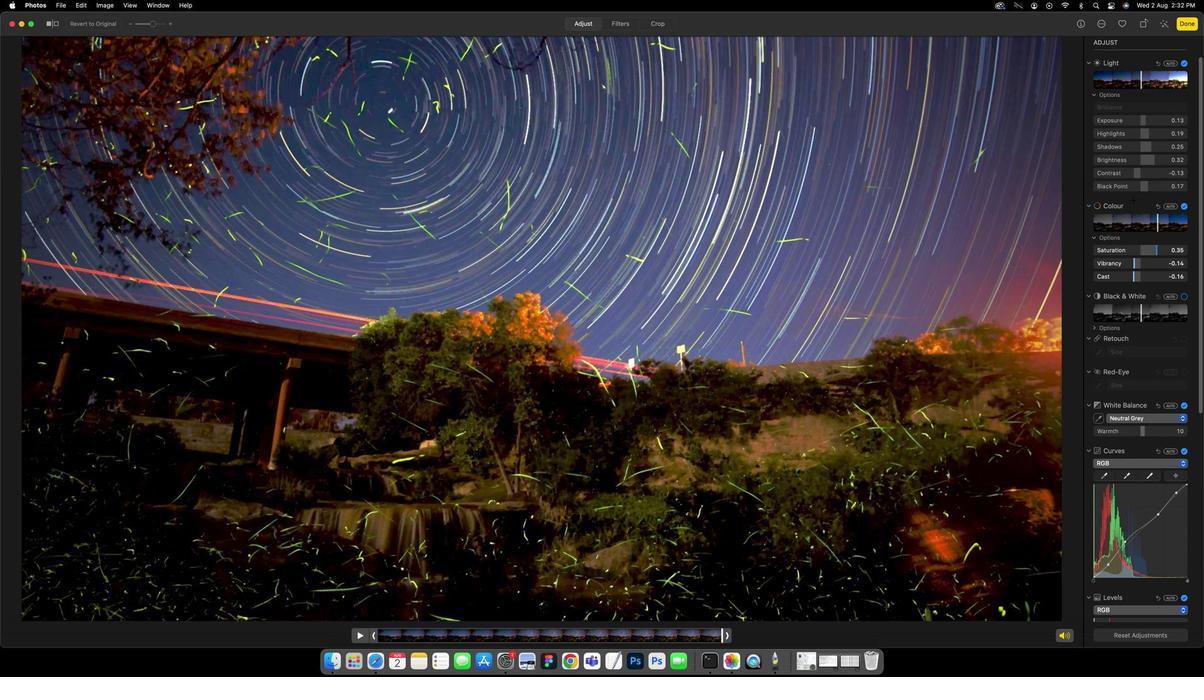 
Action: Mouse moved to (1146, 78)
Screenshot: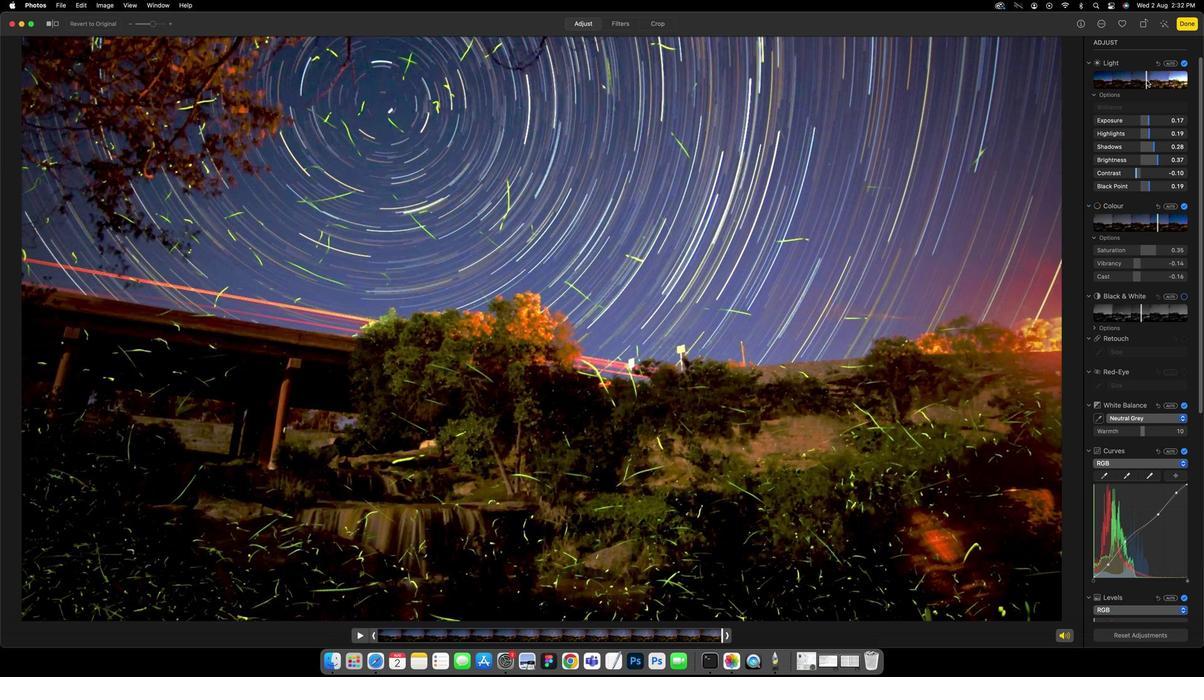
Action: Mouse pressed left at (1146, 78)
Screenshot: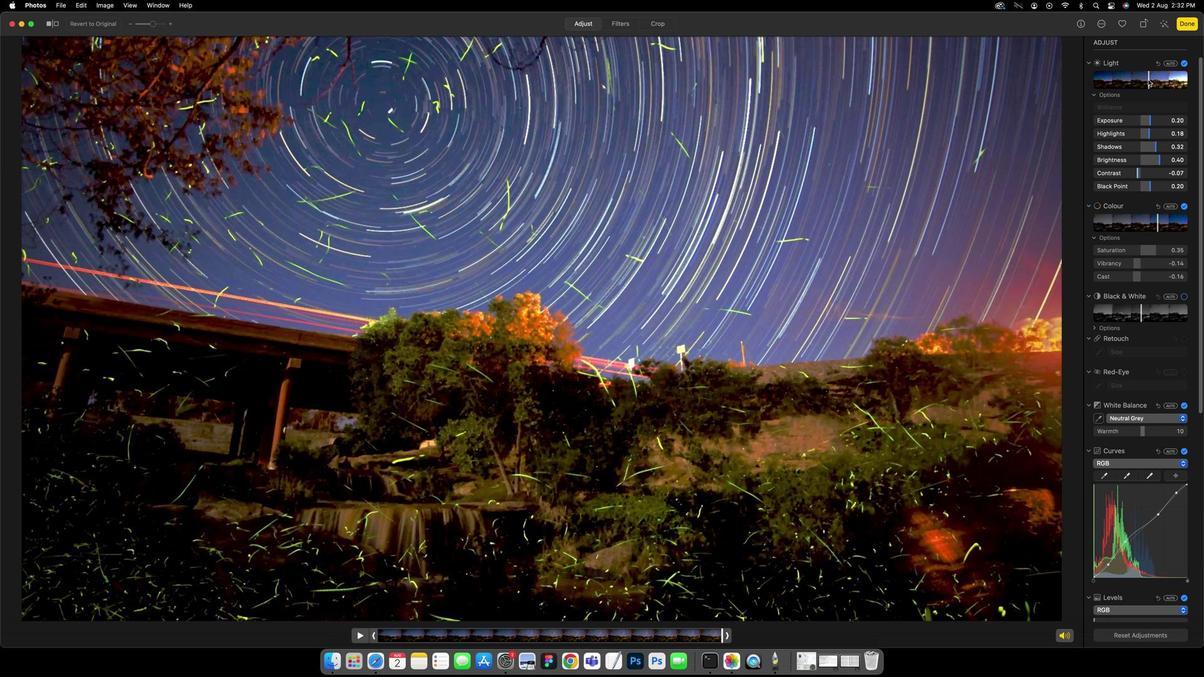 
Action: Mouse moved to (1154, 121)
Screenshot: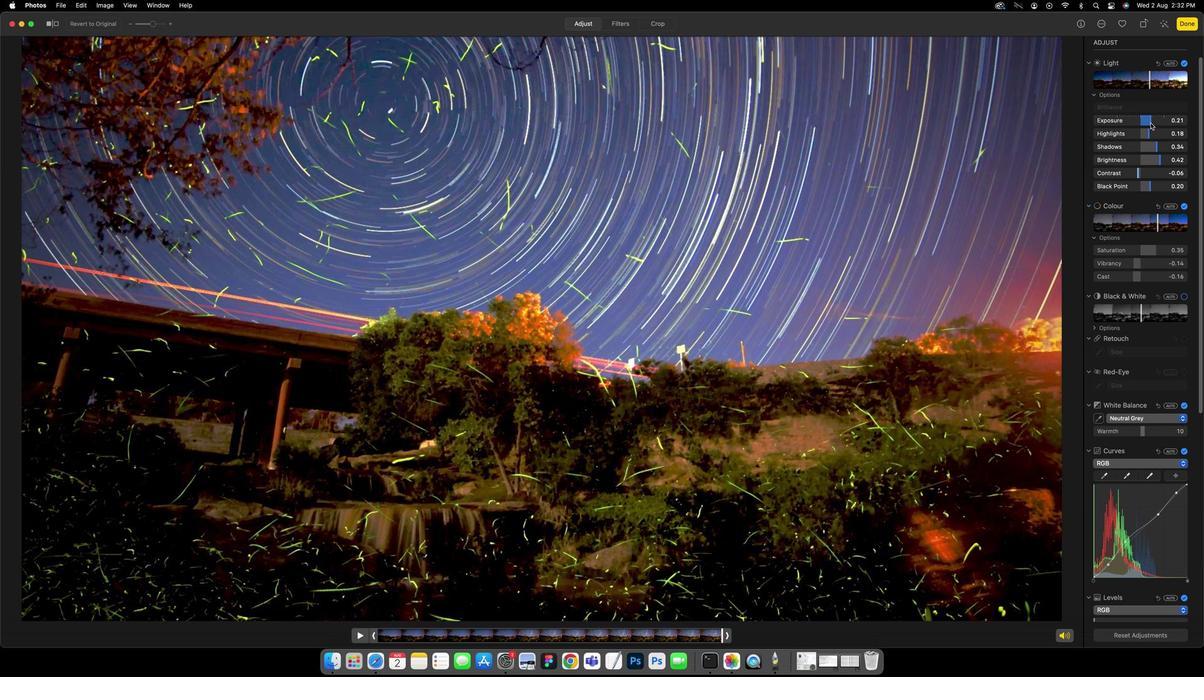 
Action: Mouse scrolled (1154, 121) with delta (0, -1)
Screenshot: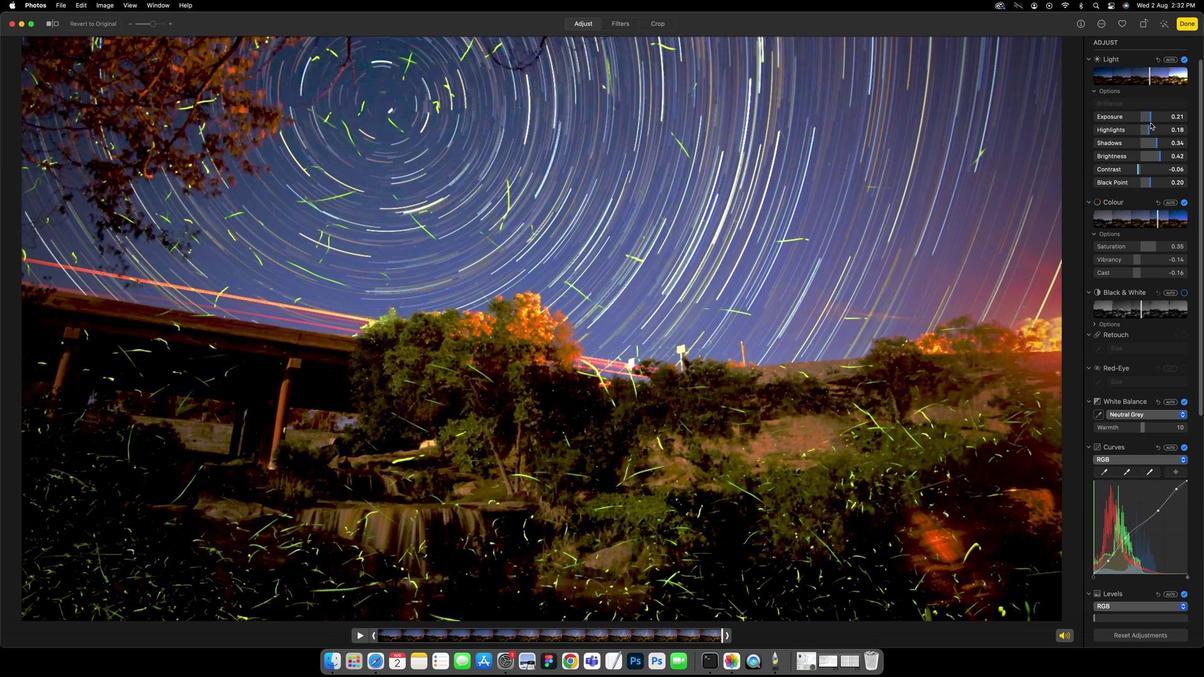 
Action: Mouse scrolled (1154, 121) with delta (0, -1)
Screenshot: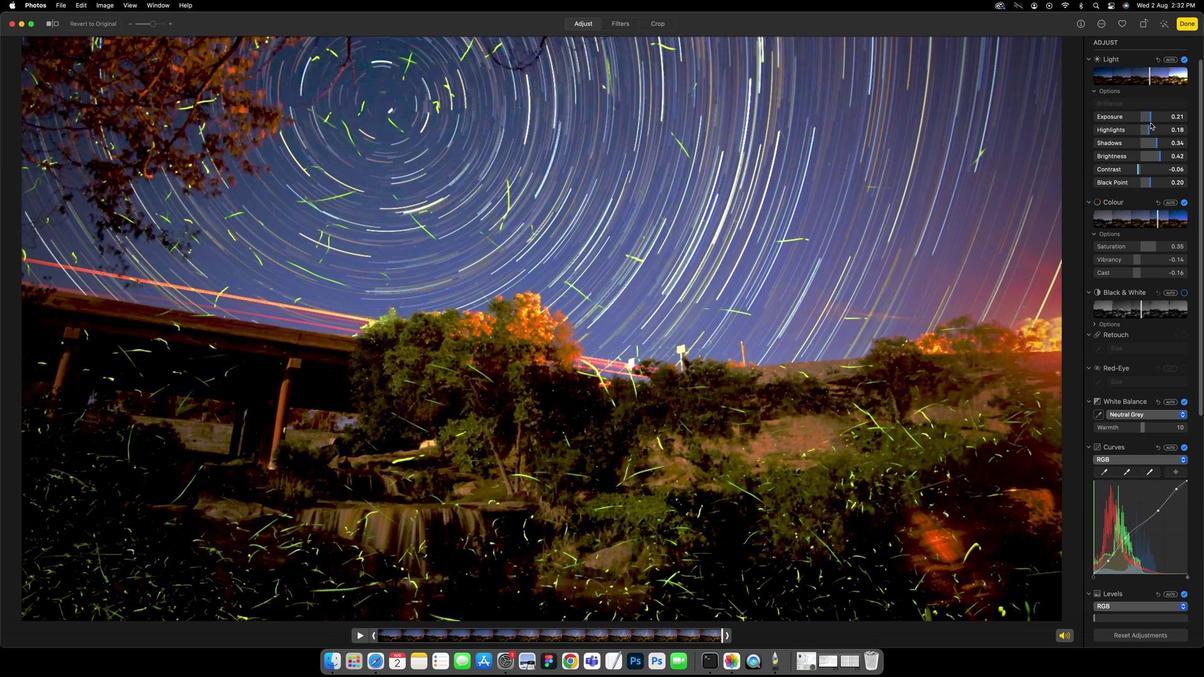 
Action: Mouse moved to (1155, 129)
Screenshot: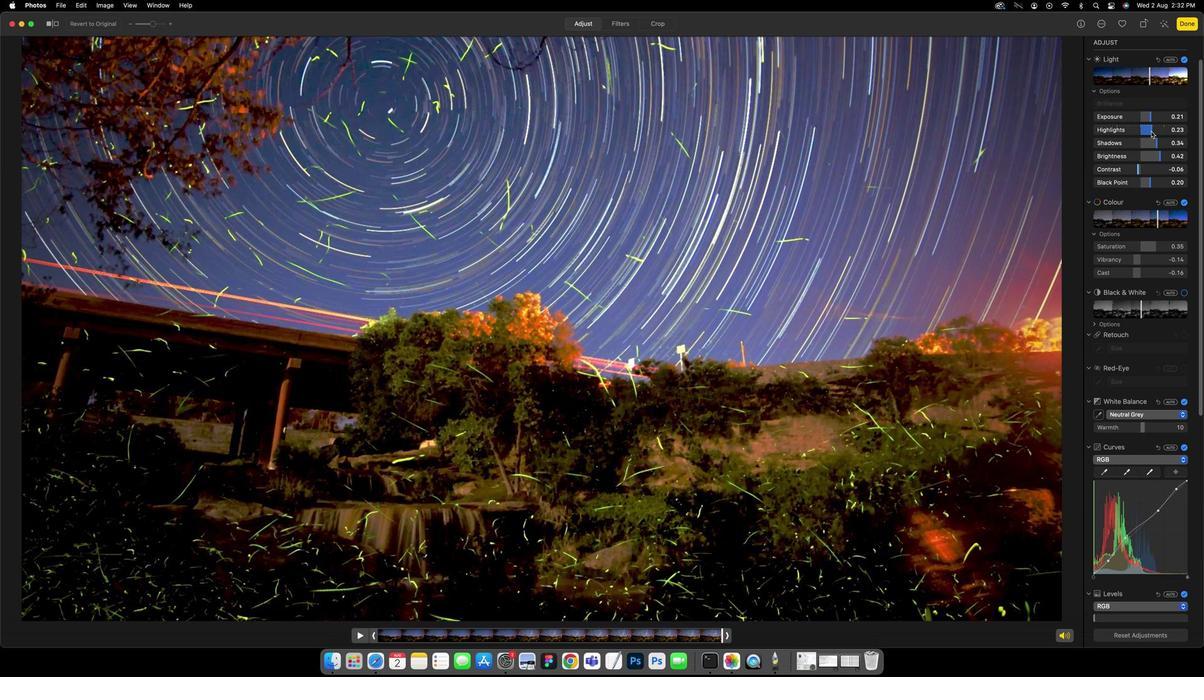 
Action: Mouse pressed left at (1155, 129)
Screenshot: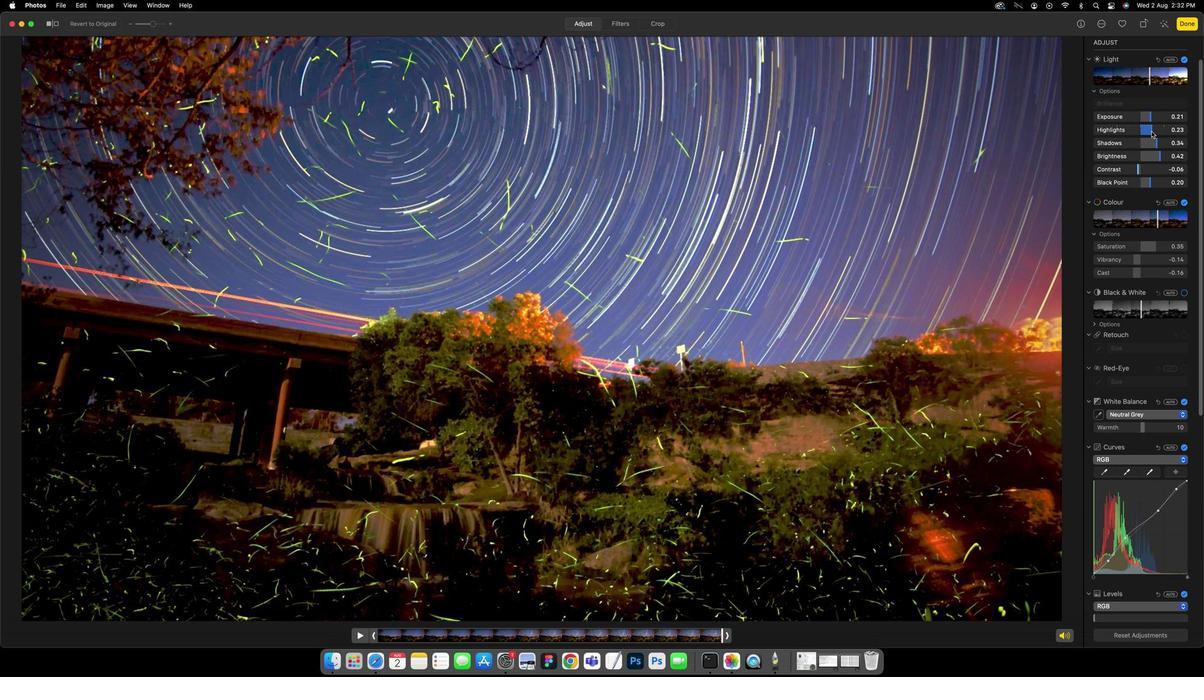 
Action: Mouse moved to (1157, 129)
Screenshot: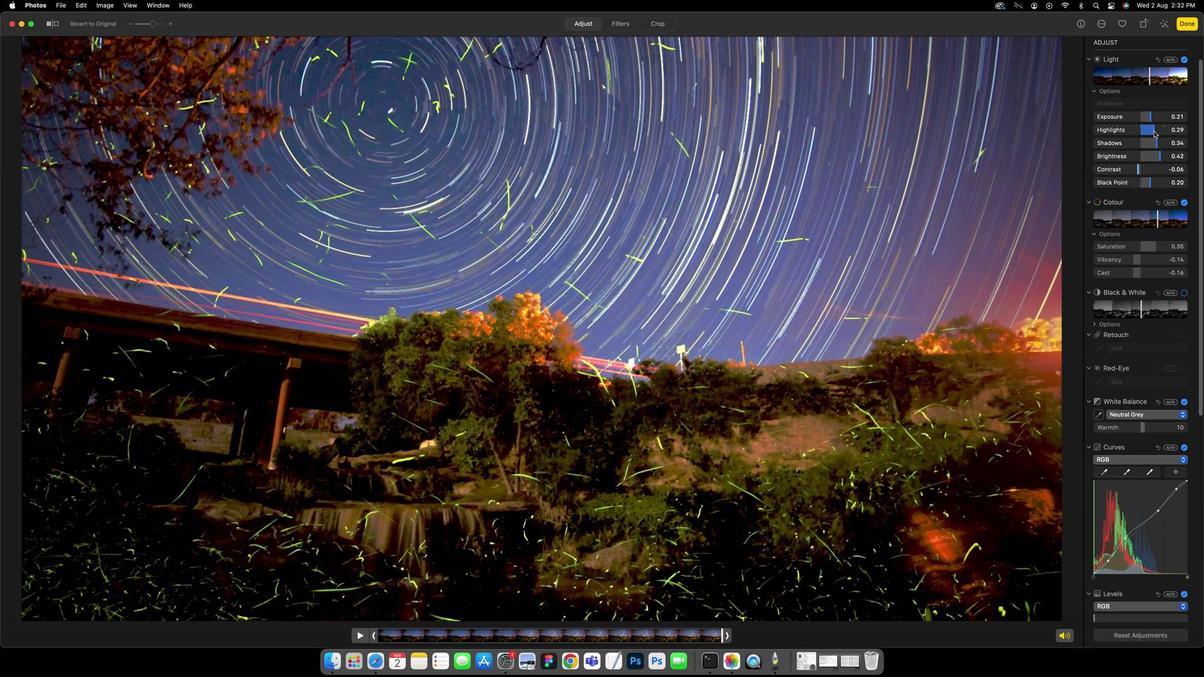 
Action: Mouse scrolled (1157, 129) with delta (0, -1)
Screenshot: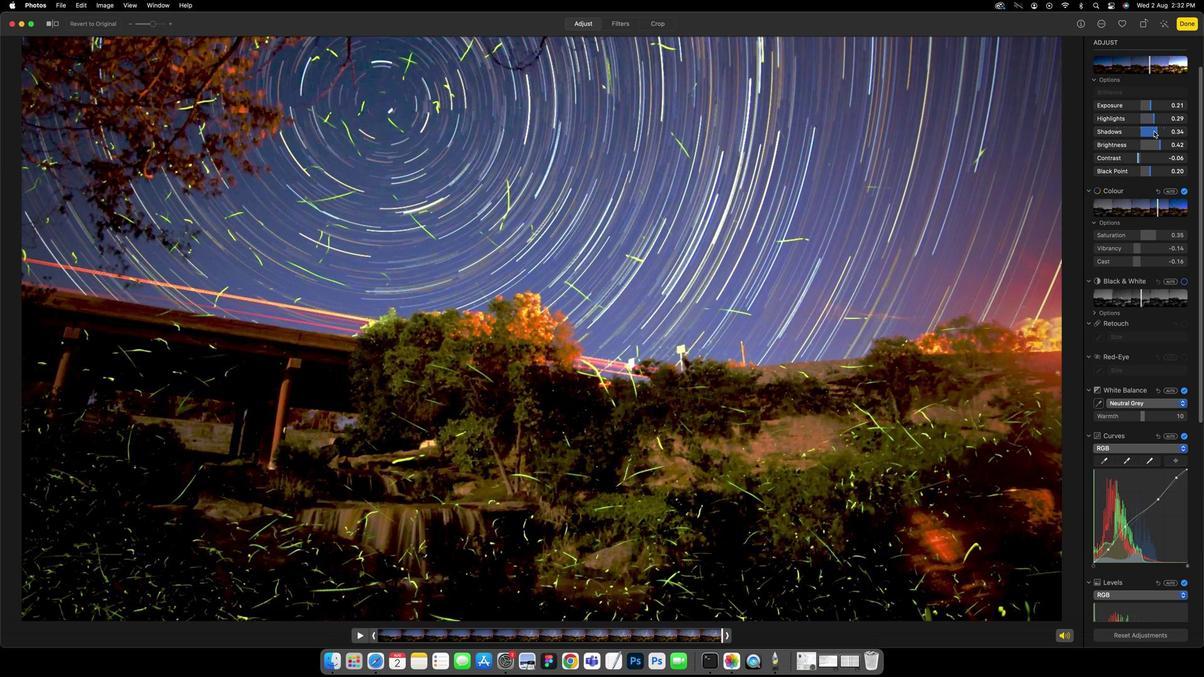 
Action: Mouse scrolled (1157, 129) with delta (0, -1)
Screenshot: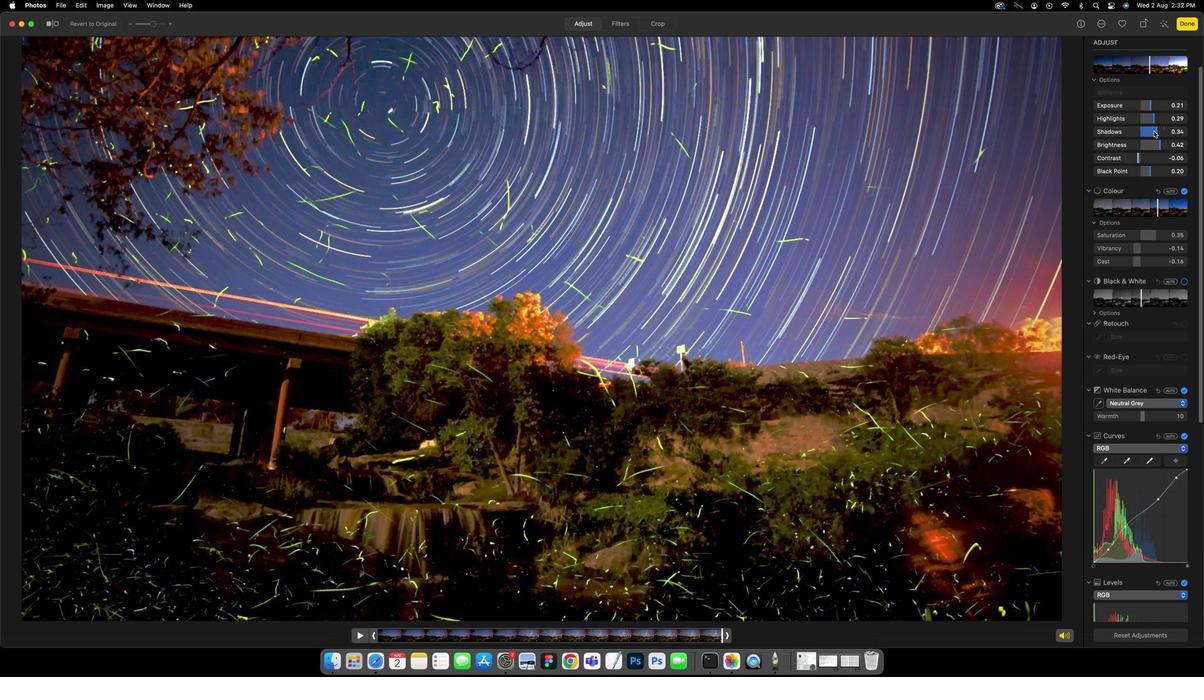
Action: Mouse scrolled (1157, 129) with delta (0, -1)
Screenshot: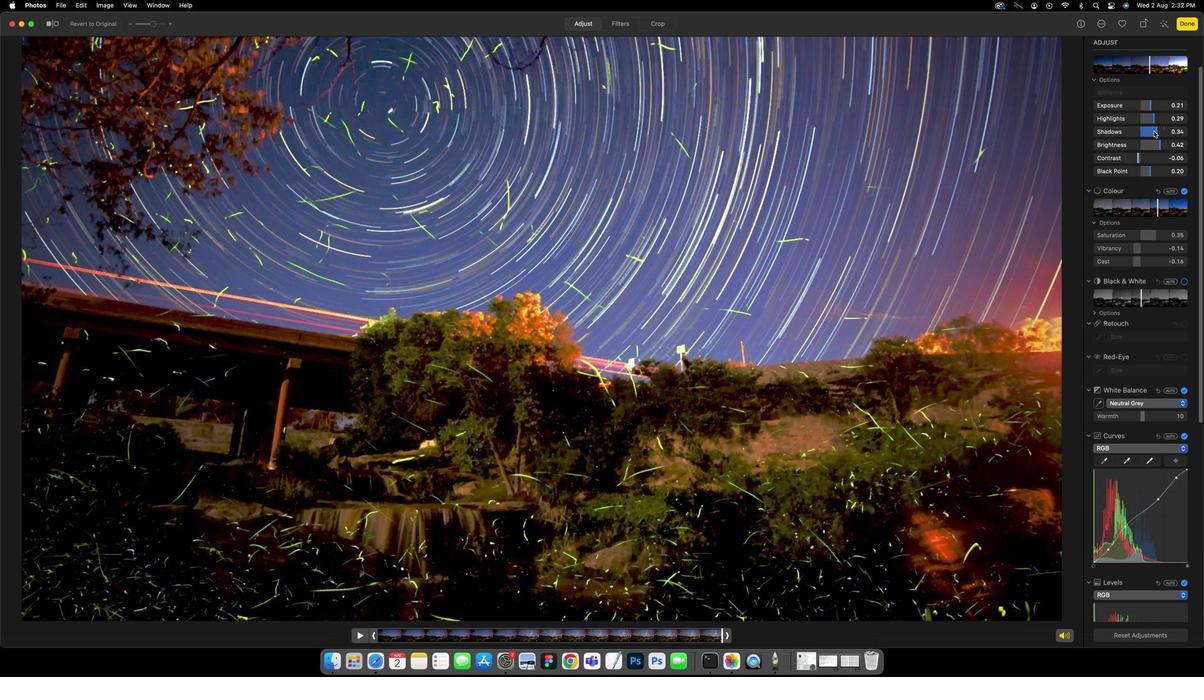 
Action: Mouse moved to (1143, 158)
Screenshot: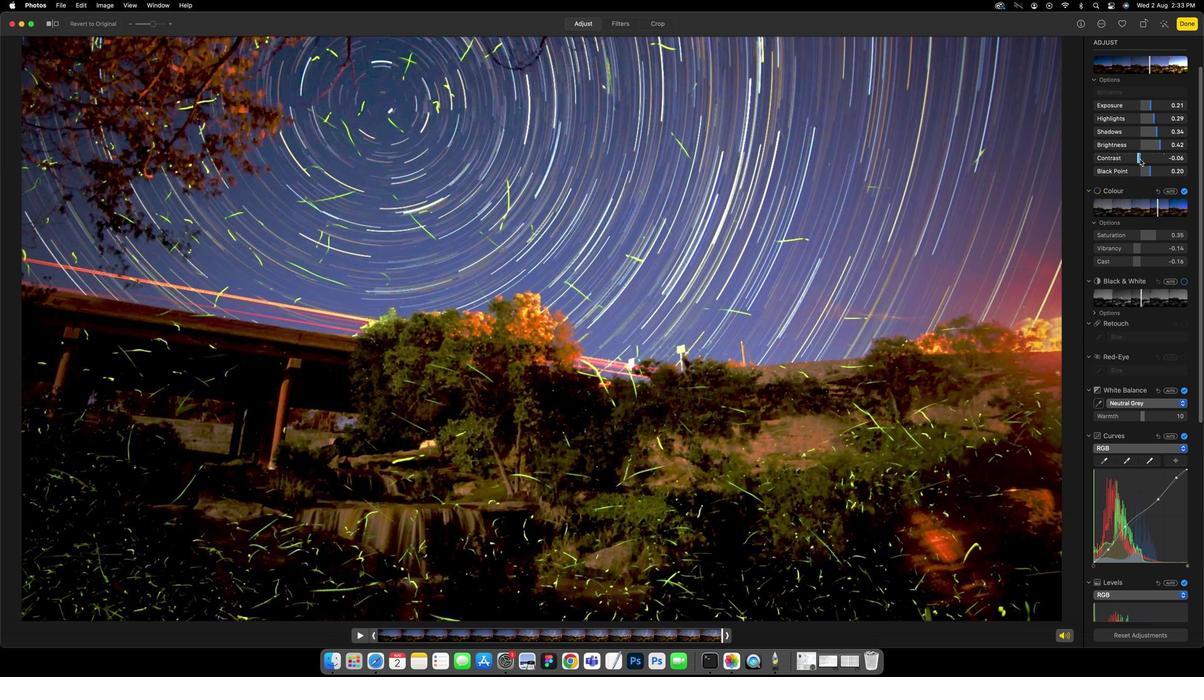 
Action: Mouse pressed left at (1143, 158)
Screenshot: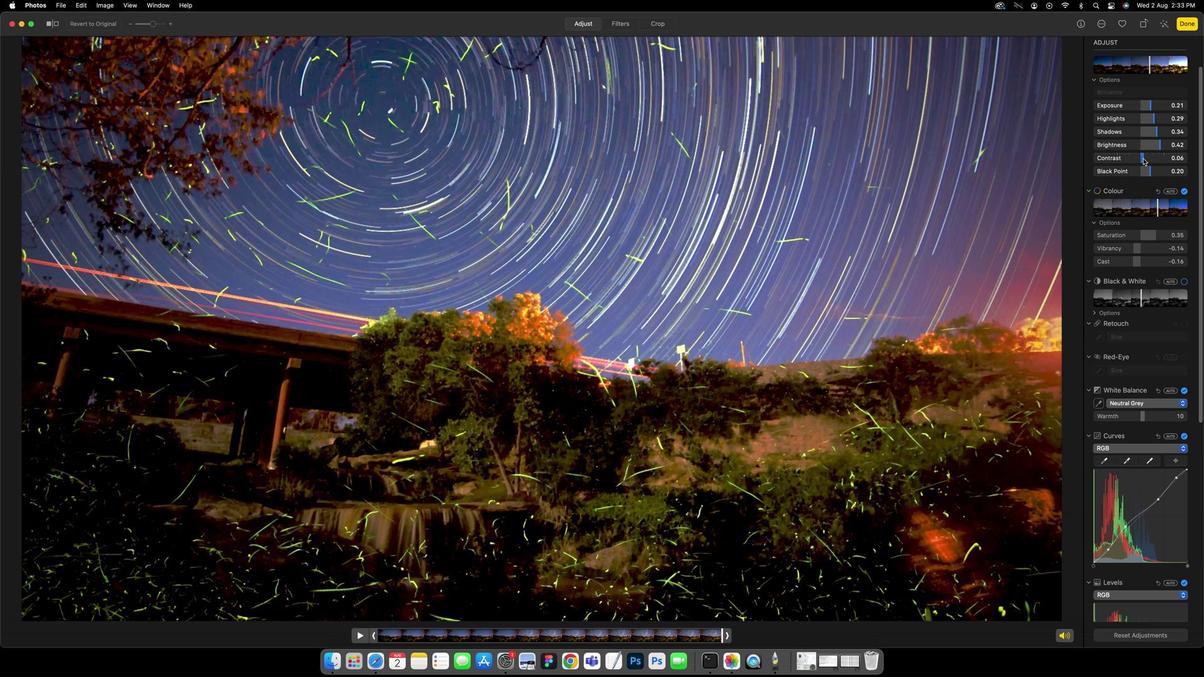 
Action: Mouse moved to (1142, 200)
Screenshot: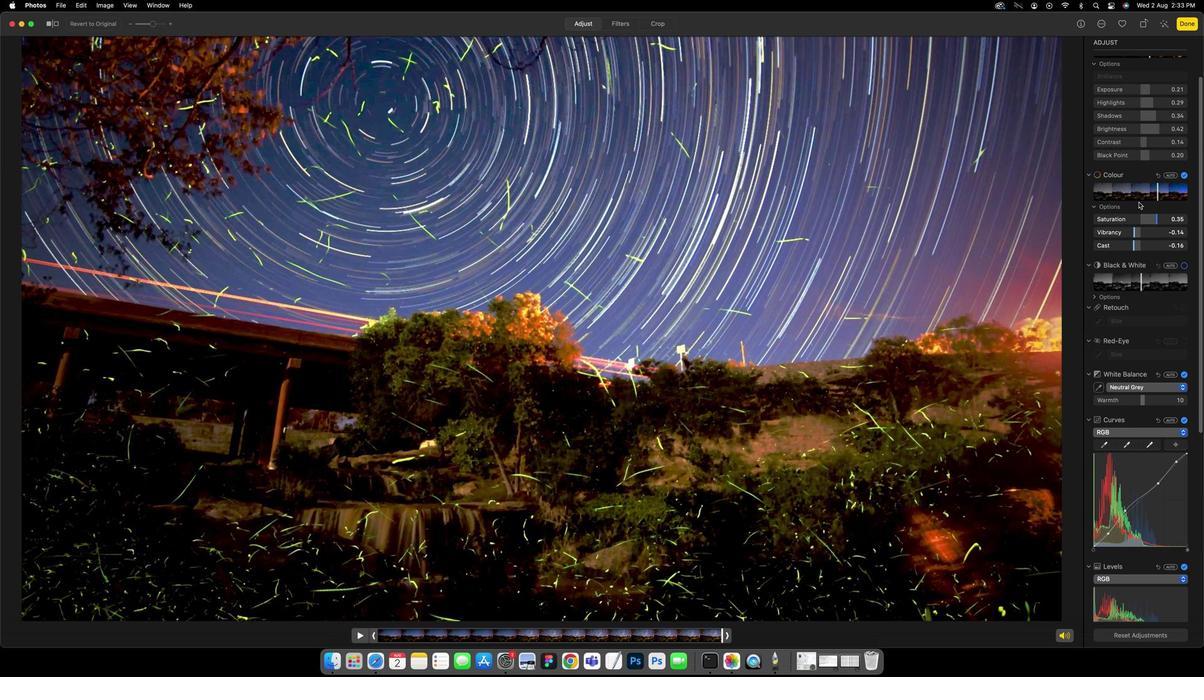 
Action: Mouse scrolled (1142, 200) with delta (0, -1)
Screenshot: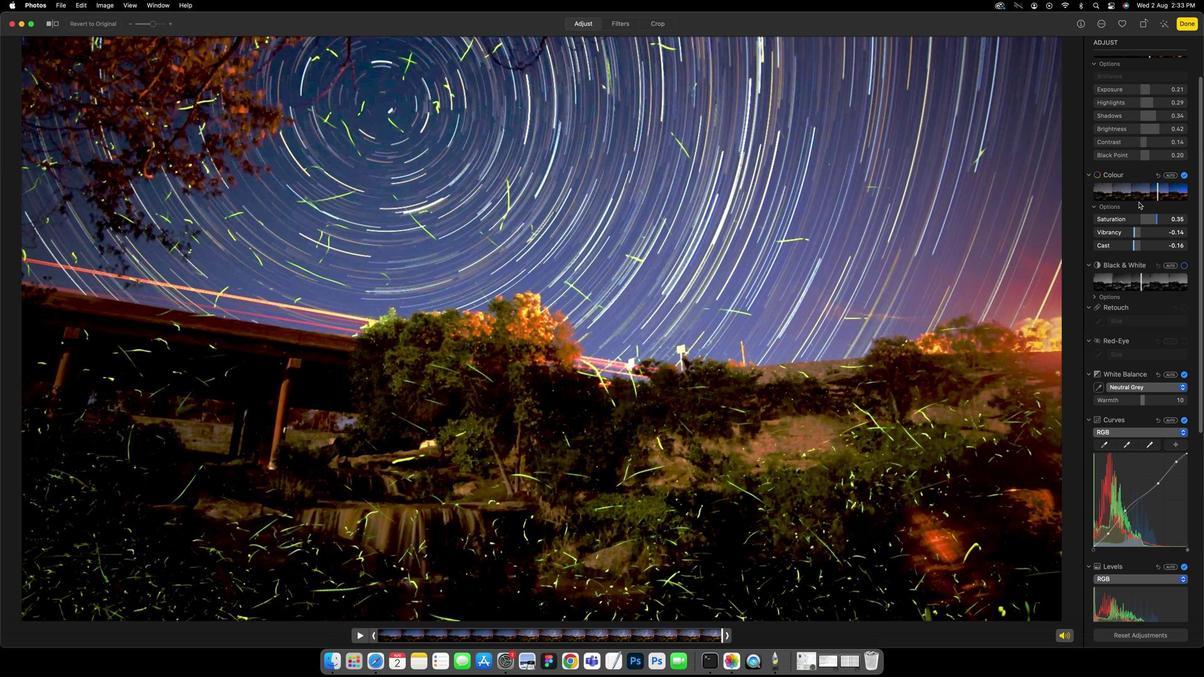 
Action: Mouse scrolled (1142, 200) with delta (0, -1)
Screenshot: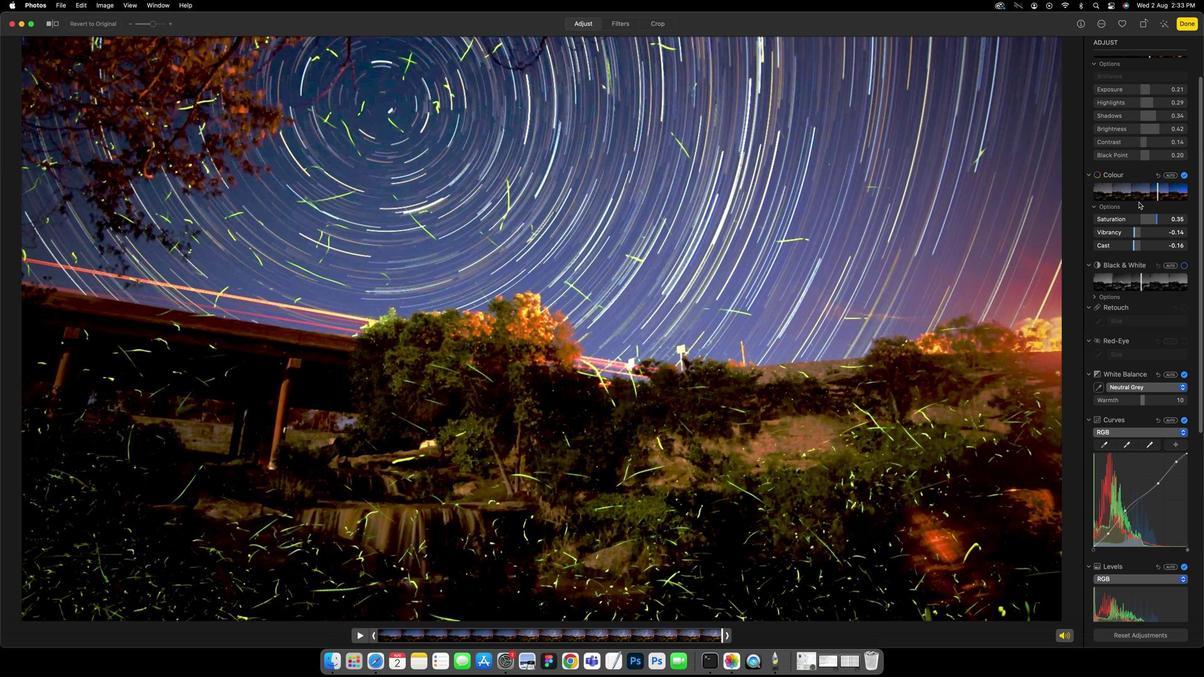 
Action: Mouse scrolled (1142, 200) with delta (0, -1)
Screenshot: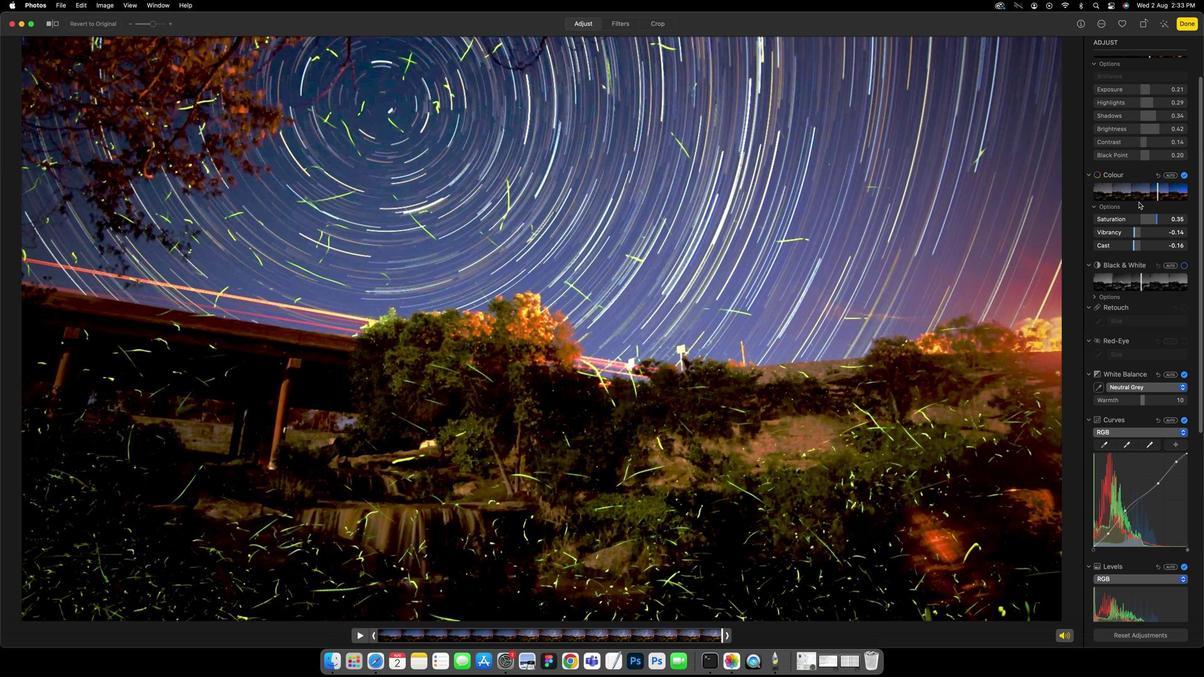 
Action: Mouse scrolled (1142, 200) with delta (0, -1)
Screenshot: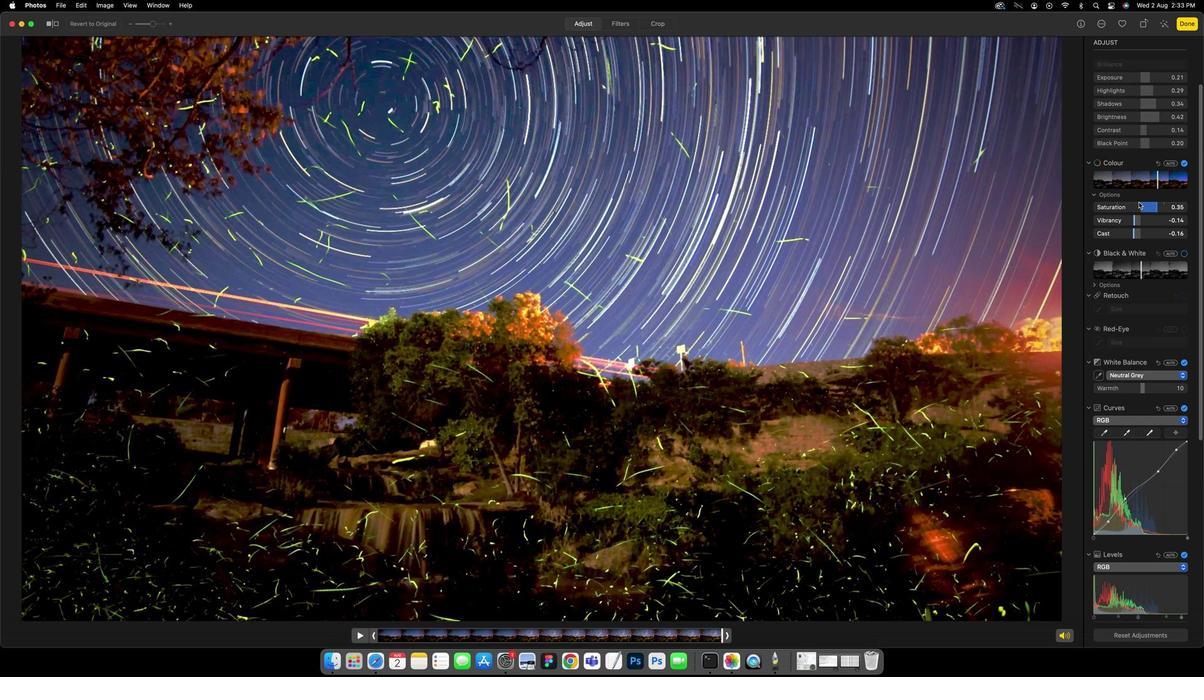 
Action: Mouse scrolled (1142, 200) with delta (0, -1)
Screenshot: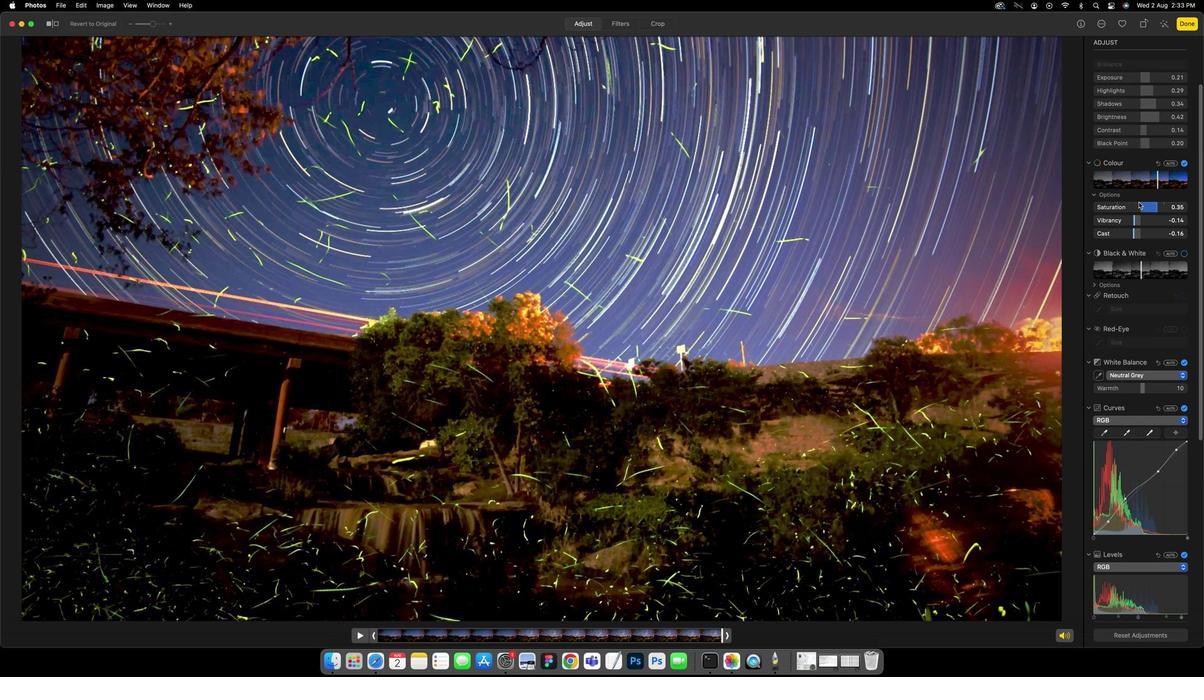 
Action: Mouse scrolled (1142, 200) with delta (0, -1)
Screenshot: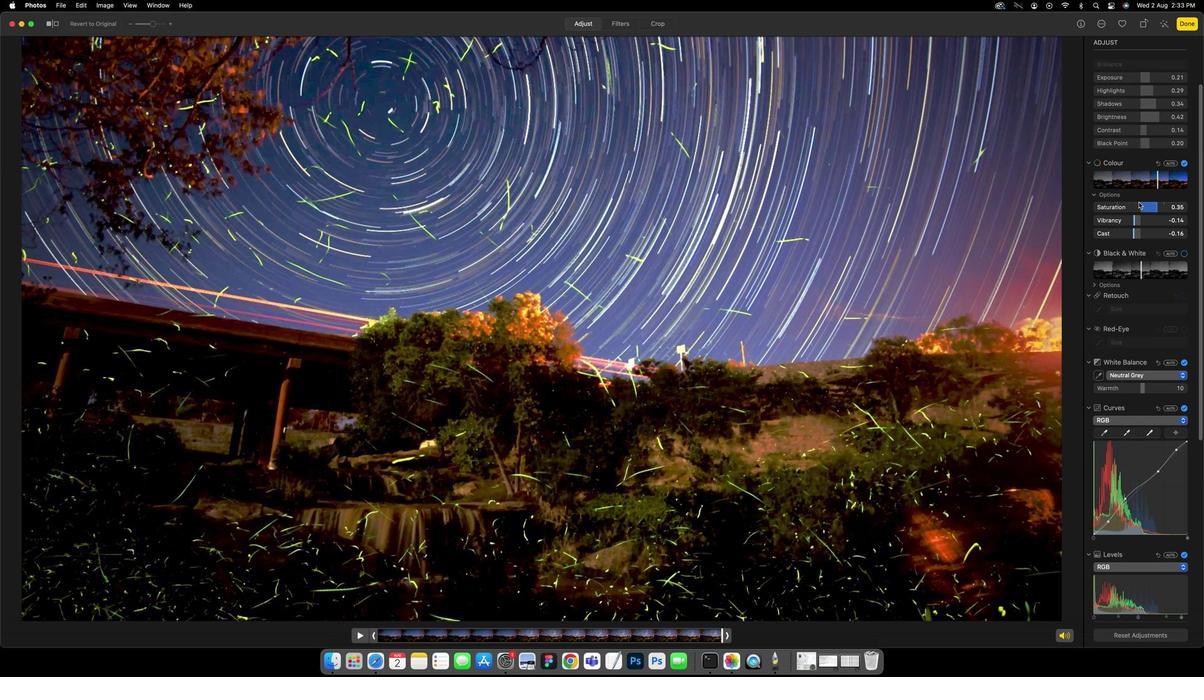 
Action: Mouse scrolled (1142, 200) with delta (0, -1)
Screenshot: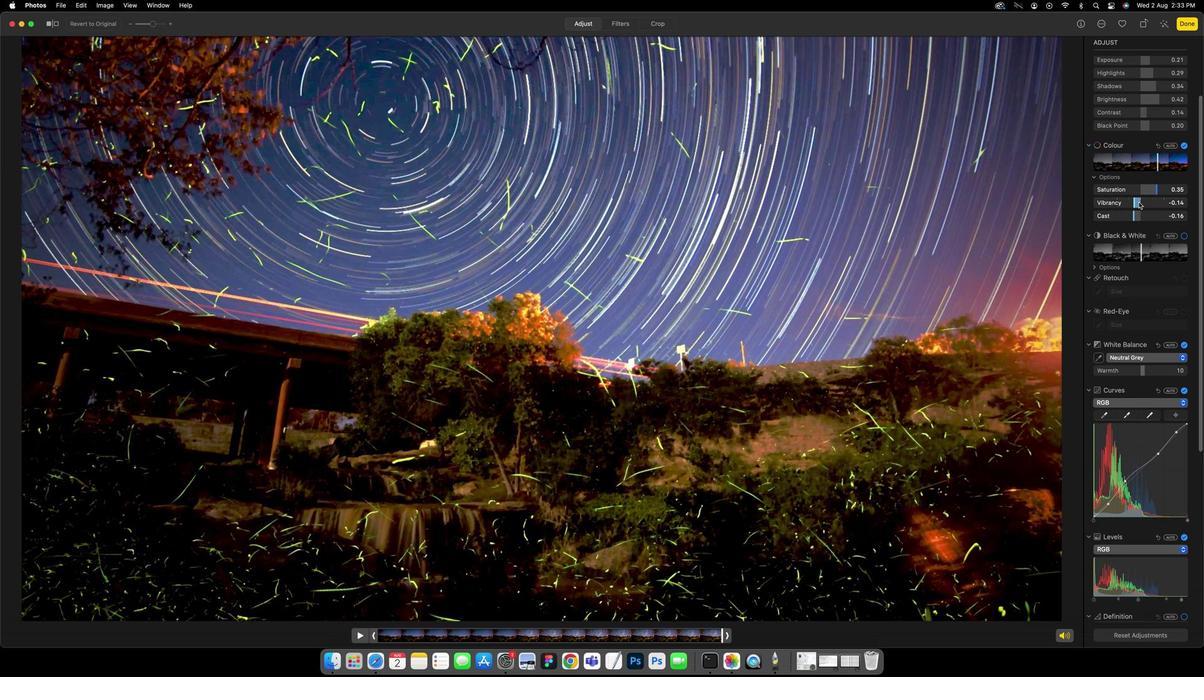 
Action: Mouse scrolled (1142, 200) with delta (0, -1)
Screenshot: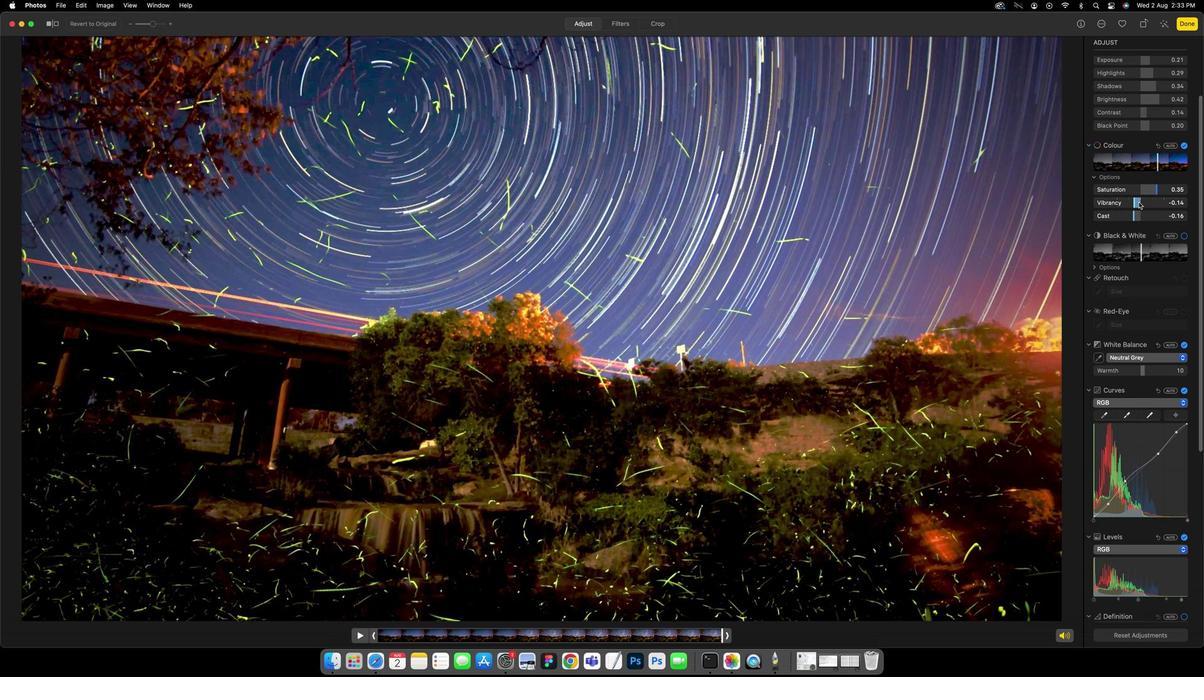 
Action: Mouse scrolled (1142, 200) with delta (0, -1)
Screenshot: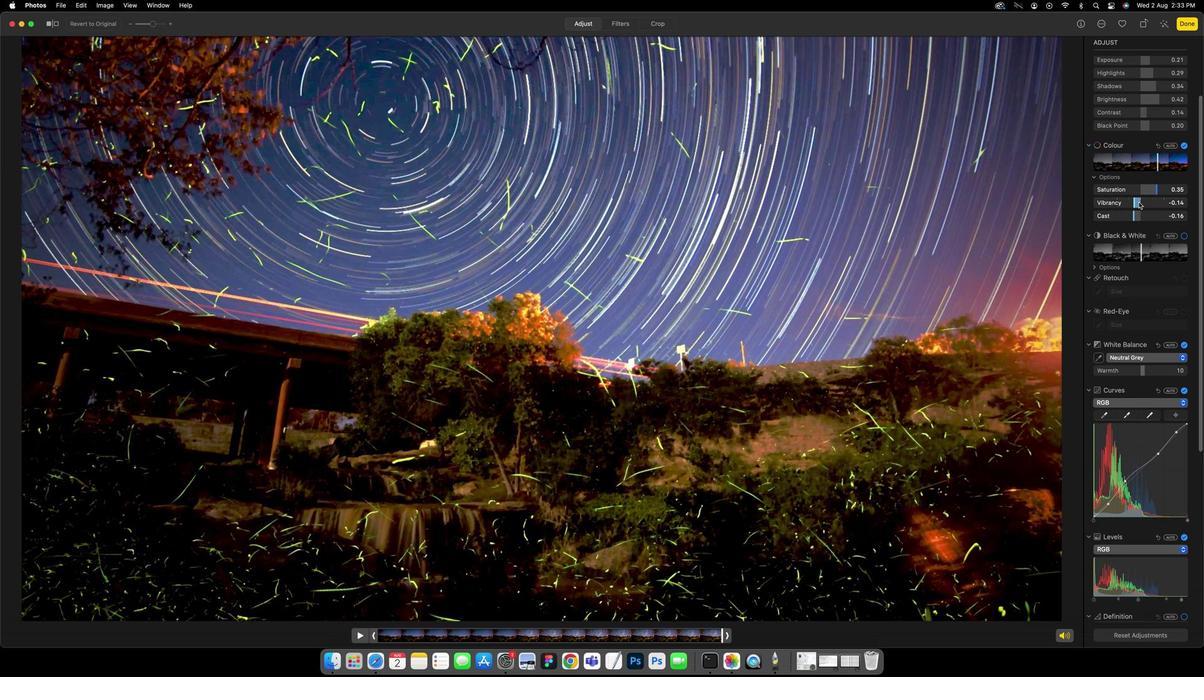 
Action: Mouse moved to (1141, 200)
Screenshot: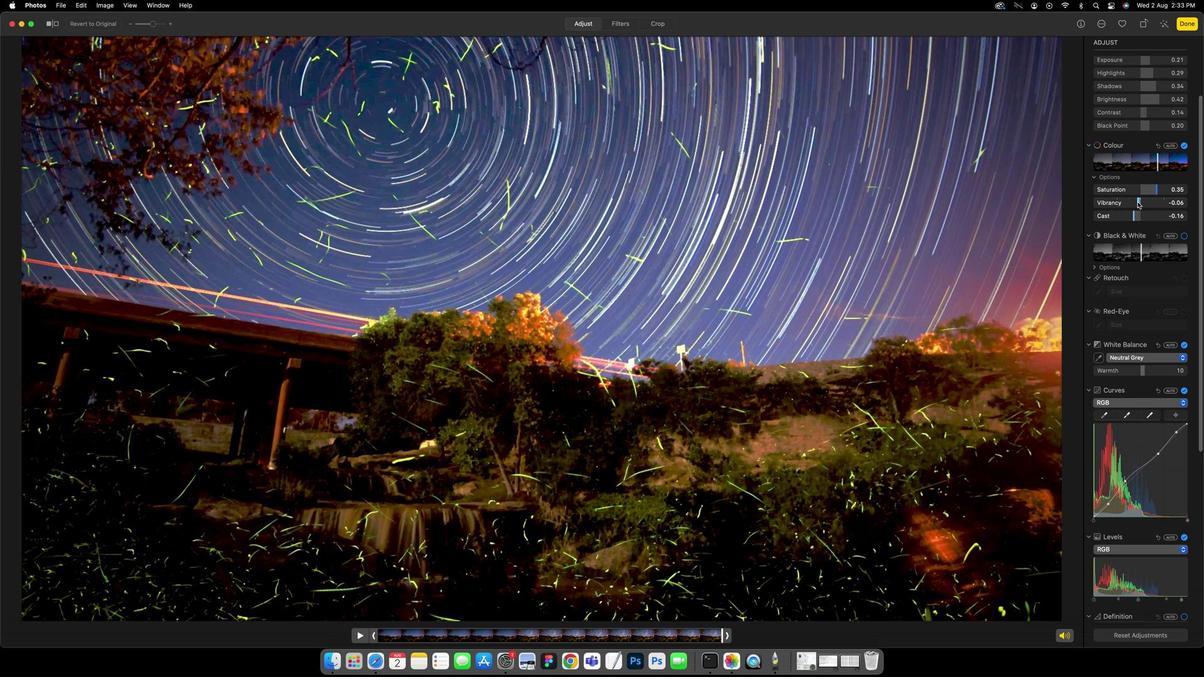 
Action: Mouse pressed left at (1141, 200)
Screenshot: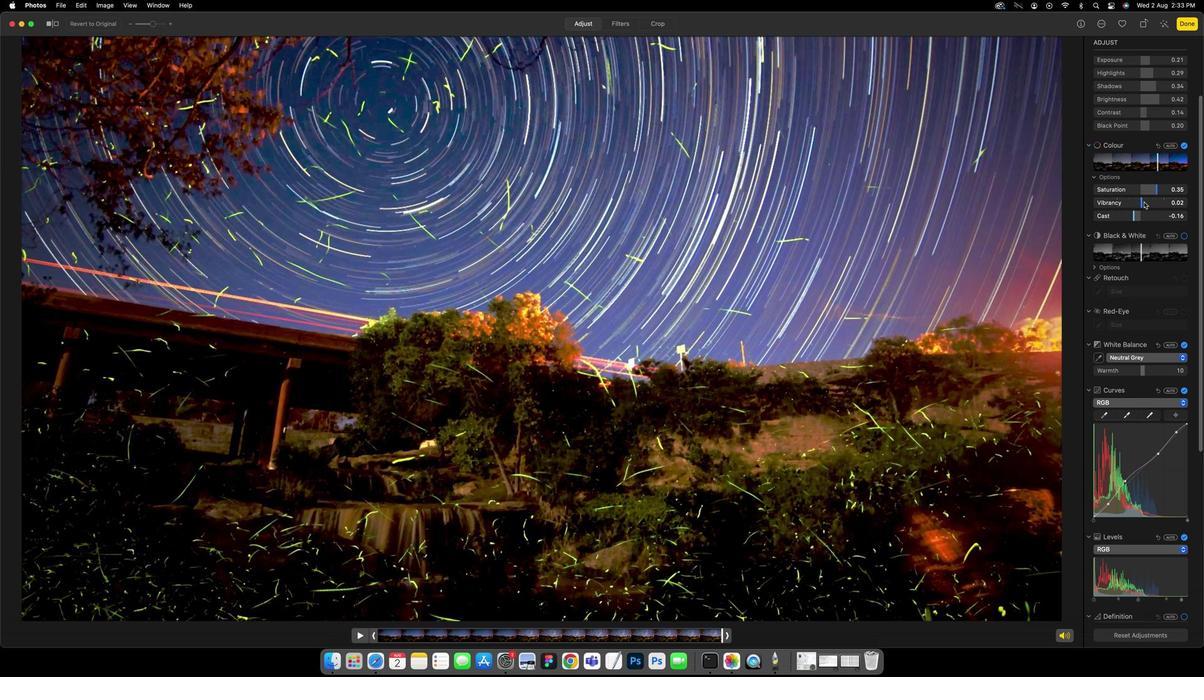 
Action: Mouse moved to (723, 633)
Screenshot: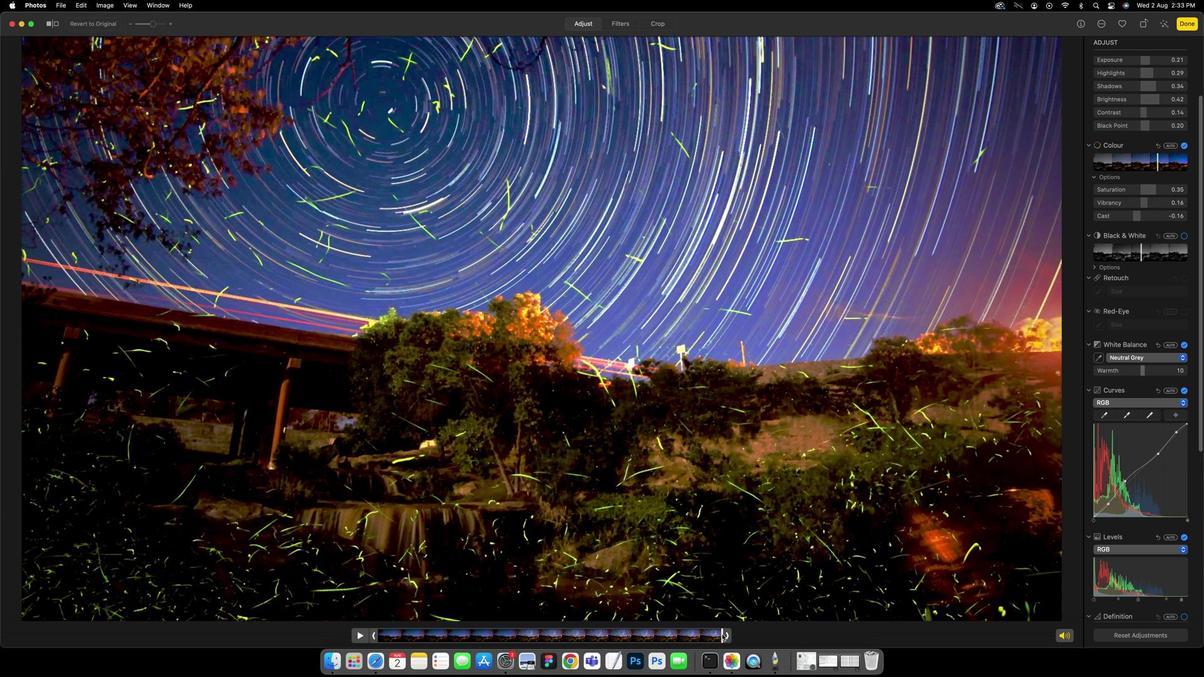 
Action: Mouse pressed left at (723, 633)
Screenshot: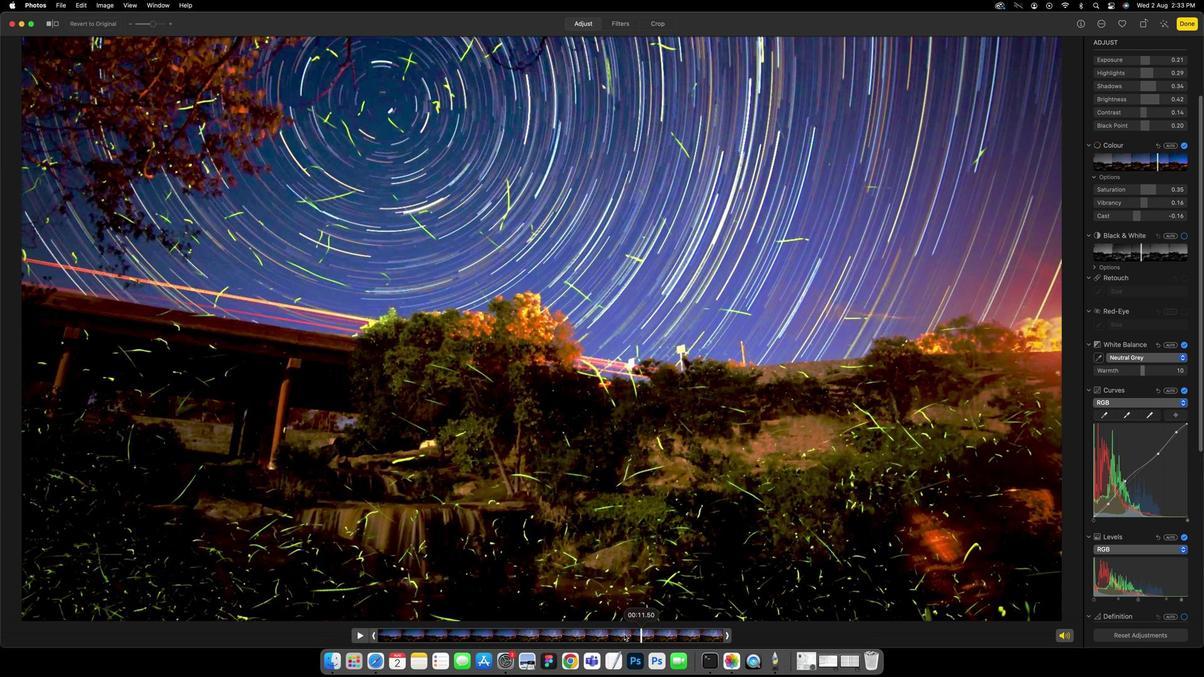 
Action: Mouse moved to (591, 628)
Screenshot: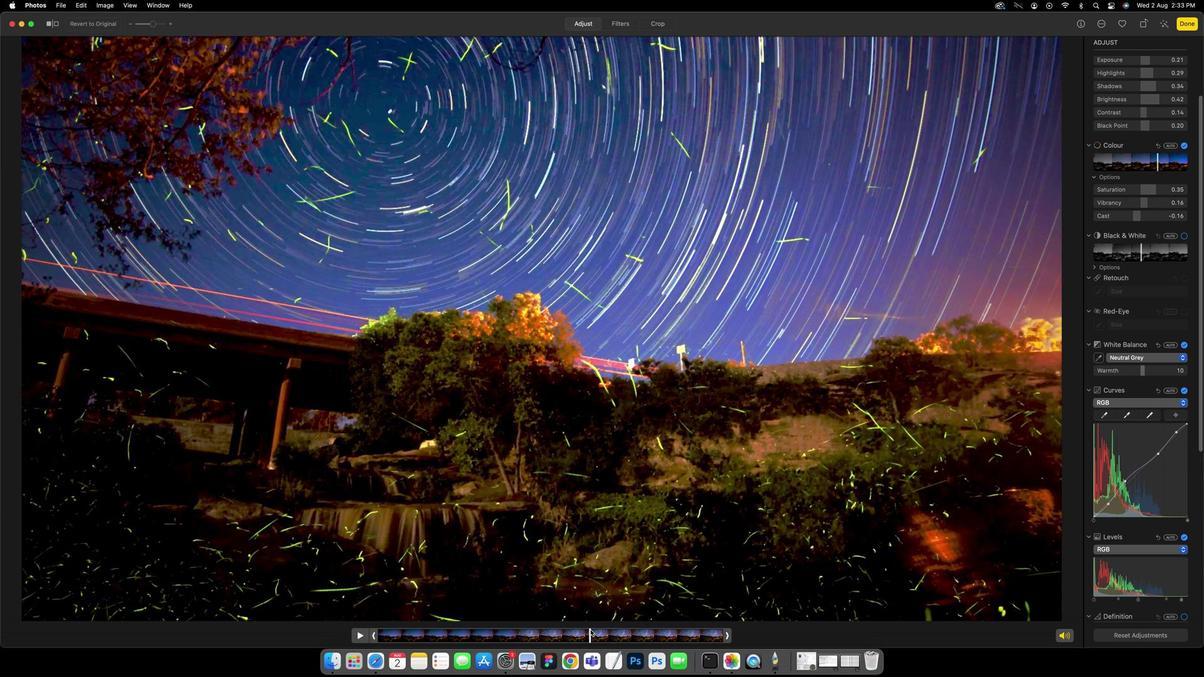 
Action: Mouse pressed left at (591, 628)
Screenshot: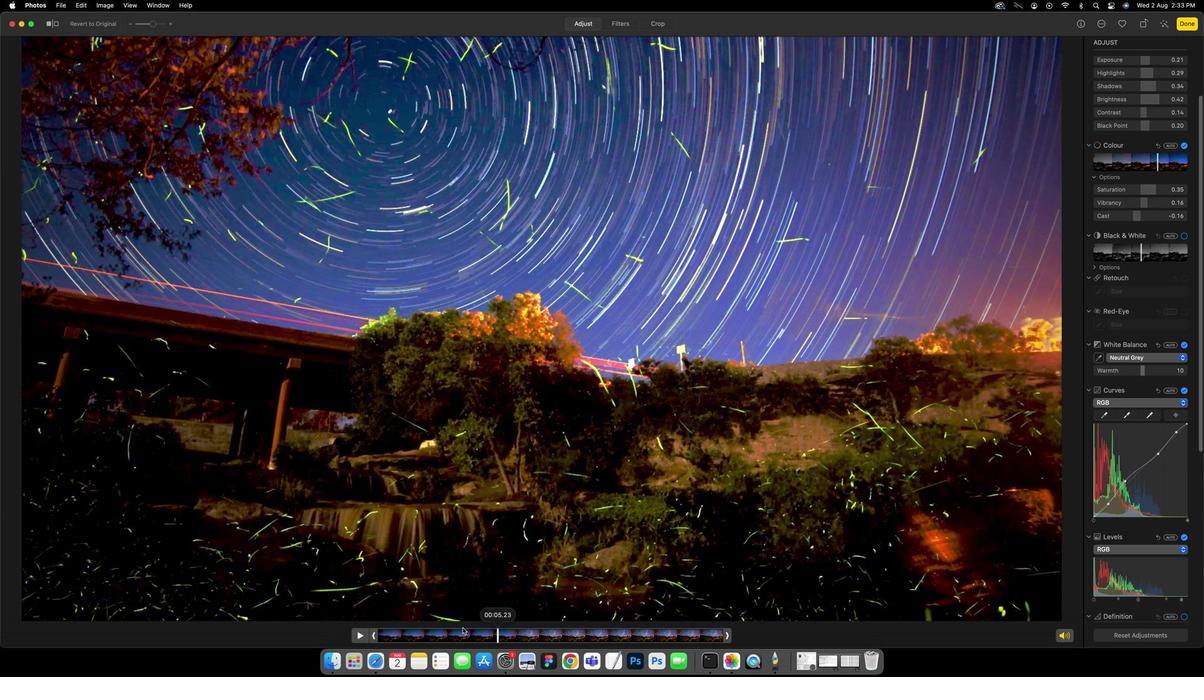 
Action: Mouse moved to (357, 638)
Screenshot: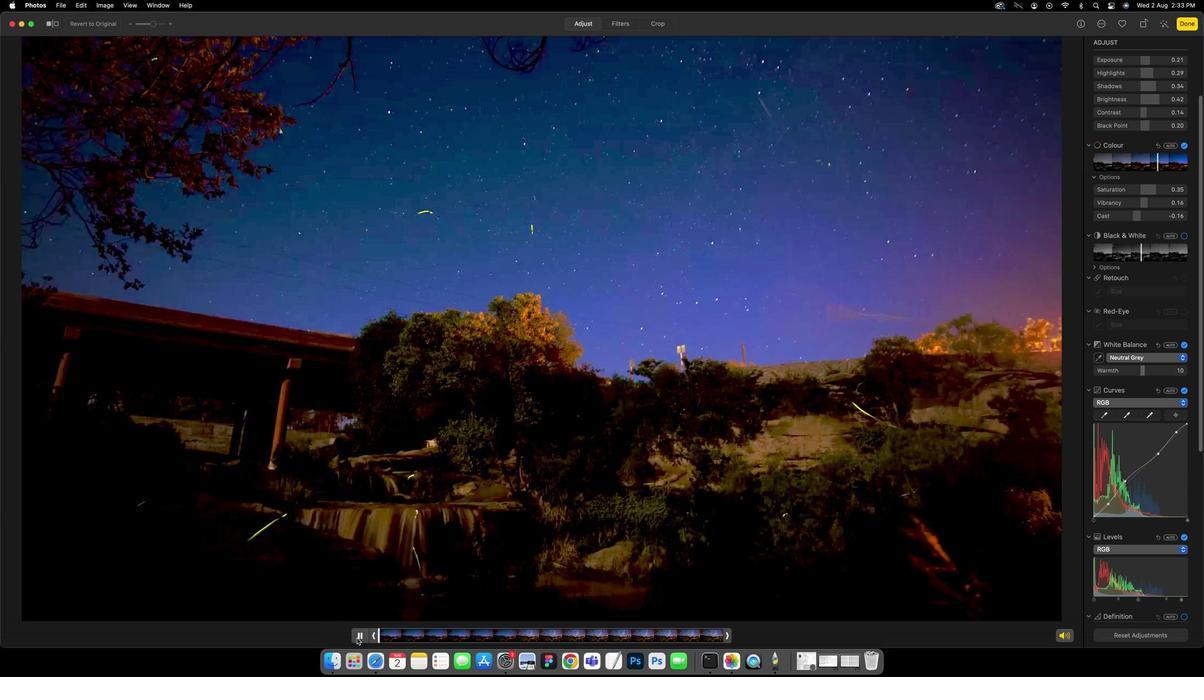 
Action: Mouse pressed left at (357, 638)
Screenshot: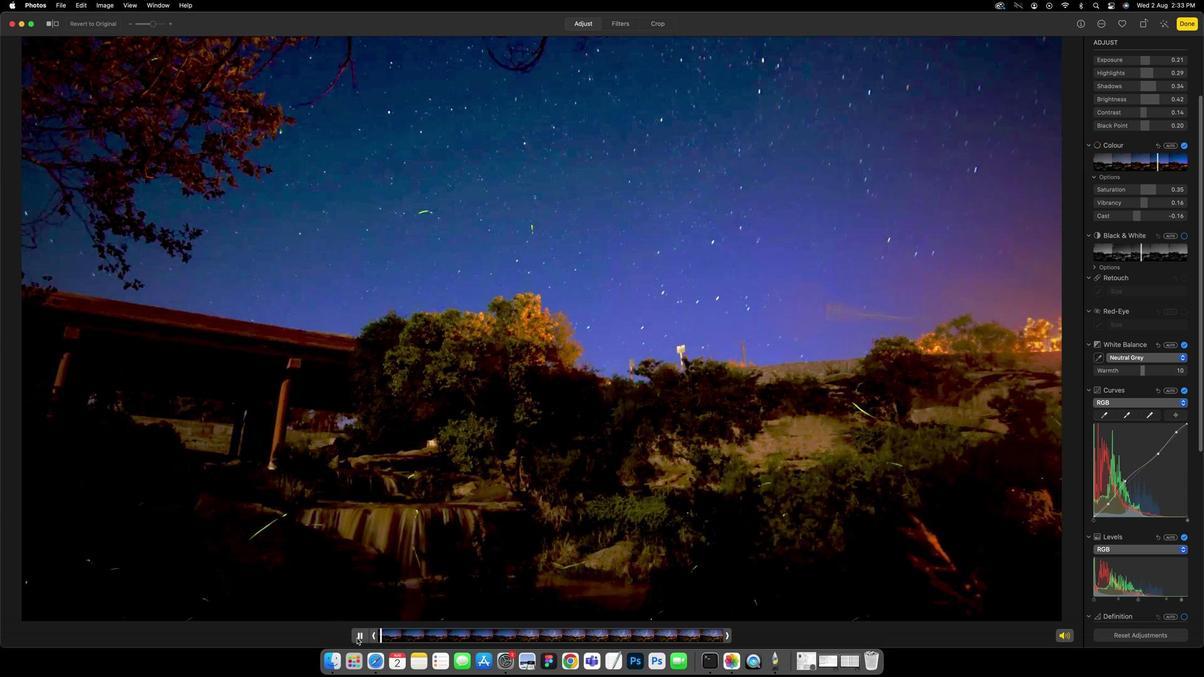 
Action: Mouse moved to (1188, 25)
Screenshot: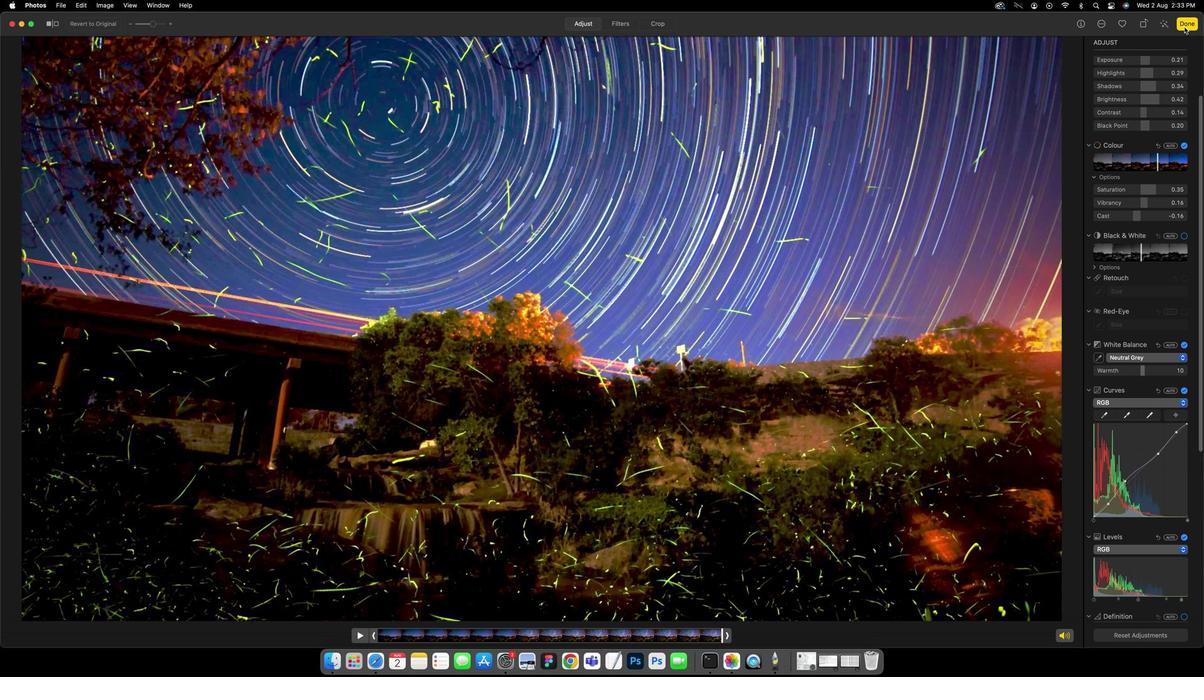 
Action: Mouse pressed left at (1188, 25)
Screenshot: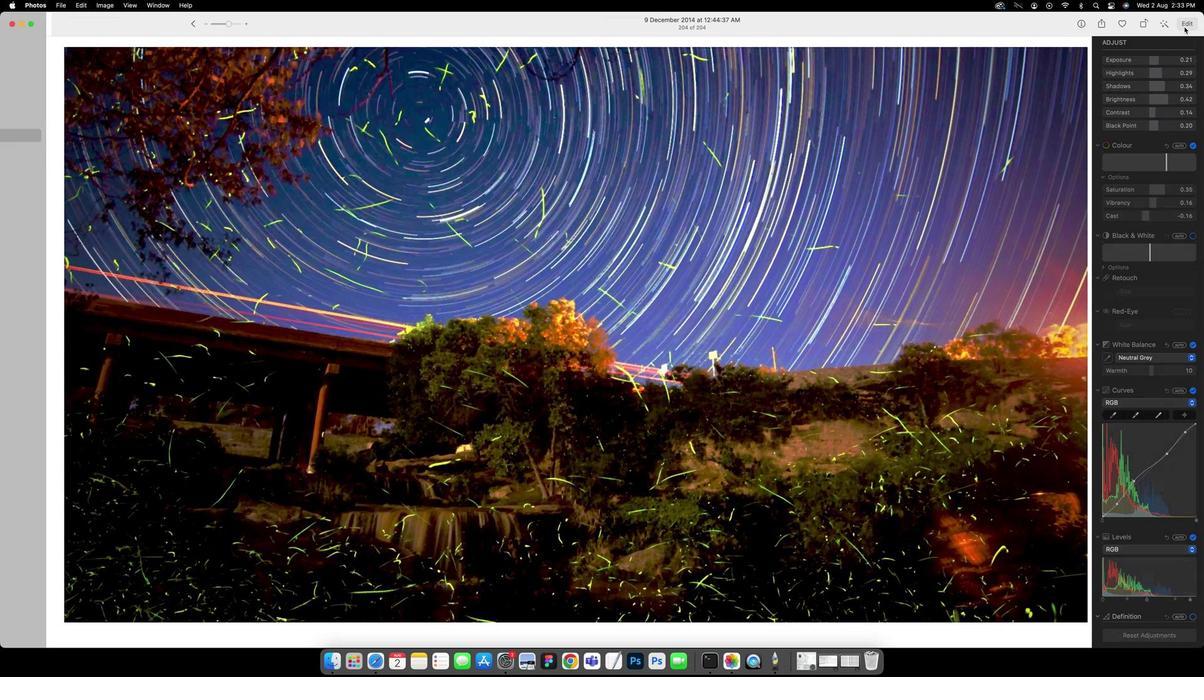 
Action: Mouse moved to (759, 215)
Screenshot: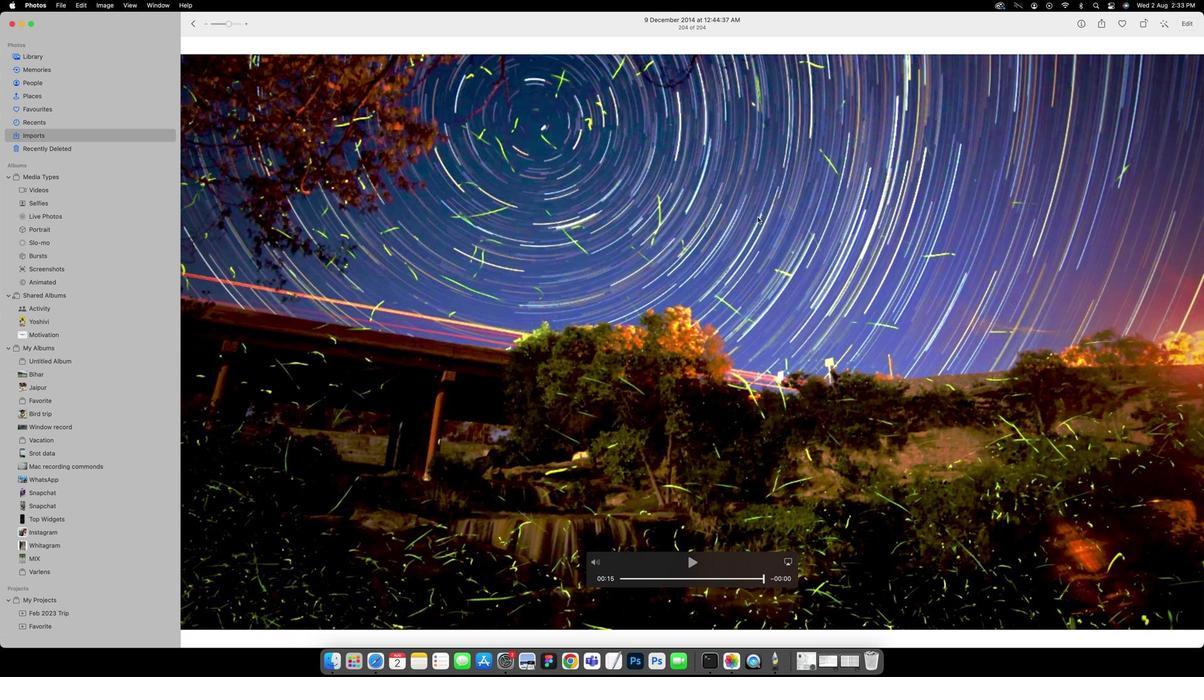 
Action: Key pressed Key.cmdKey.media_volume_mute
Screenshot: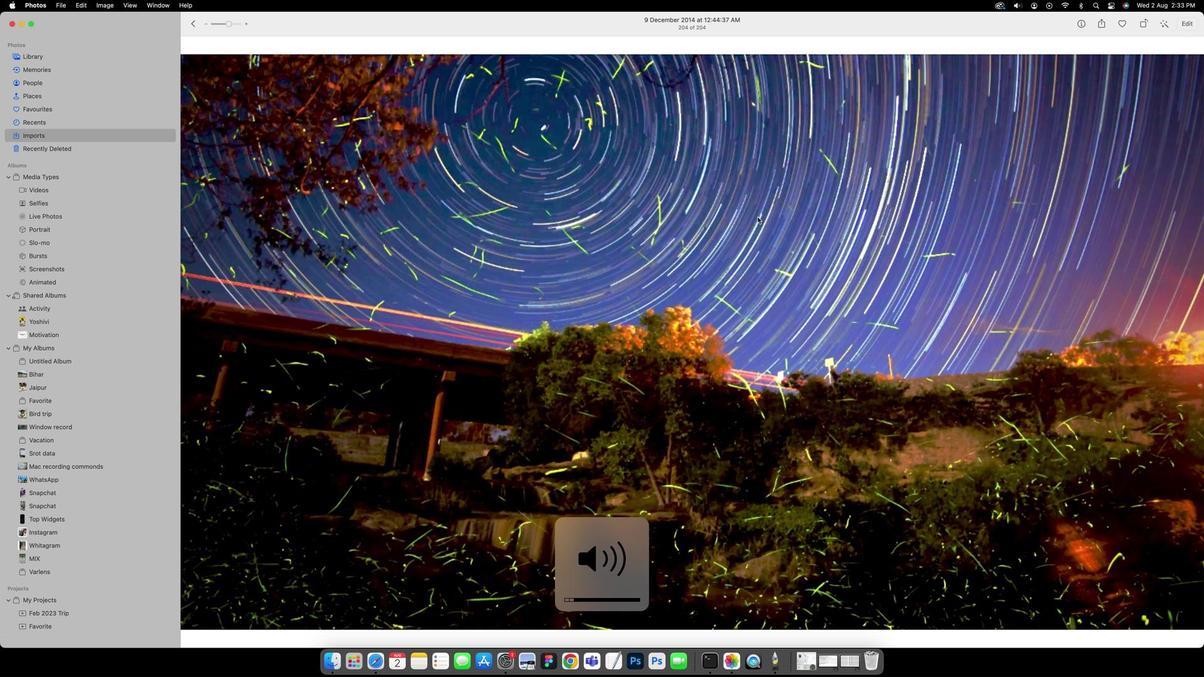 
